 Task: Research new construction projects in Chicago, Illinois, to compare floor plans, and energy-efficient features.
Action: Mouse moved to (345, 223)
Screenshot: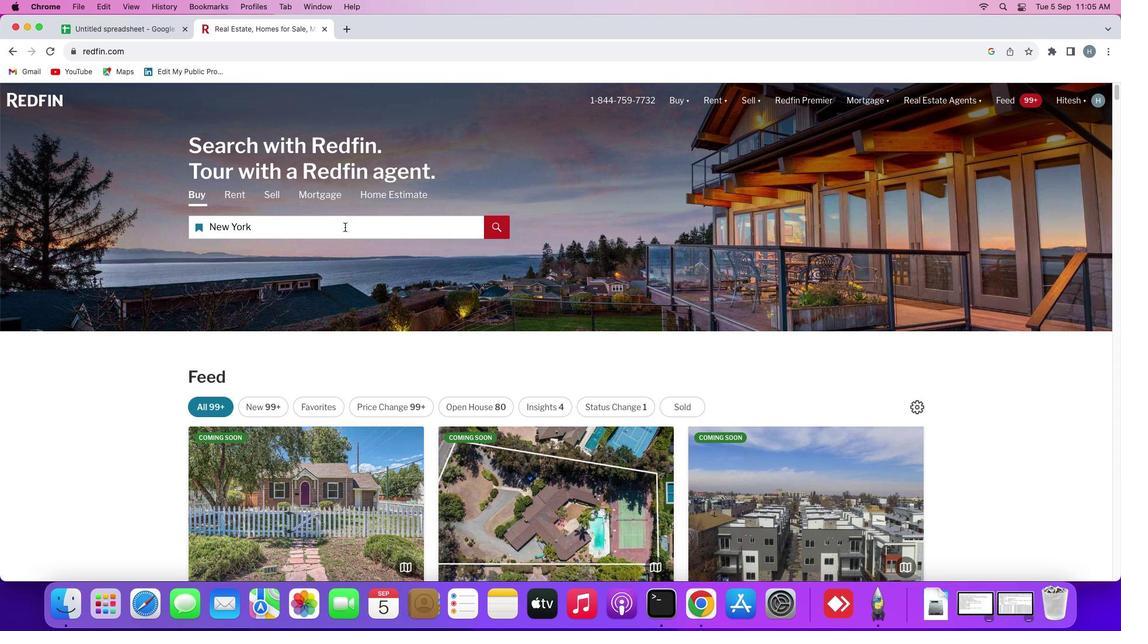 
Action: Mouse pressed left at (345, 223)
Screenshot: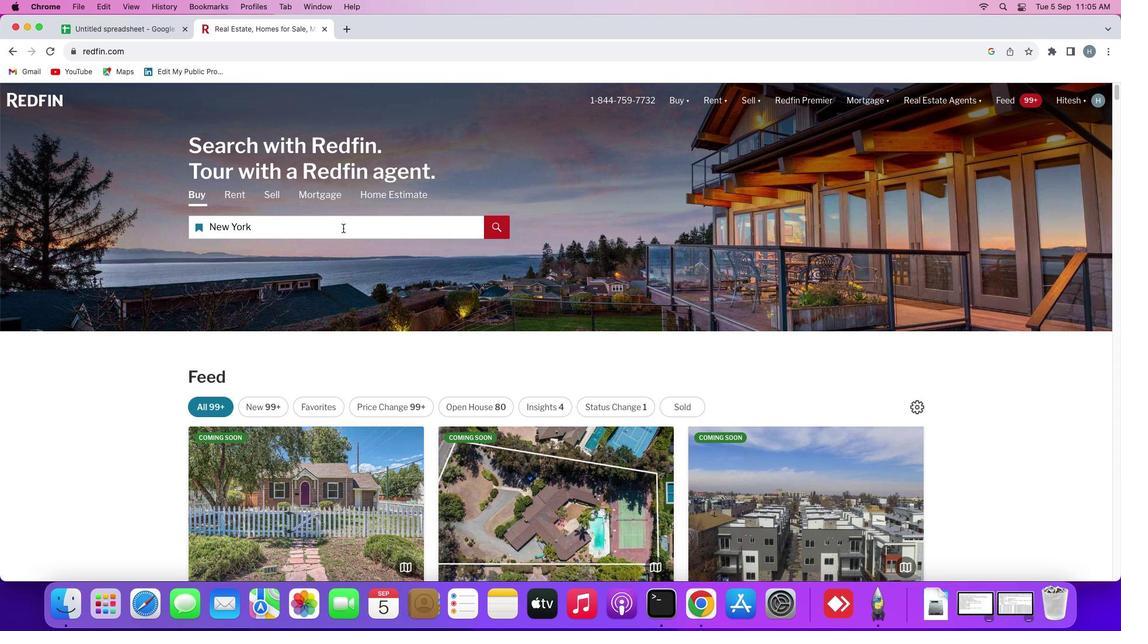
Action: Mouse moved to (342, 227)
Screenshot: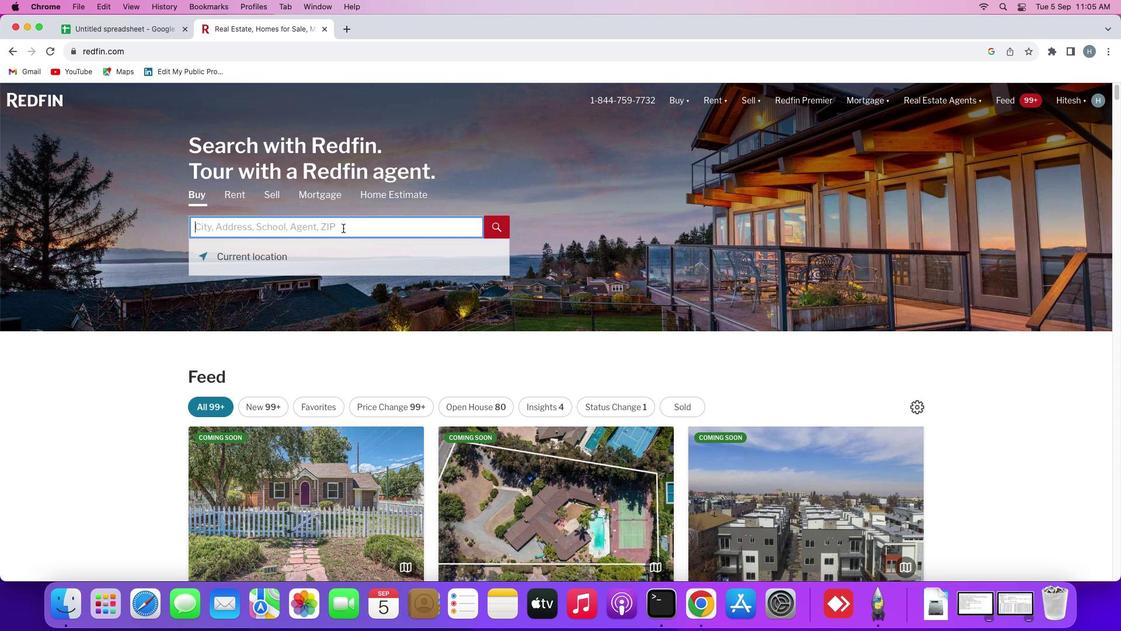 
Action: Mouse pressed left at (342, 227)
Screenshot: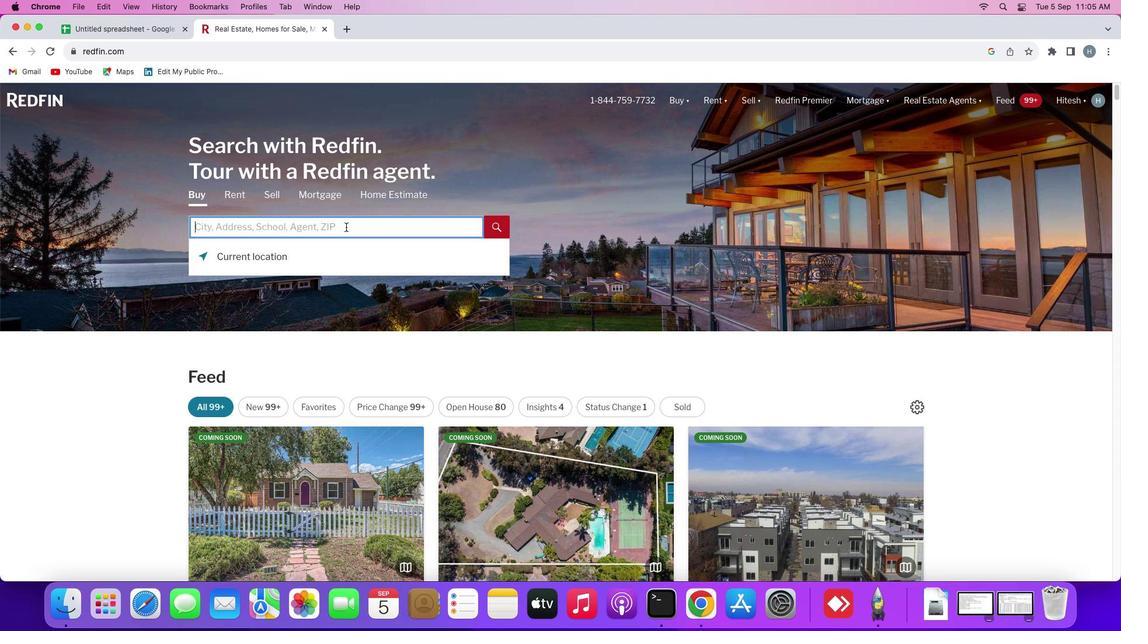 
Action: Mouse moved to (348, 225)
Screenshot: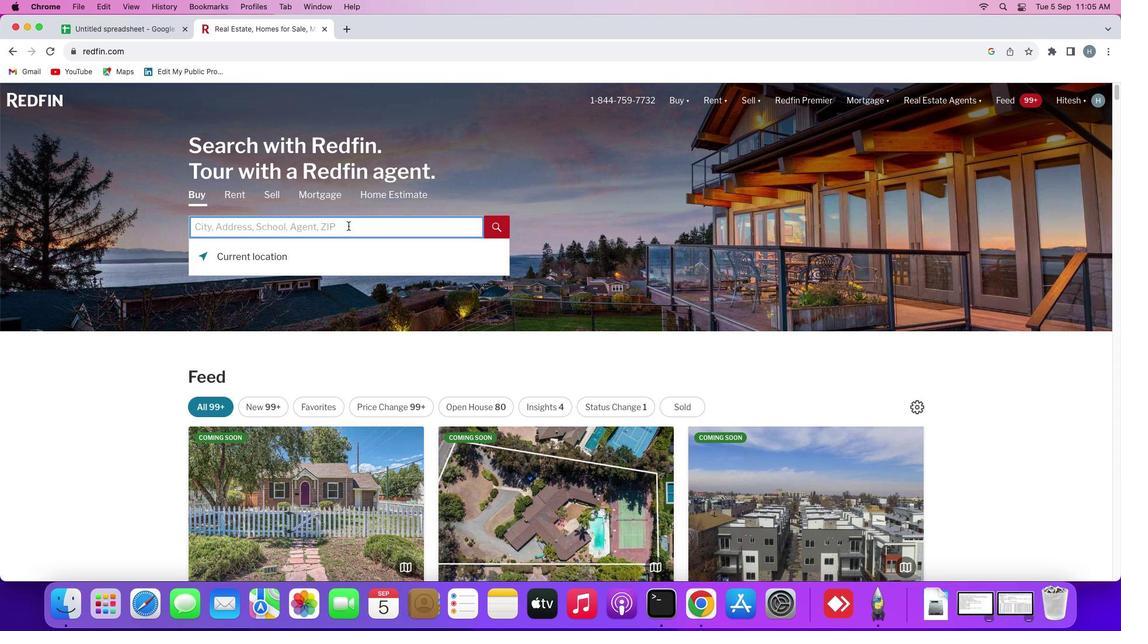 
Action: Key pressed Key.shift'C''h''i''c''a''g''o'
Screenshot: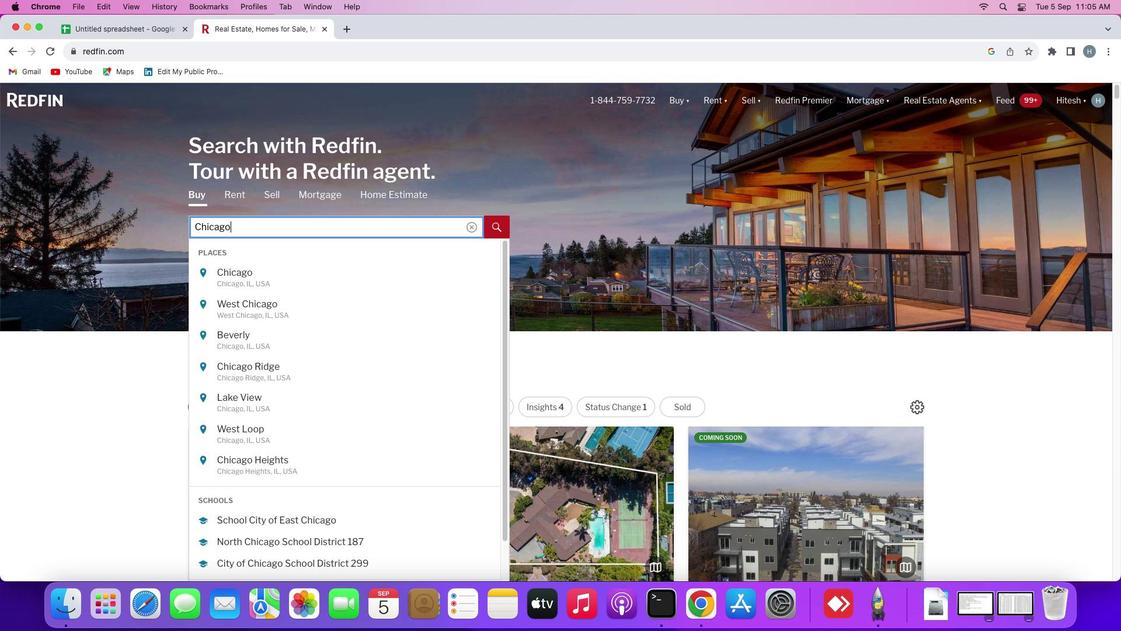 
Action: Mouse moved to (312, 275)
Screenshot: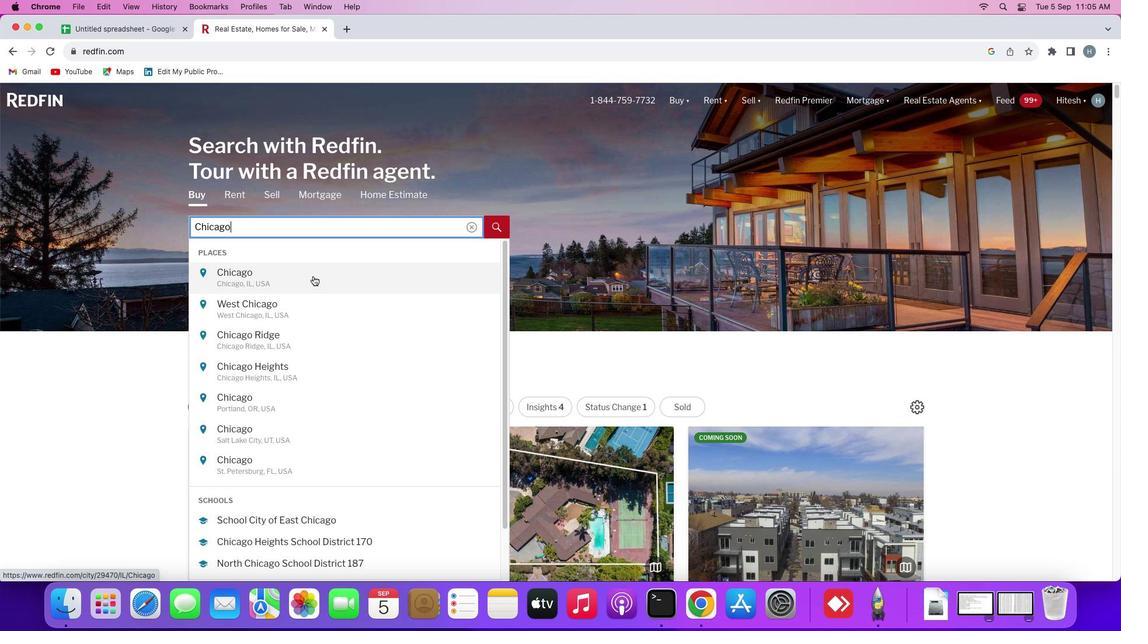 
Action: Mouse pressed left at (312, 275)
Screenshot: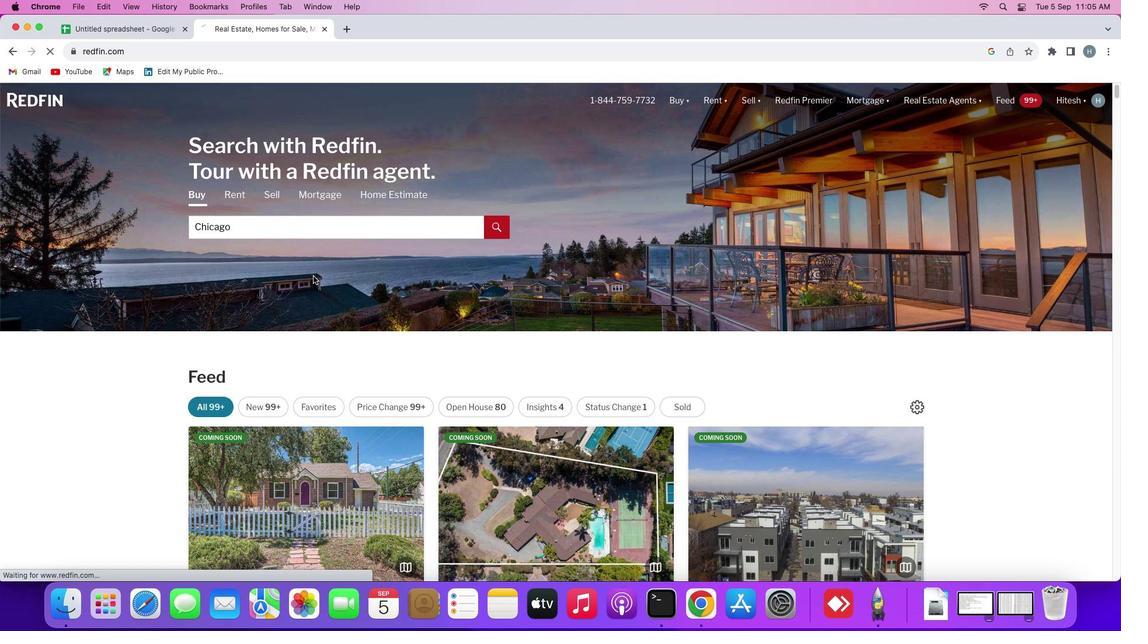 
Action: Mouse moved to (1002, 174)
Screenshot: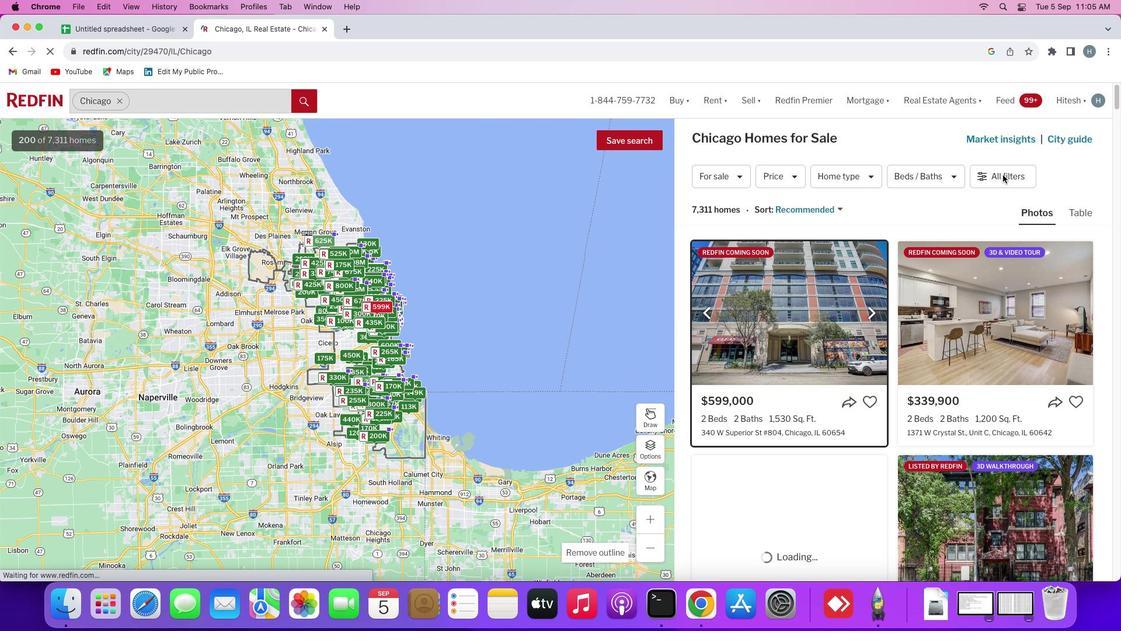 
Action: Mouse pressed left at (1002, 174)
Screenshot: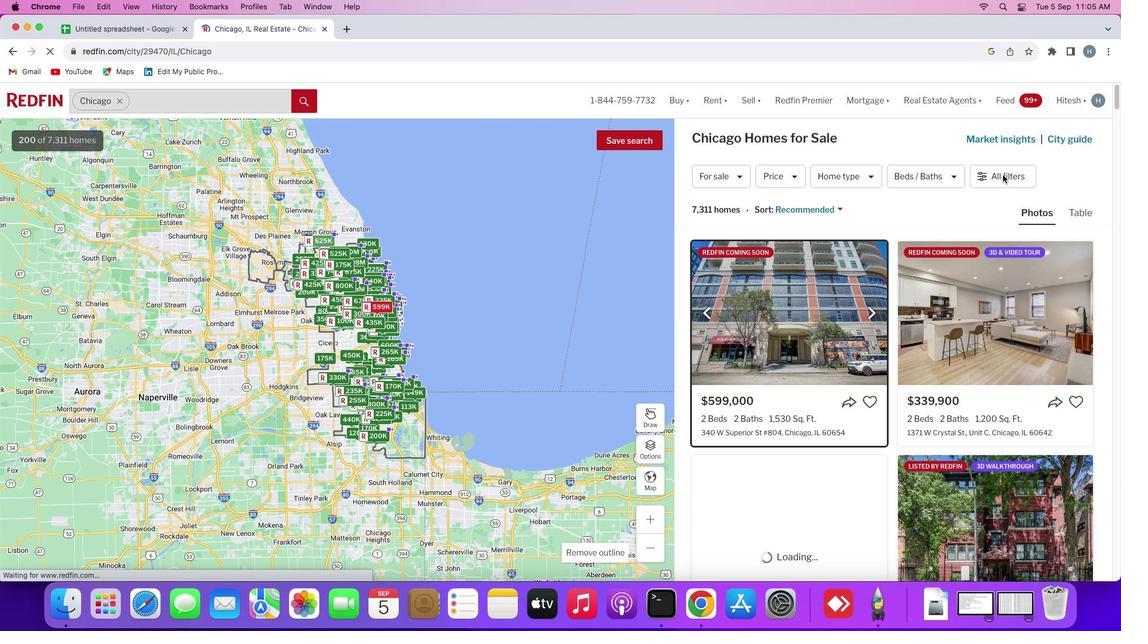 
Action: Mouse moved to (1005, 175)
Screenshot: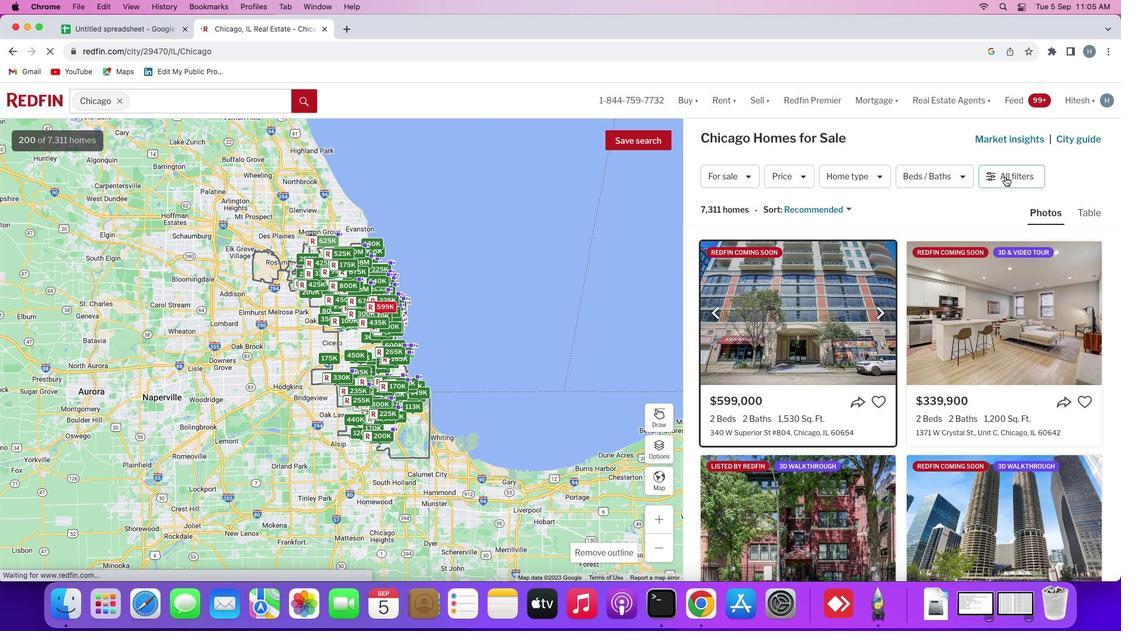 
Action: Mouse pressed left at (1005, 175)
Screenshot: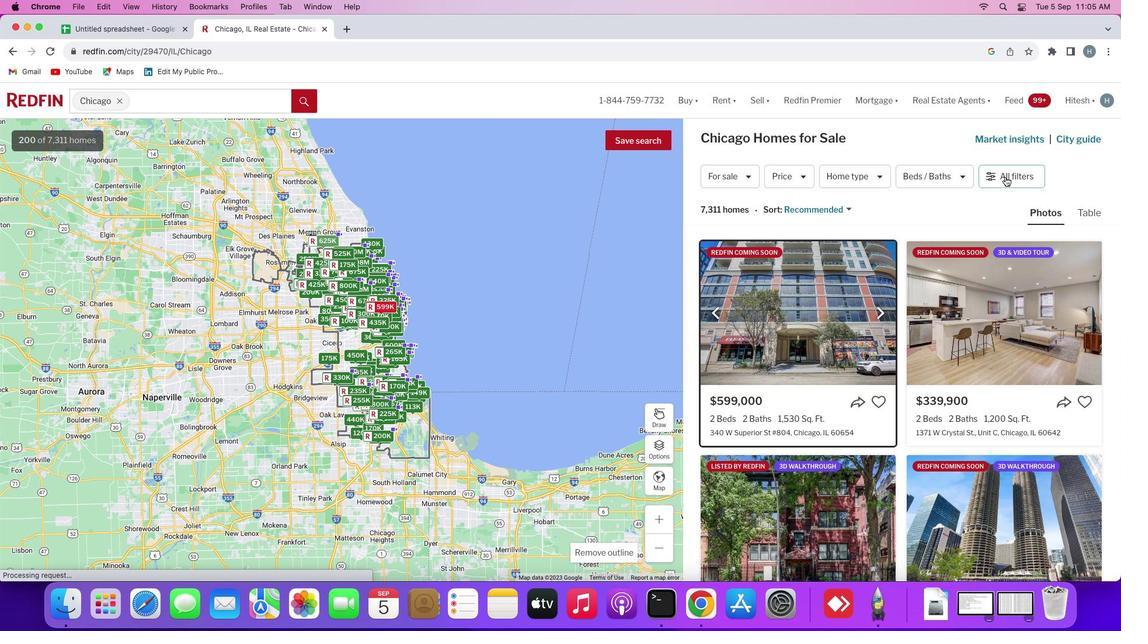 
Action: Mouse moved to (951, 344)
Screenshot: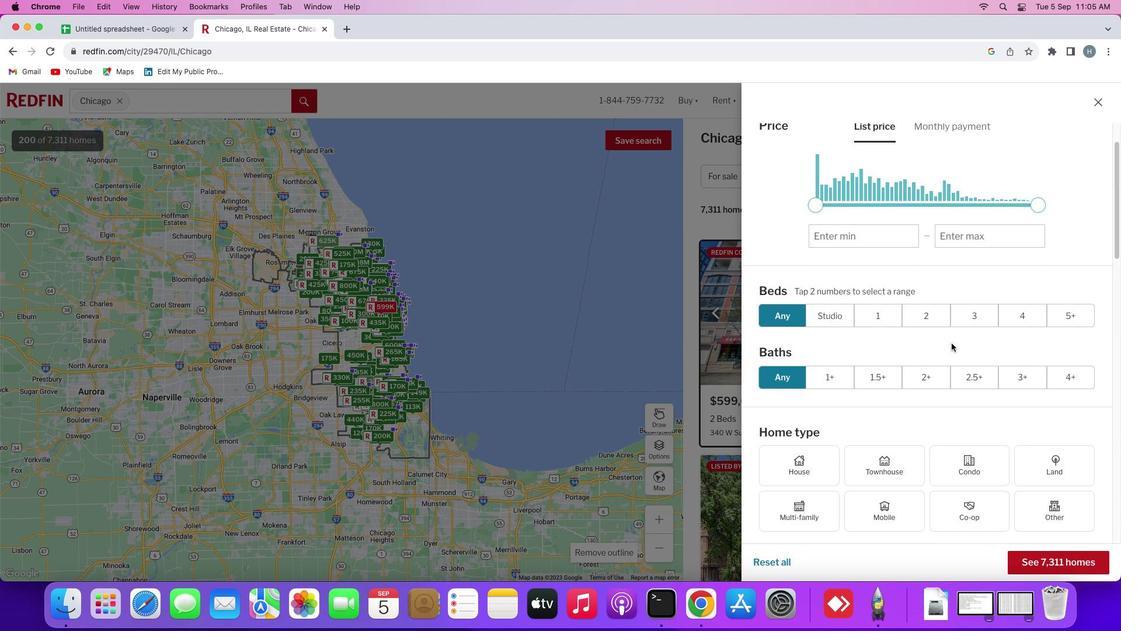 
Action: Mouse scrolled (951, 344) with delta (0, 0)
Screenshot: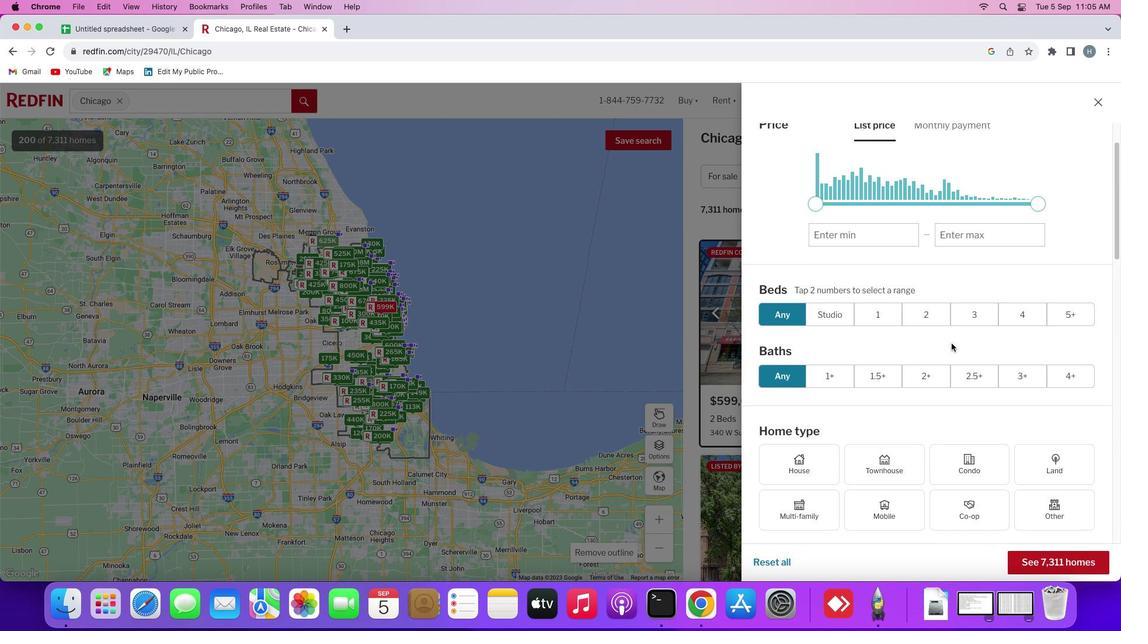 
Action: Mouse scrolled (951, 344) with delta (0, 0)
Screenshot: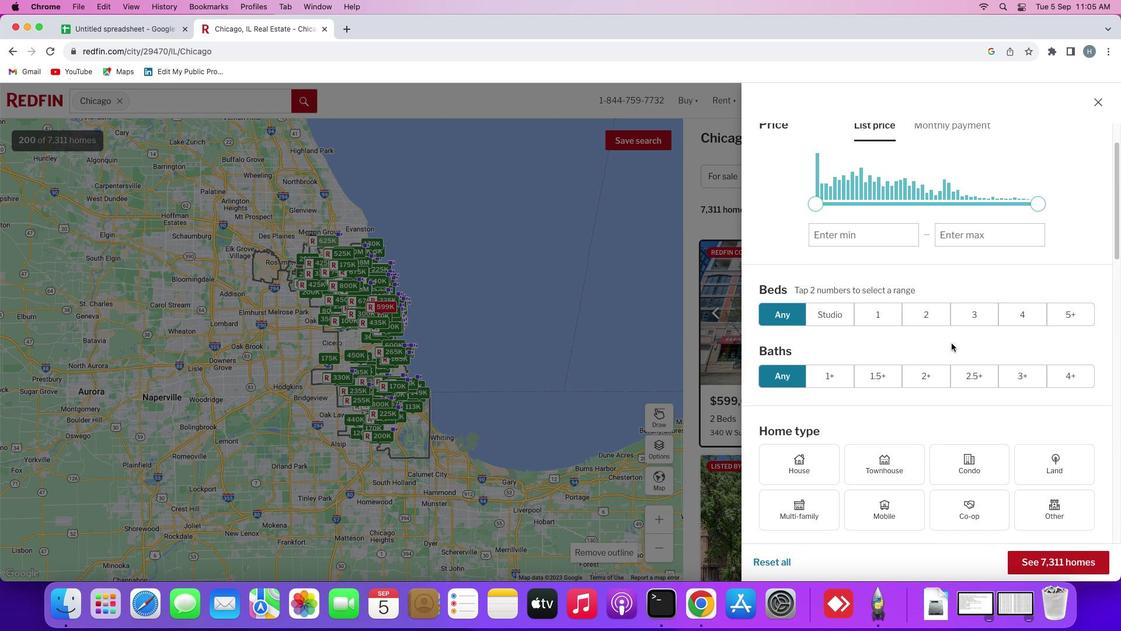 
Action: Mouse scrolled (951, 344) with delta (0, -1)
Screenshot: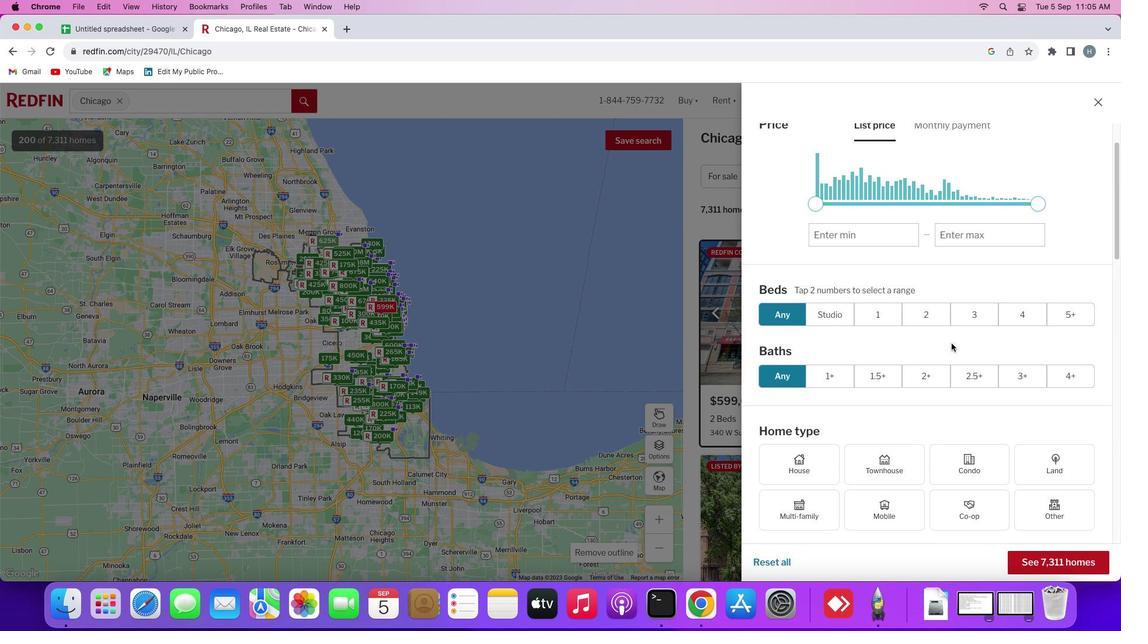 
Action: Mouse moved to (951, 342)
Screenshot: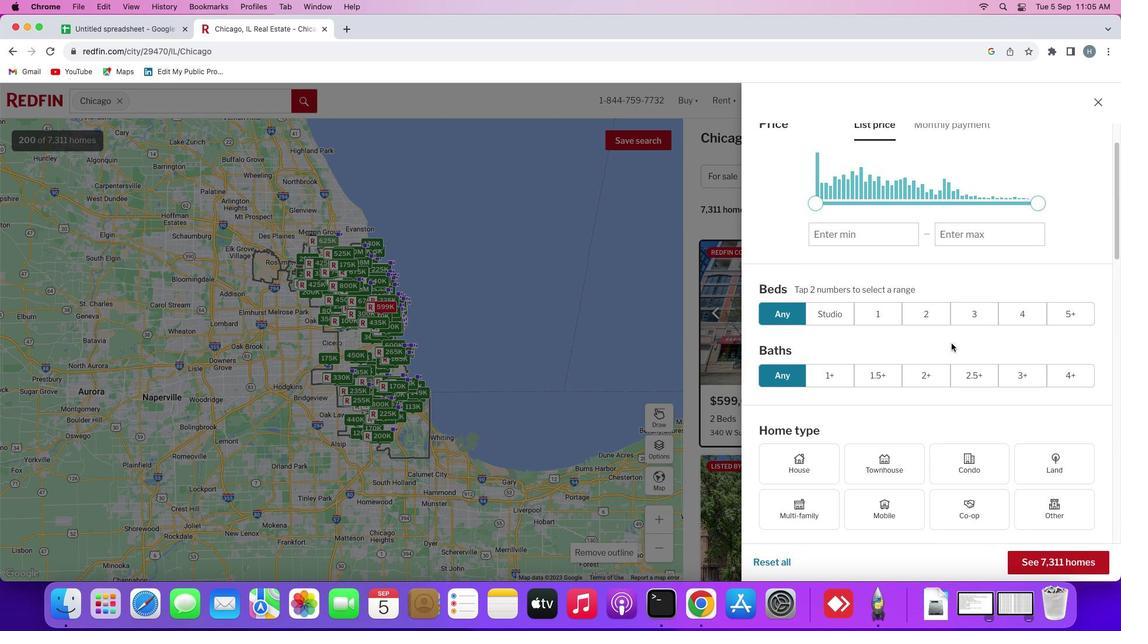 
Action: Mouse scrolled (951, 342) with delta (0, 0)
Screenshot: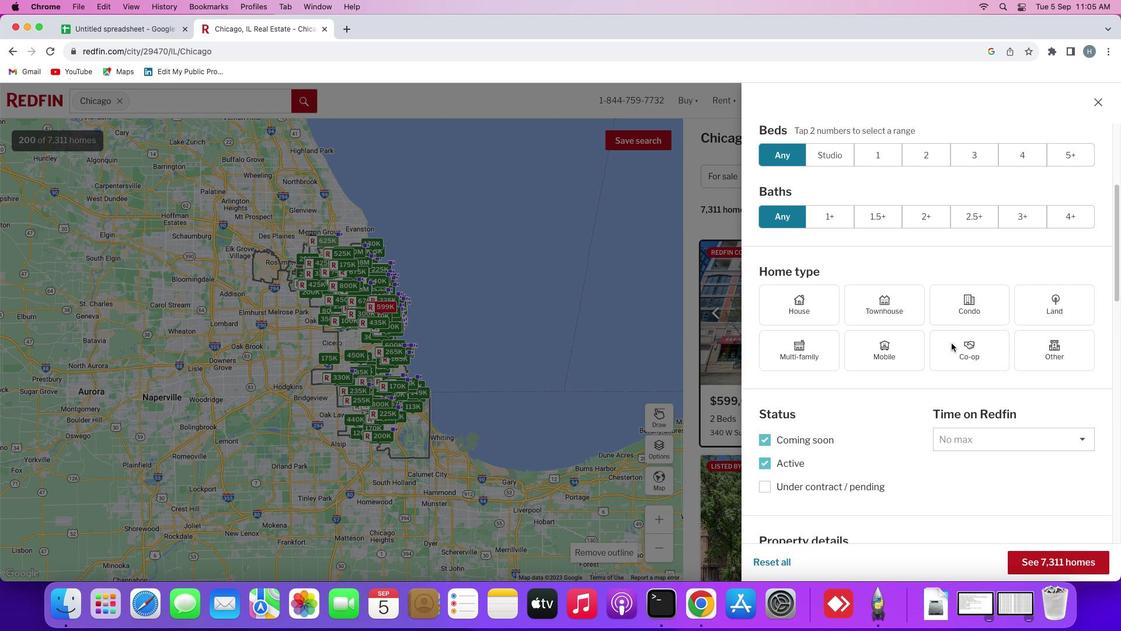 
Action: Mouse scrolled (951, 342) with delta (0, 0)
Screenshot: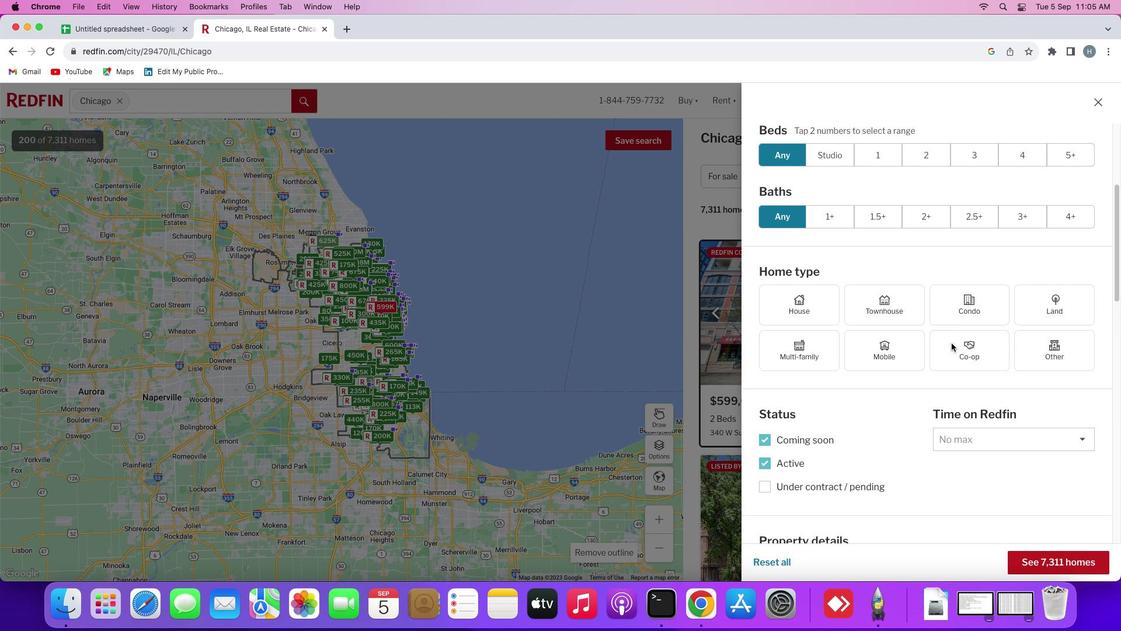 
Action: Mouse scrolled (951, 342) with delta (0, -1)
Screenshot: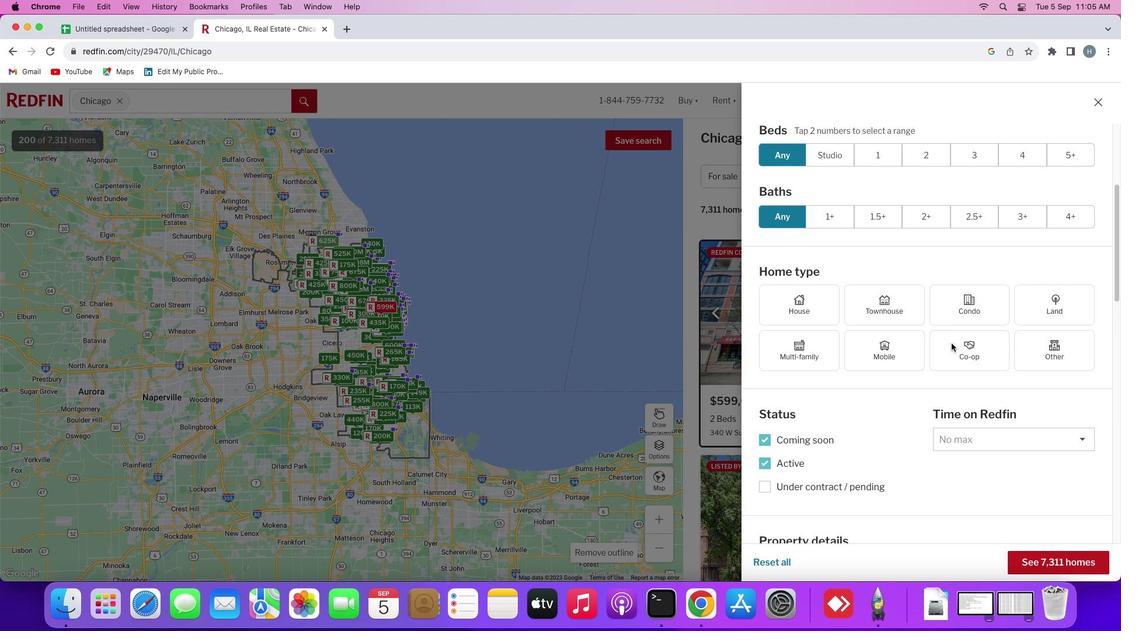 
Action: Mouse scrolled (951, 342) with delta (0, -1)
Screenshot: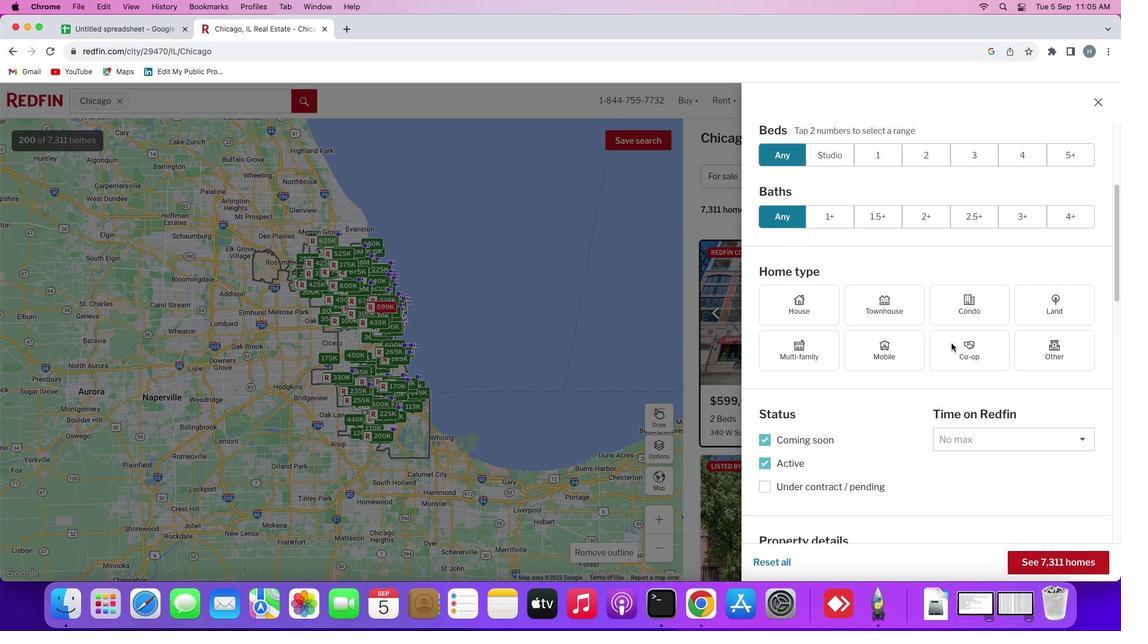 
Action: Mouse moved to (905, 396)
Screenshot: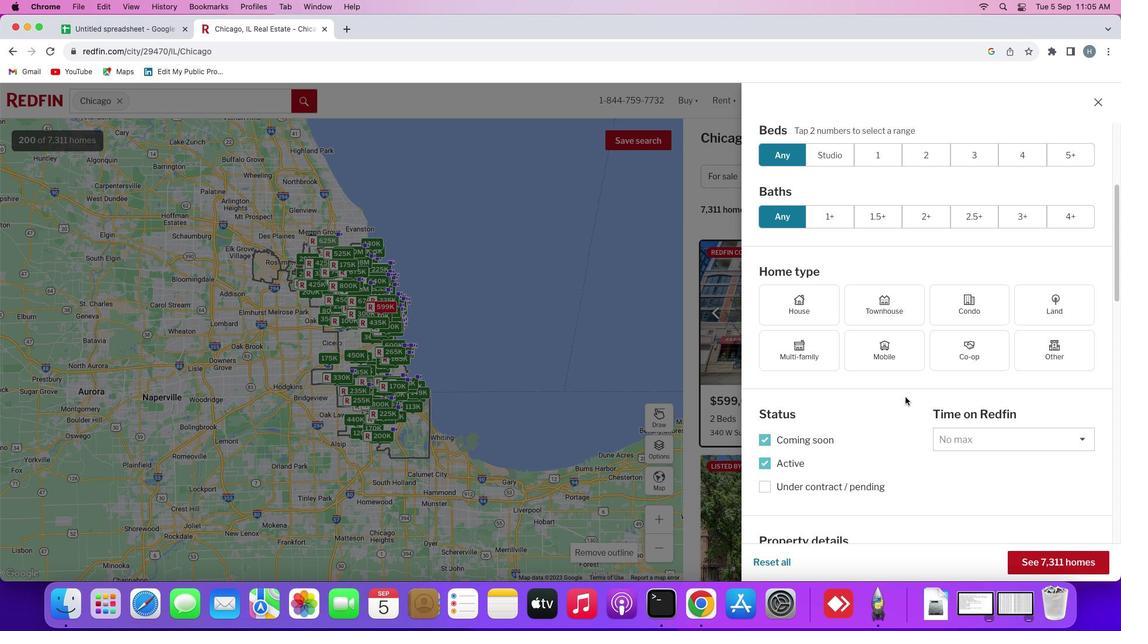 
Action: Mouse scrolled (905, 396) with delta (0, 0)
Screenshot: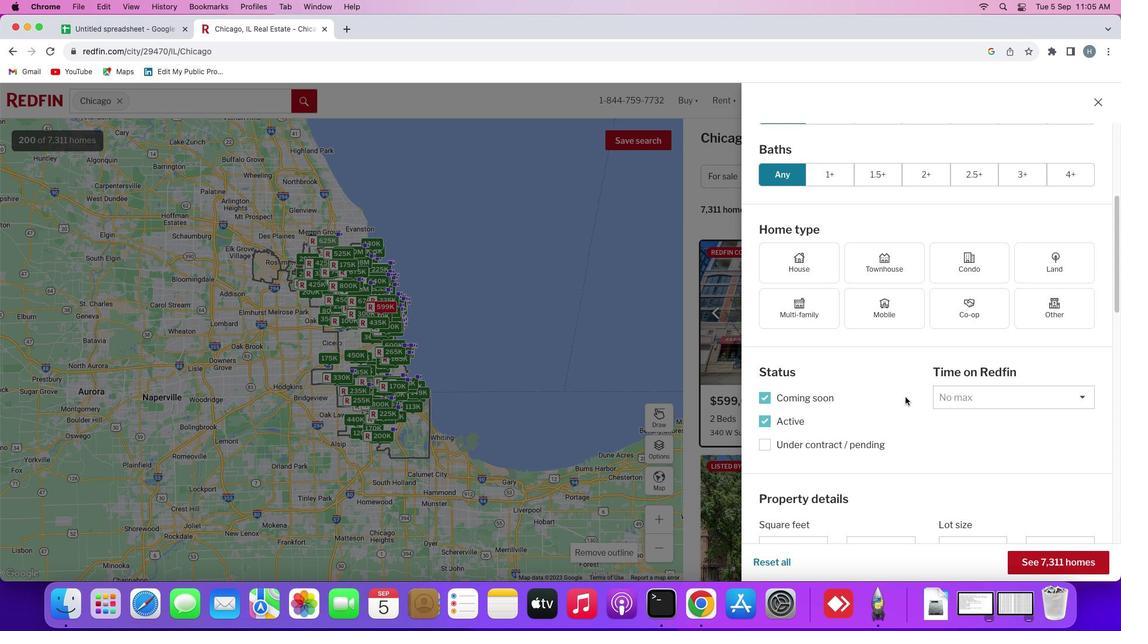 
Action: Mouse scrolled (905, 396) with delta (0, 0)
Screenshot: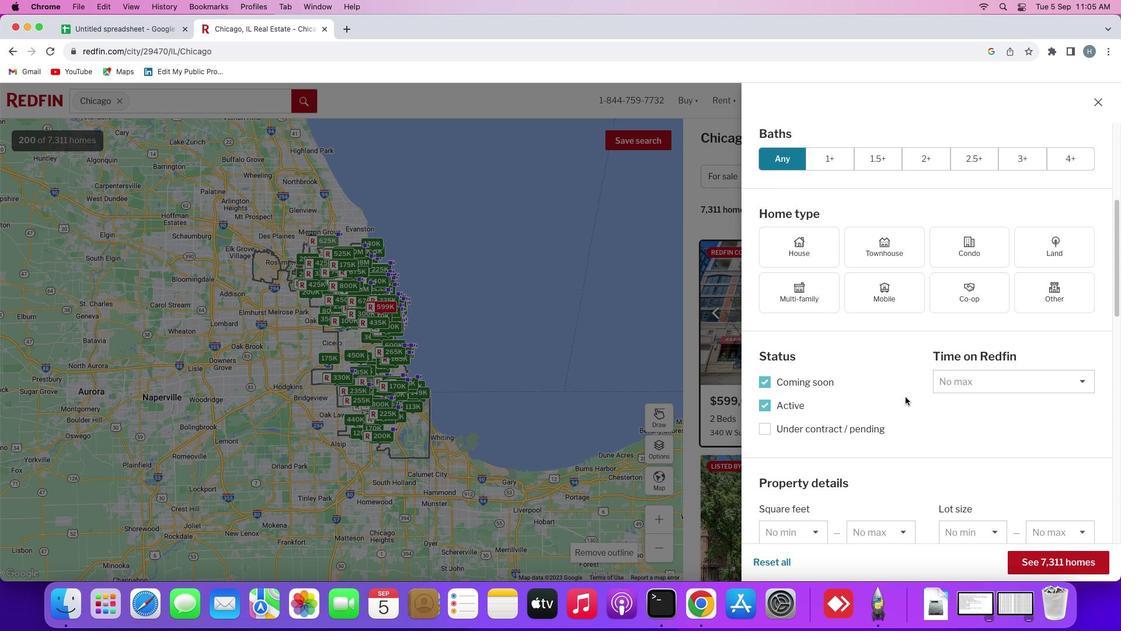 
Action: Mouse scrolled (905, 396) with delta (0, 0)
Screenshot: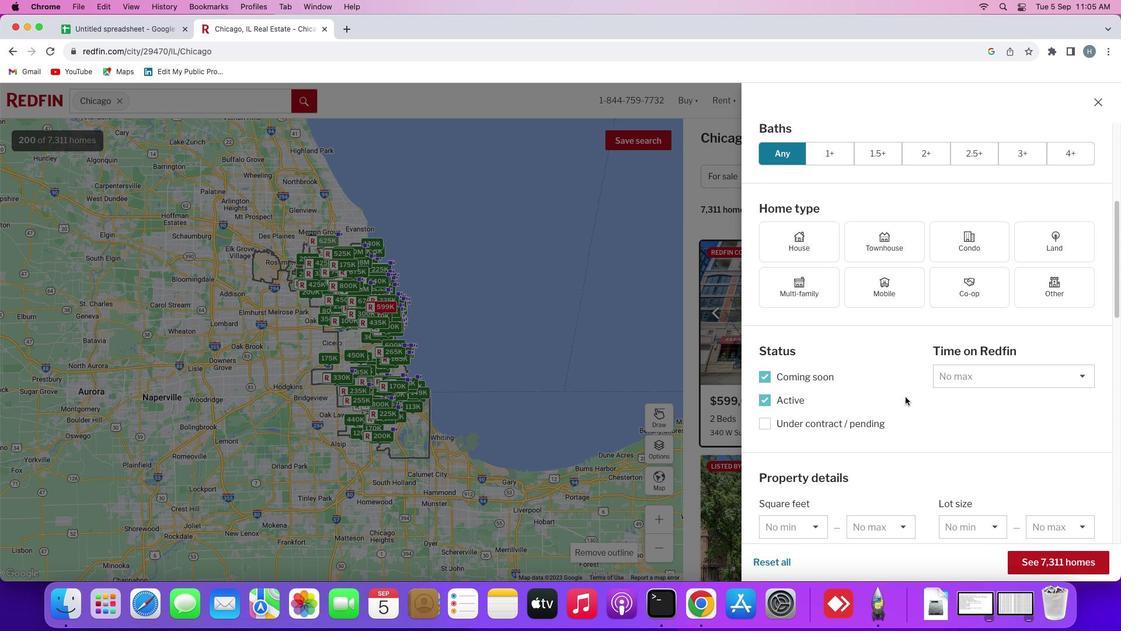
Action: Mouse scrolled (905, 396) with delta (0, 0)
Screenshot: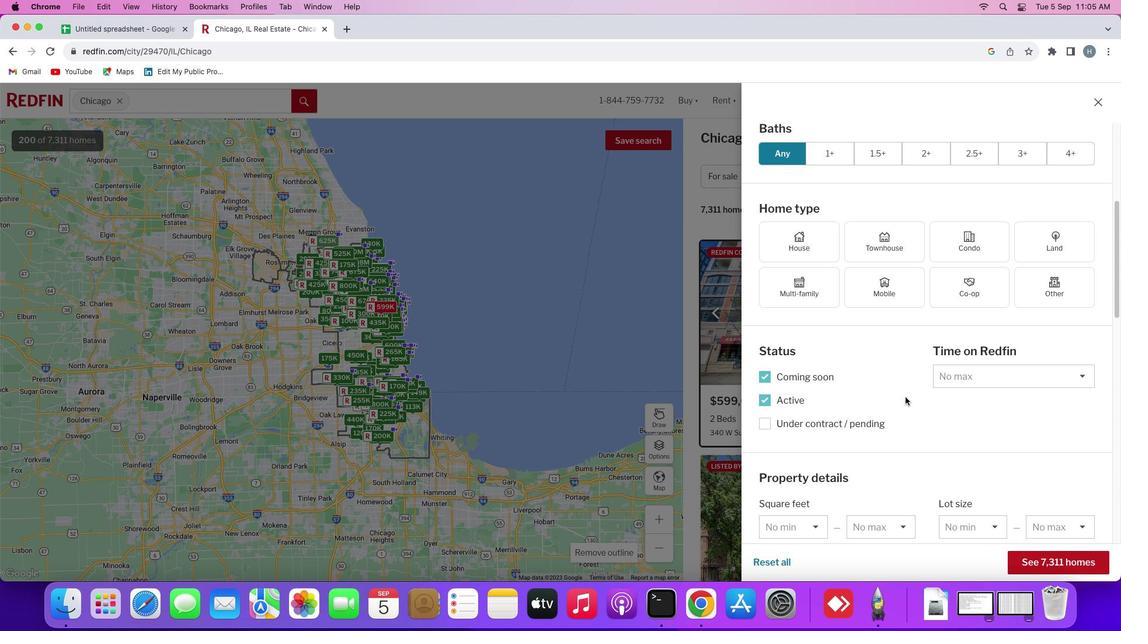 
Action: Mouse scrolled (905, 396) with delta (0, 0)
Screenshot: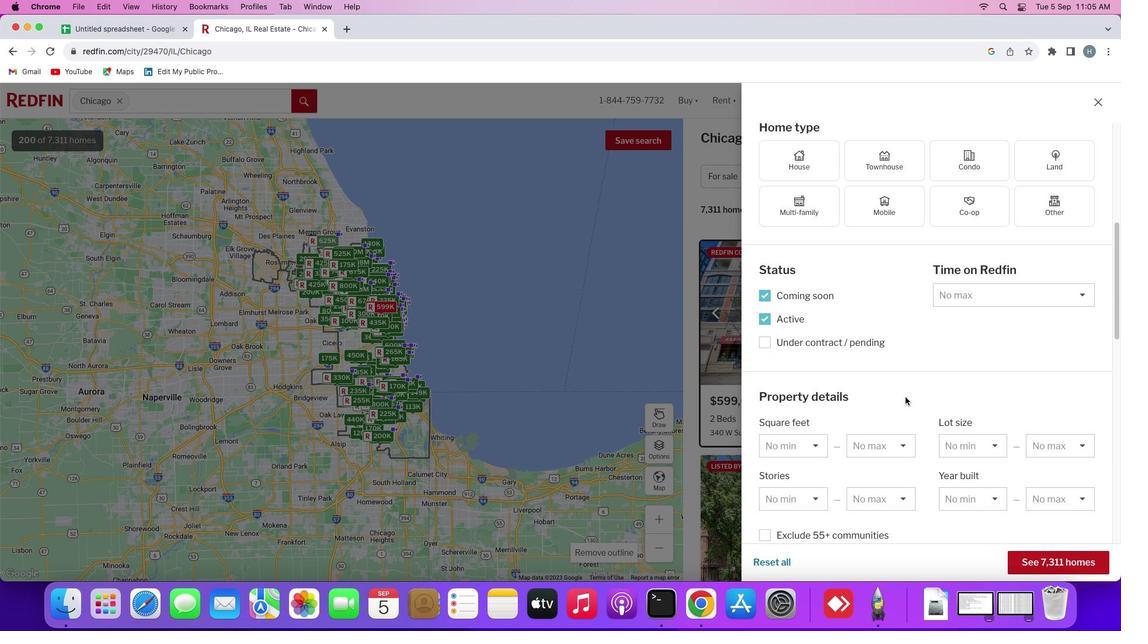
Action: Mouse scrolled (905, 396) with delta (0, 0)
Screenshot: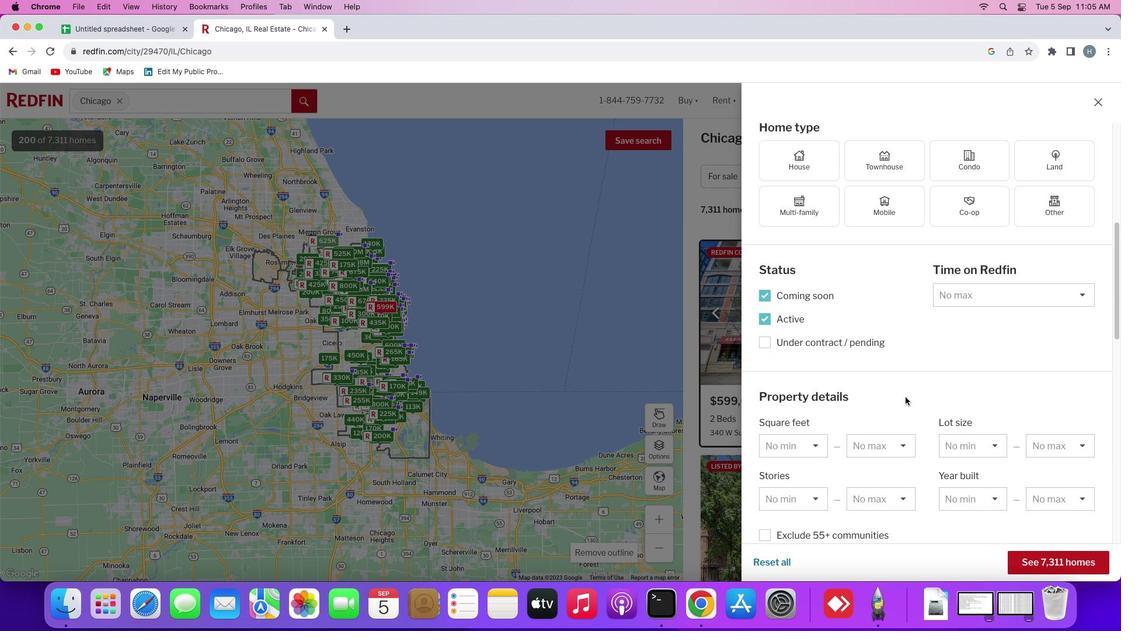
Action: Mouse scrolled (905, 396) with delta (0, -1)
Screenshot: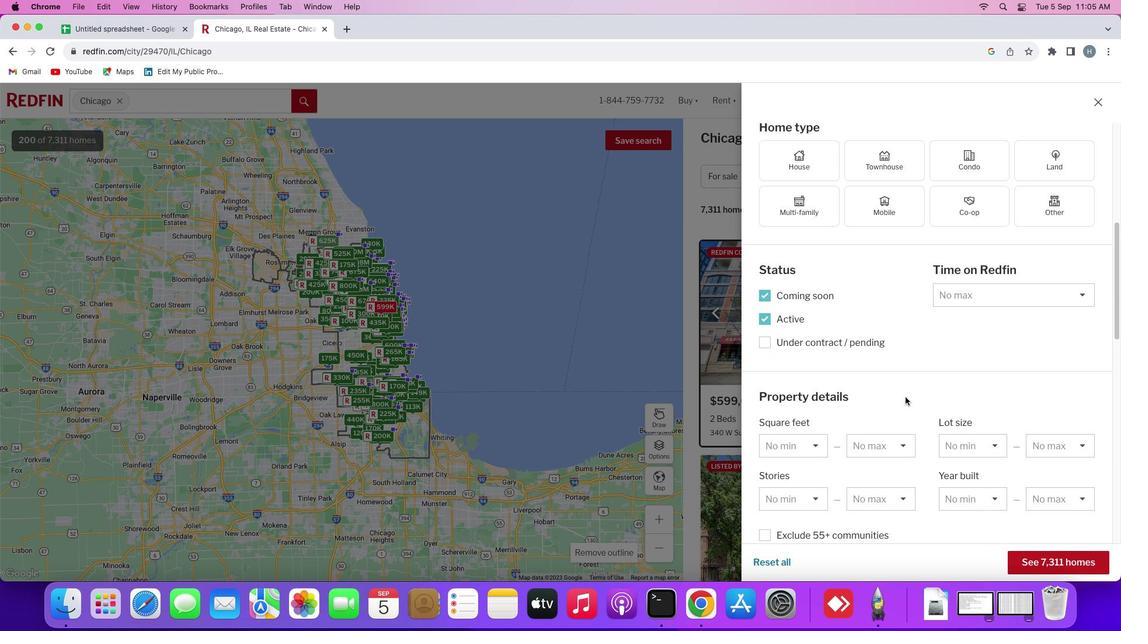 
Action: Mouse moved to (766, 296)
Screenshot: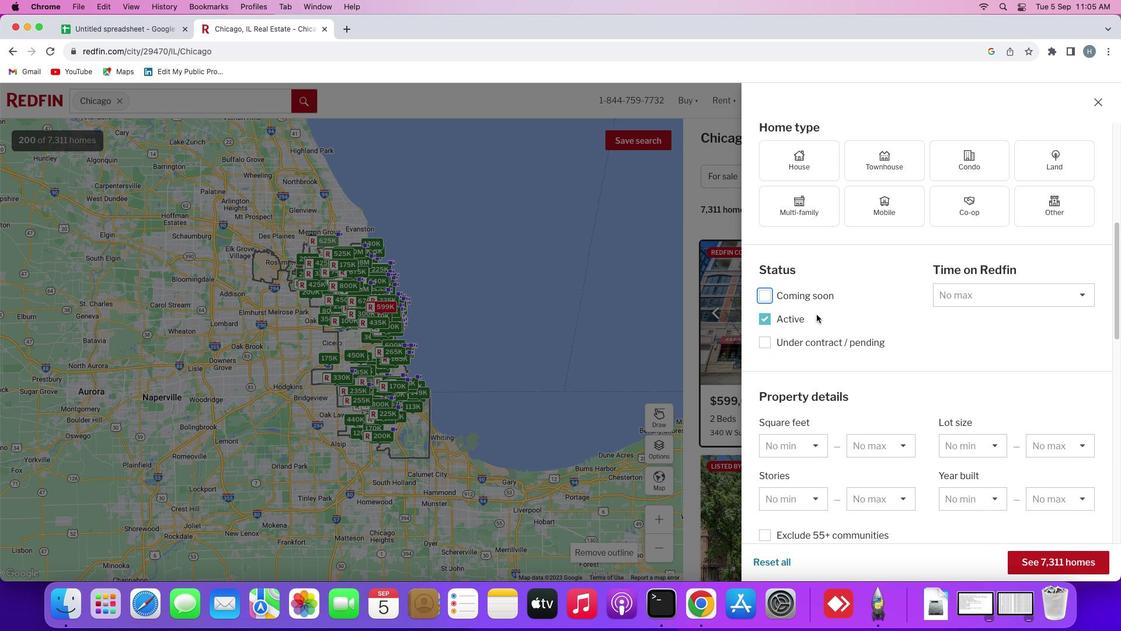 
Action: Mouse pressed left at (766, 296)
Screenshot: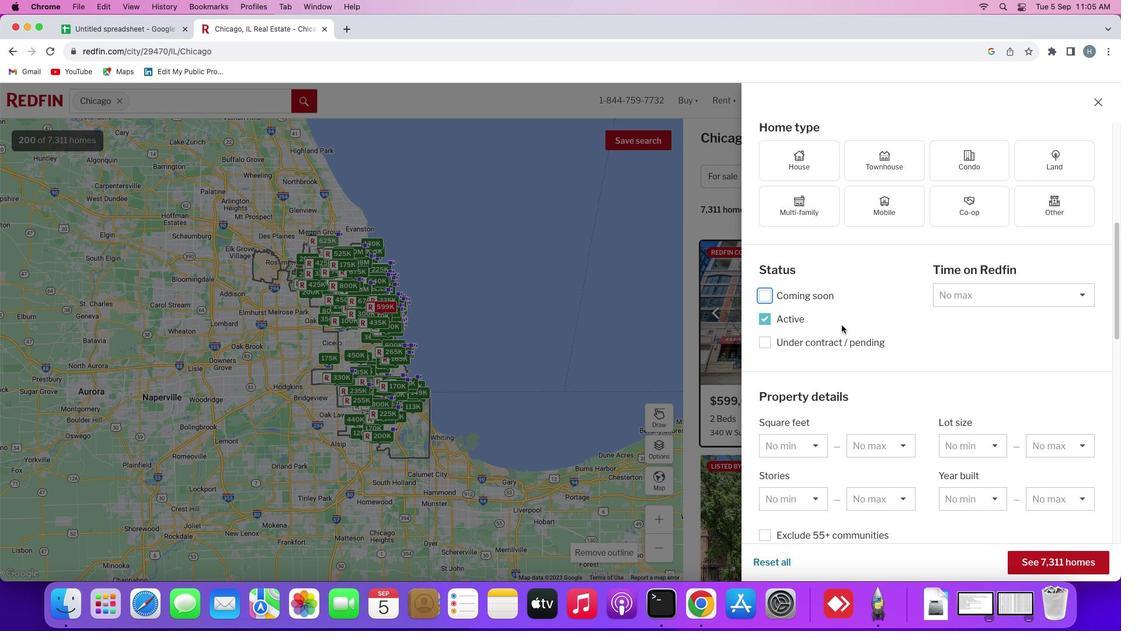 
Action: Mouse moved to (920, 355)
Screenshot: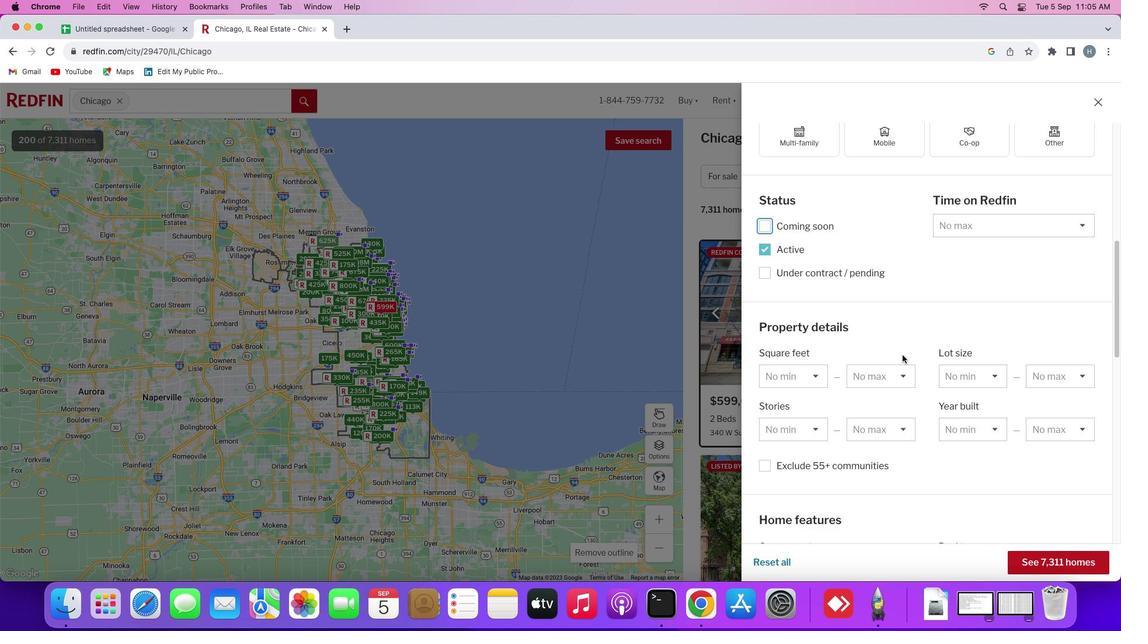 
Action: Mouse scrolled (920, 355) with delta (0, 0)
Screenshot: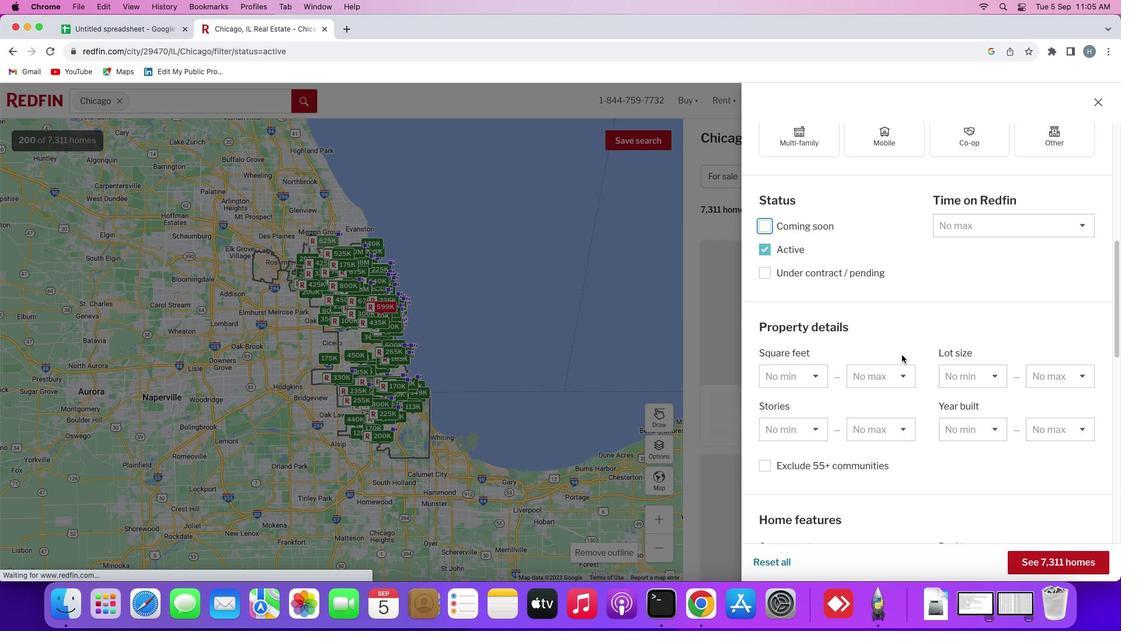 
Action: Mouse moved to (920, 354)
Screenshot: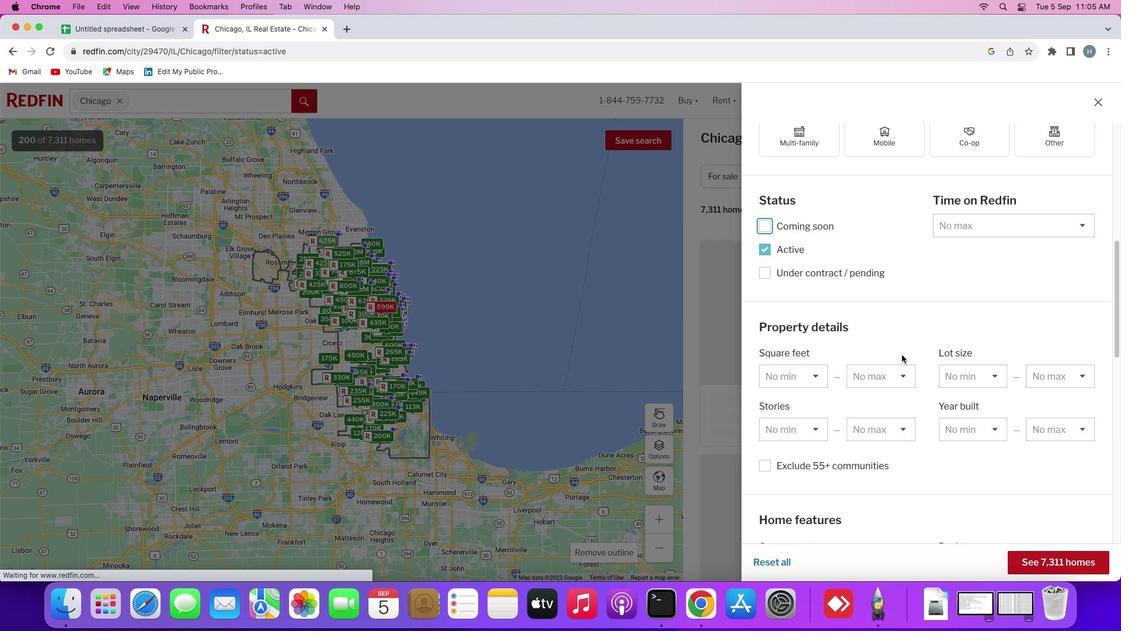 
Action: Mouse scrolled (920, 354) with delta (0, 0)
Screenshot: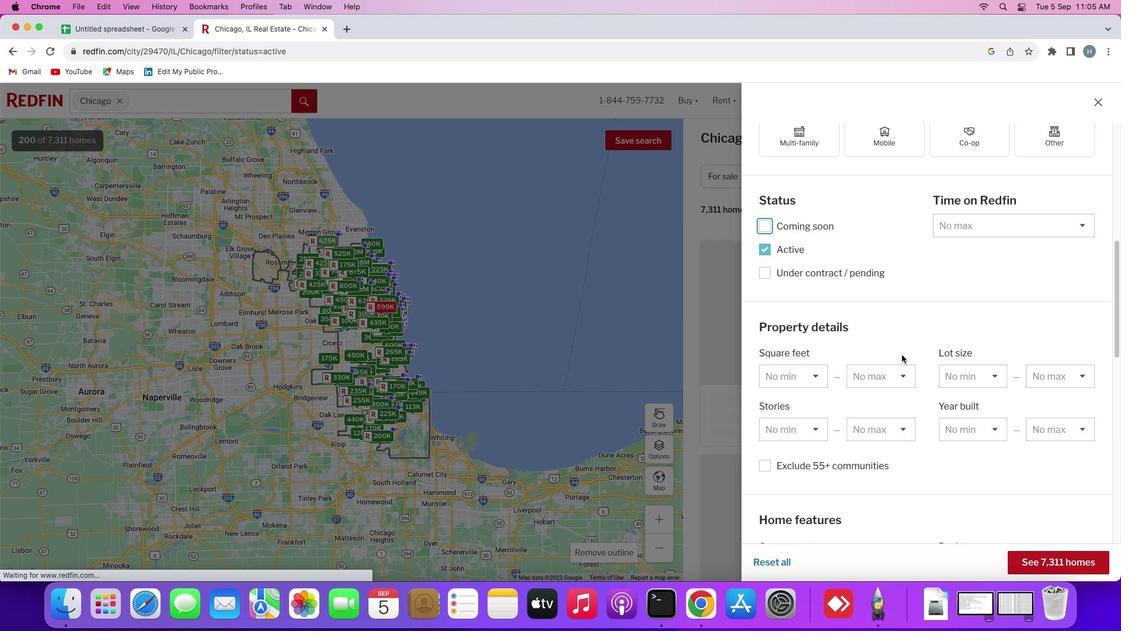 
Action: Mouse moved to (920, 354)
Screenshot: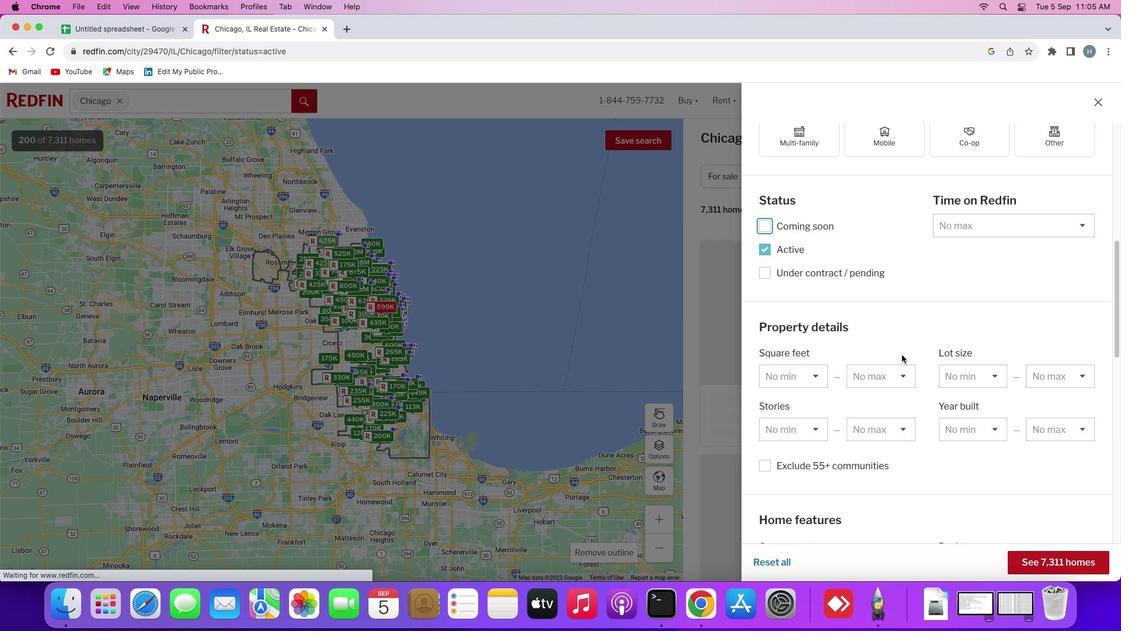 
Action: Mouse scrolled (920, 354) with delta (0, -1)
Screenshot: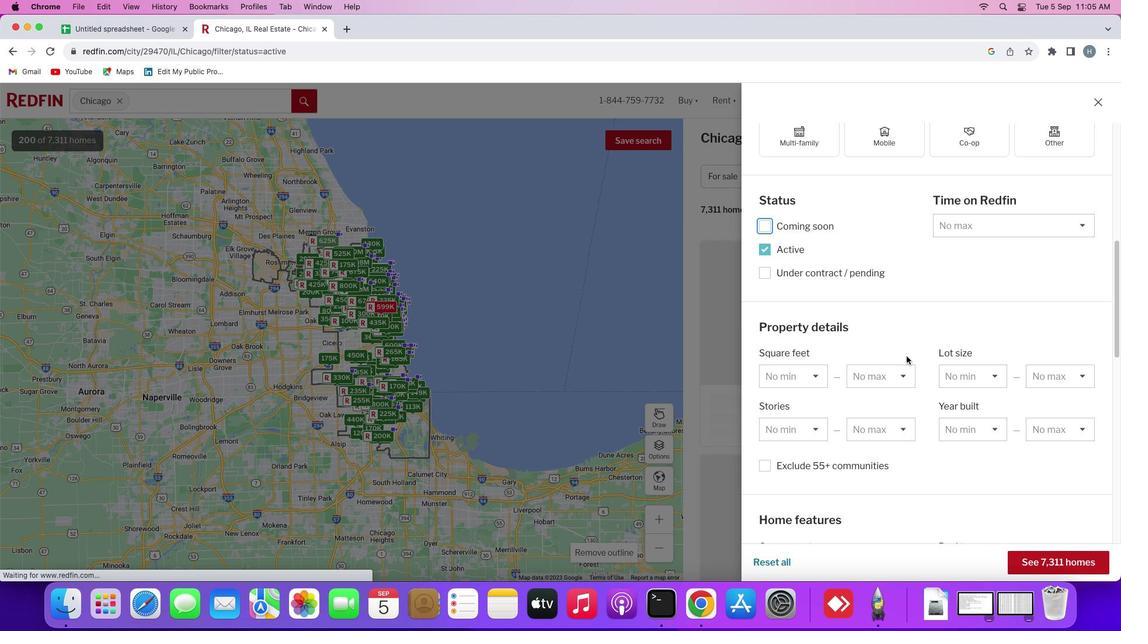 
Action: Mouse moved to (913, 358)
Screenshot: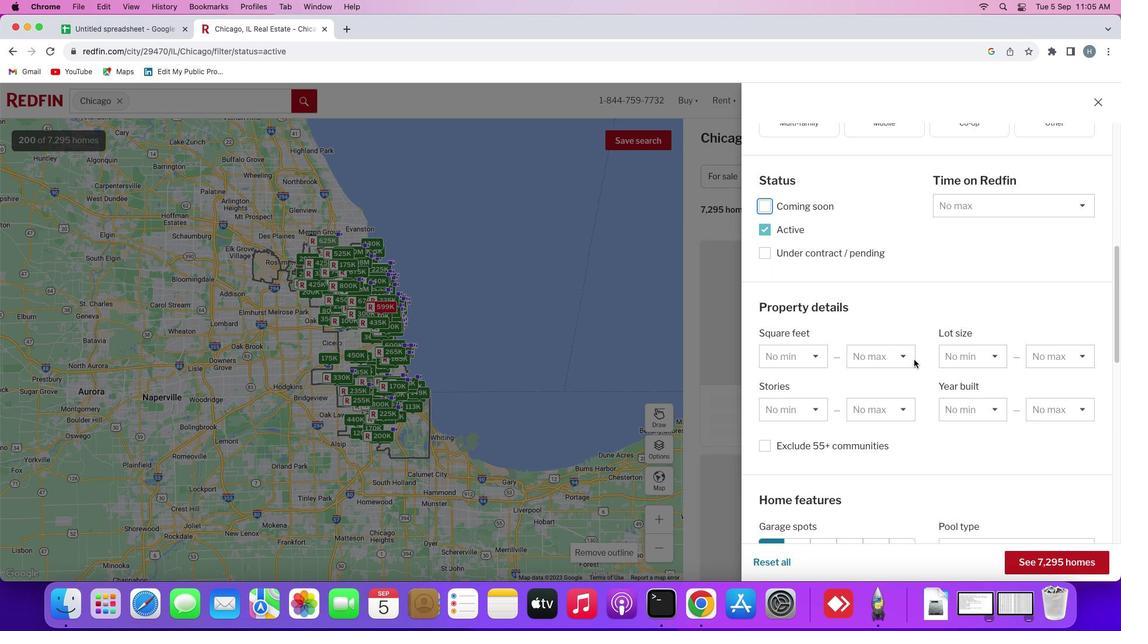 
Action: Mouse scrolled (913, 358) with delta (0, 0)
Screenshot: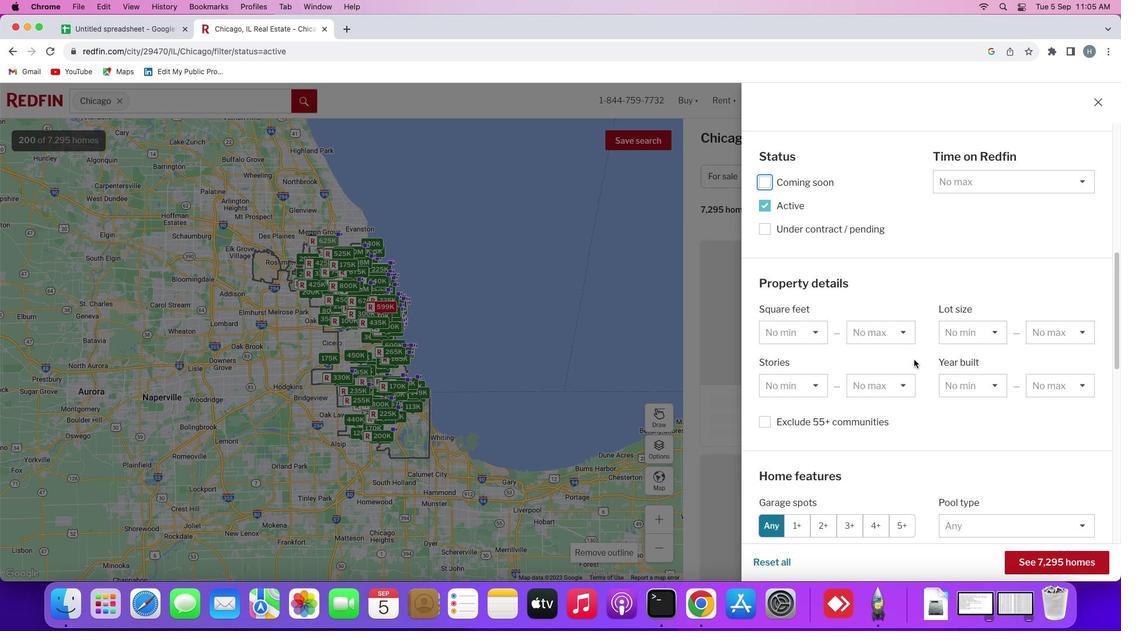 
Action: Mouse scrolled (913, 358) with delta (0, 0)
Screenshot: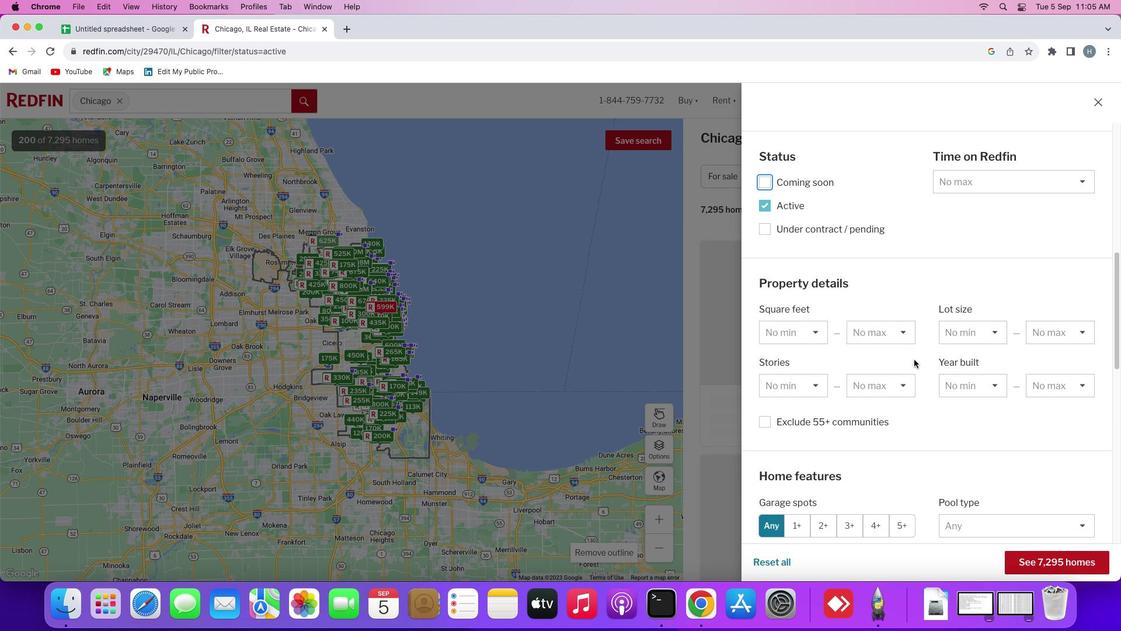 
Action: Mouse scrolled (913, 358) with delta (0, 0)
Screenshot: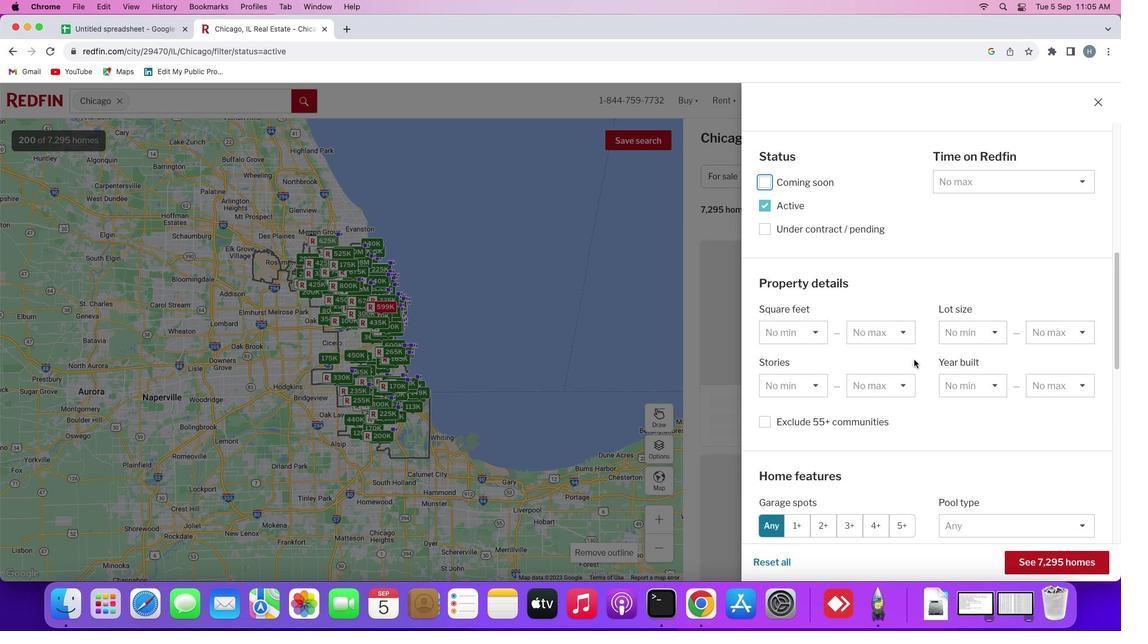 
Action: Mouse scrolled (913, 358) with delta (0, 0)
Screenshot: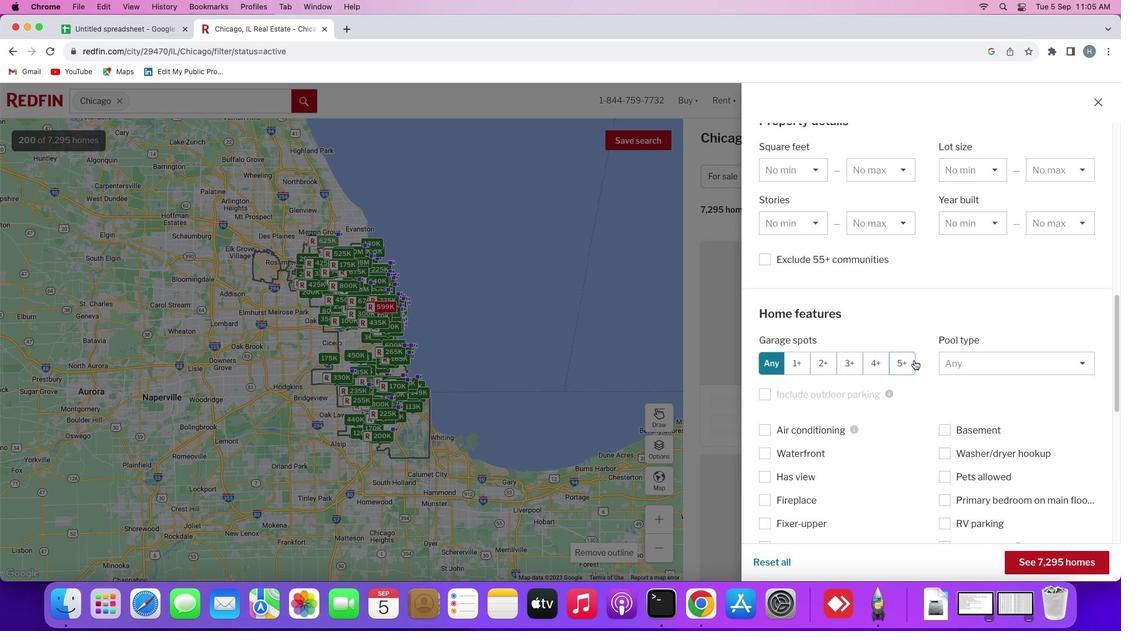
Action: Mouse scrolled (913, 358) with delta (0, 0)
Screenshot: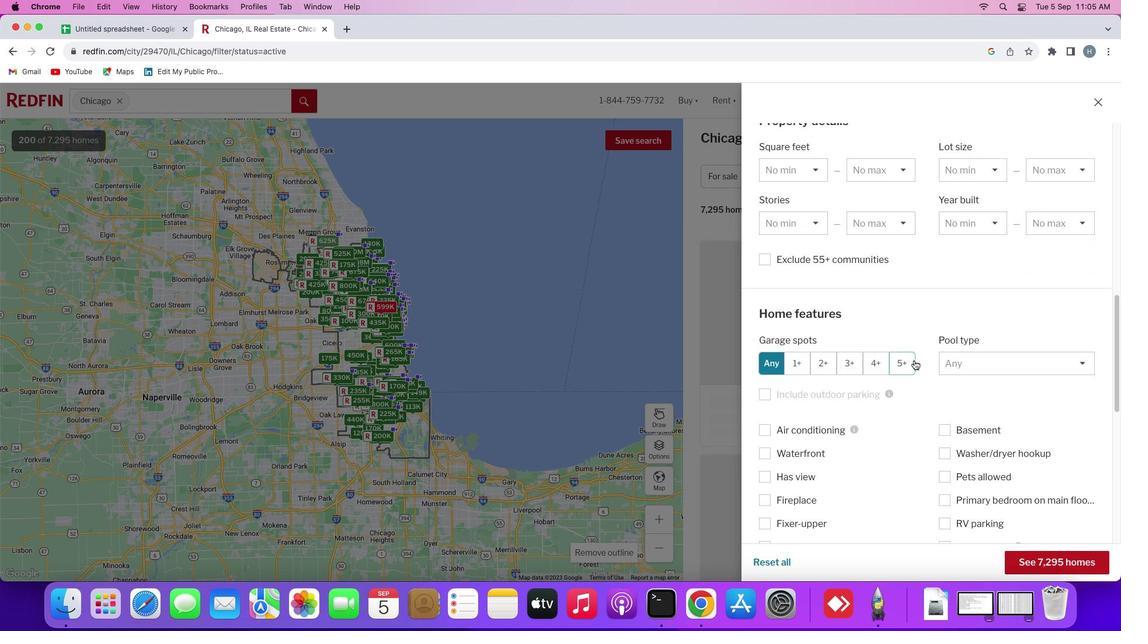 
Action: Mouse scrolled (913, 358) with delta (0, -1)
Screenshot: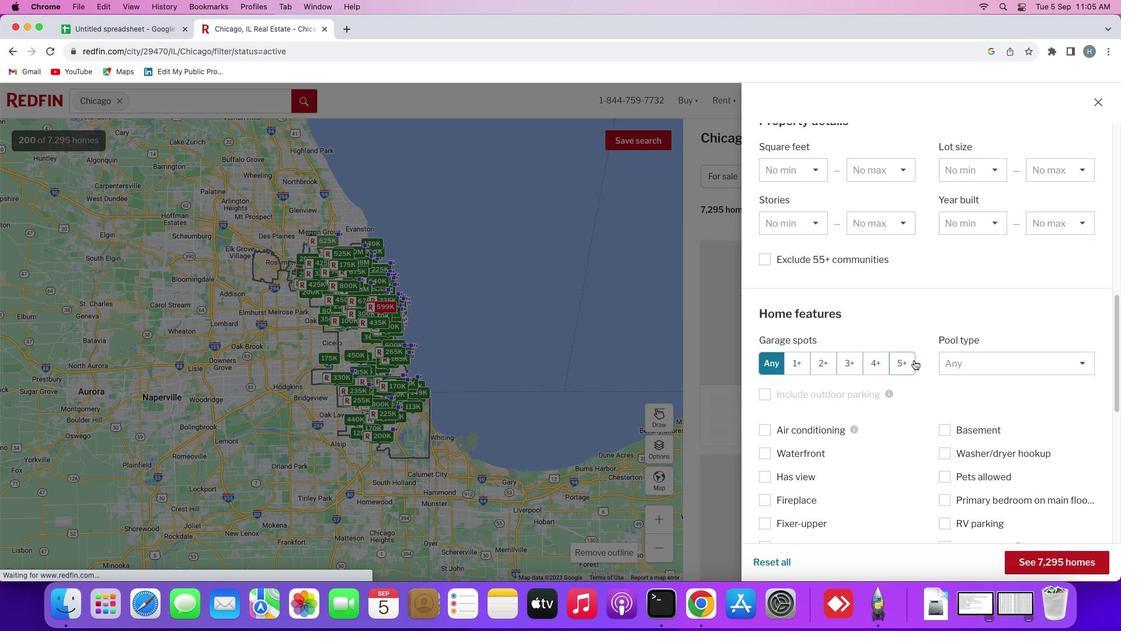 
Action: Mouse scrolled (913, 358) with delta (0, -1)
Screenshot: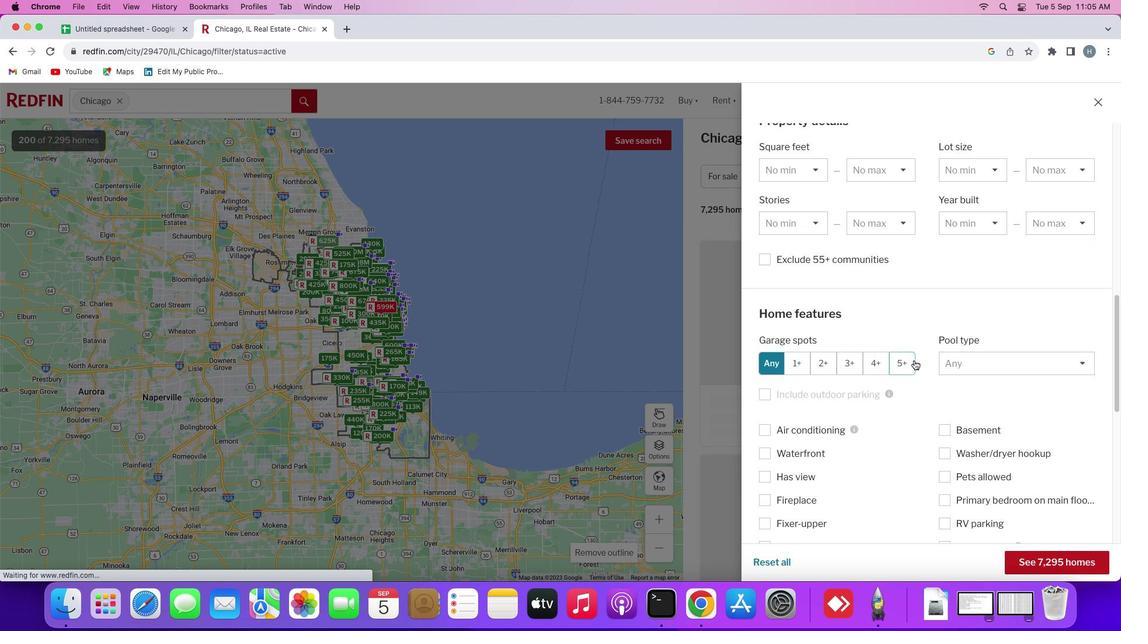 
Action: Mouse moved to (913, 359)
Screenshot: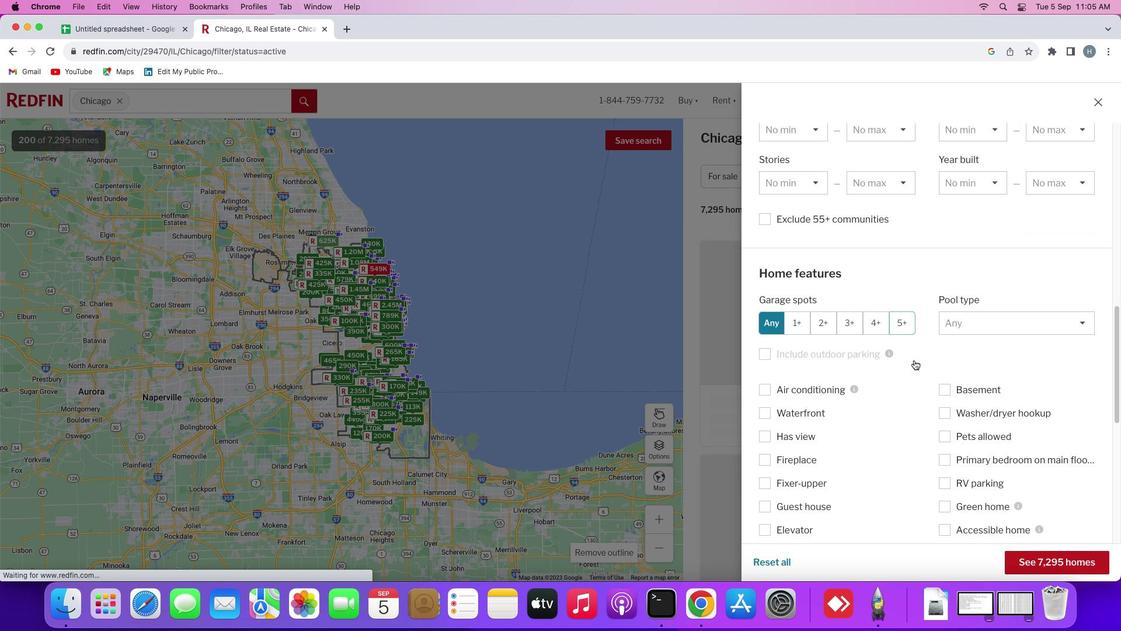 
Action: Mouse scrolled (913, 359) with delta (0, 0)
Screenshot: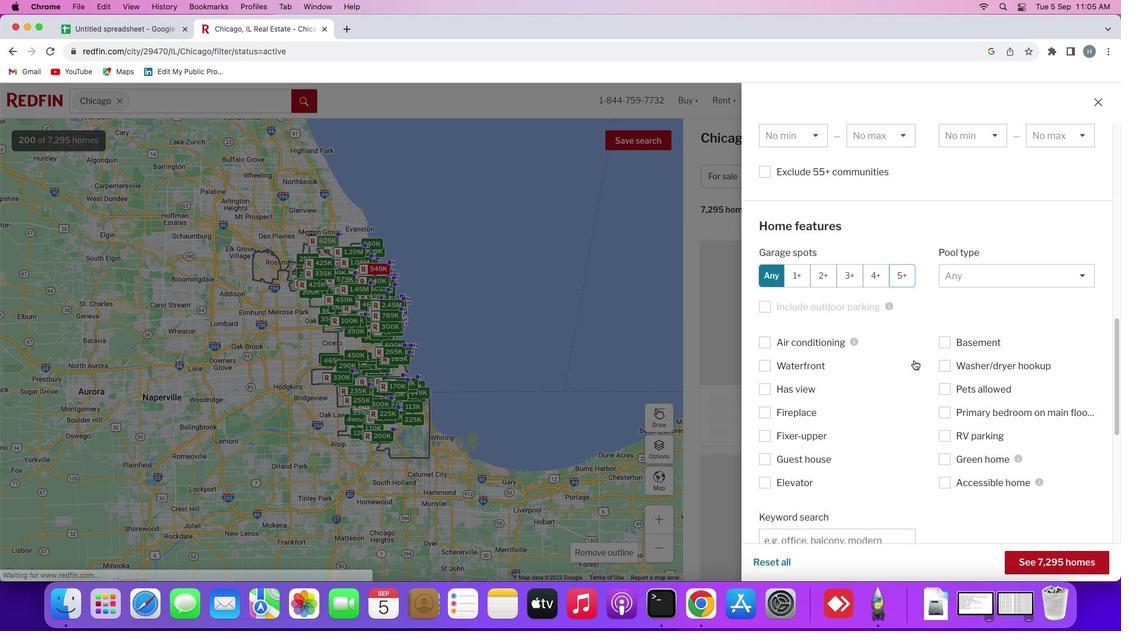 
Action: Mouse scrolled (913, 359) with delta (0, 0)
Screenshot: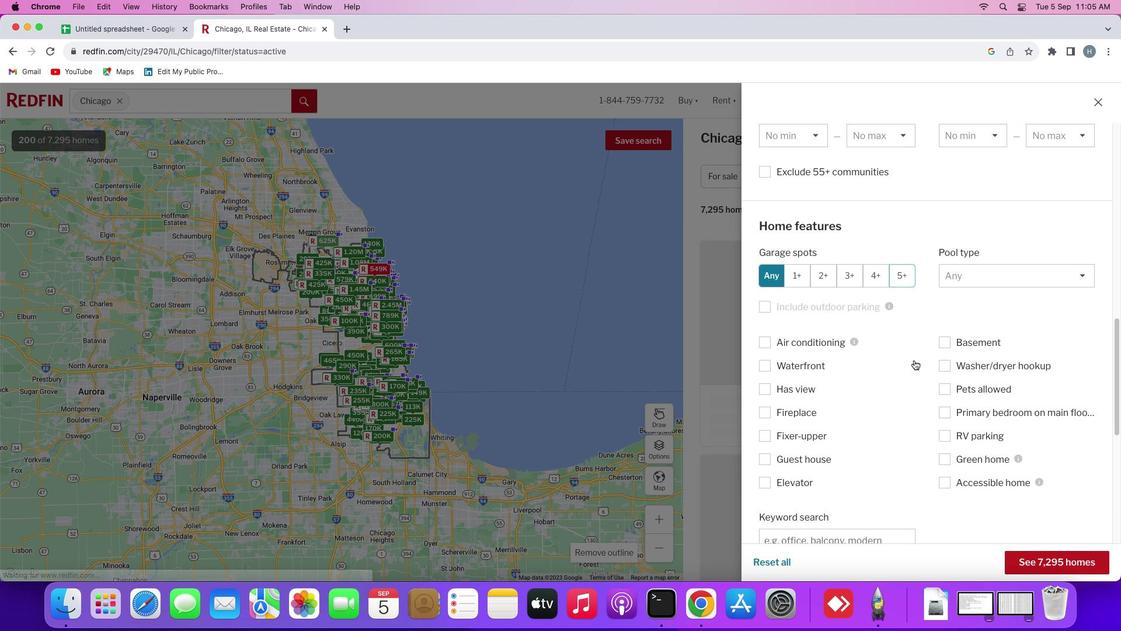 
Action: Mouse scrolled (913, 359) with delta (0, -1)
Screenshot: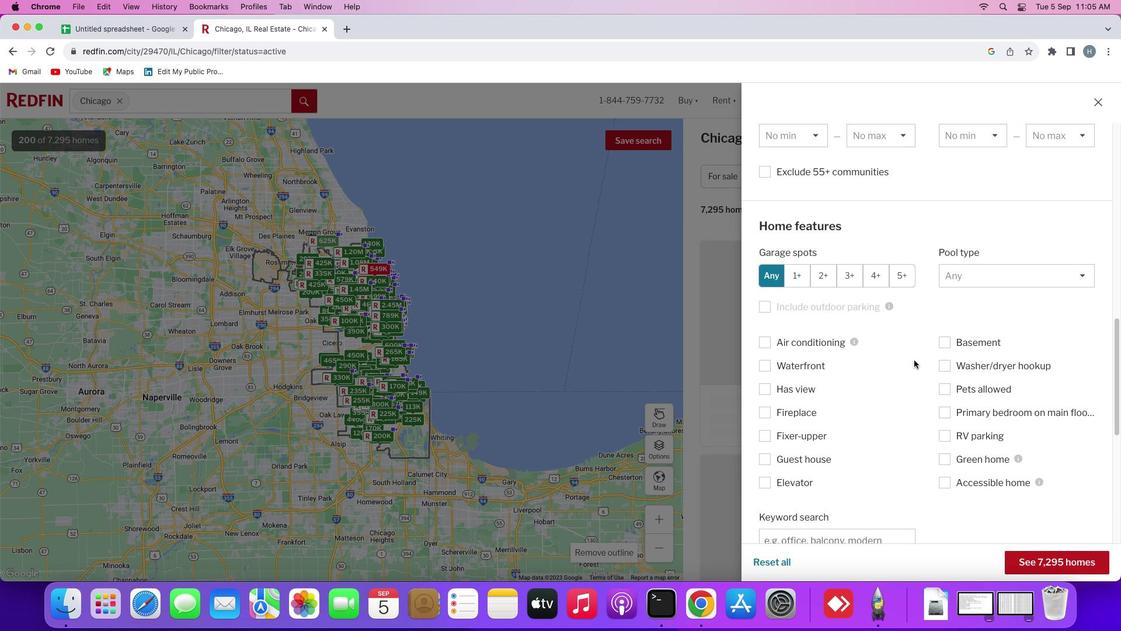 
Action: Mouse scrolled (913, 359) with delta (0, 0)
Screenshot: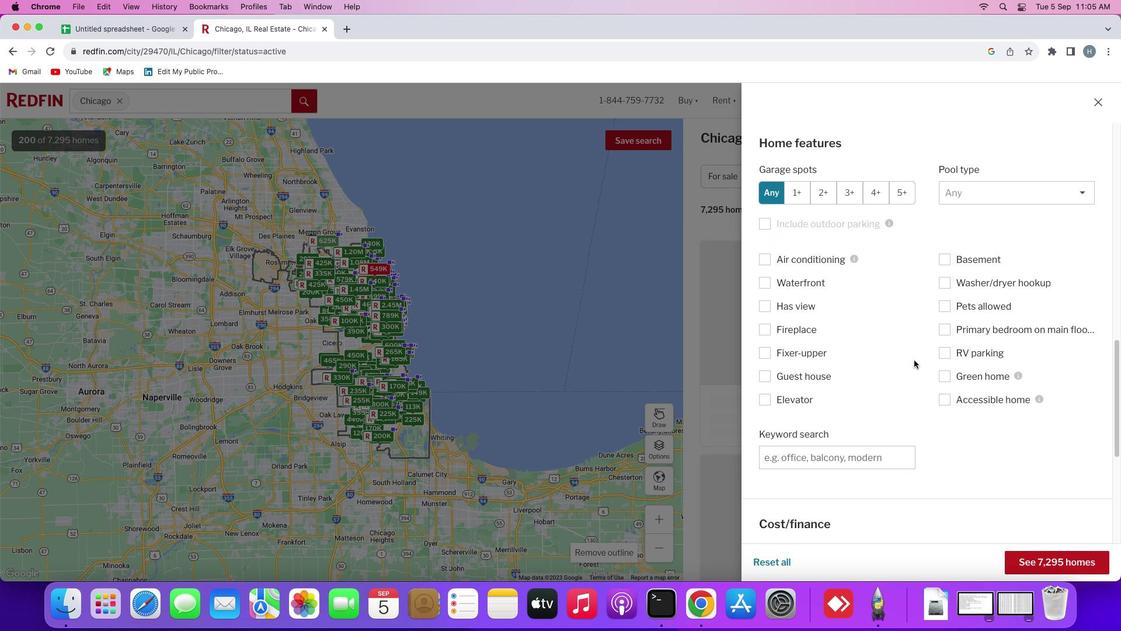 
Action: Mouse scrolled (913, 359) with delta (0, 0)
Screenshot: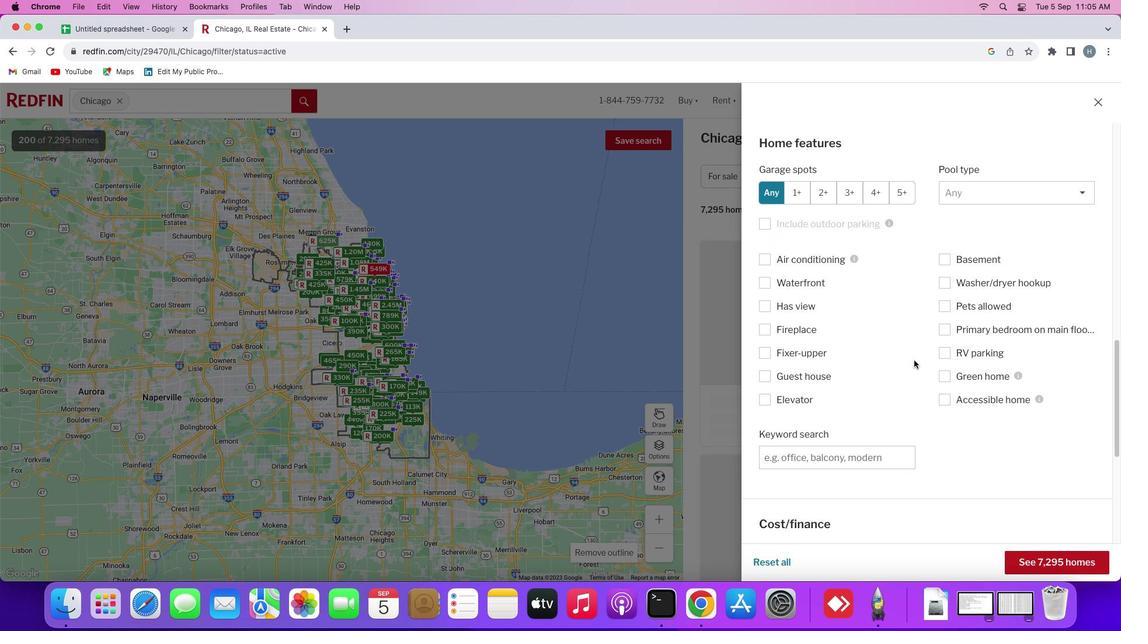 
Action: Mouse scrolled (913, 359) with delta (0, -1)
Screenshot: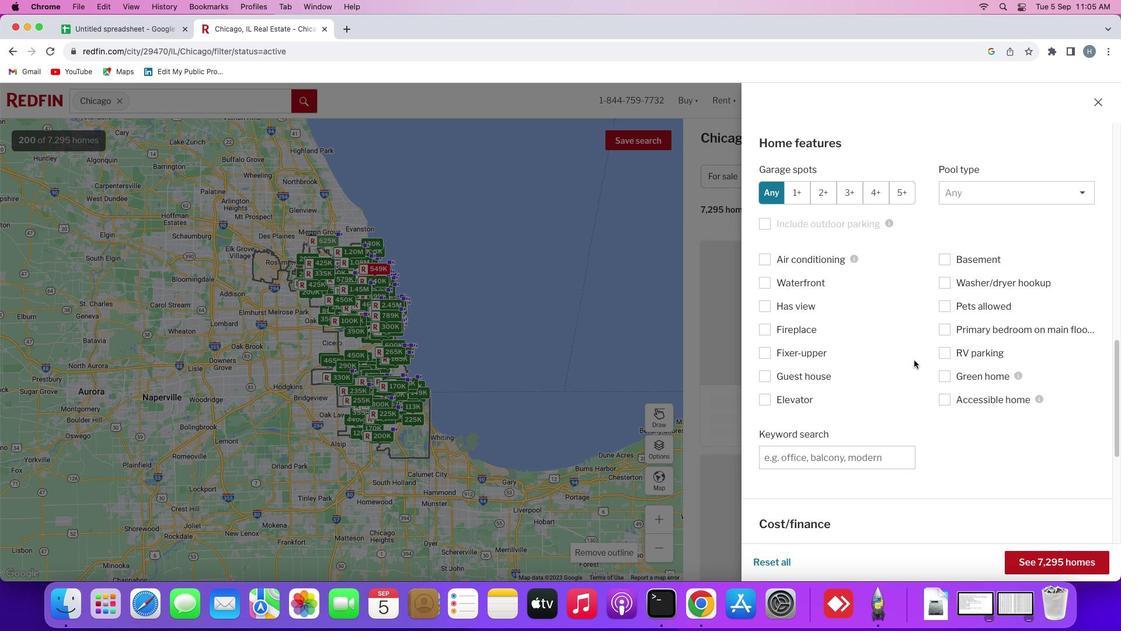 
Action: Mouse scrolled (913, 359) with delta (0, 0)
Screenshot: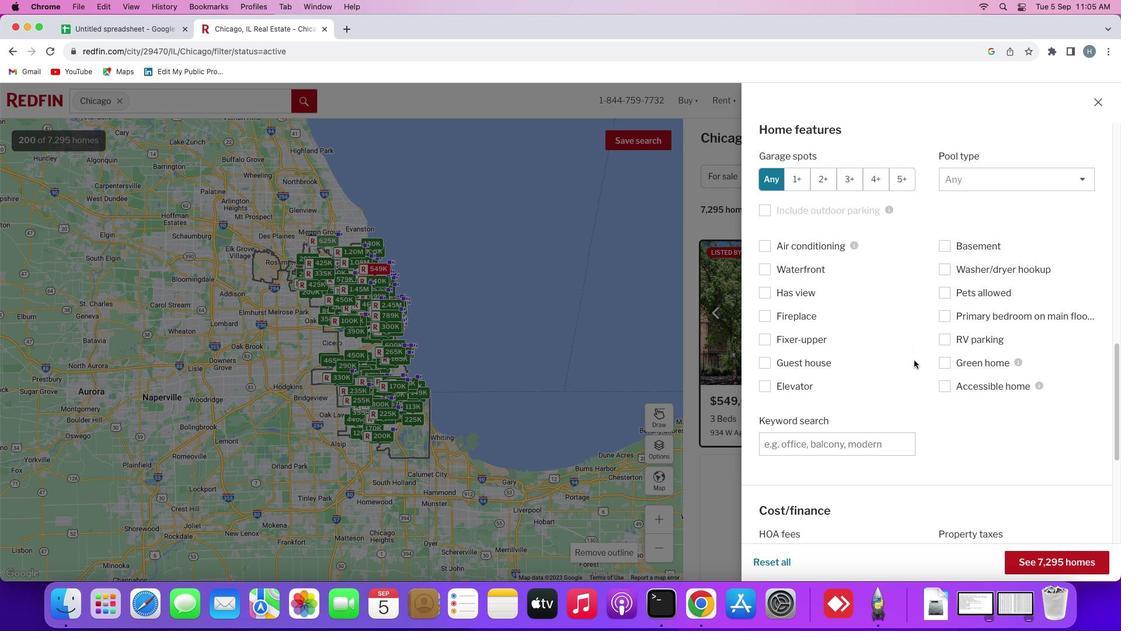 
Action: Mouse scrolled (913, 359) with delta (0, 0)
Screenshot: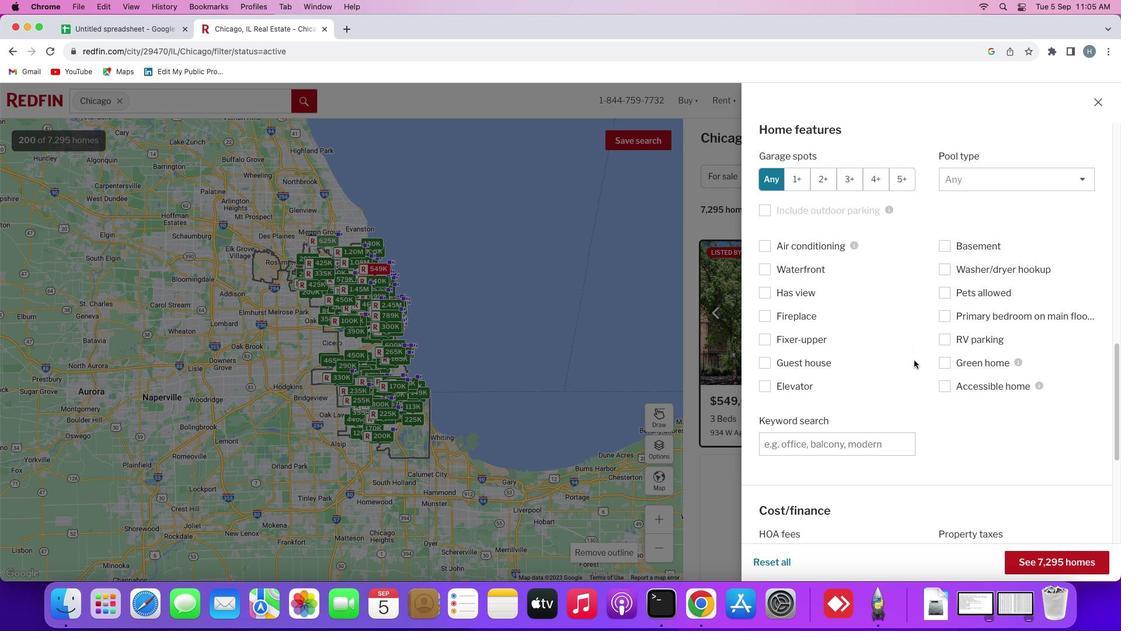 
Action: Mouse moved to (916, 368)
Screenshot: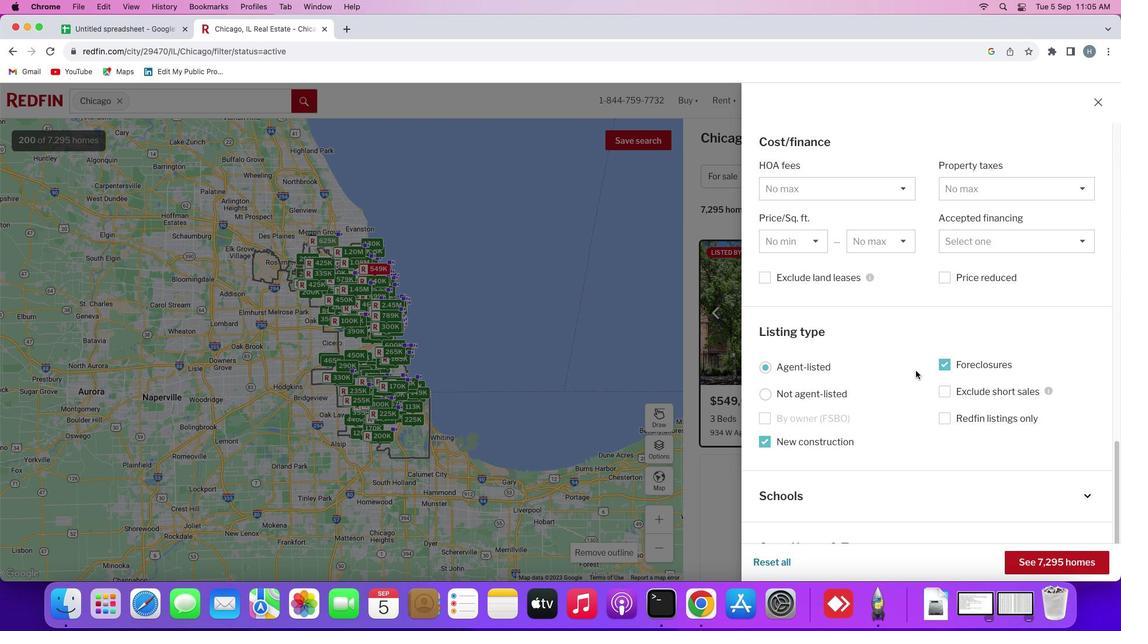 
Action: Mouse scrolled (916, 368) with delta (0, 0)
Screenshot: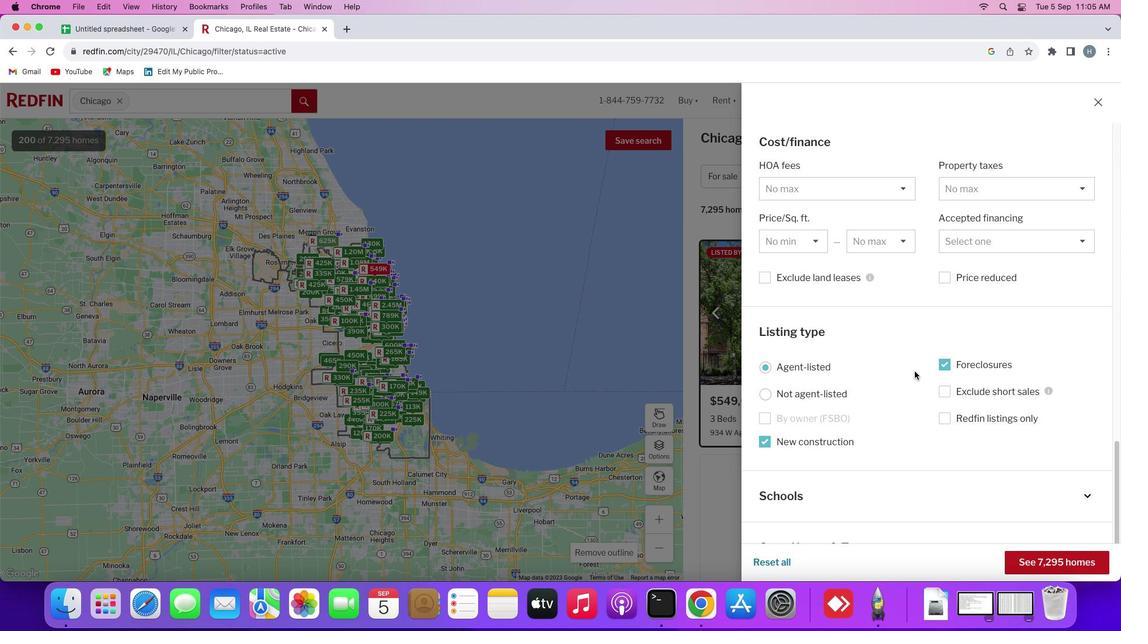 
Action: Mouse scrolled (916, 368) with delta (0, 0)
Screenshot: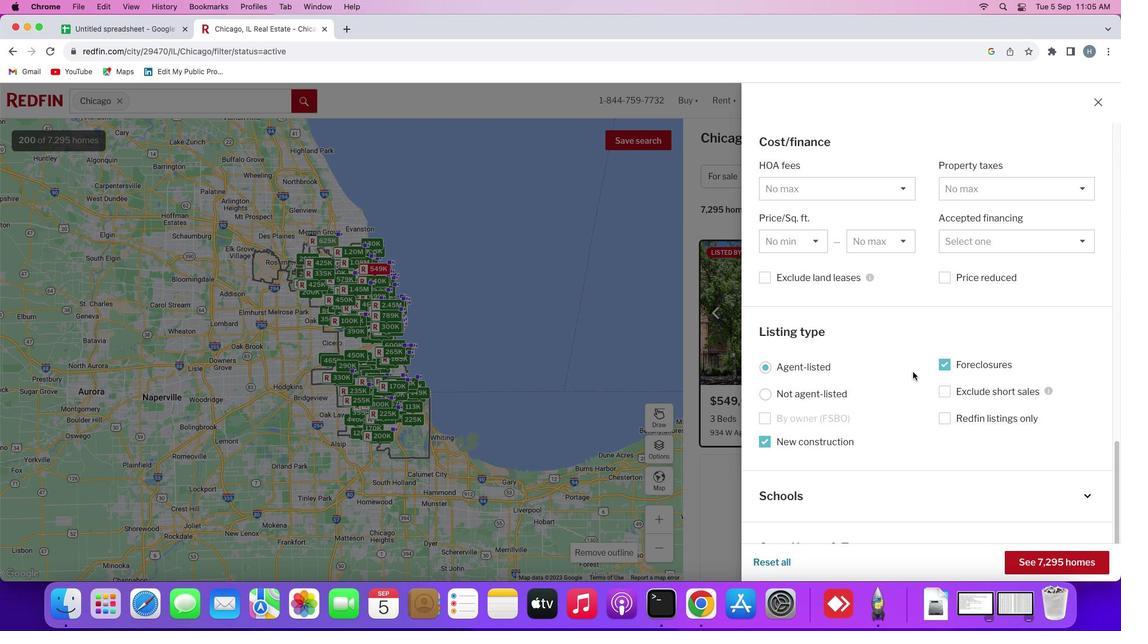 
Action: Mouse scrolled (916, 368) with delta (0, -1)
Screenshot: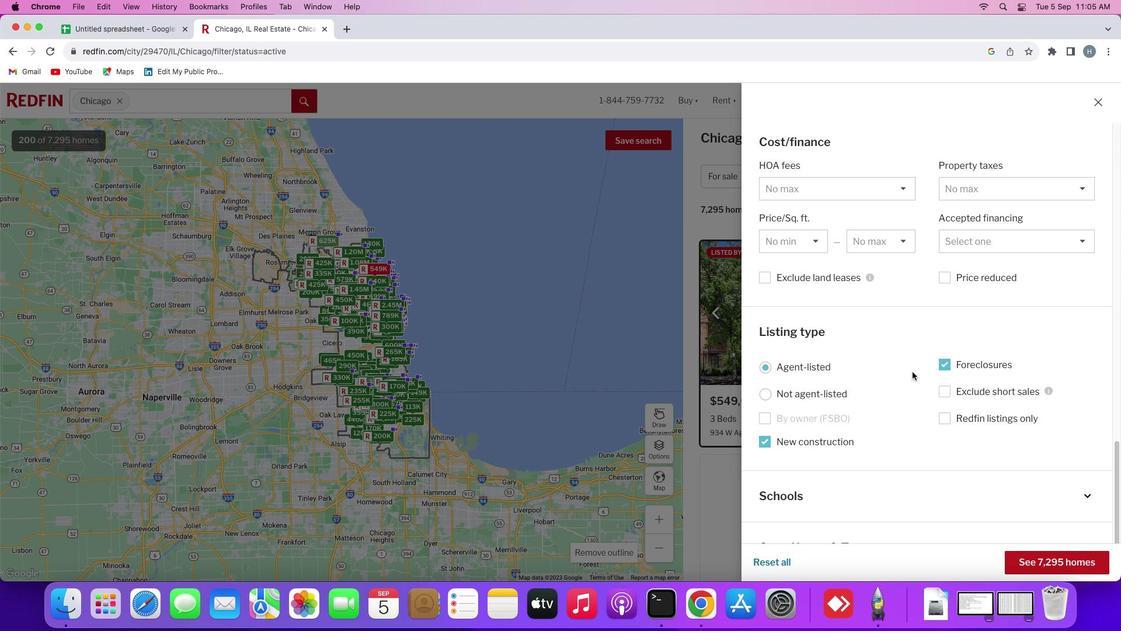 
Action: Mouse scrolled (916, 368) with delta (0, -2)
Screenshot: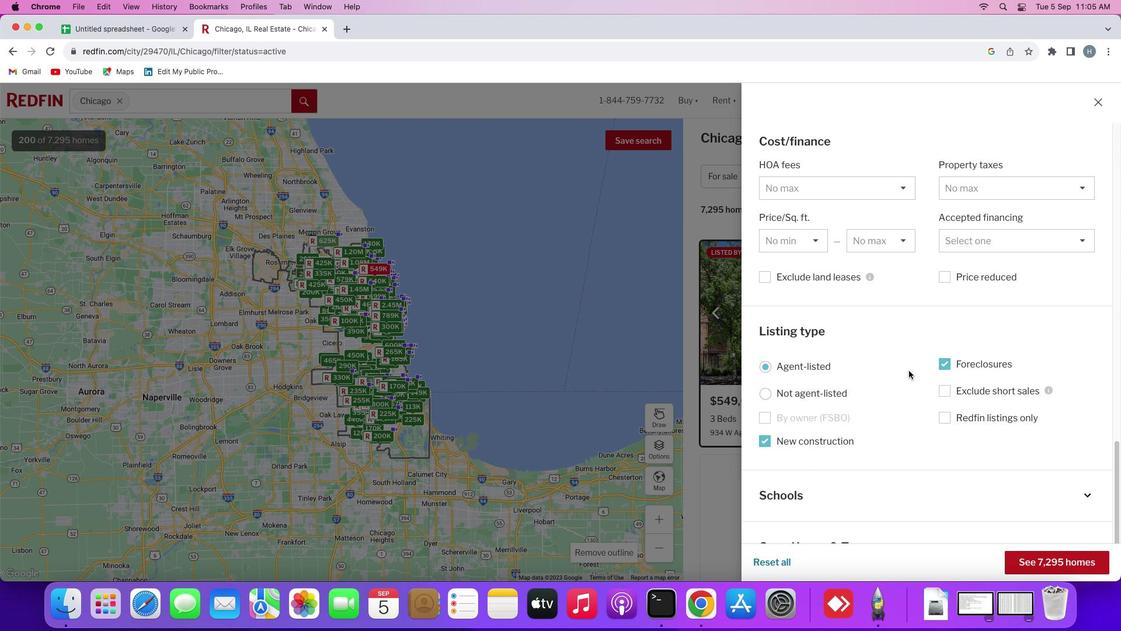 
Action: Mouse moved to (916, 369)
Screenshot: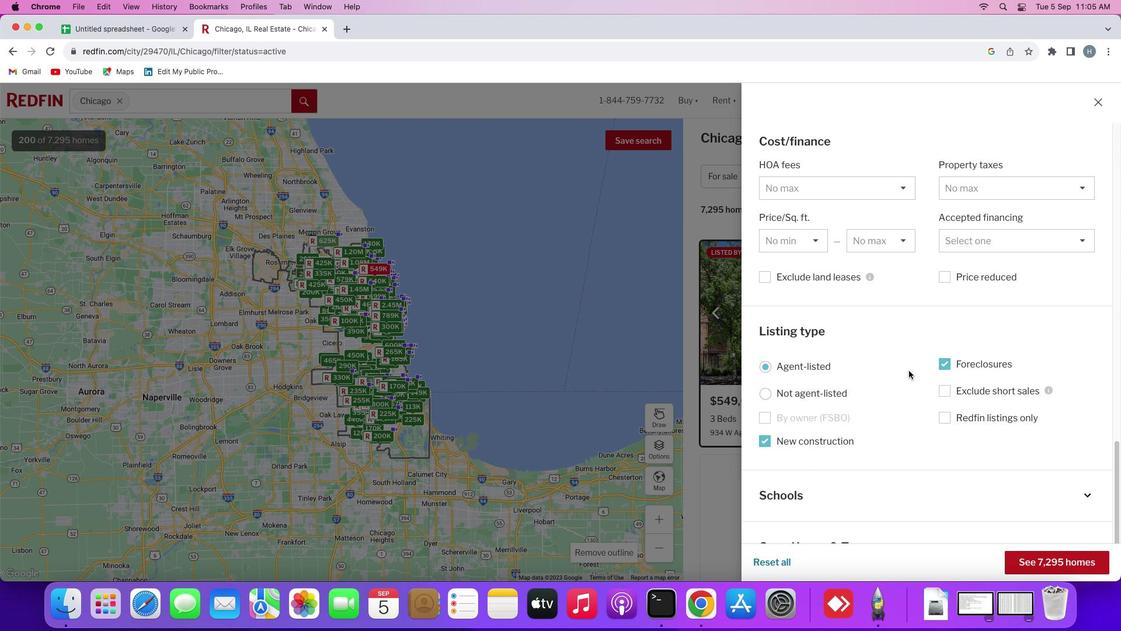 
Action: Mouse scrolled (916, 369) with delta (0, -2)
Screenshot: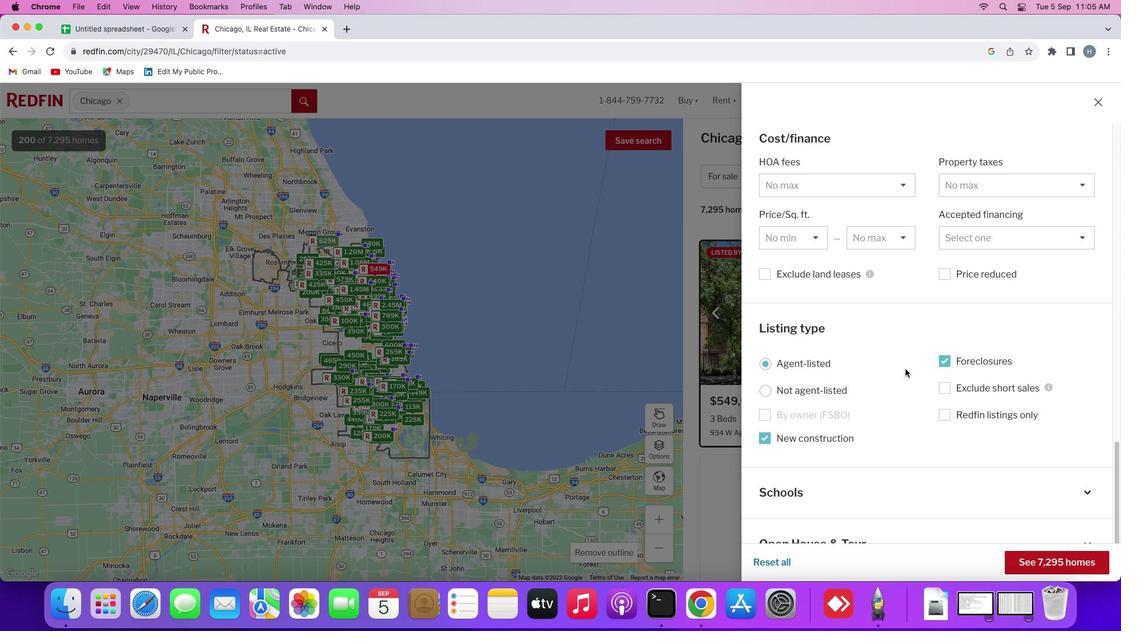
Action: Mouse moved to (912, 371)
Screenshot: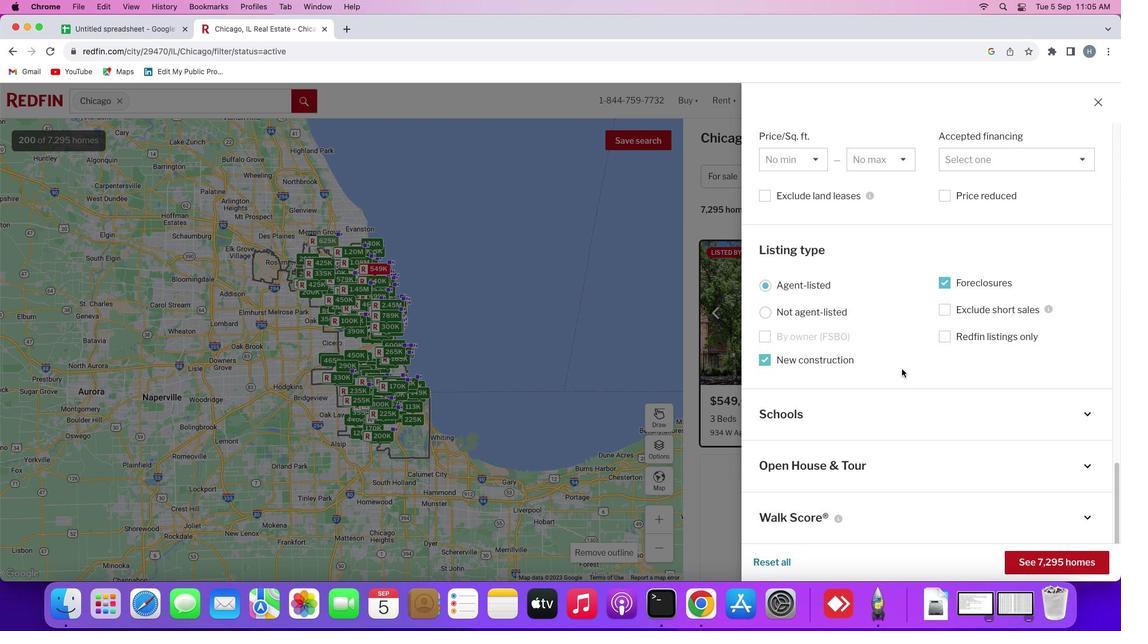 
Action: Mouse scrolled (912, 371) with delta (0, 0)
Screenshot: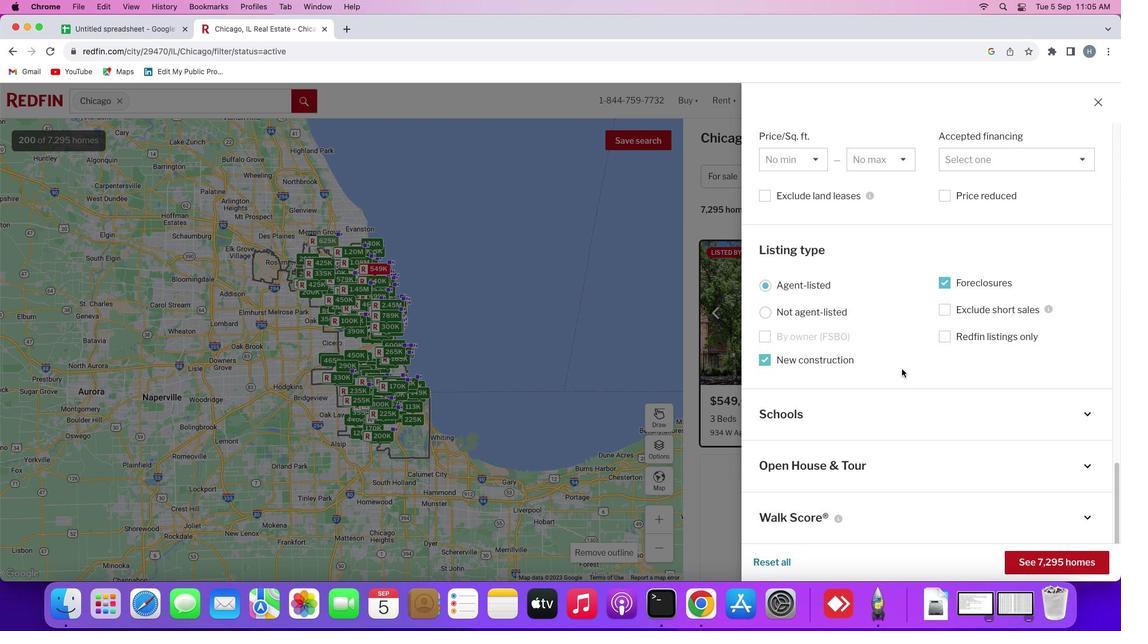 
Action: Mouse moved to (912, 371)
Screenshot: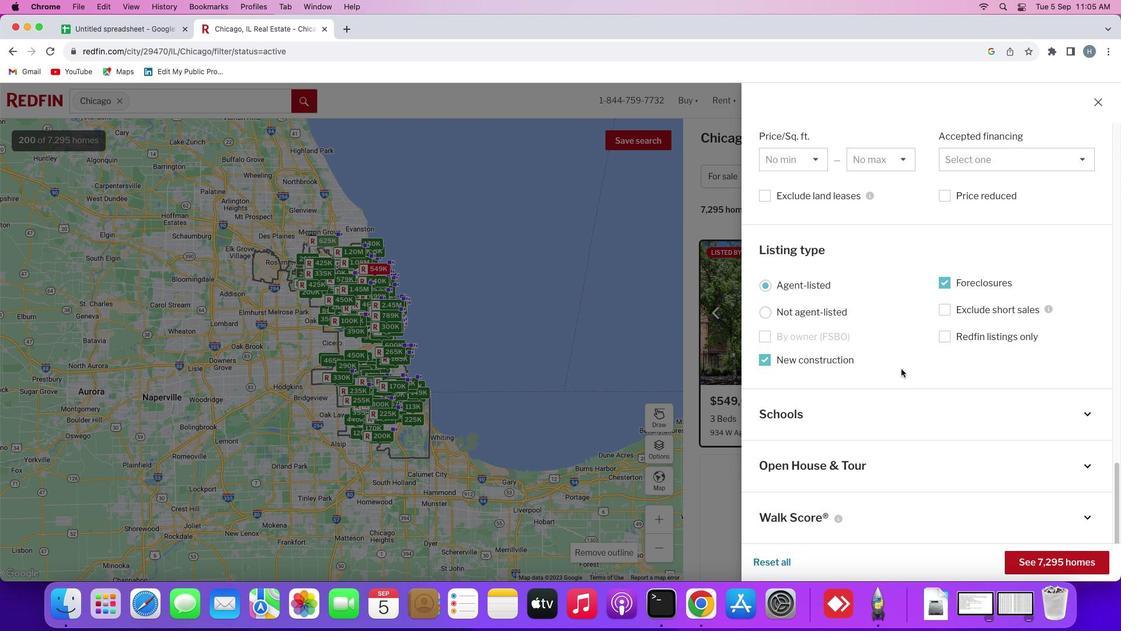 
Action: Mouse scrolled (912, 371) with delta (0, 0)
Screenshot: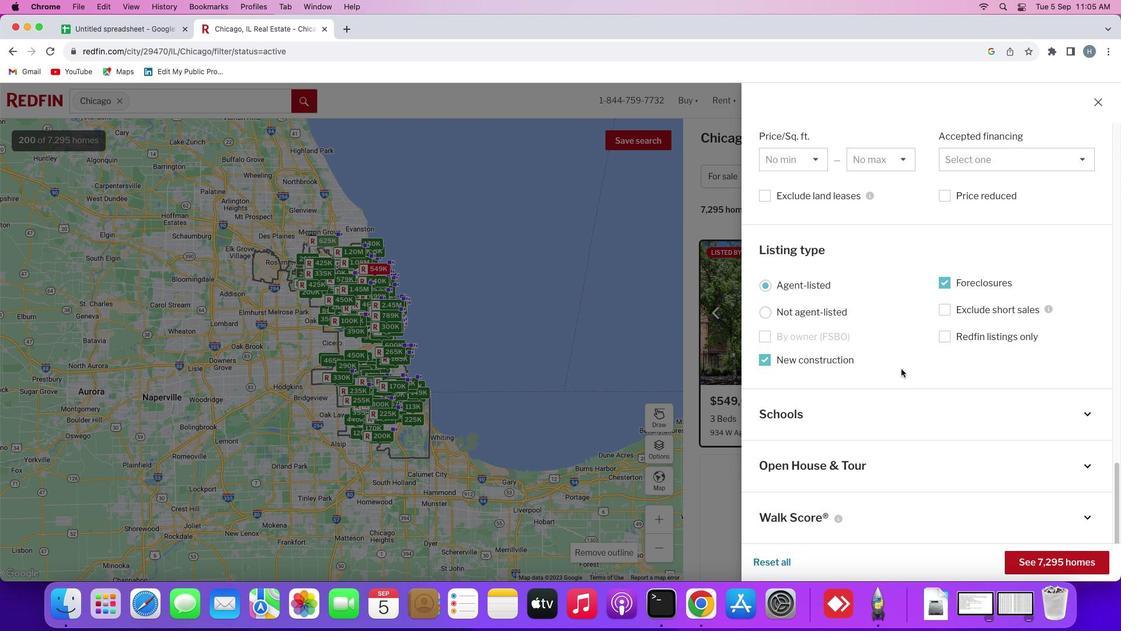 
Action: Mouse moved to (911, 371)
Screenshot: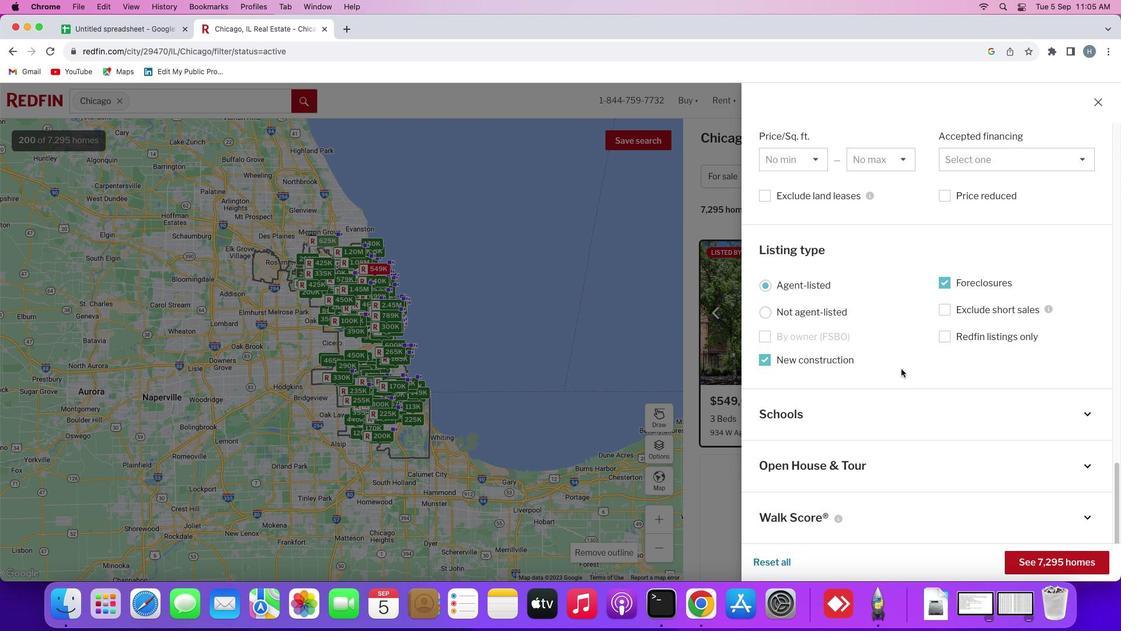 
Action: Mouse scrolled (911, 371) with delta (0, -1)
Screenshot: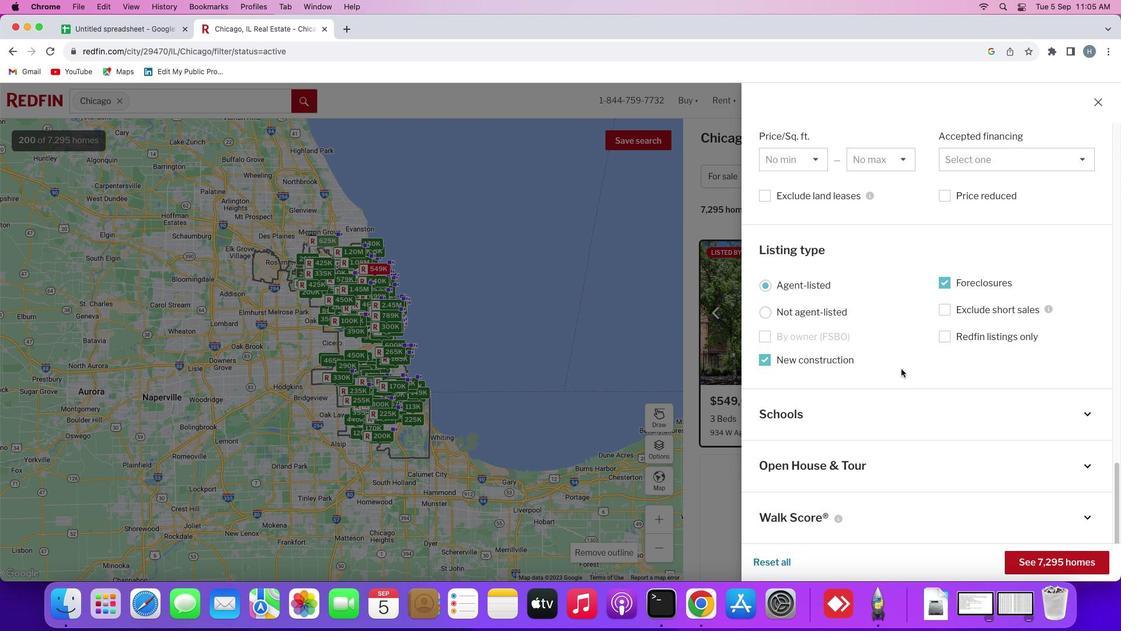
Action: Mouse moved to (909, 370)
Screenshot: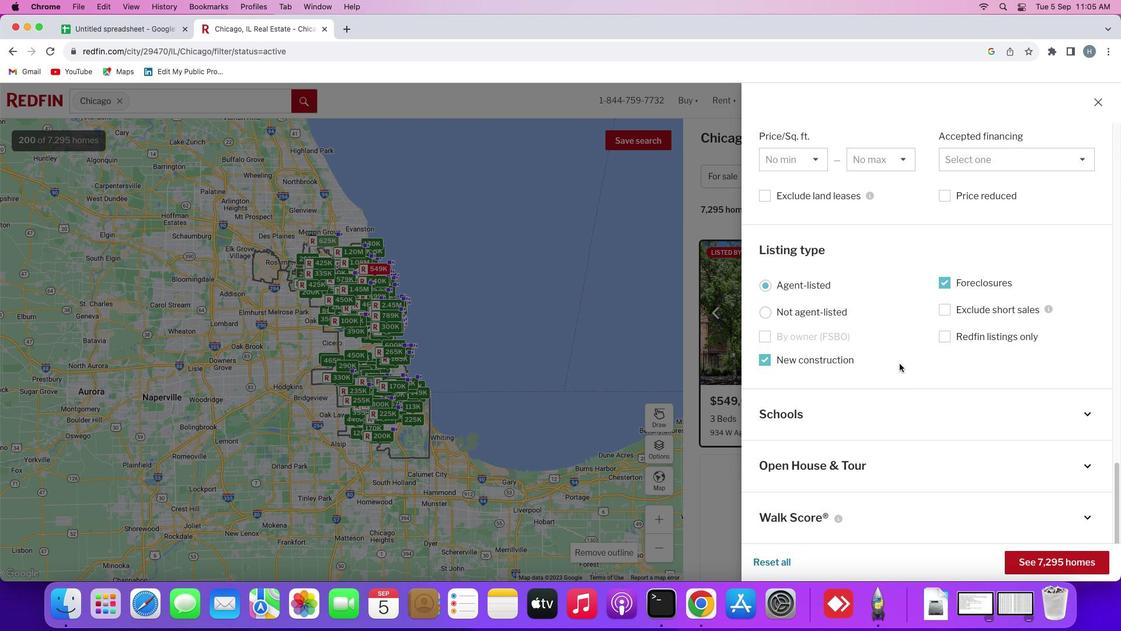 
Action: Mouse scrolled (909, 370) with delta (0, -2)
Screenshot: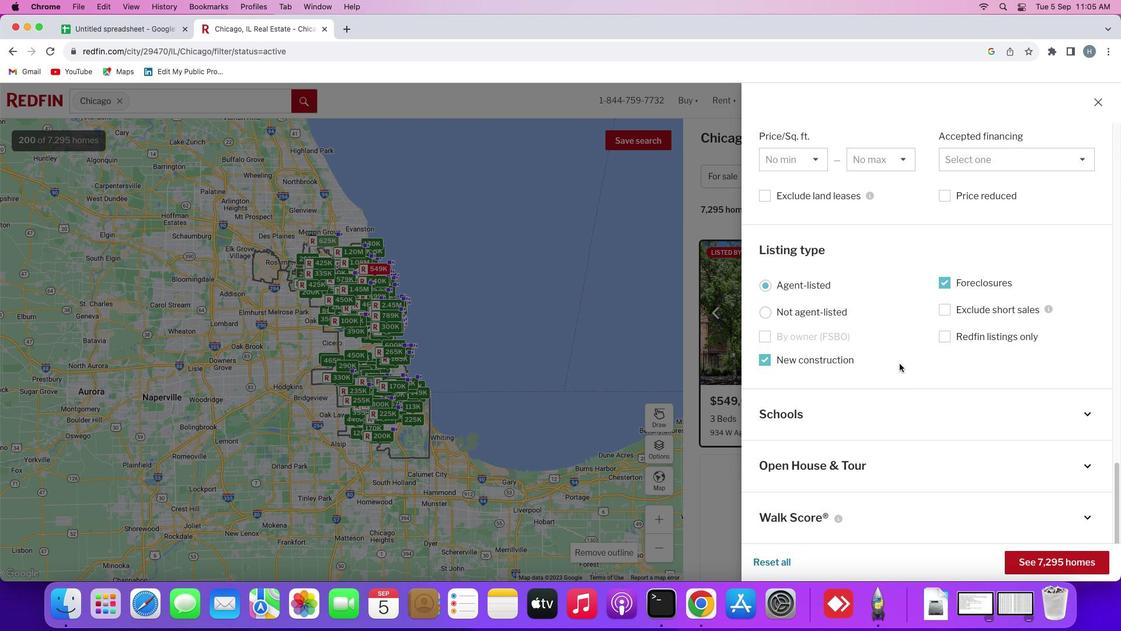 
Action: Mouse moved to (905, 368)
Screenshot: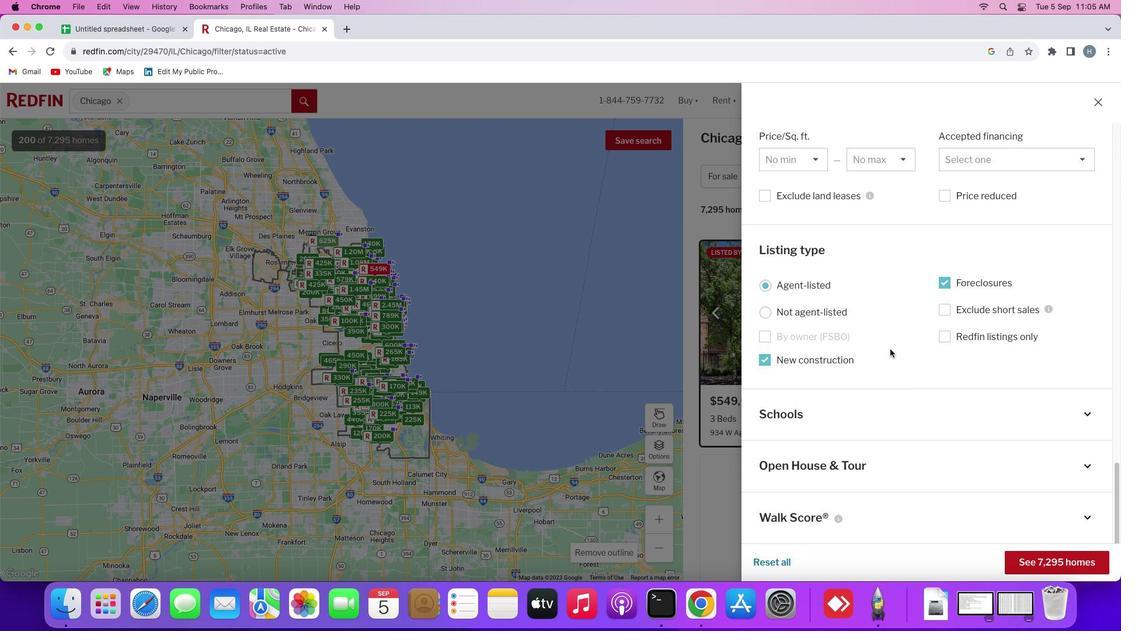 
Action: Mouse scrolled (905, 368) with delta (0, -3)
Screenshot: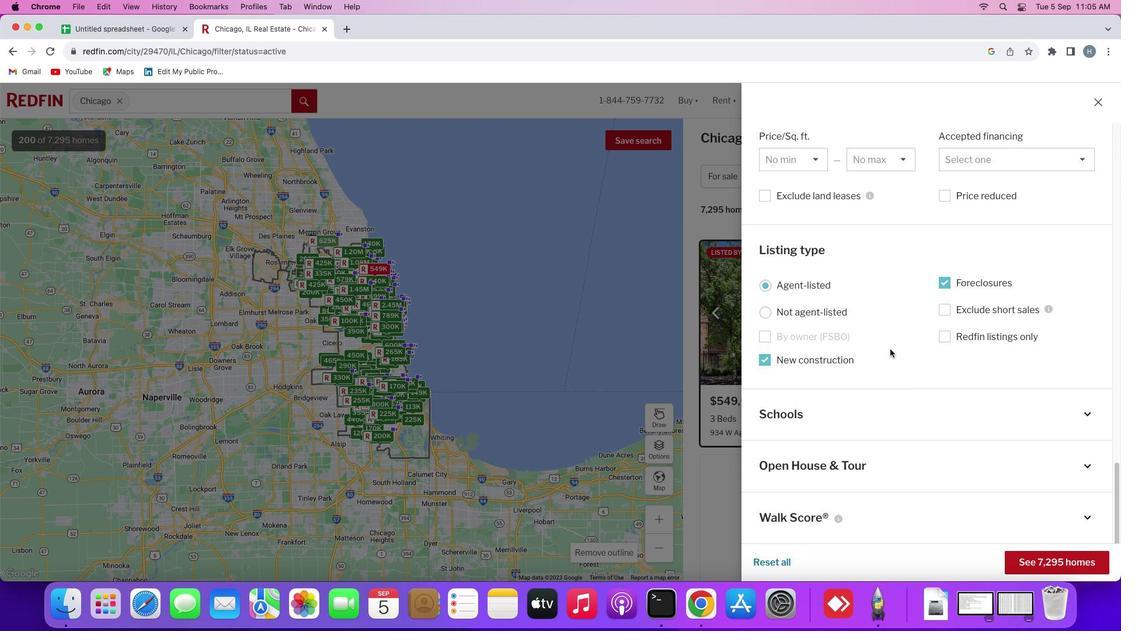 
Action: Mouse moved to (945, 280)
Screenshot: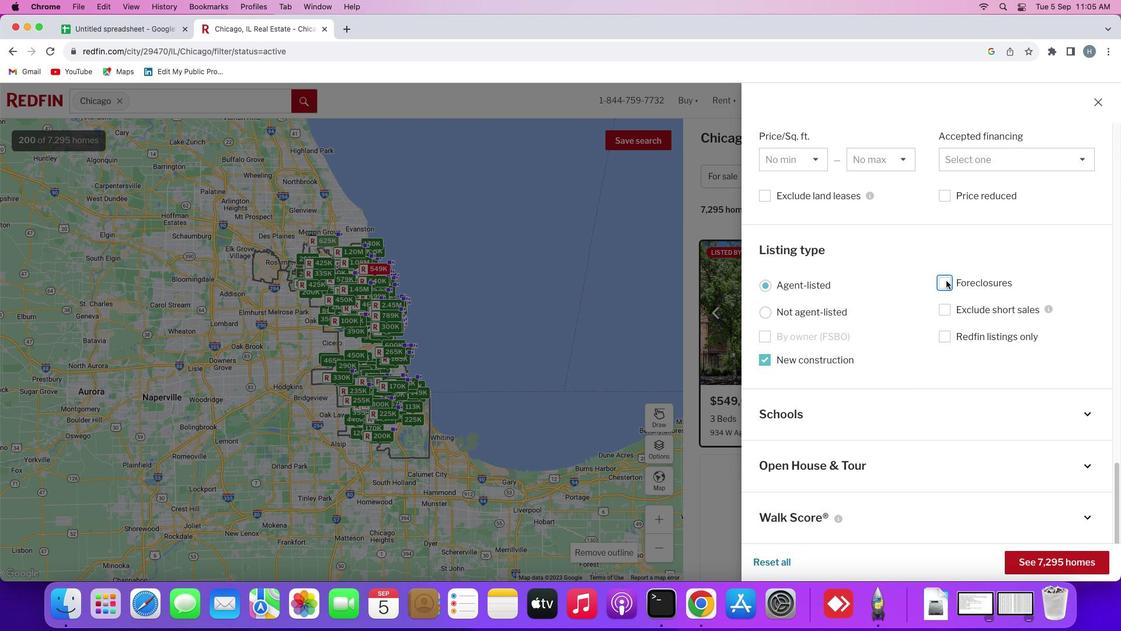 
Action: Mouse pressed left at (945, 280)
Screenshot: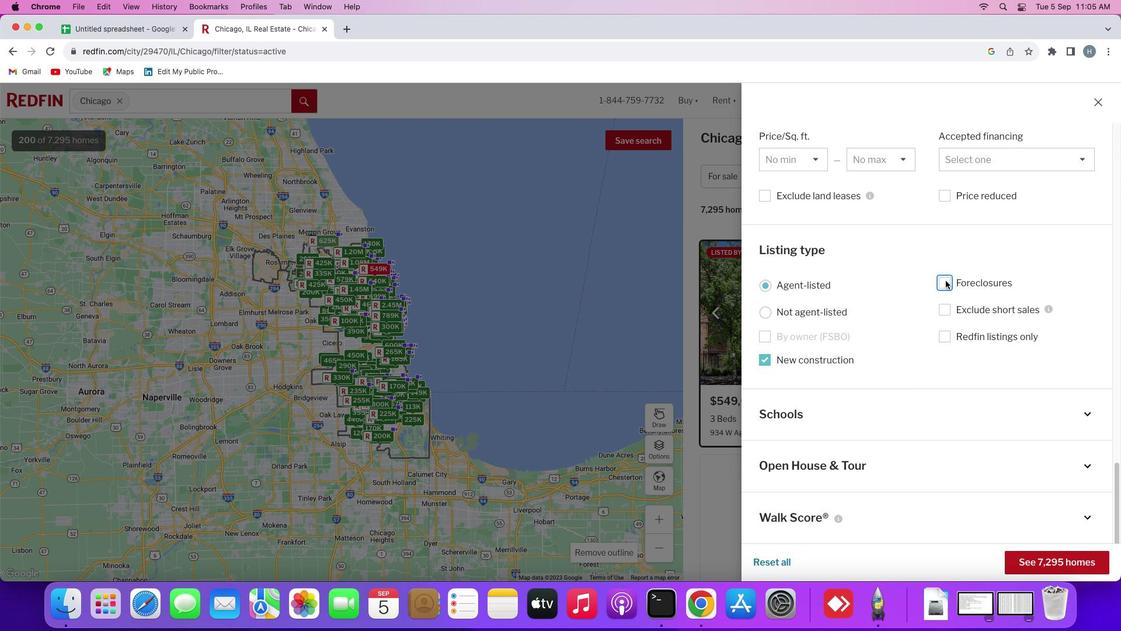 
Action: Mouse moved to (877, 318)
Screenshot: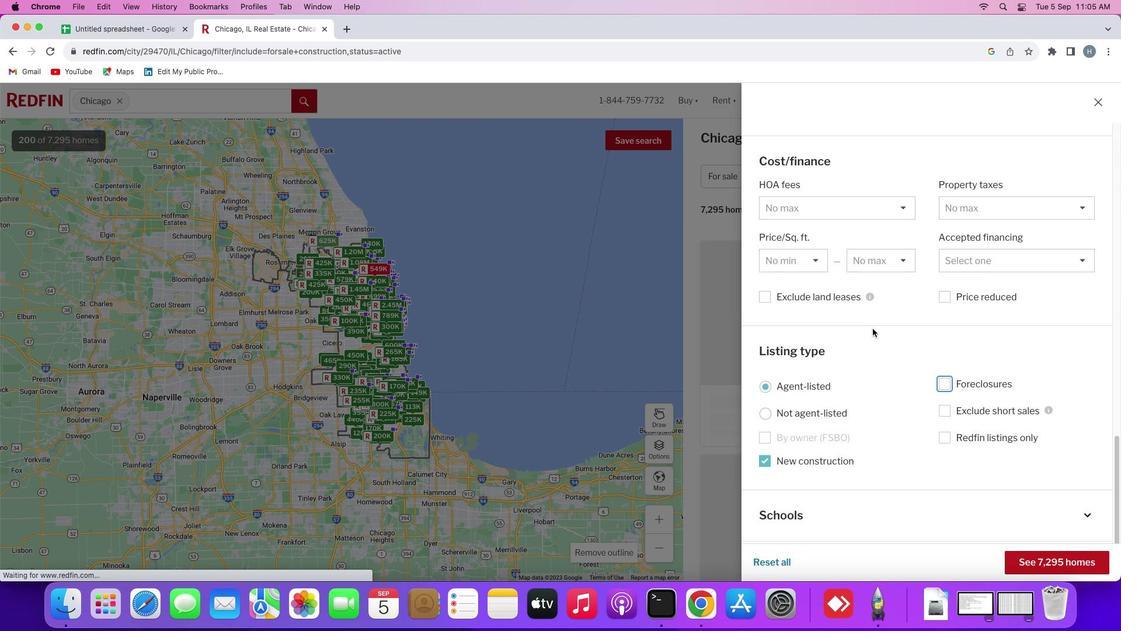 
Action: Mouse scrolled (877, 318) with delta (0, 0)
Screenshot: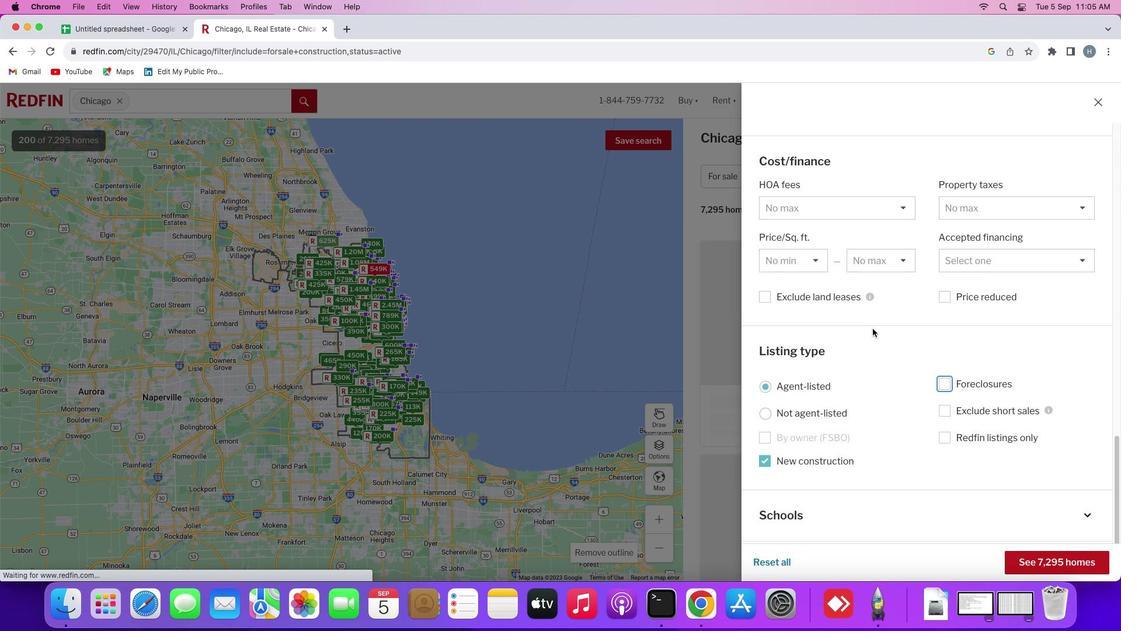 
Action: Mouse moved to (875, 320)
Screenshot: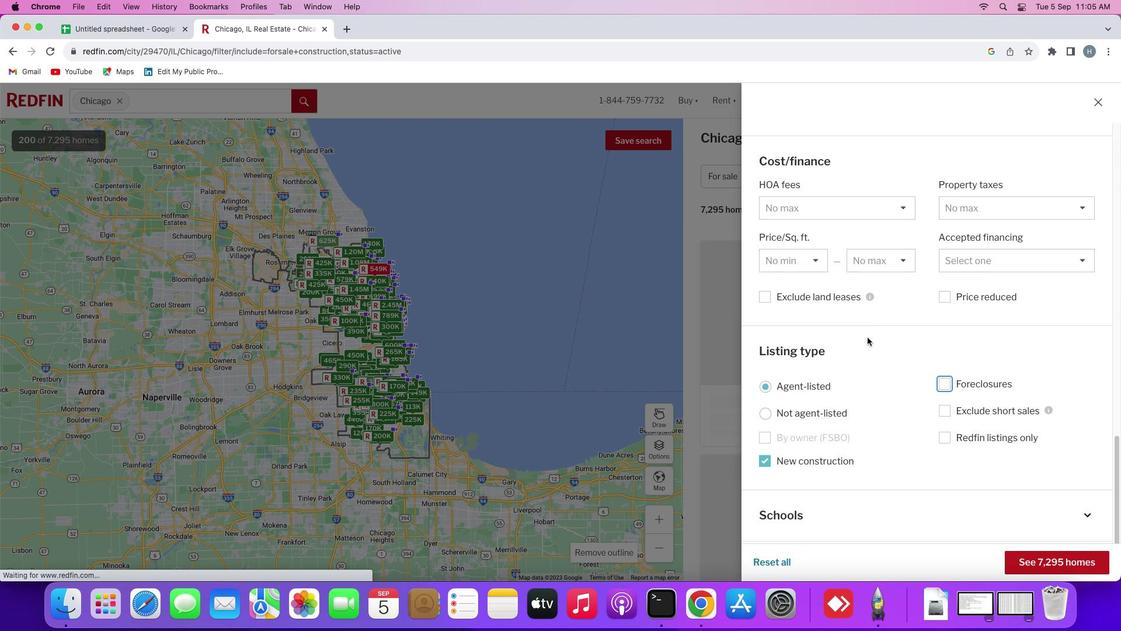 
Action: Mouse scrolled (875, 320) with delta (0, 0)
Screenshot: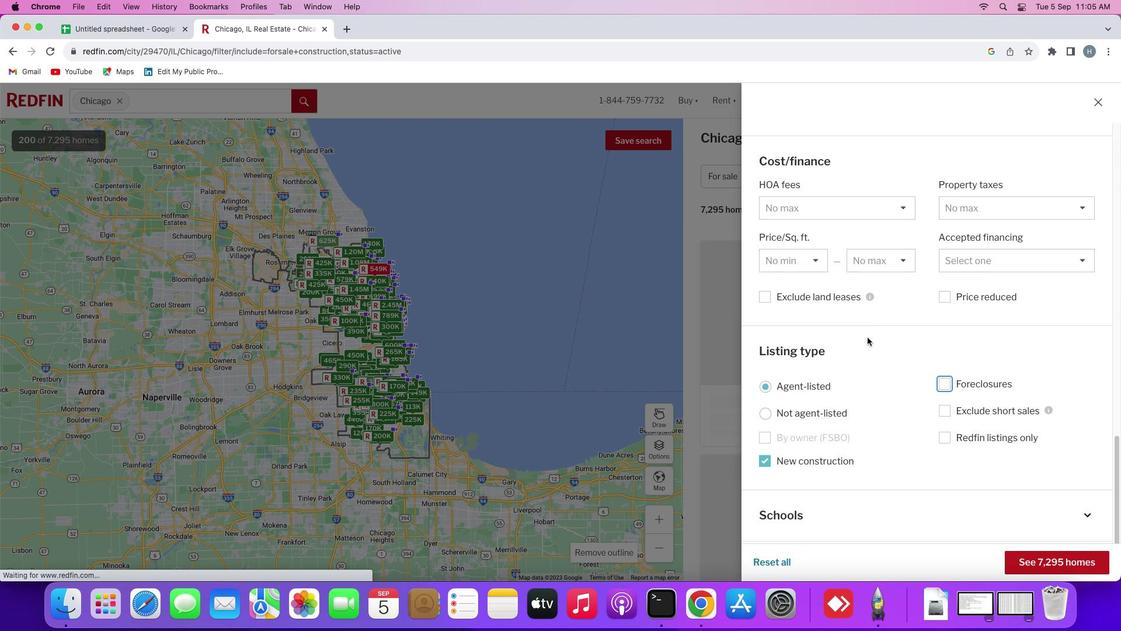 
Action: Mouse moved to (875, 321)
Screenshot: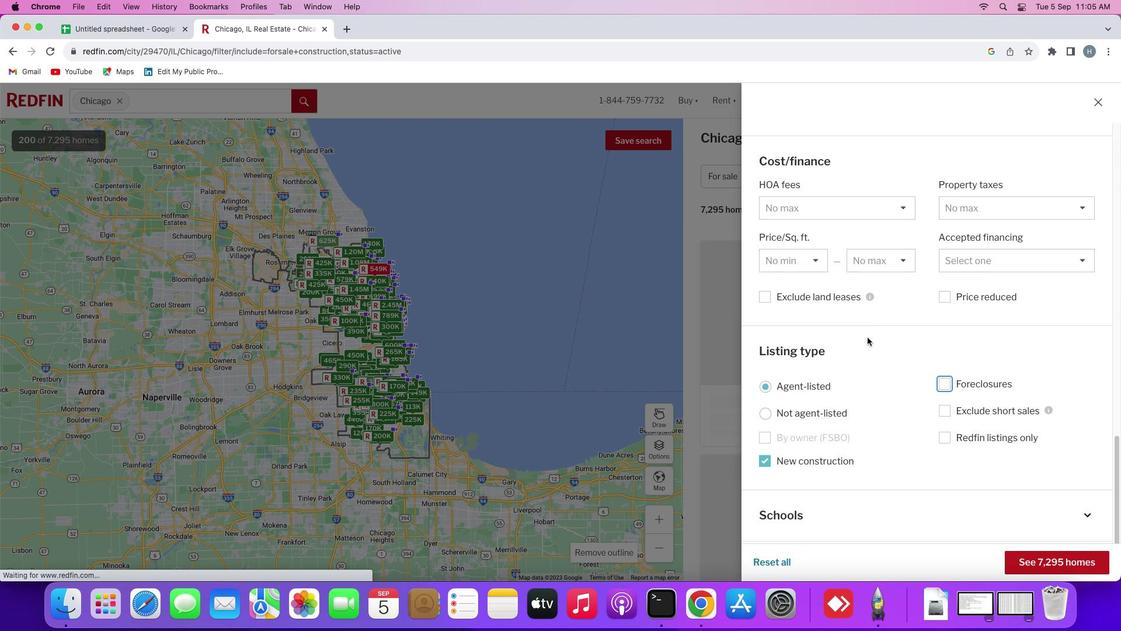 
Action: Mouse scrolled (875, 321) with delta (0, 1)
Screenshot: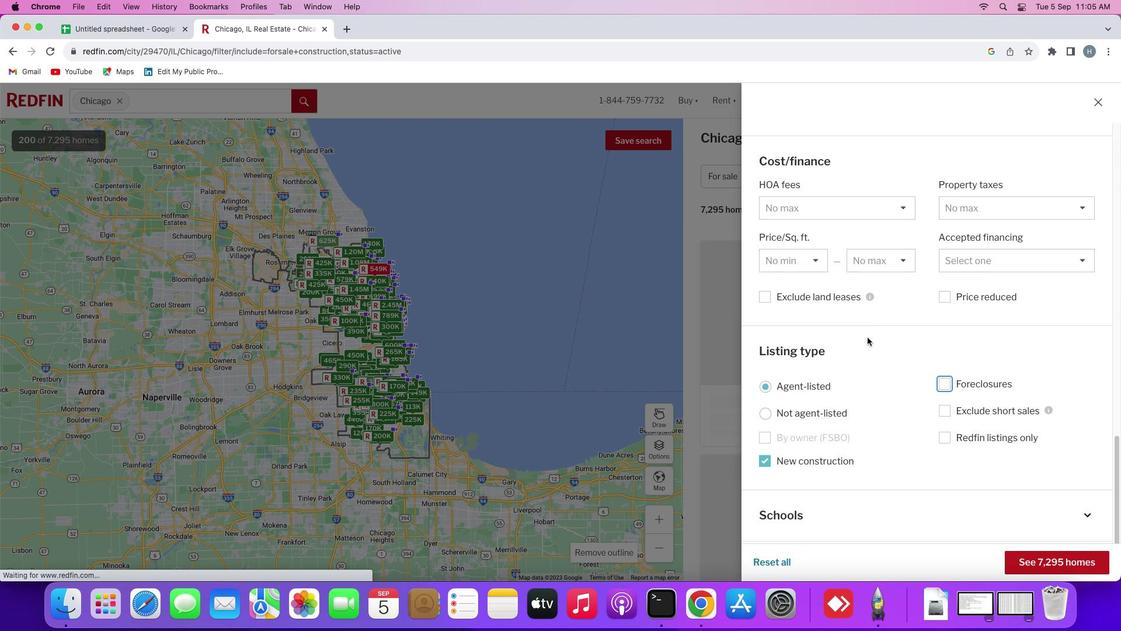 
Action: Mouse moved to (764, 383)
Screenshot: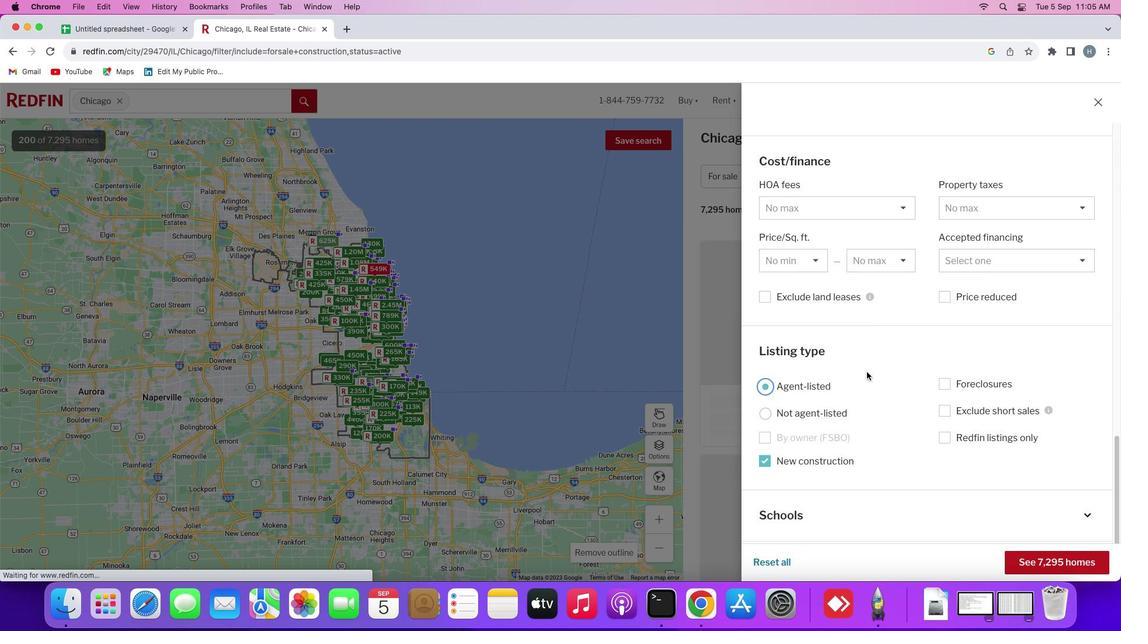
Action: Mouse pressed left at (764, 383)
Screenshot: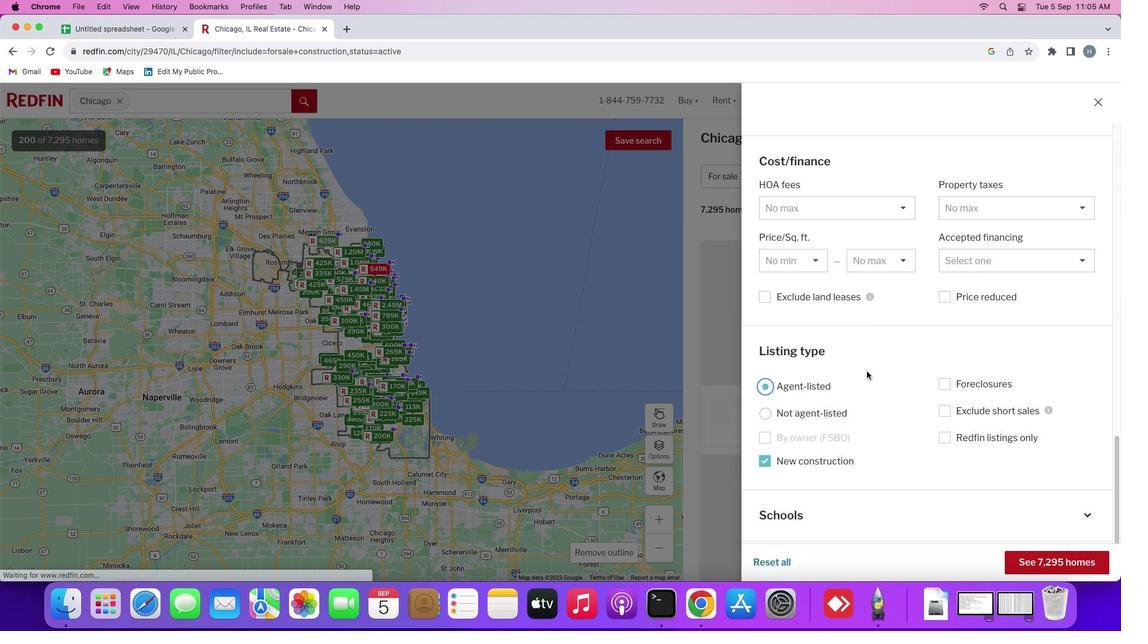 
Action: Mouse moved to (867, 370)
Screenshot: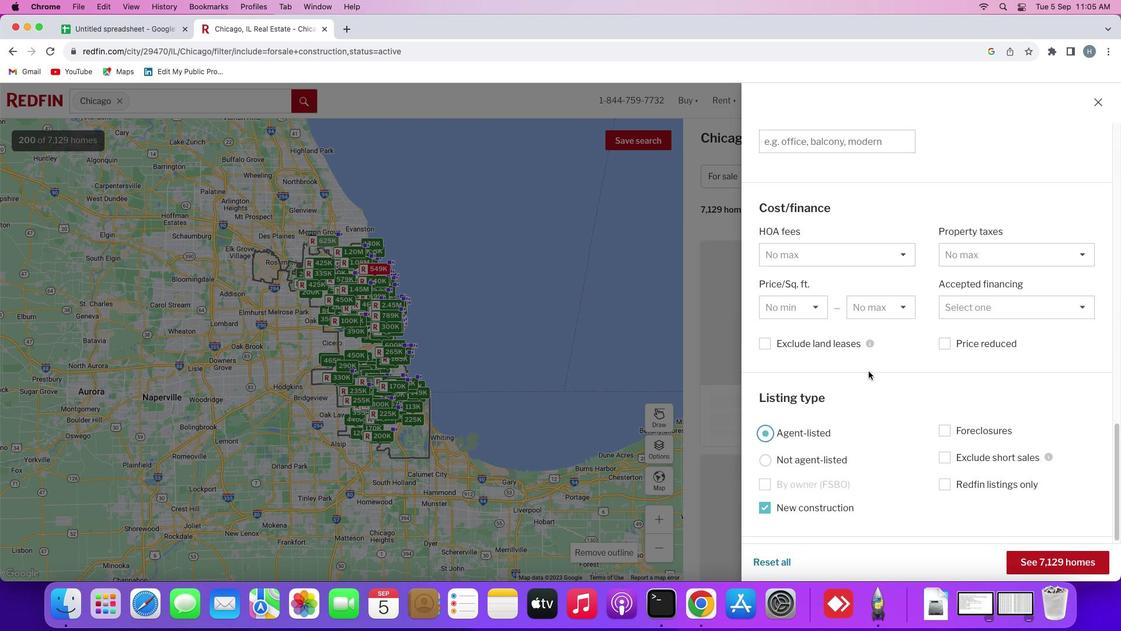 
Action: Mouse scrolled (867, 370) with delta (0, 0)
Screenshot: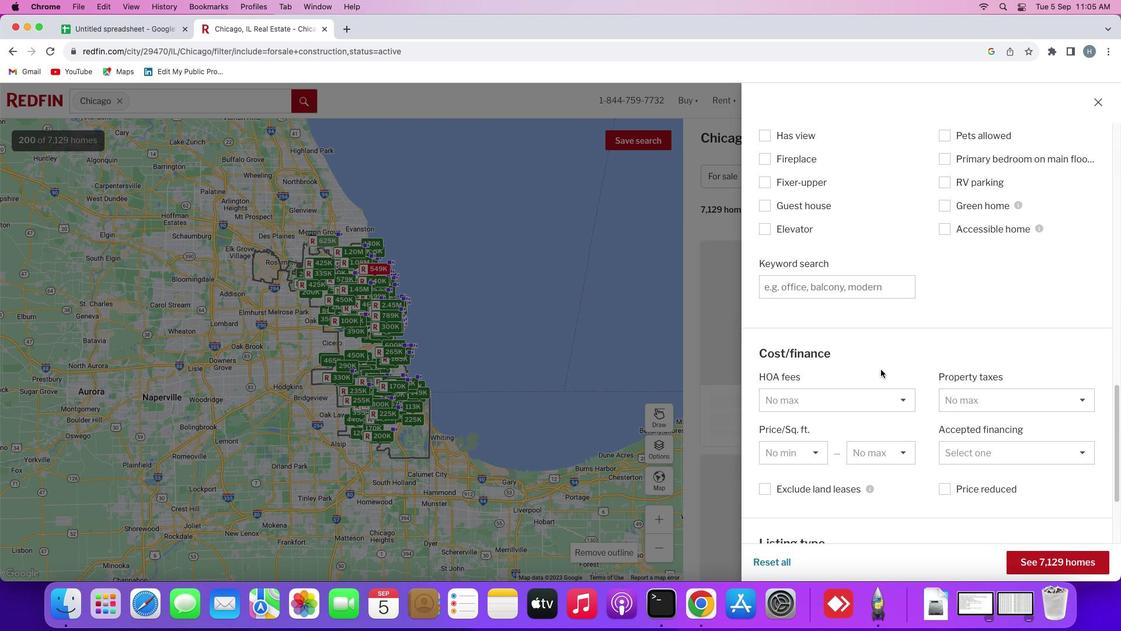 
Action: Mouse scrolled (867, 370) with delta (0, 0)
Screenshot: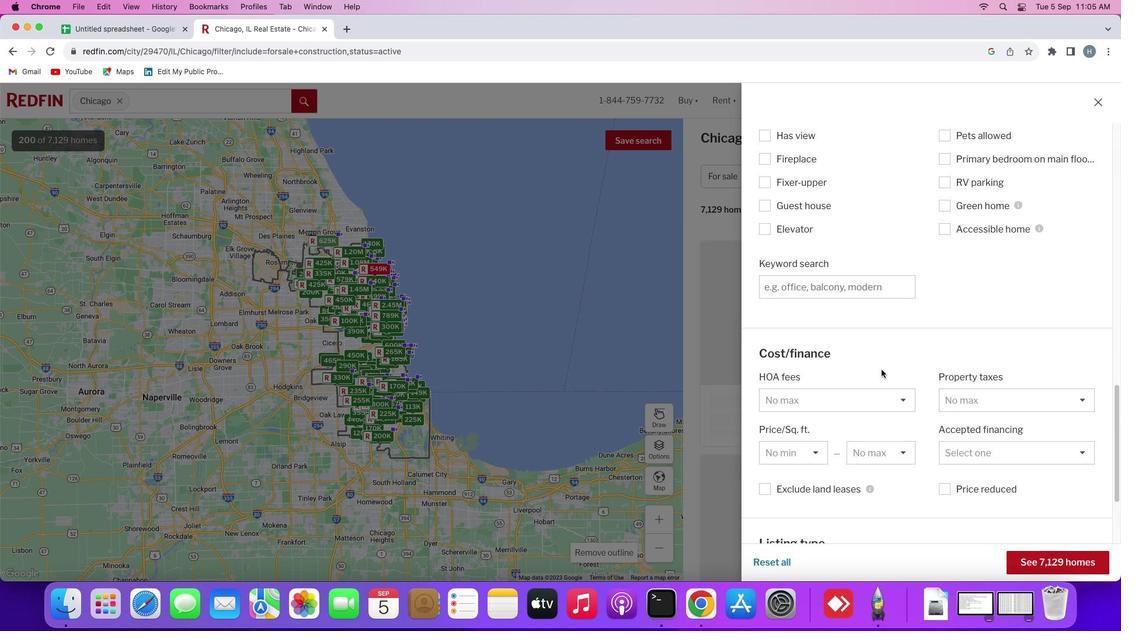 
Action: Mouse scrolled (867, 370) with delta (0, 0)
Screenshot: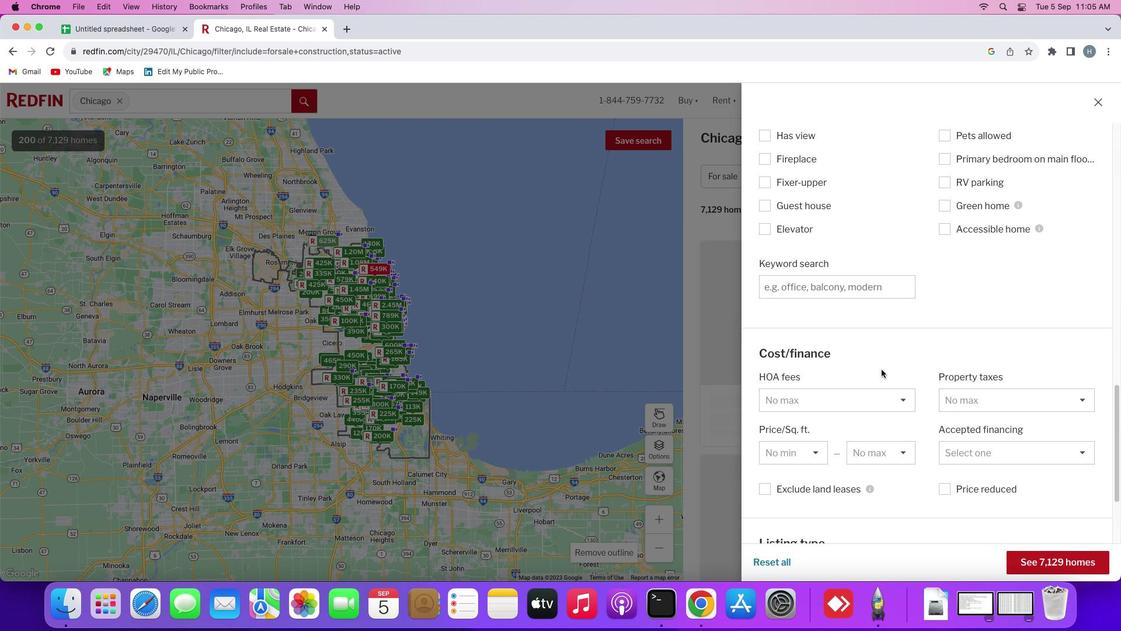 
Action: Mouse scrolled (867, 370) with delta (0, 1)
Screenshot: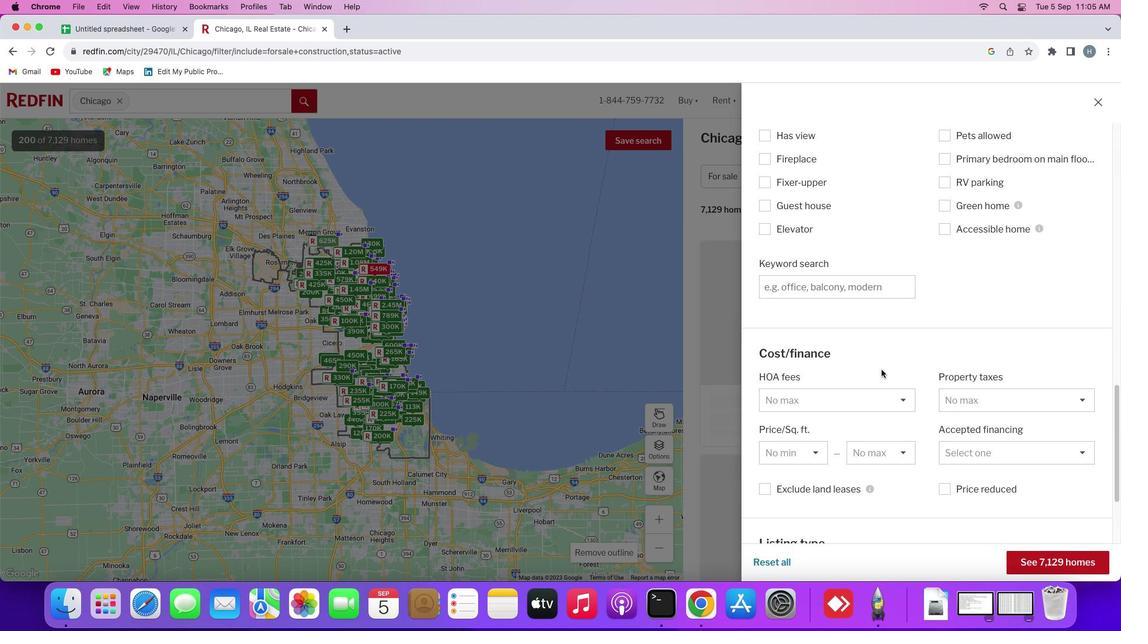 
Action: Mouse moved to (881, 368)
Screenshot: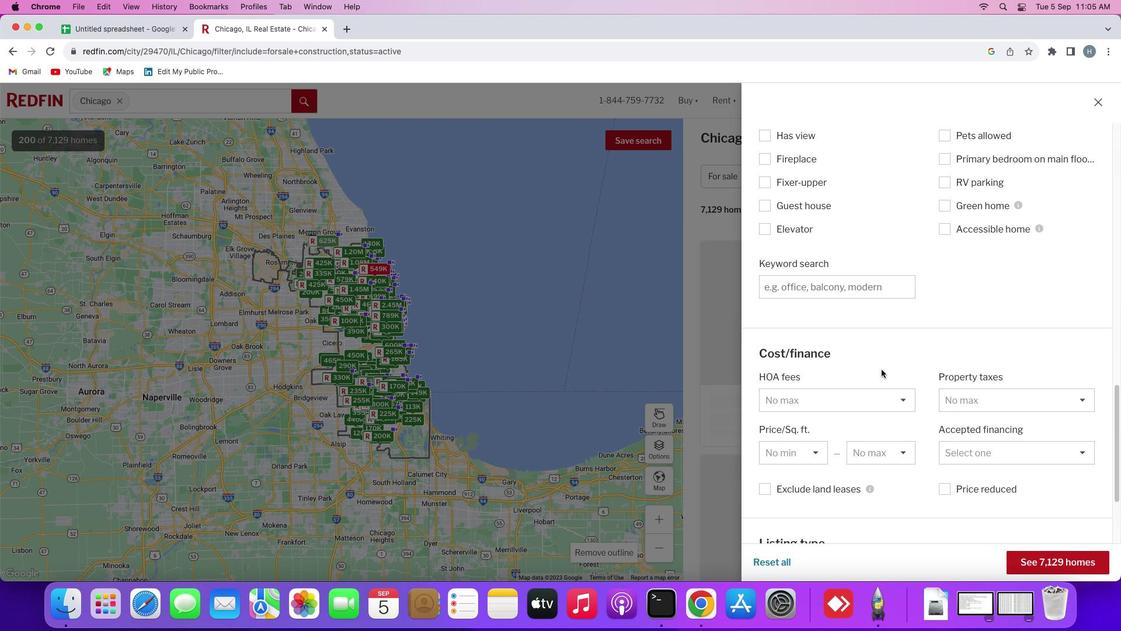 
Action: Mouse scrolled (881, 368) with delta (0, 0)
Screenshot: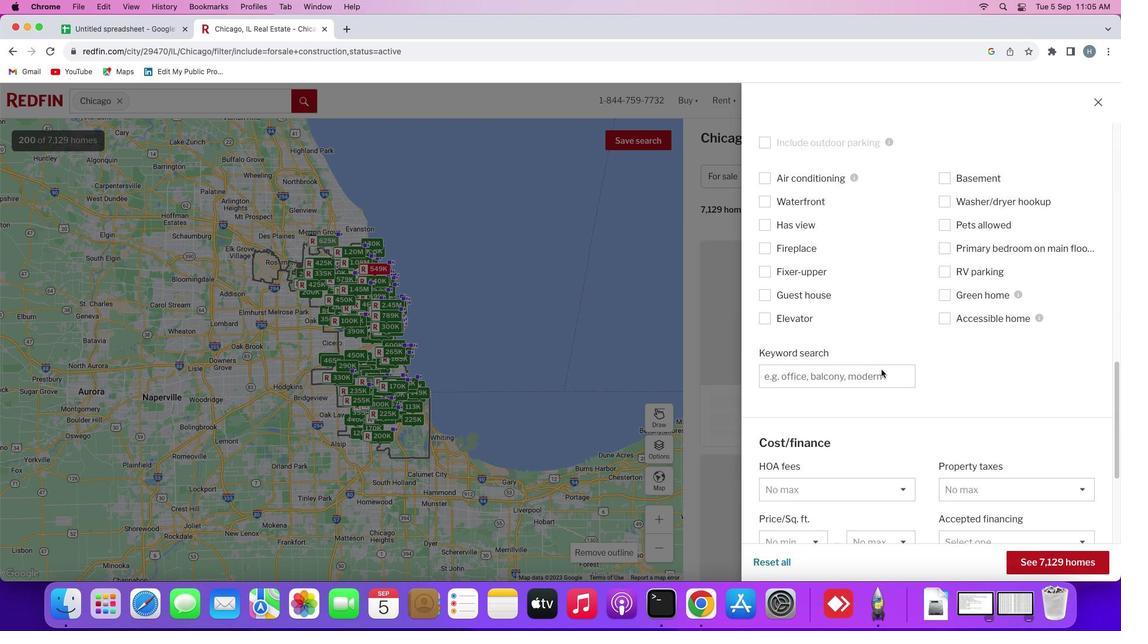 
Action: Mouse scrolled (881, 368) with delta (0, 0)
Screenshot: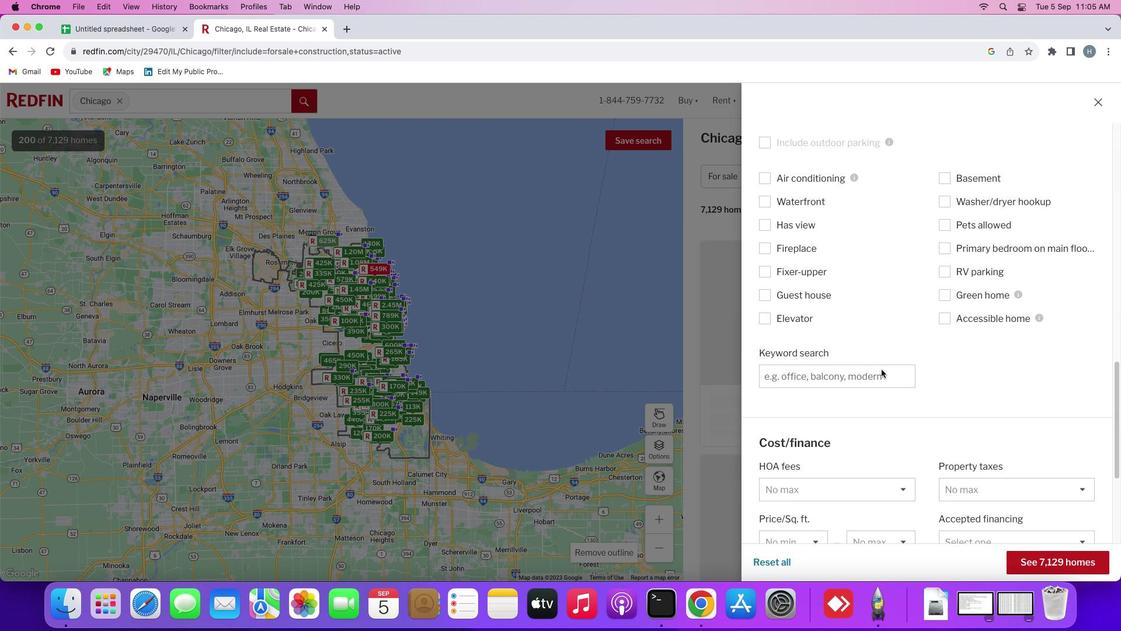 
Action: Mouse scrolled (881, 368) with delta (0, 0)
Screenshot: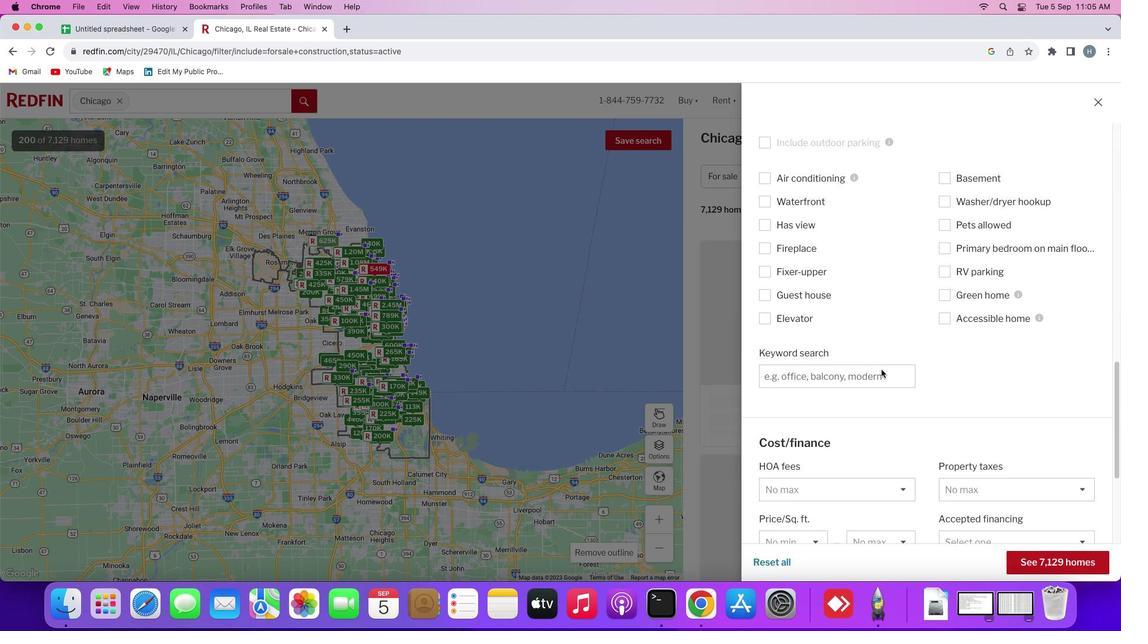 
Action: Mouse moved to (854, 378)
Screenshot: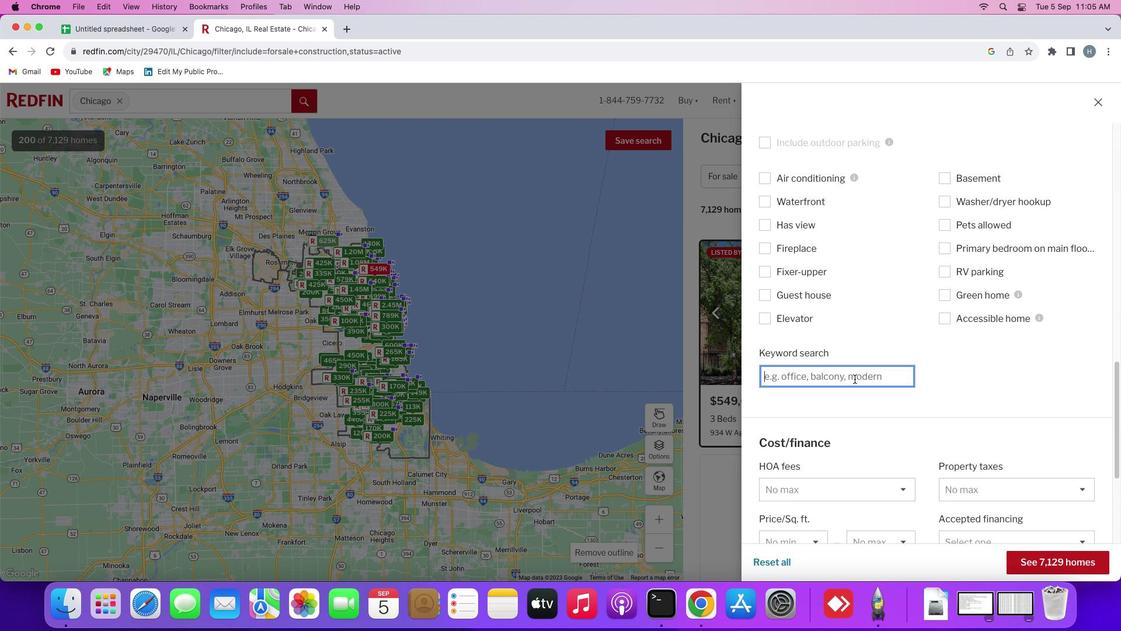 
Action: Mouse pressed left at (854, 378)
Screenshot: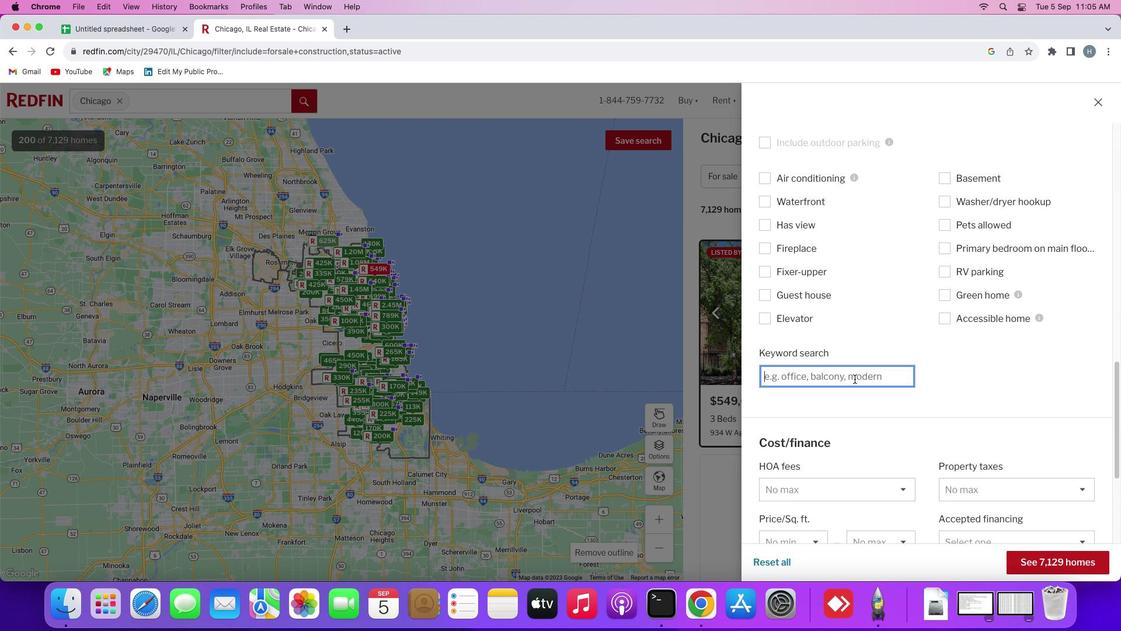 
Action: Key pressed Key.shift'E''n''e''r''g''y''-'Key.spaceKey.shift'E'Key.backspace'e''f''f''i''c''i''e''b'Key.backspace'n''t'Key.space'f''e''a''t''u''r''e''s'
Screenshot: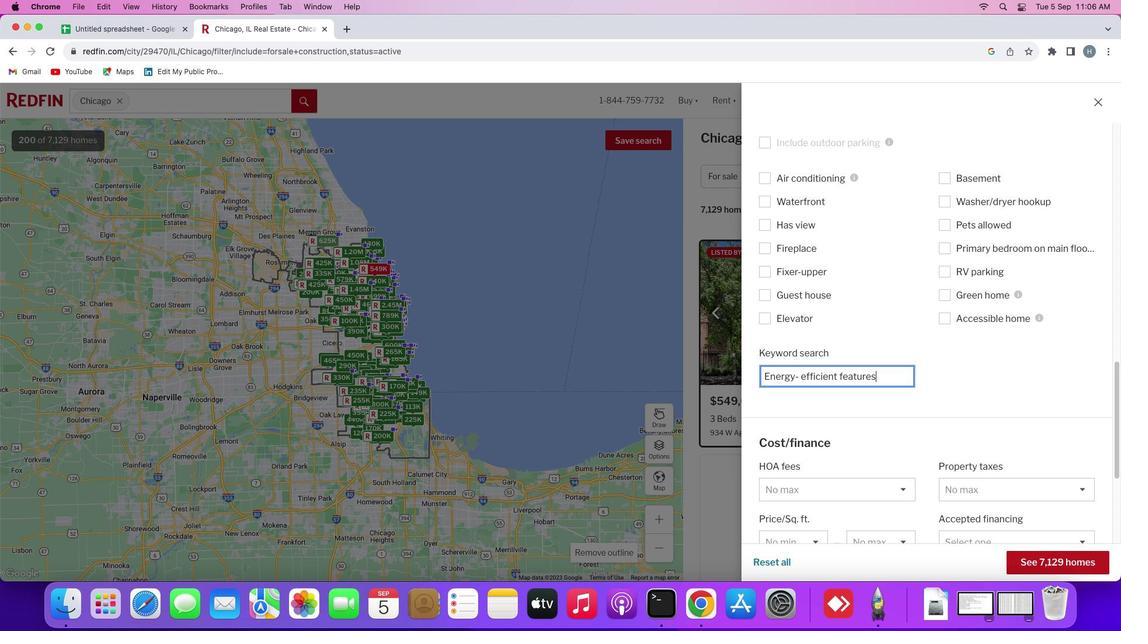 
Action: Mouse moved to (932, 375)
Screenshot: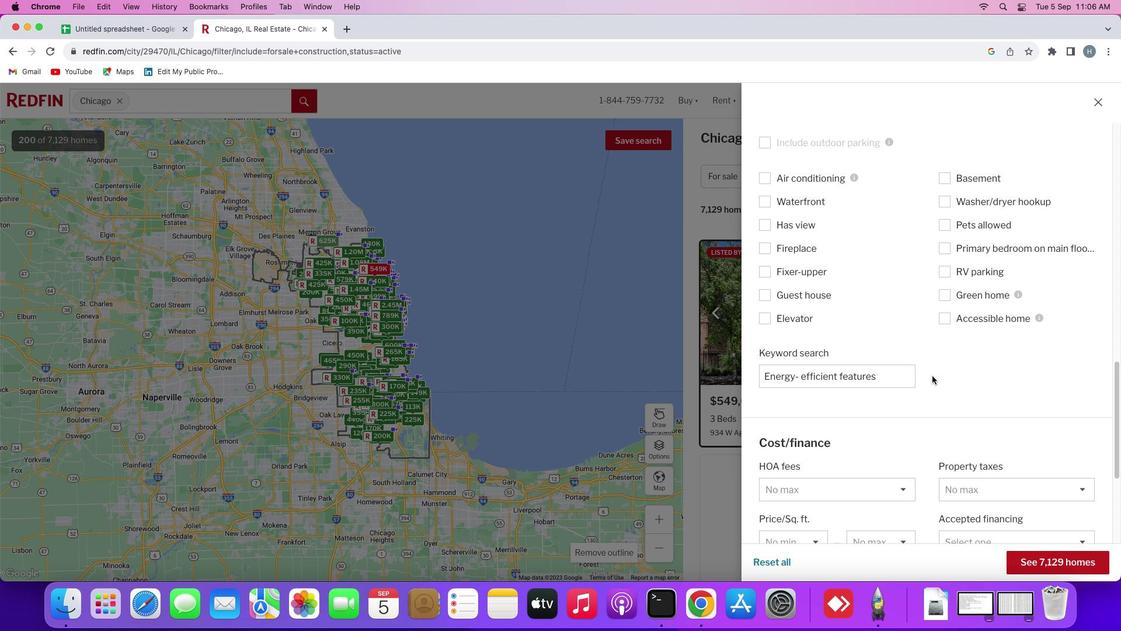 
Action: Mouse pressed left at (932, 375)
Screenshot: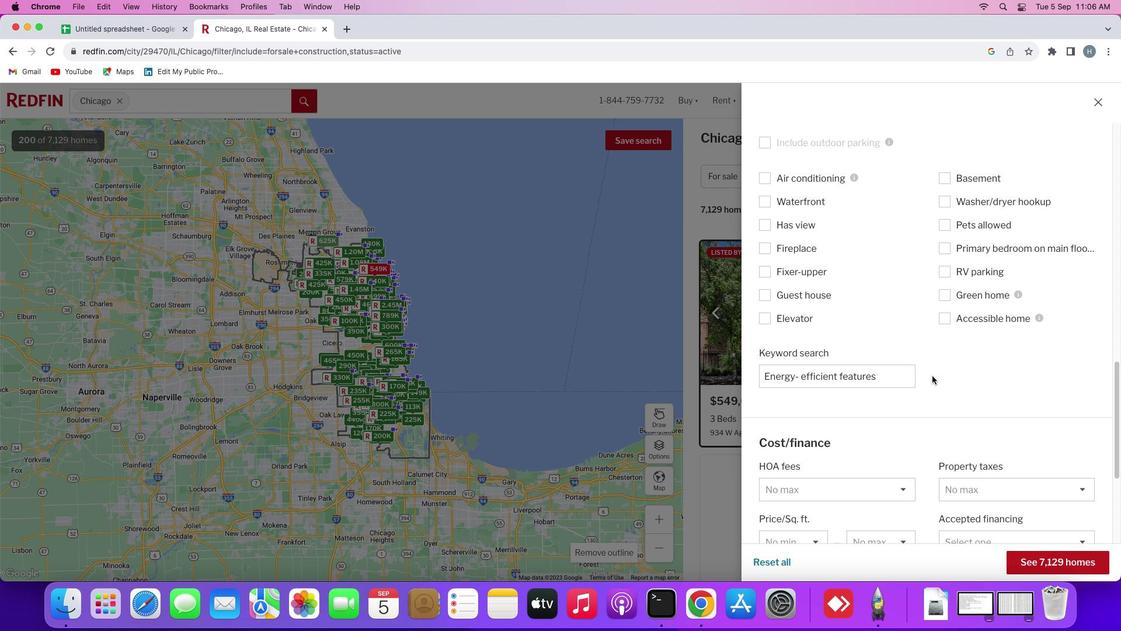 
Action: Mouse moved to (1045, 559)
Screenshot: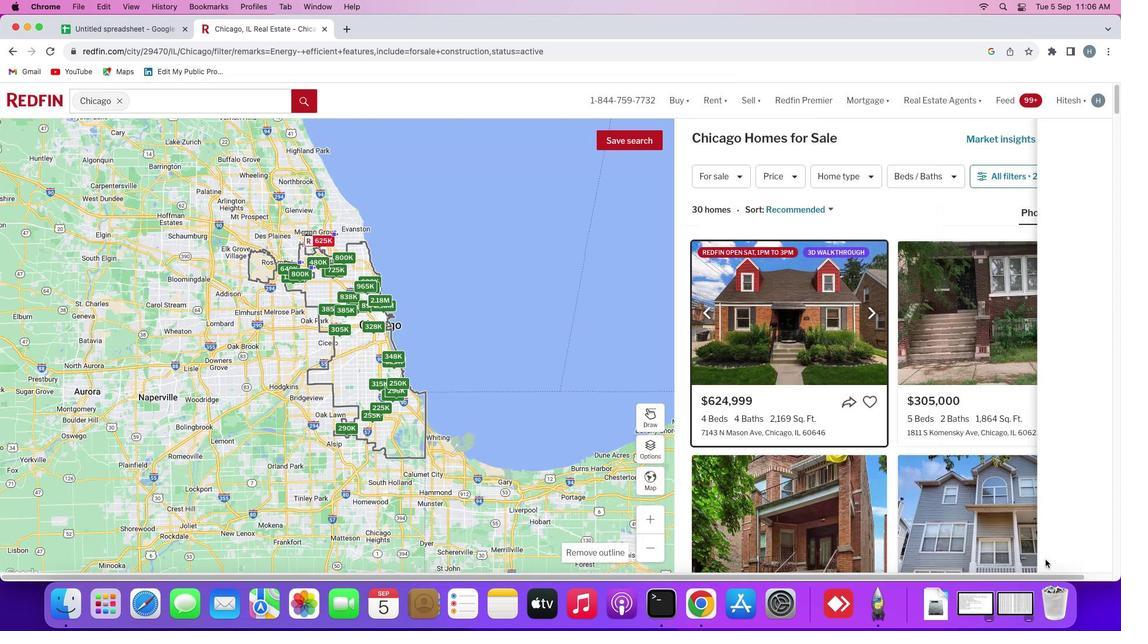
Action: Mouse pressed left at (1045, 559)
Screenshot: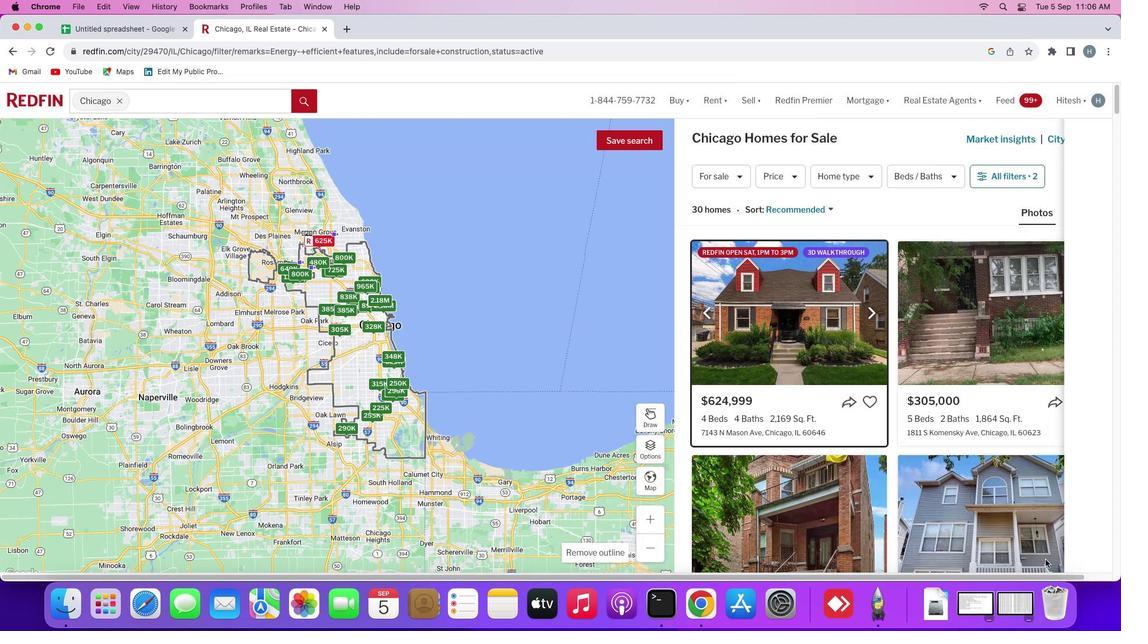 
Action: Mouse moved to (812, 344)
Screenshot: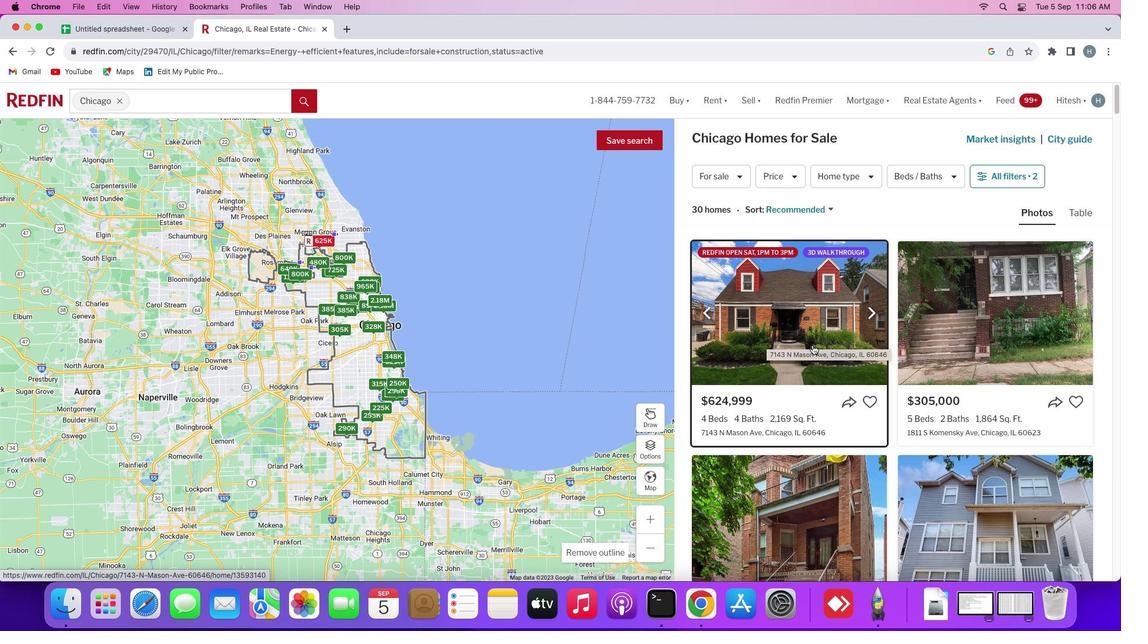
Action: Mouse scrolled (812, 344) with delta (0, 0)
Screenshot: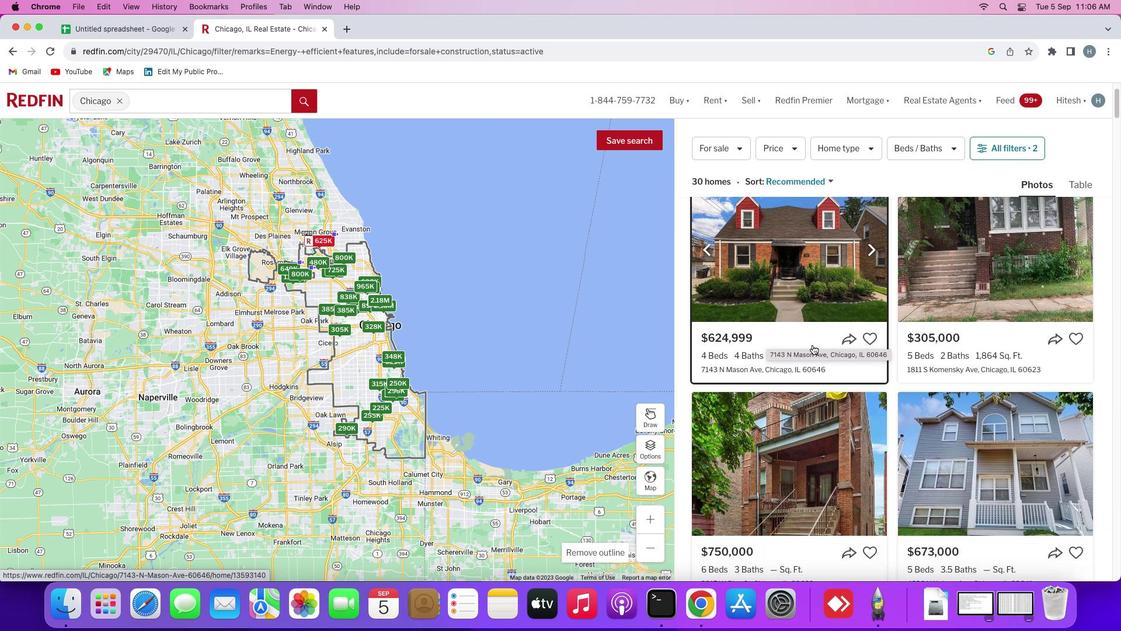 
Action: Mouse scrolled (812, 344) with delta (0, 0)
Screenshot: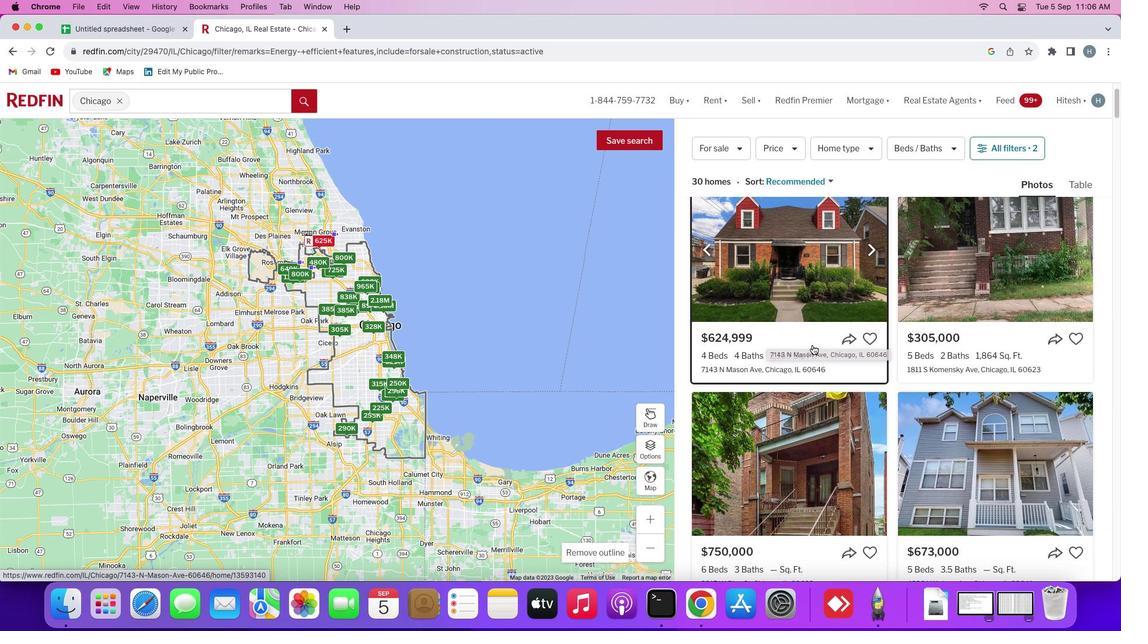 
Action: Mouse scrolled (812, 344) with delta (0, 0)
Screenshot: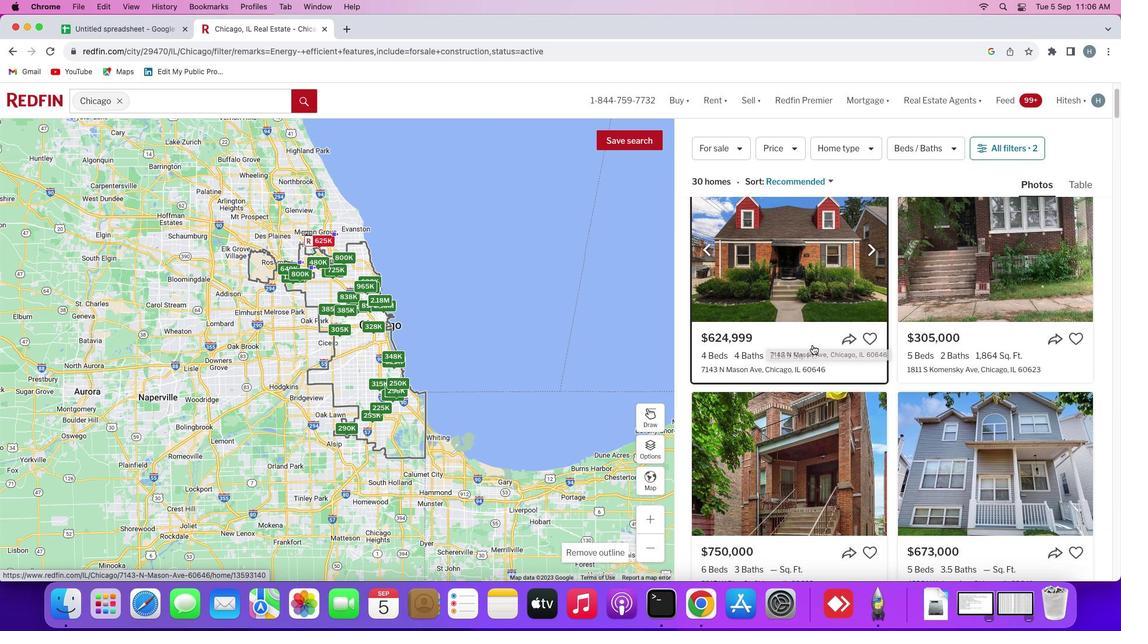 
Action: Mouse moved to (789, 271)
Screenshot: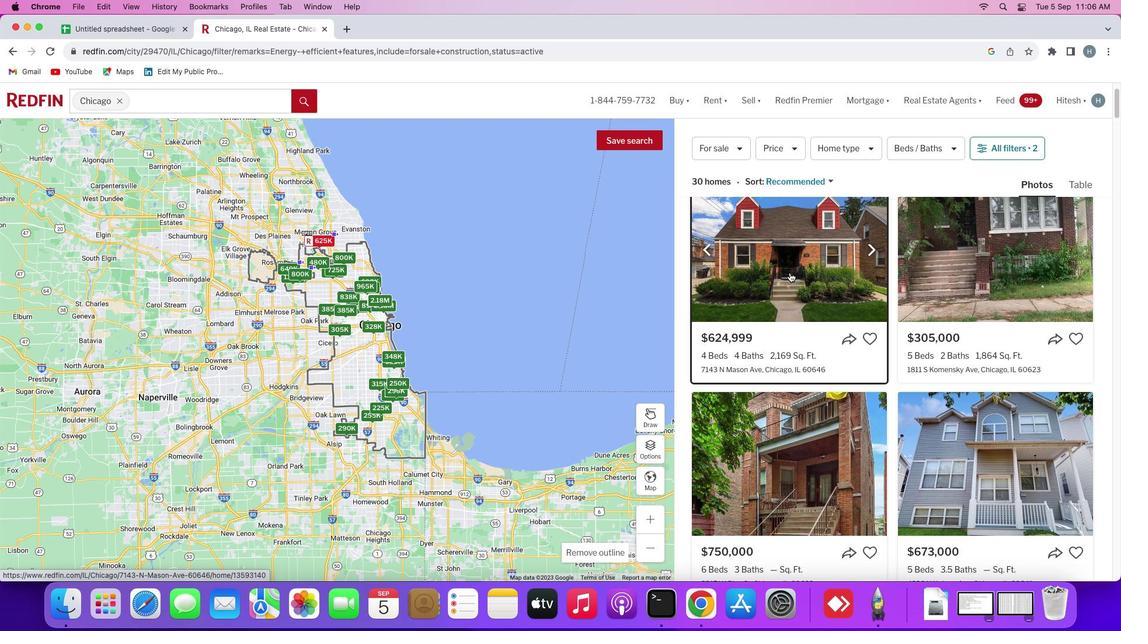 
Action: Mouse pressed left at (789, 271)
Screenshot: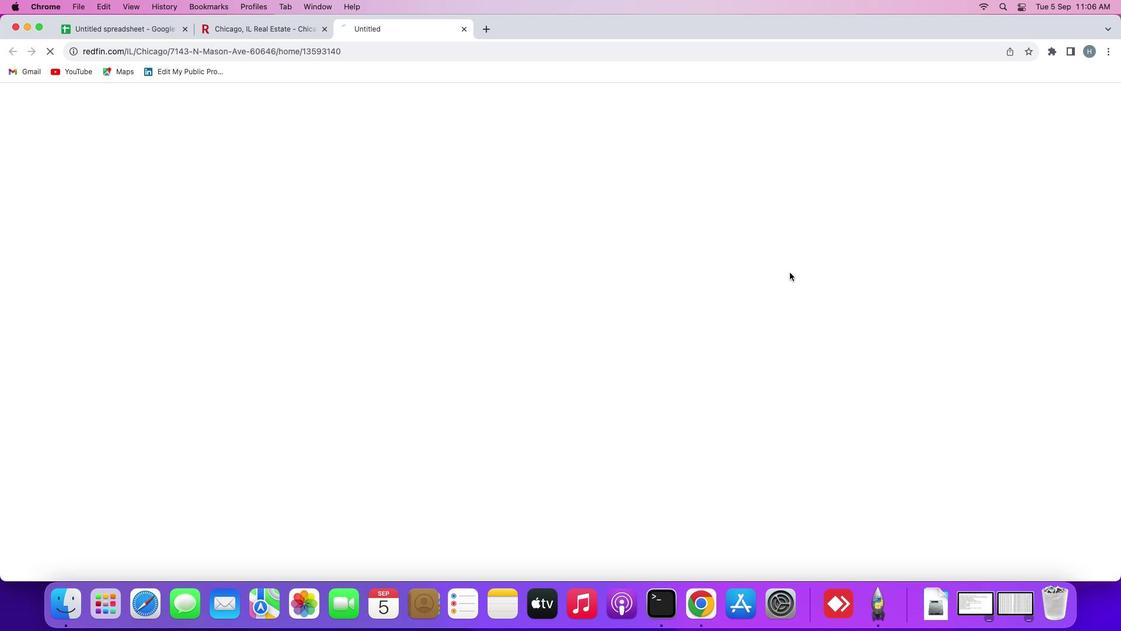 
Action: Mouse moved to (382, 378)
Screenshot: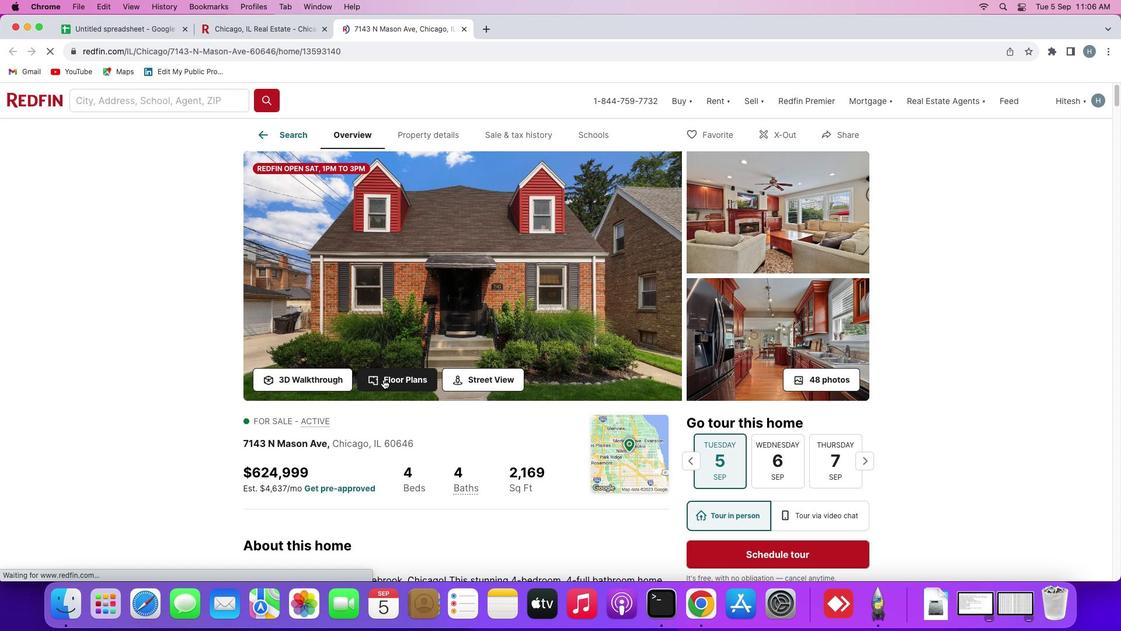 
Action: Mouse pressed left at (382, 378)
Screenshot: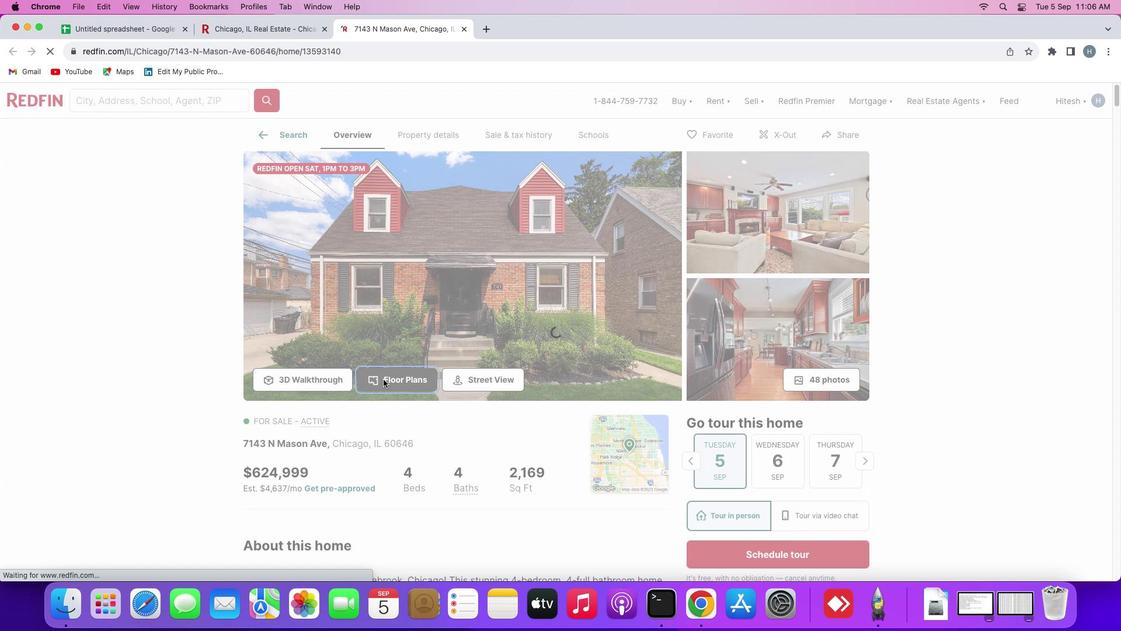 
Action: Mouse moved to (1051, 329)
Screenshot: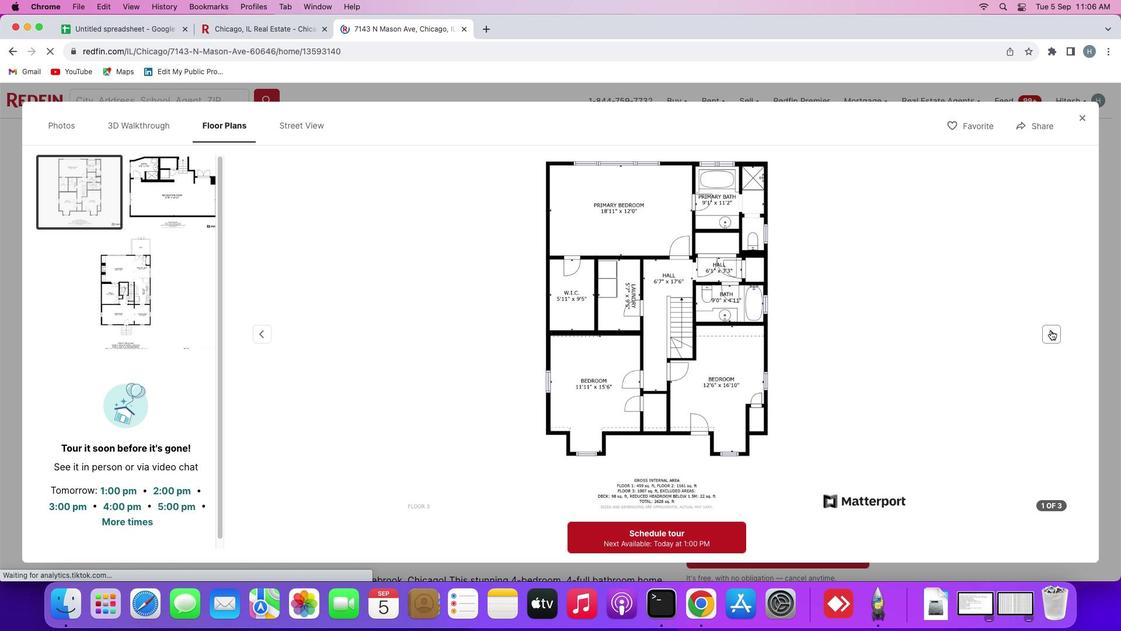 
Action: Mouse pressed left at (1051, 329)
Screenshot: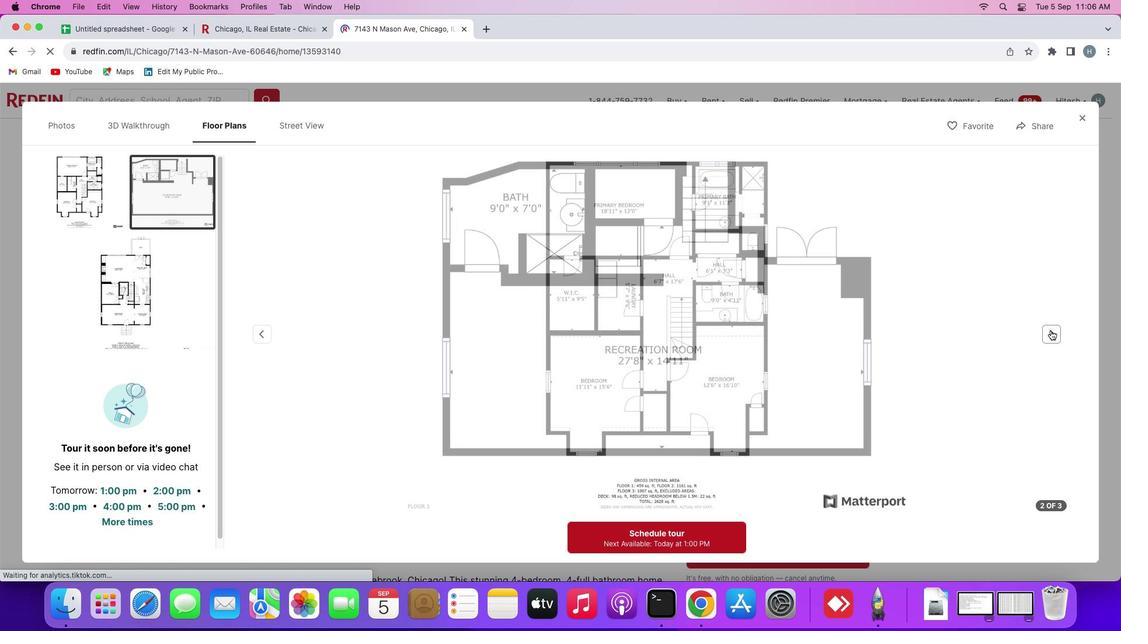 
Action: Mouse moved to (1052, 329)
Screenshot: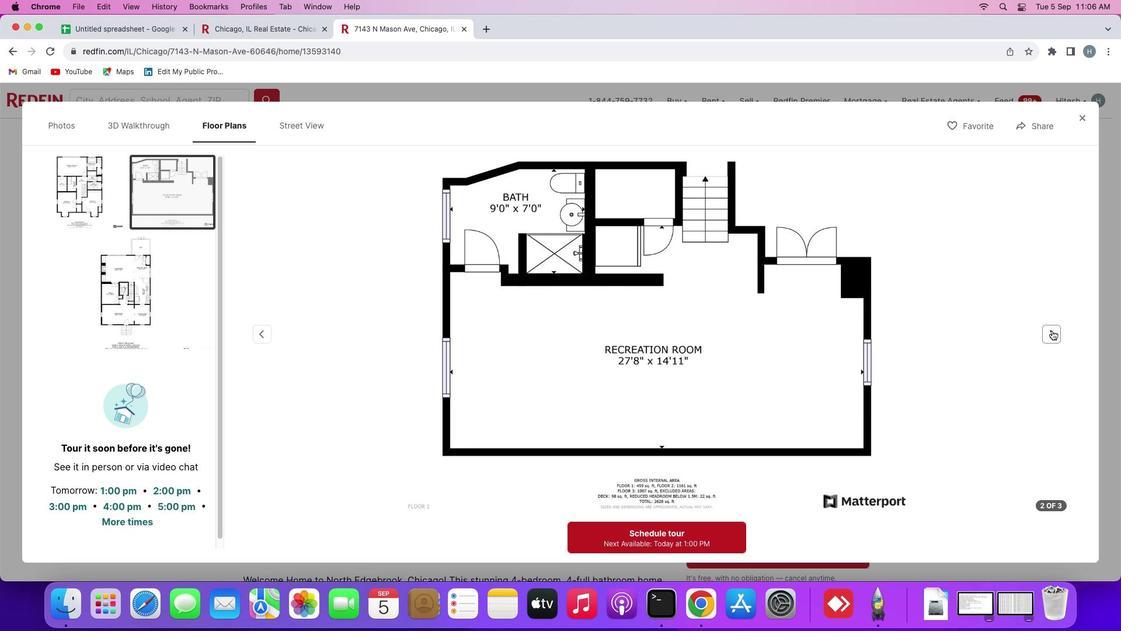 
Action: Mouse pressed left at (1052, 329)
Screenshot: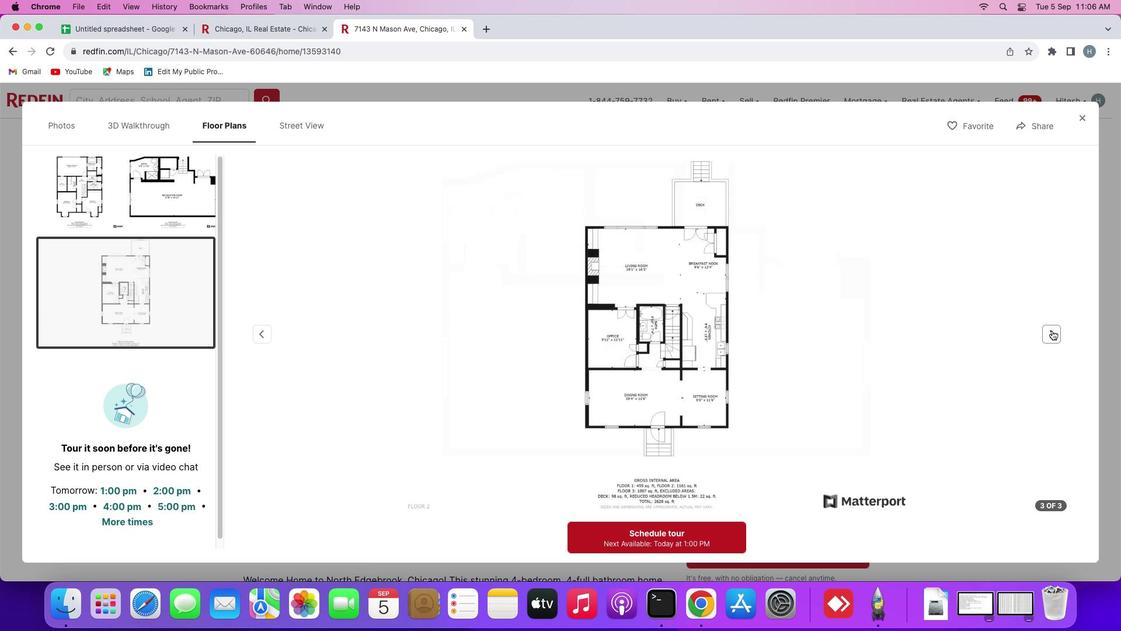 
Action: Mouse pressed left at (1052, 329)
Screenshot: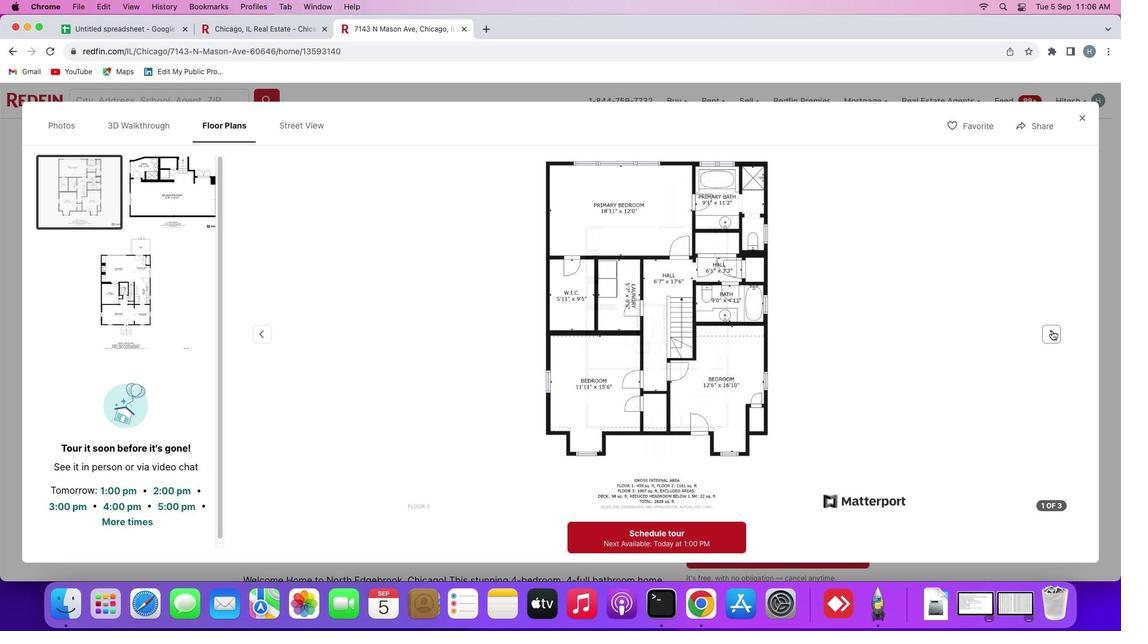 
Action: Mouse moved to (1082, 115)
Screenshot: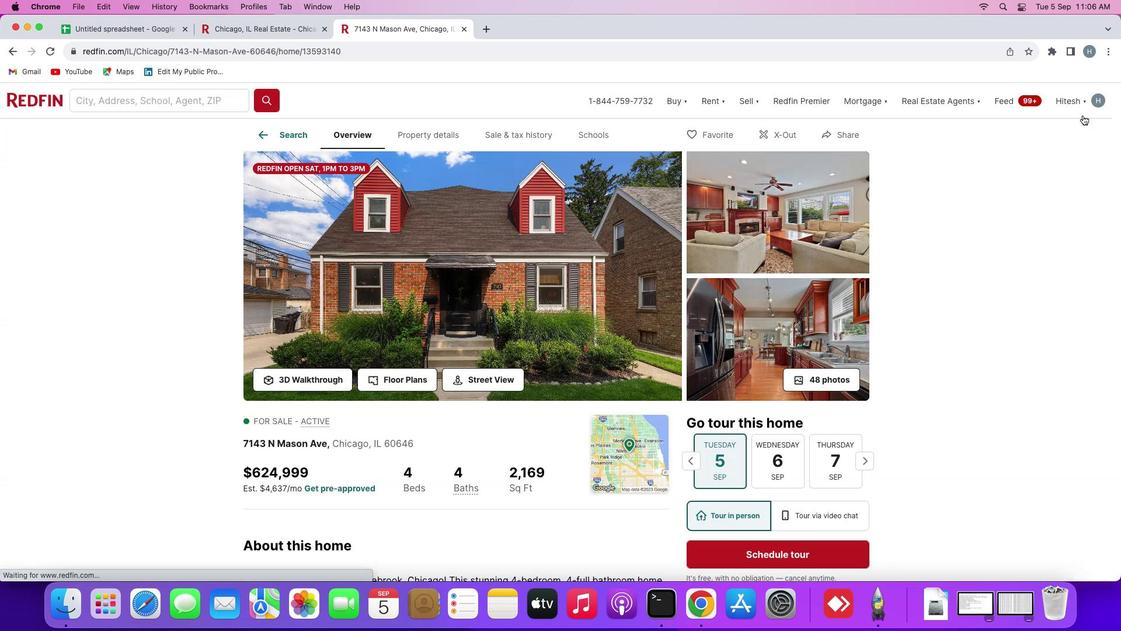 
Action: Mouse pressed left at (1082, 115)
Screenshot: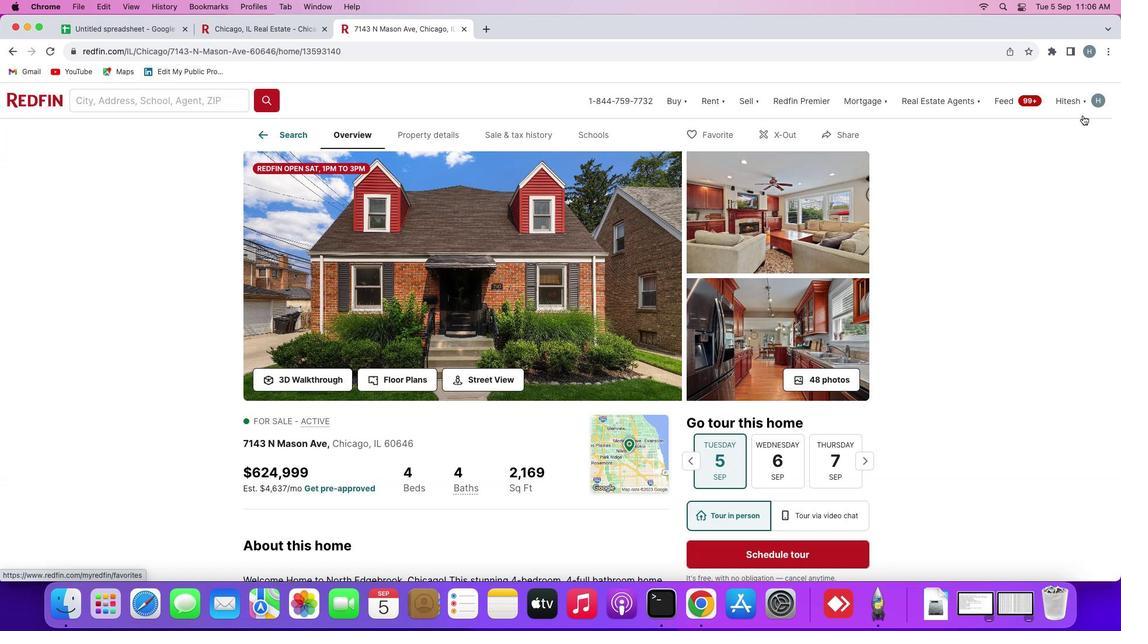 
Action: Mouse moved to (521, 441)
Screenshot: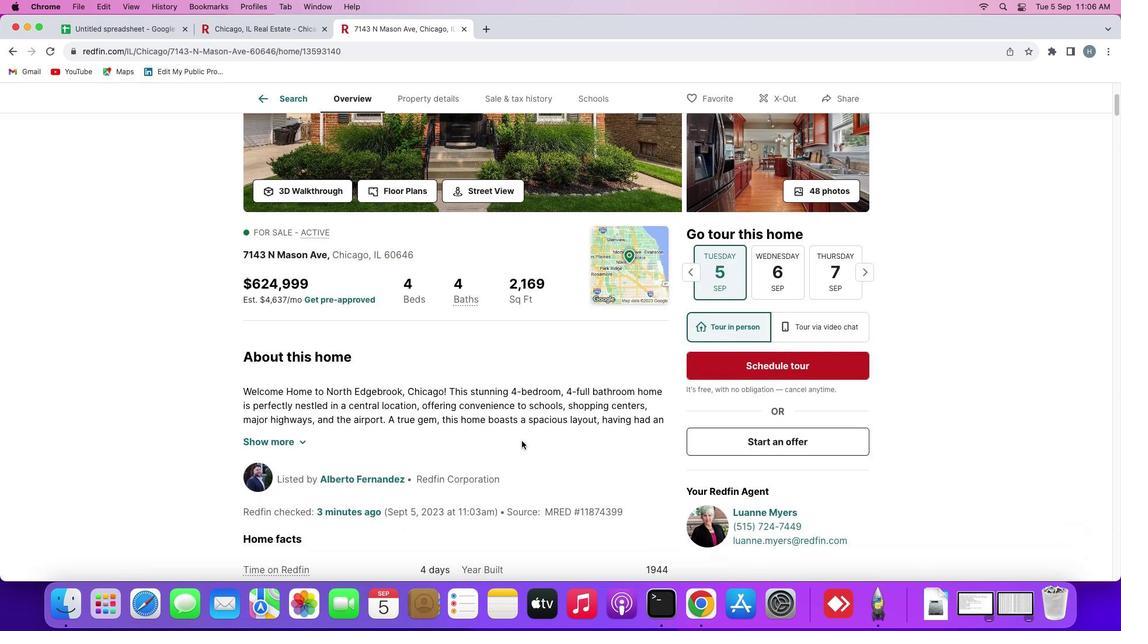 
Action: Mouse scrolled (521, 441) with delta (0, 0)
Screenshot: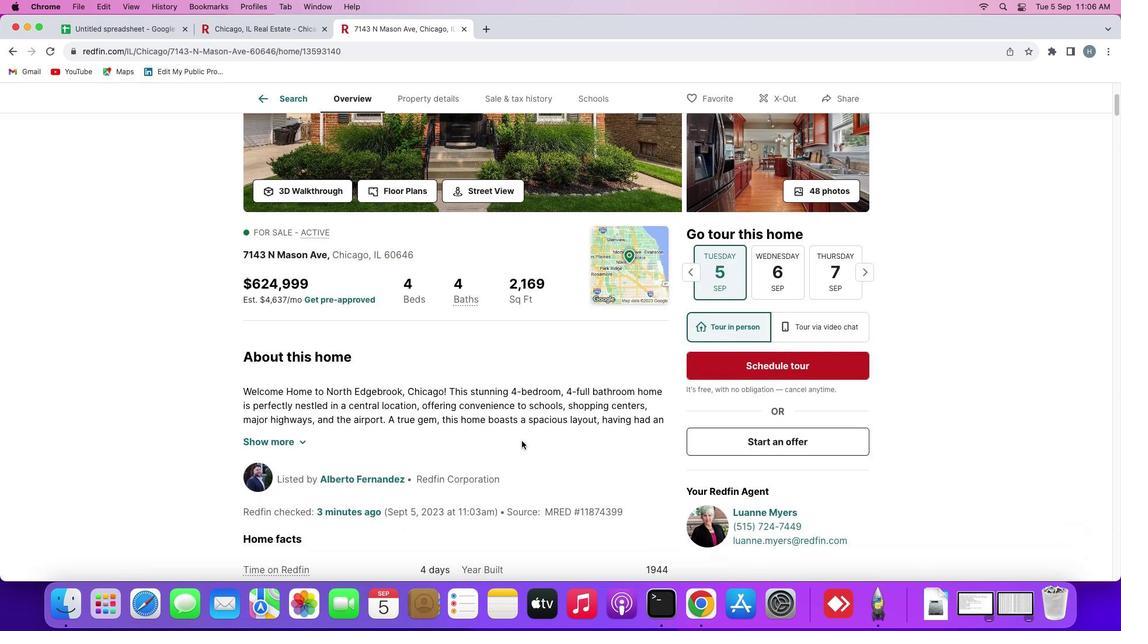 
Action: Mouse moved to (521, 441)
Screenshot: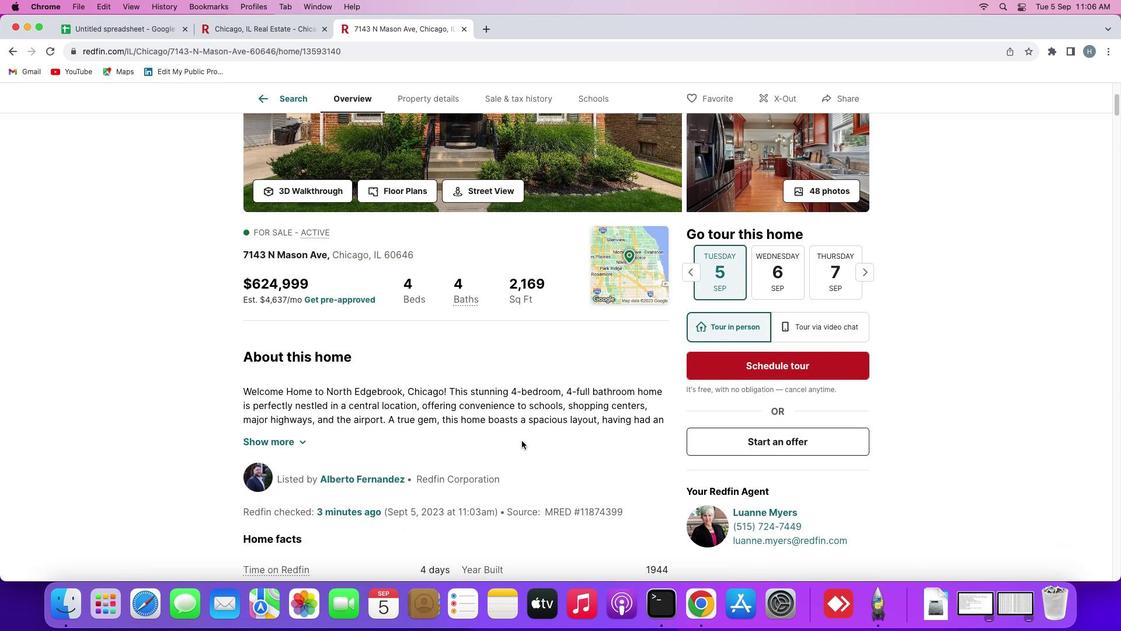 
Action: Mouse scrolled (521, 441) with delta (0, 0)
Screenshot: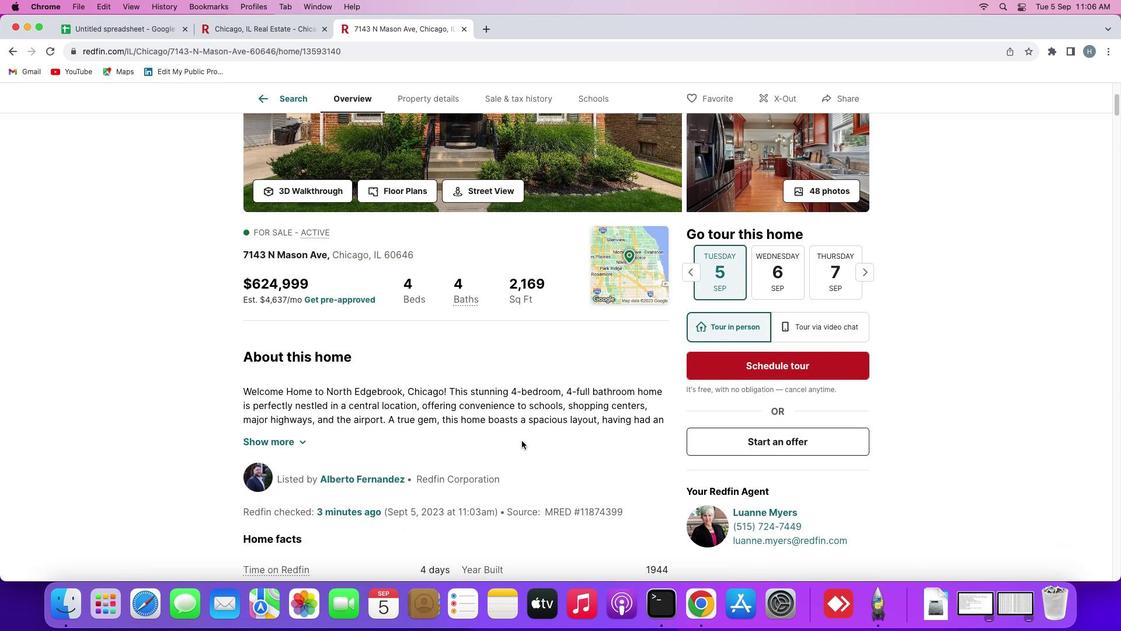 
Action: Mouse moved to (521, 441)
Screenshot: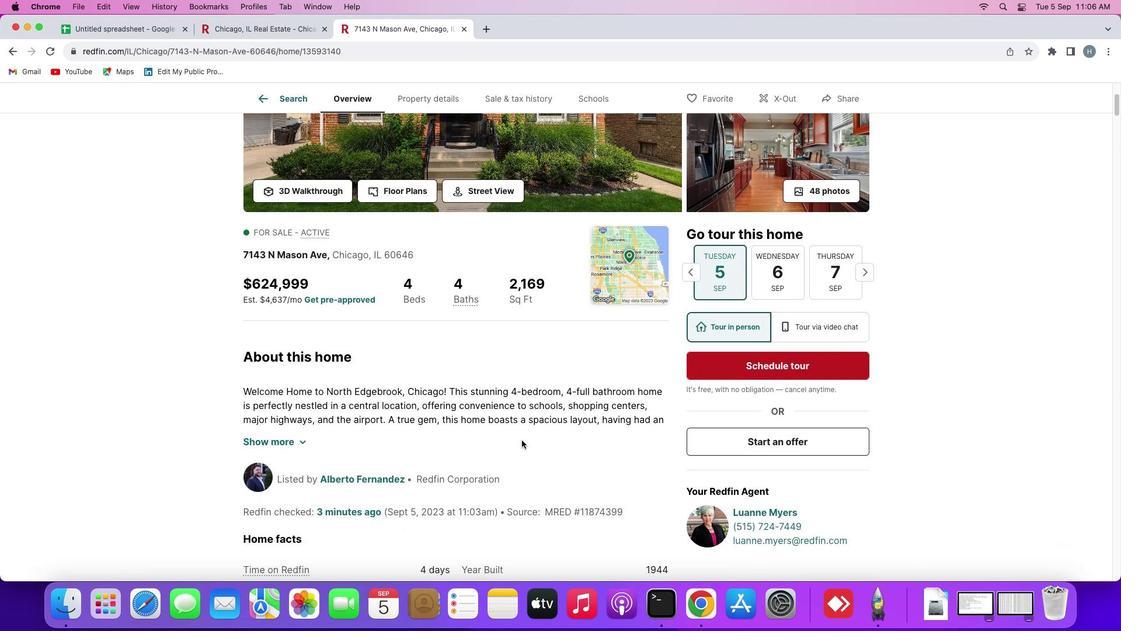 
Action: Mouse scrolled (521, 441) with delta (0, -1)
Screenshot: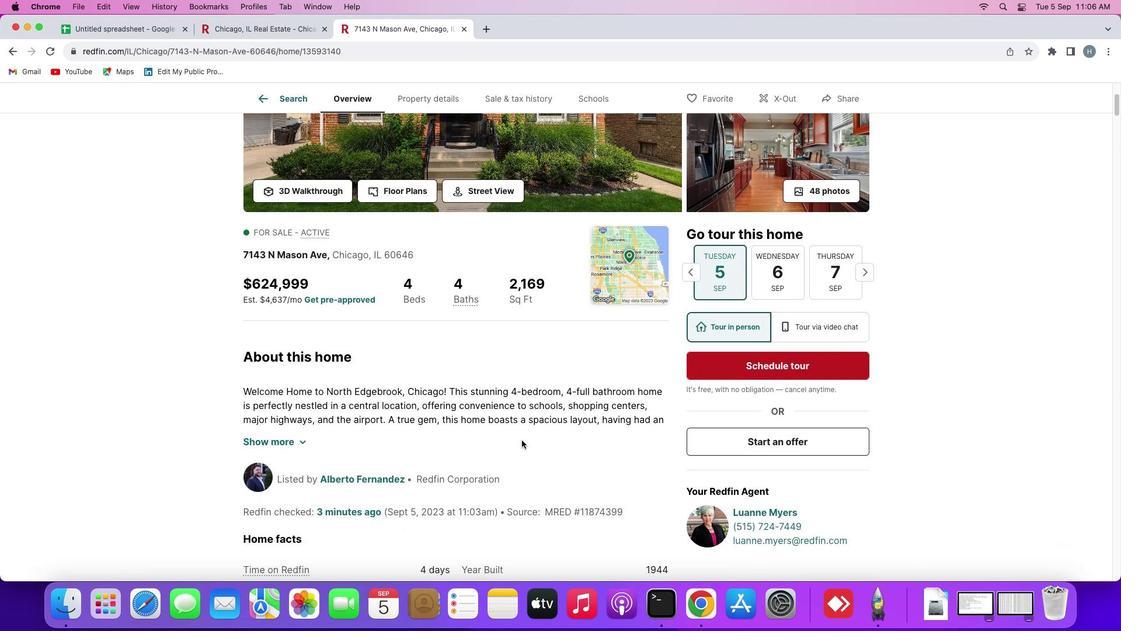 
Action: Mouse moved to (521, 441)
Screenshot: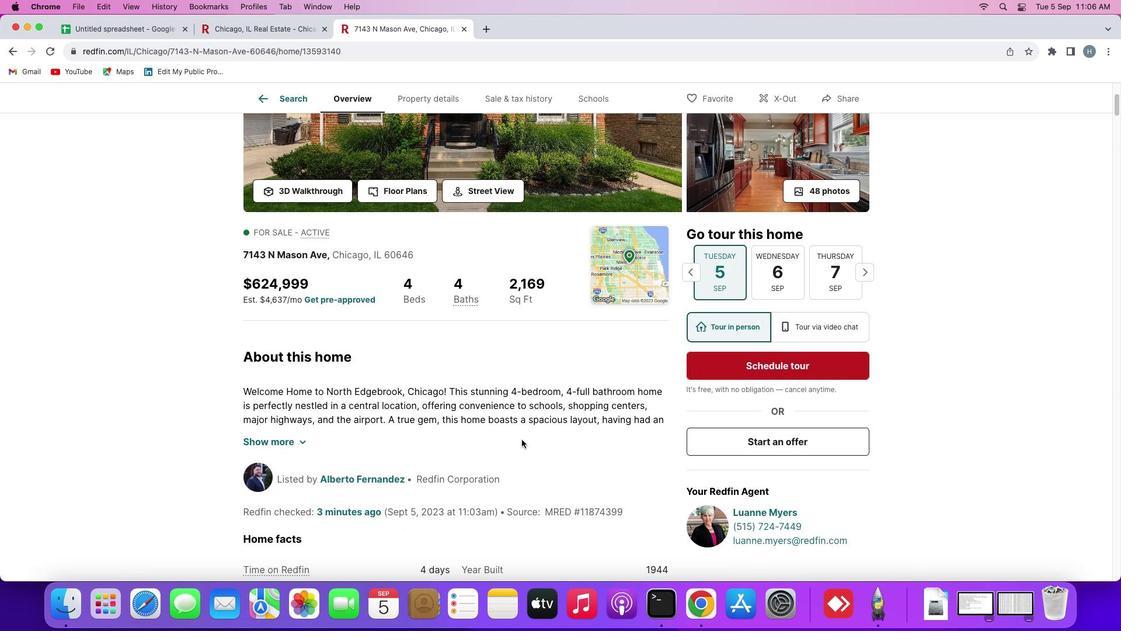 
Action: Mouse scrolled (521, 441) with delta (0, -2)
Screenshot: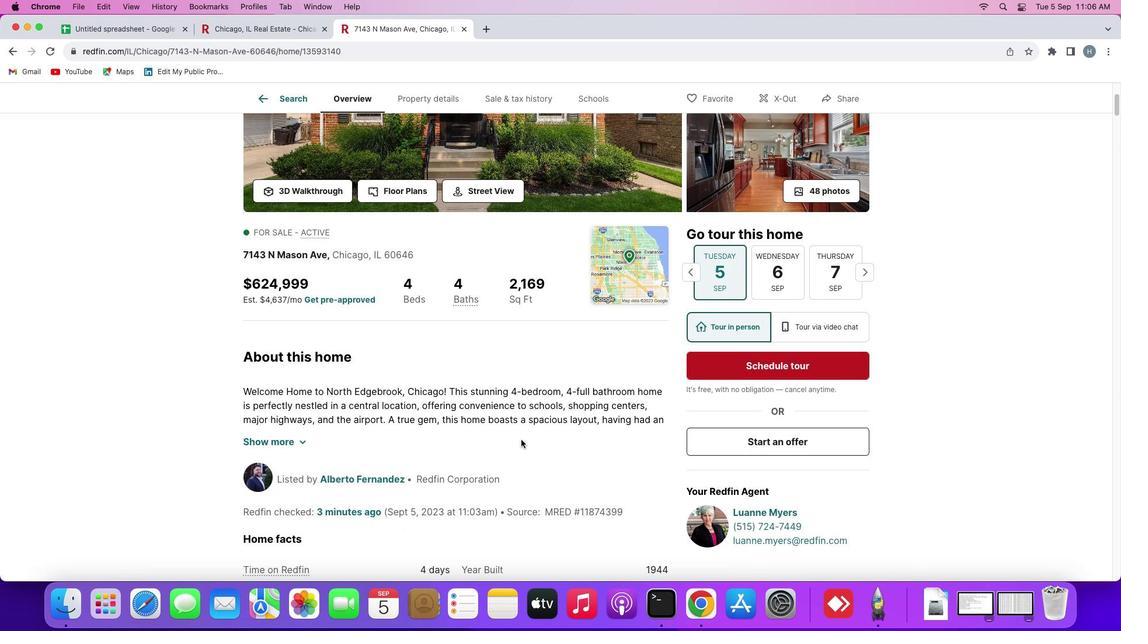 
Action: Mouse moved to (521, 438)
Screenshot: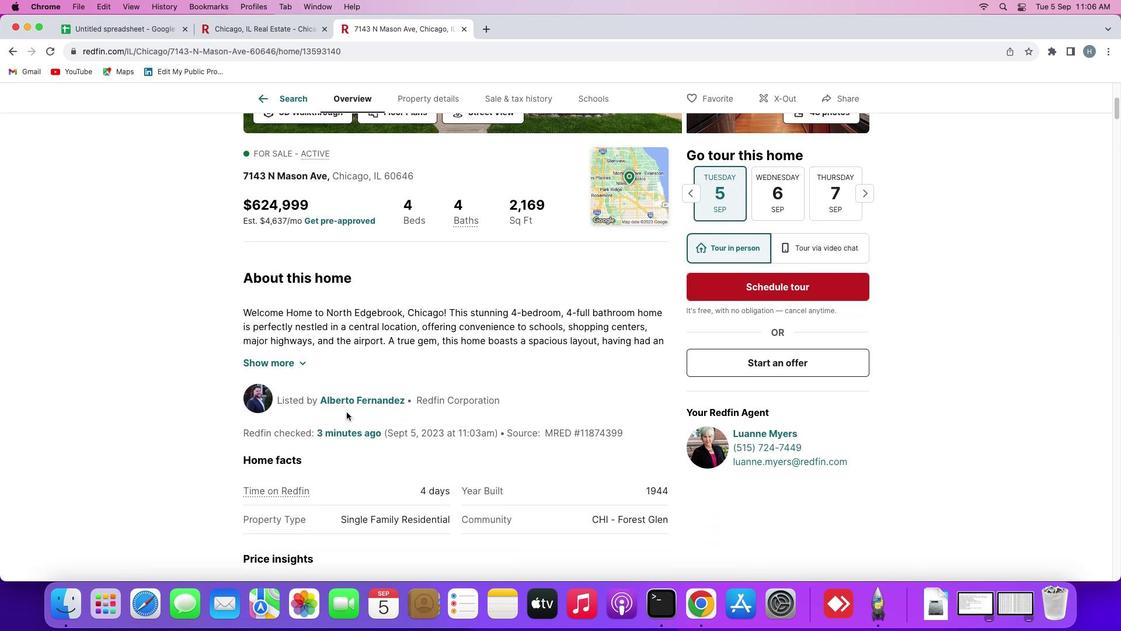
Action: Mouse scrolled (521, 438) with delta (0, 0)
Screenshot: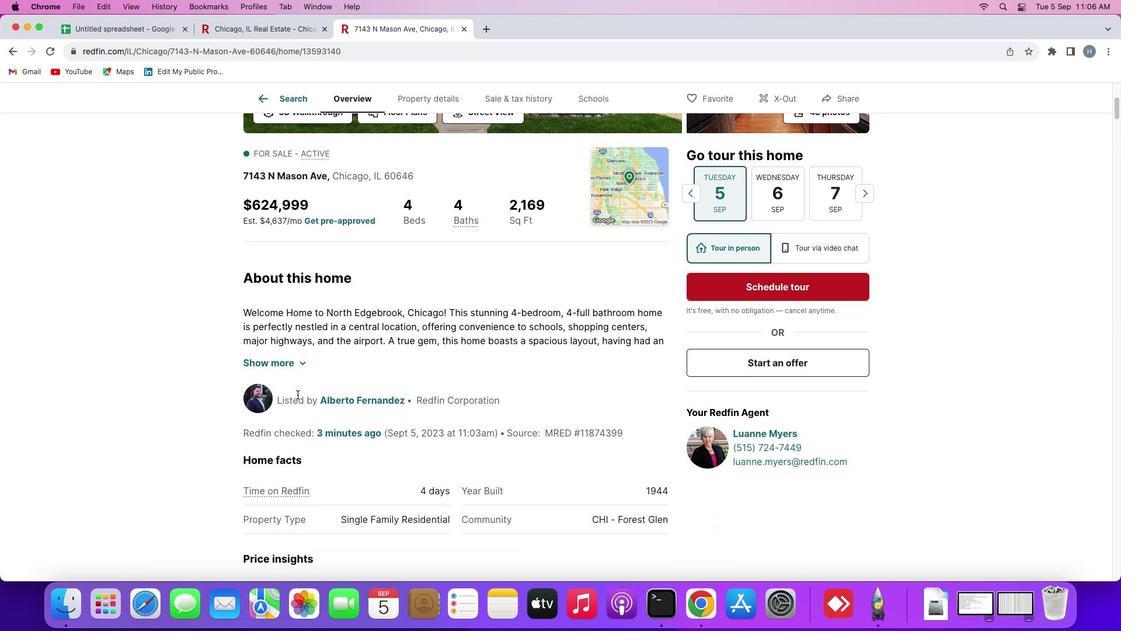 
Action: Mouse scrolled (521, 438) with delta (0, 0)
Screenshot: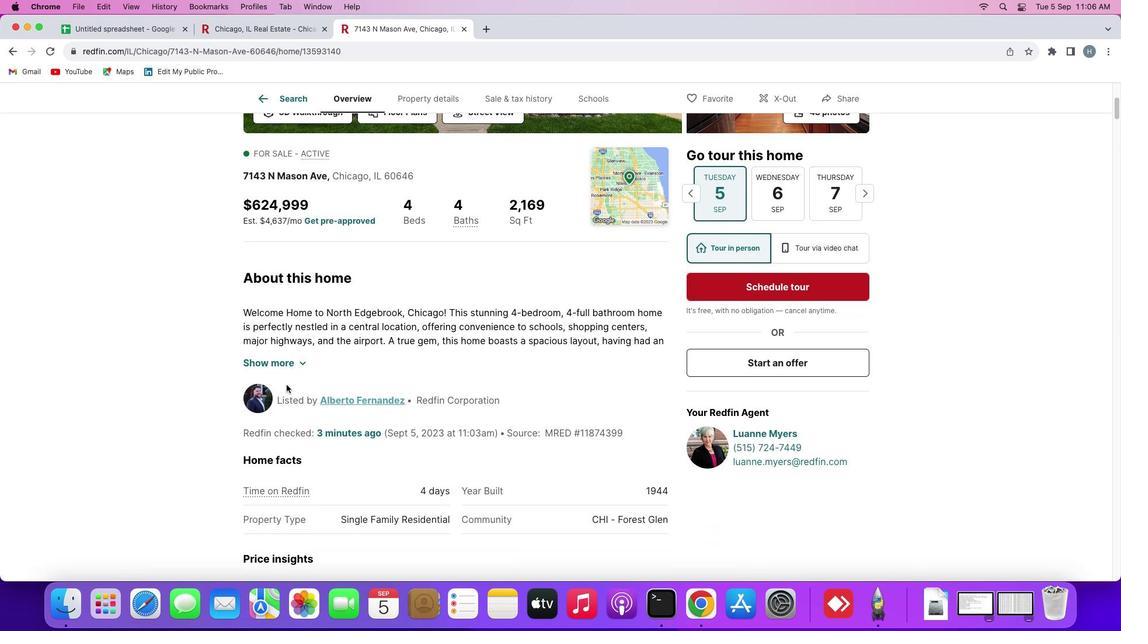 
Action: Mouse moved to (521, 438)
Screenshot: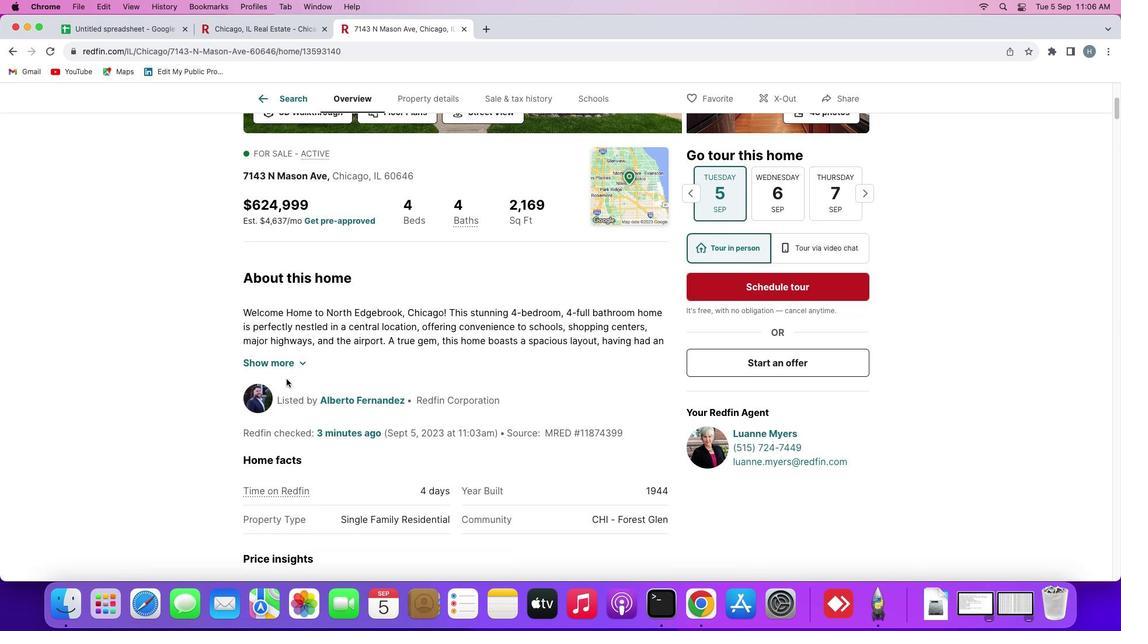
Action: Mouse scrolled (521, 438) with delta (0, -1)
Screenshot: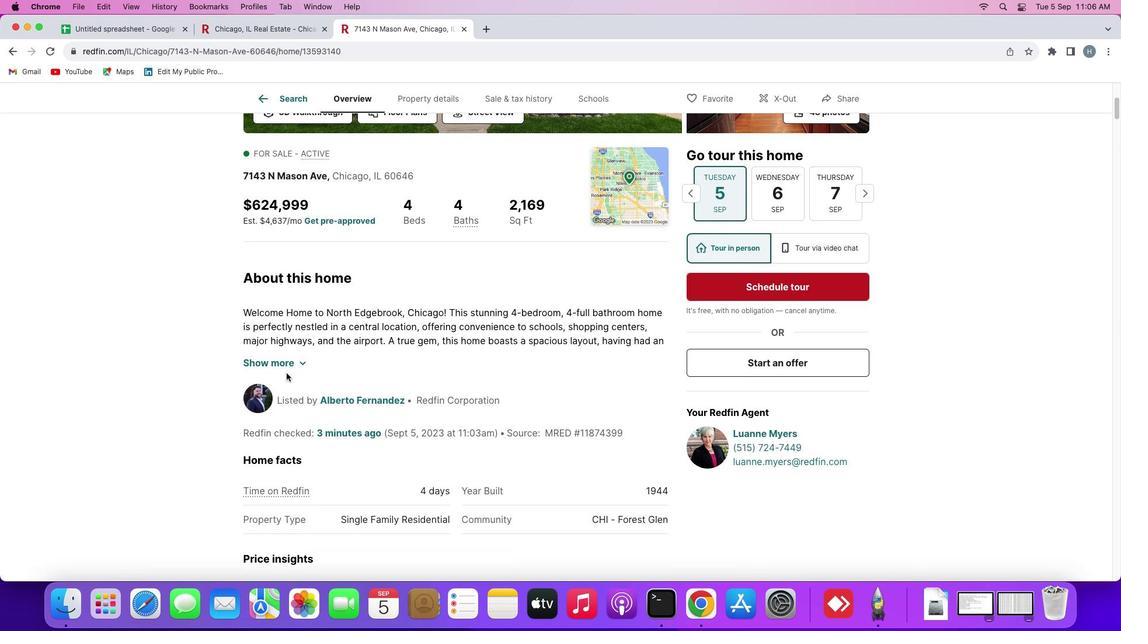 
Action: Mouse moved to (301, 360)
Screenshot: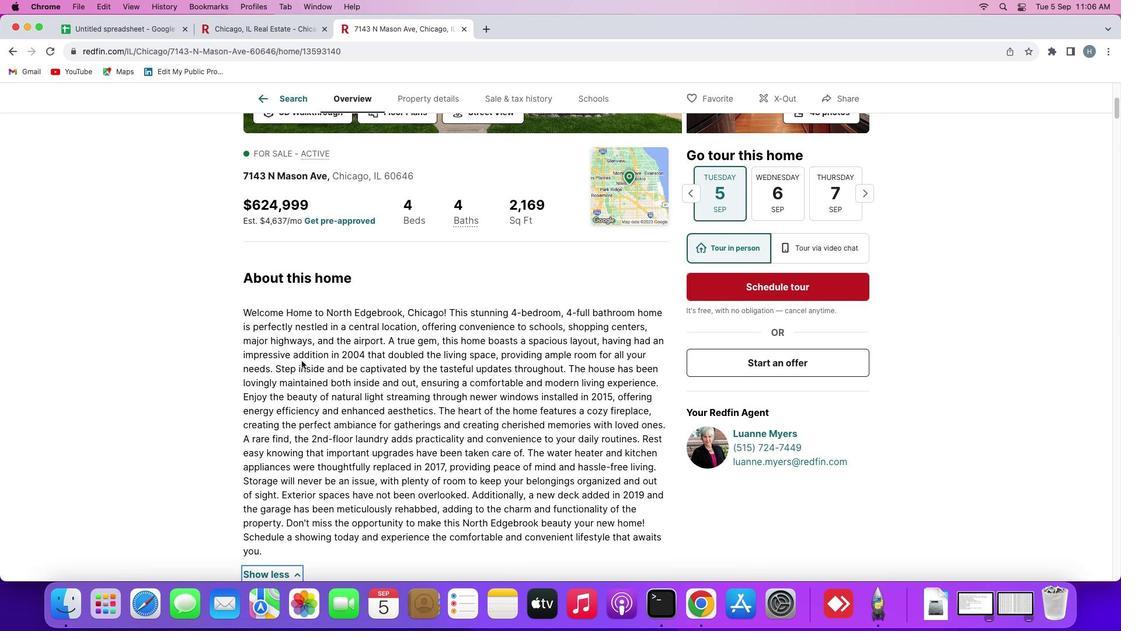 
Action: Mouse pressed left at (301, 360)
Screenshot: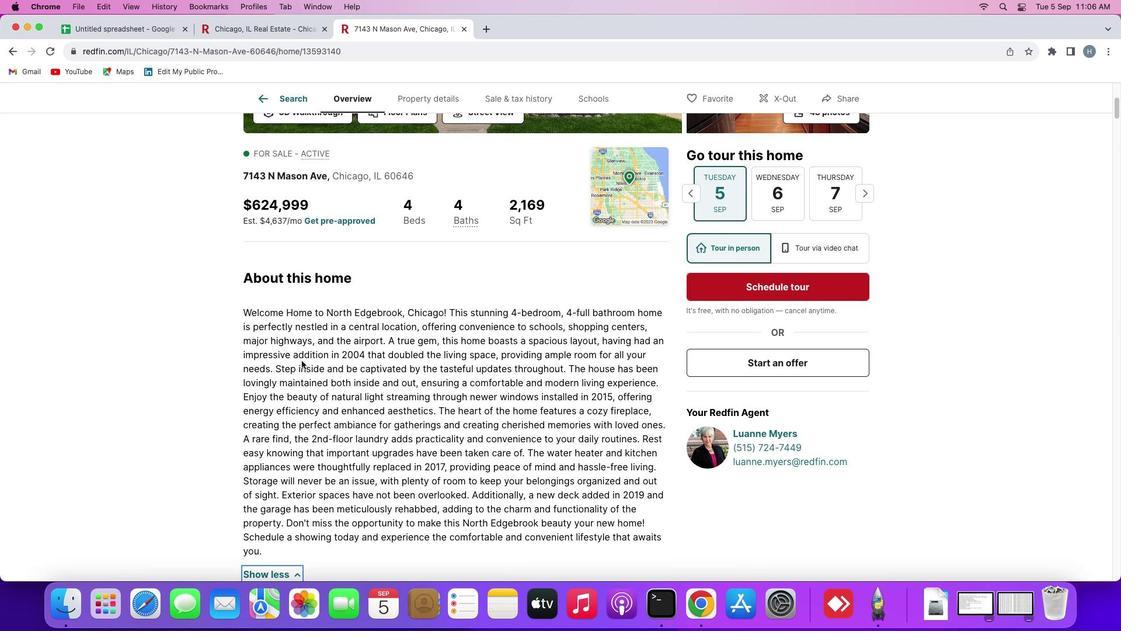 
Action: Mouse moved to (458, 406)
Screenshot: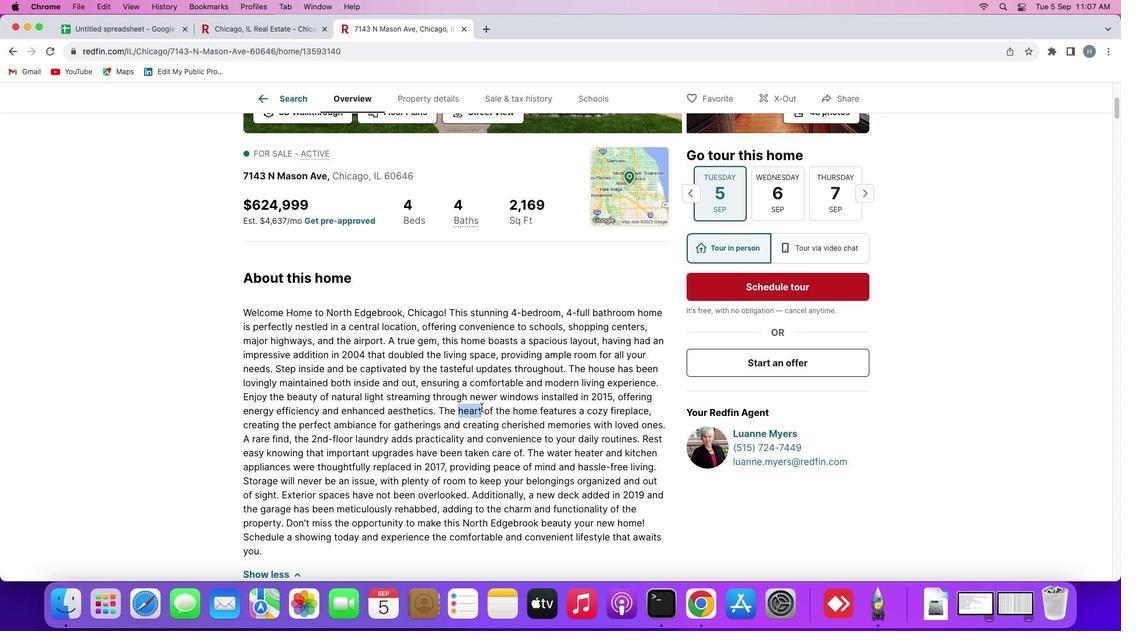 
Action: Mouse pressed left at (458, 406)
Screenshot: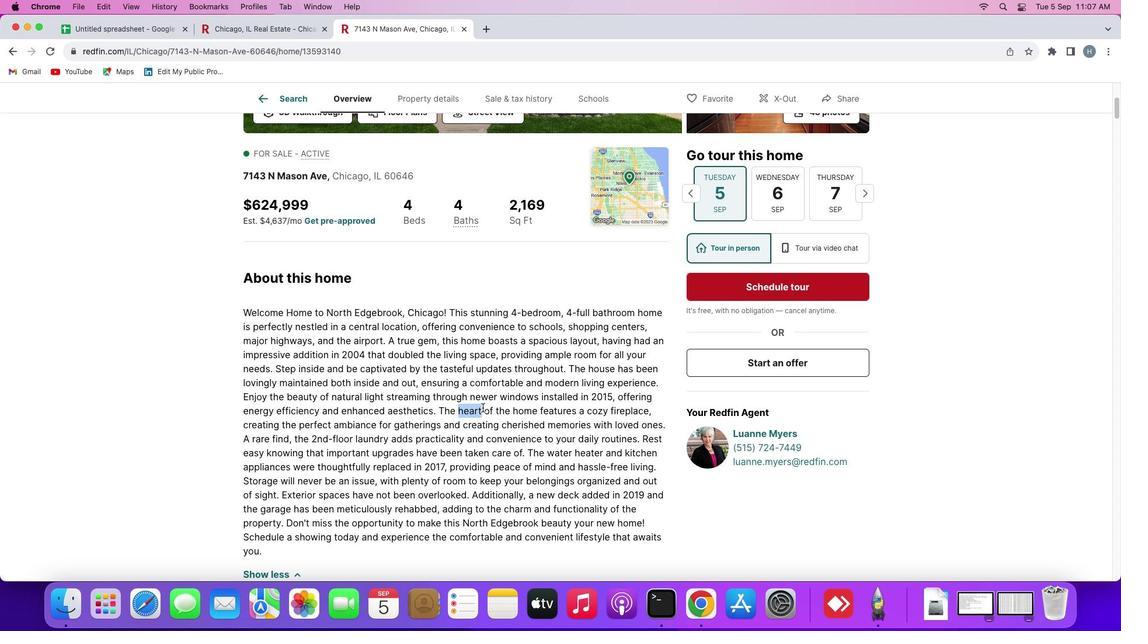 
Action: Mouse moved to (507, 406)
Screenshot: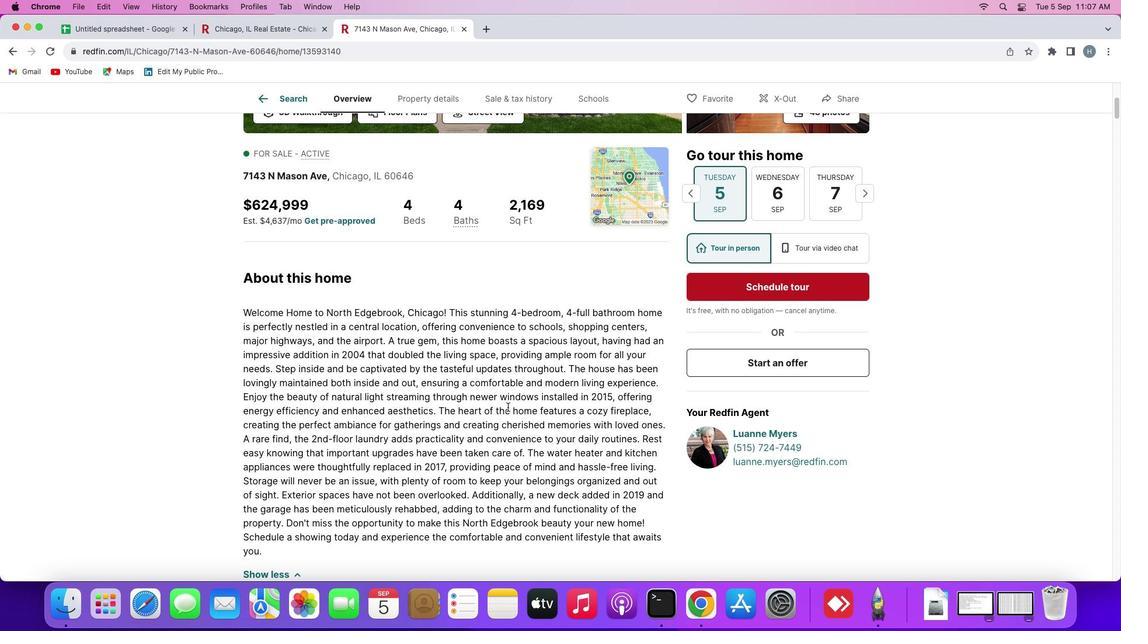 
Action: Mouse pressed left at (507, 406)
Screenshot: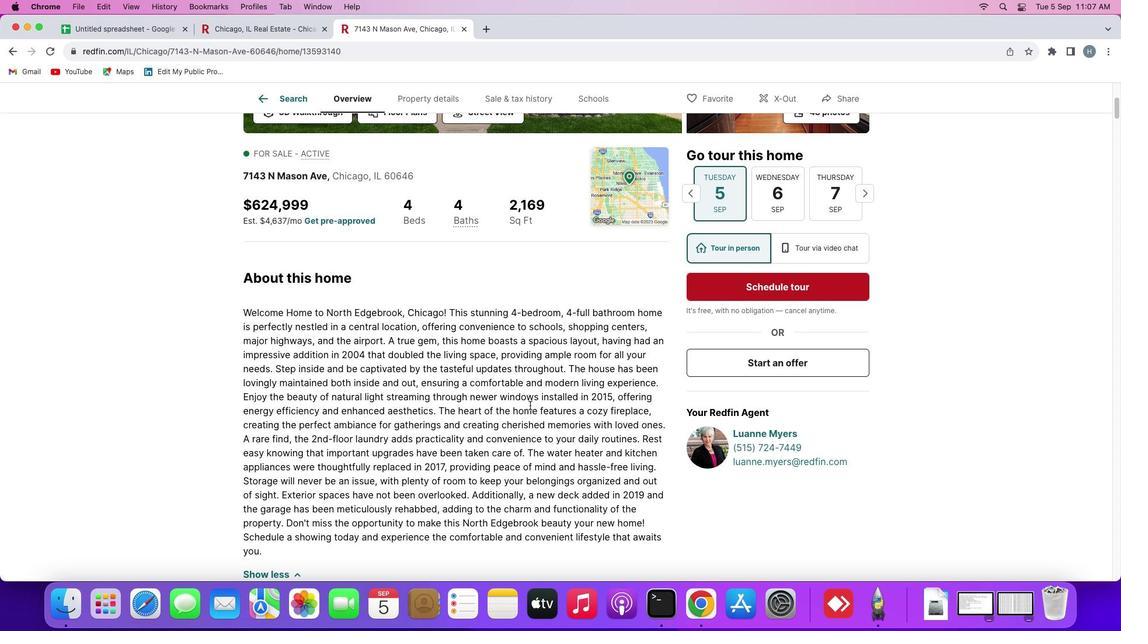 
Action: Mouse moved to (617, 397)
Screenshot: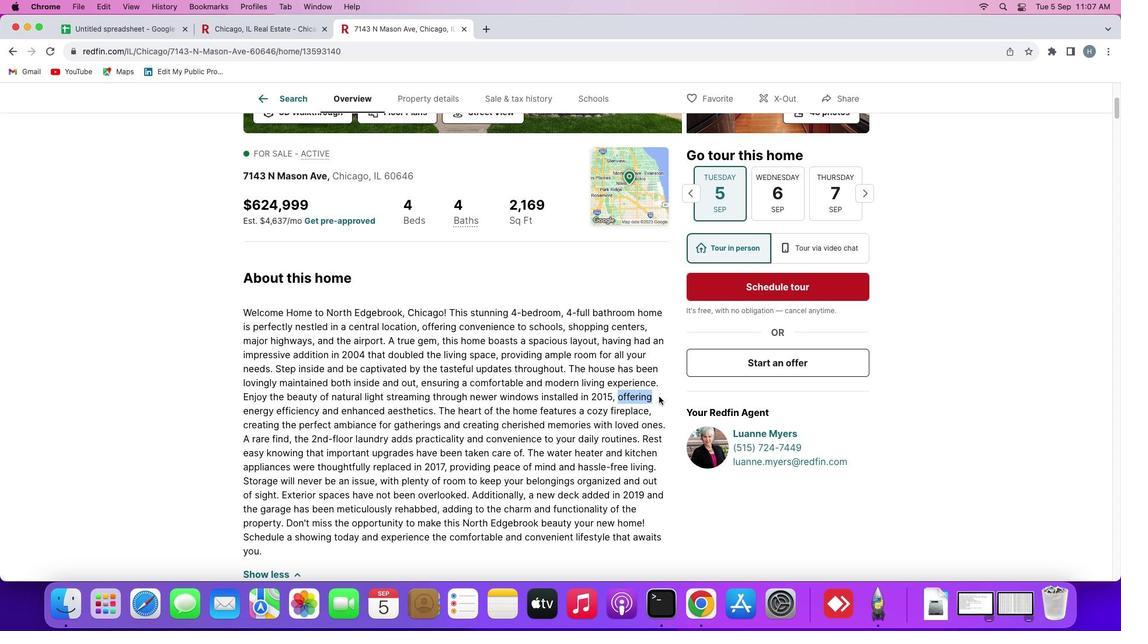 
Action: Mouse pressed left at (617, 397)
Screenshot: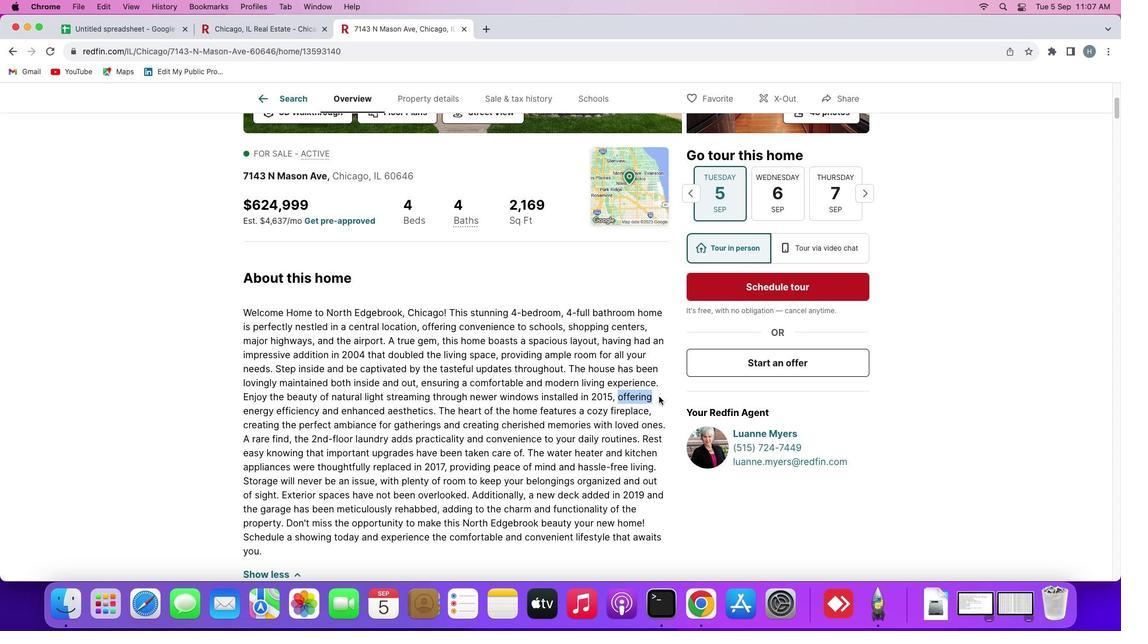 
Action: Mouse moved to (651, 411)
Screenshot: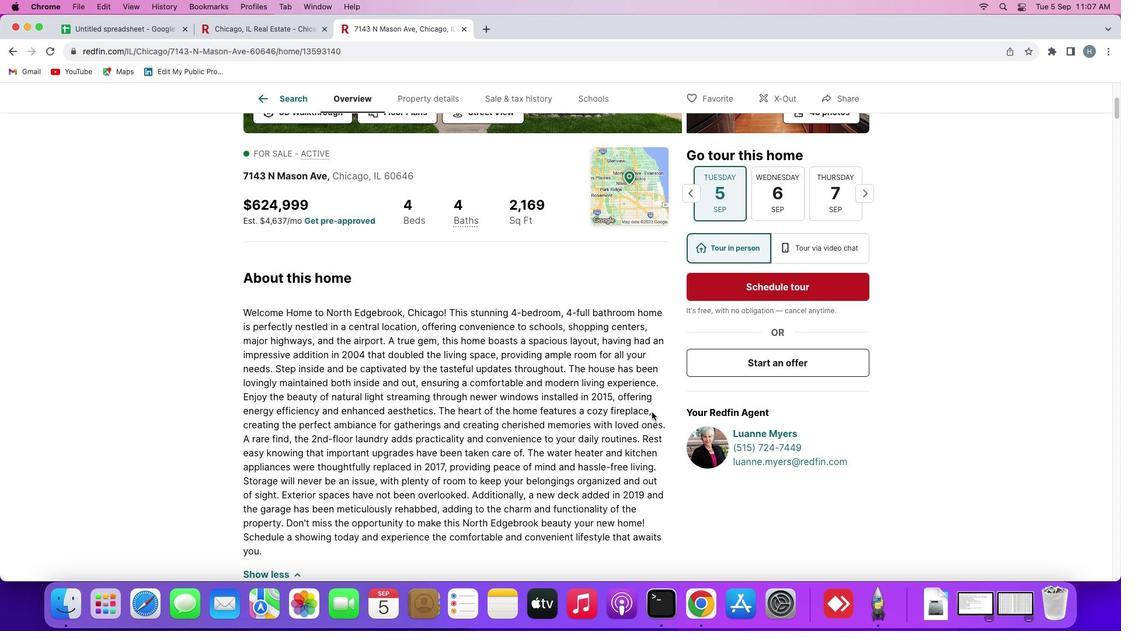 
Action: Mouse pressed left at (651, 411)
Screenshot: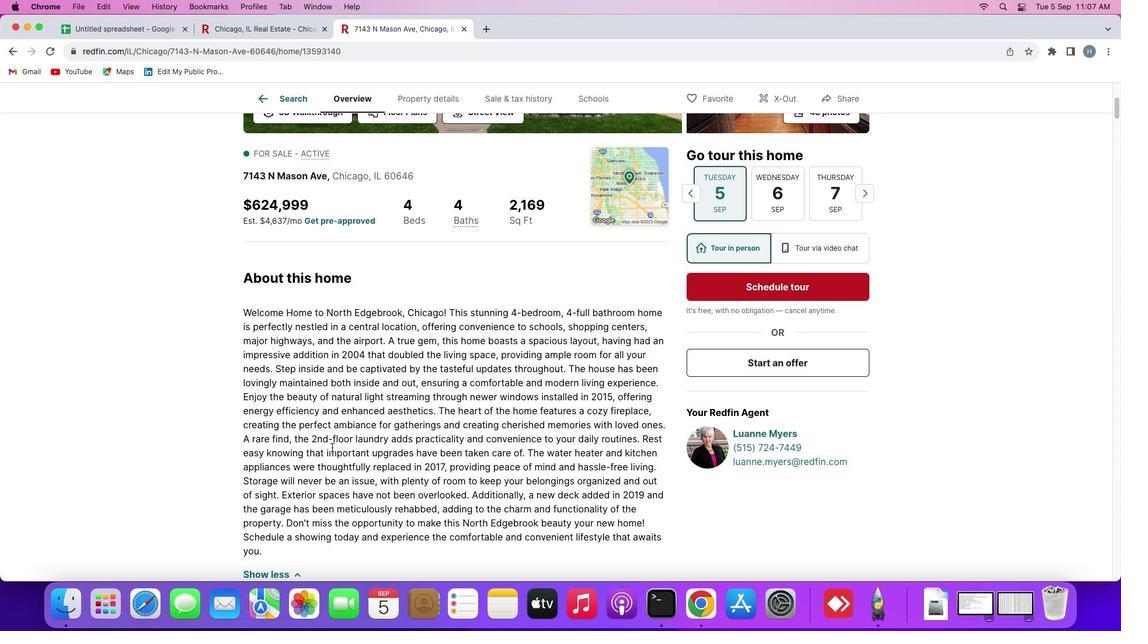 
Action: Mouse moved to (387, 517)
Screenshot: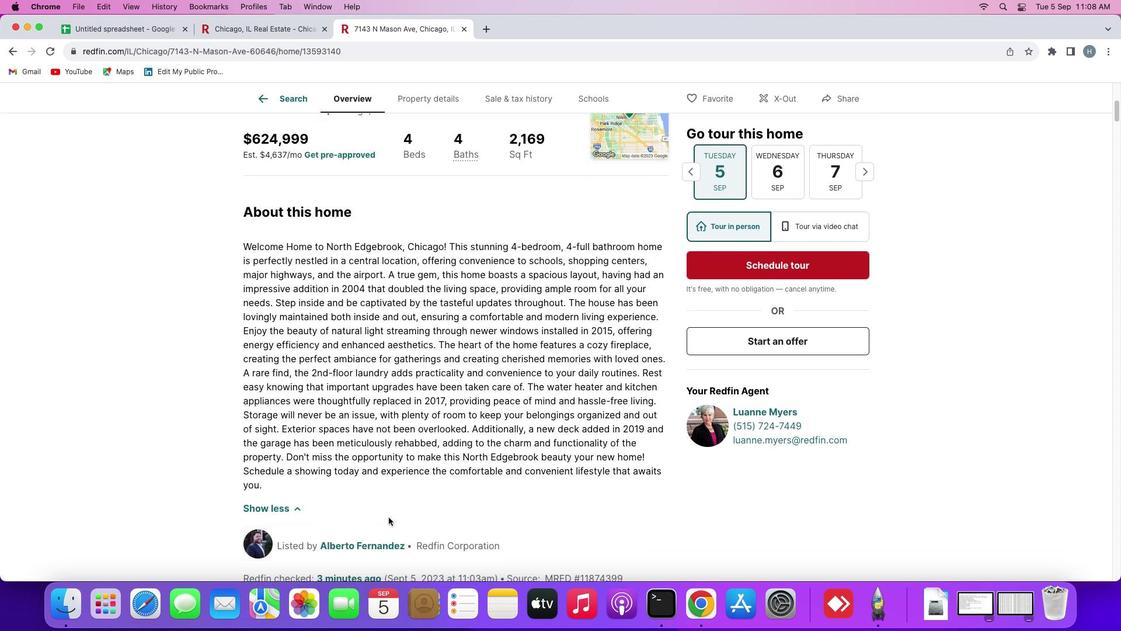 
Action: Mouse scrolled (387, 517) with delta (0, 0)
Screenshot: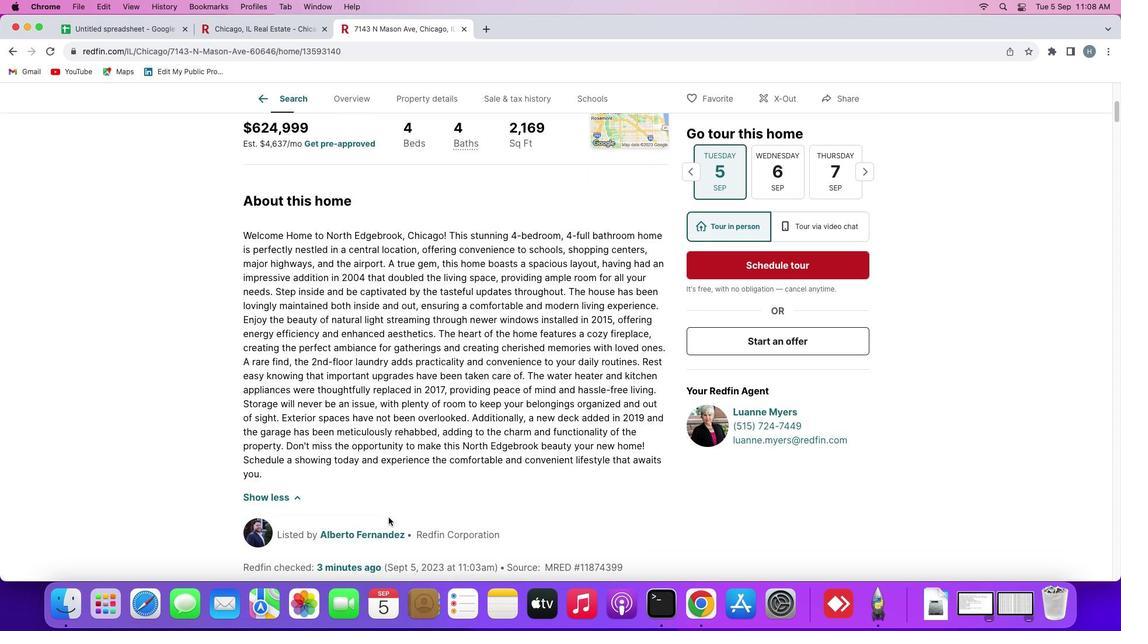 
Action: Mouse scrolled (387, 517) with delta (0, 0)
Screenshot: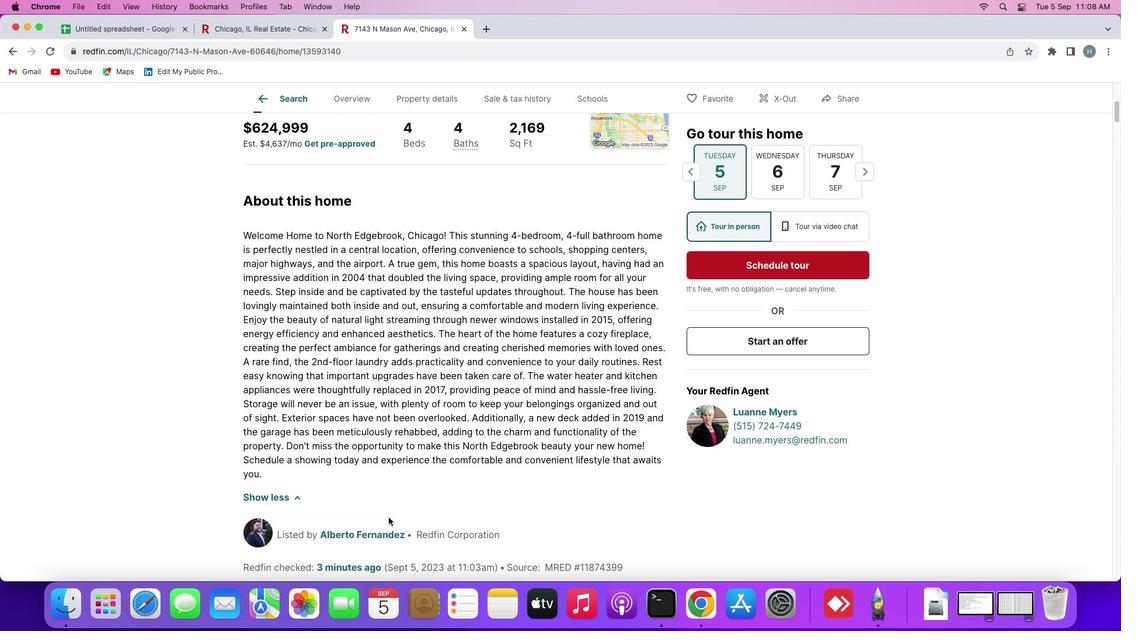
Action: Mouse scrolled (387, 517) with delta (0, -1)
Screenshot: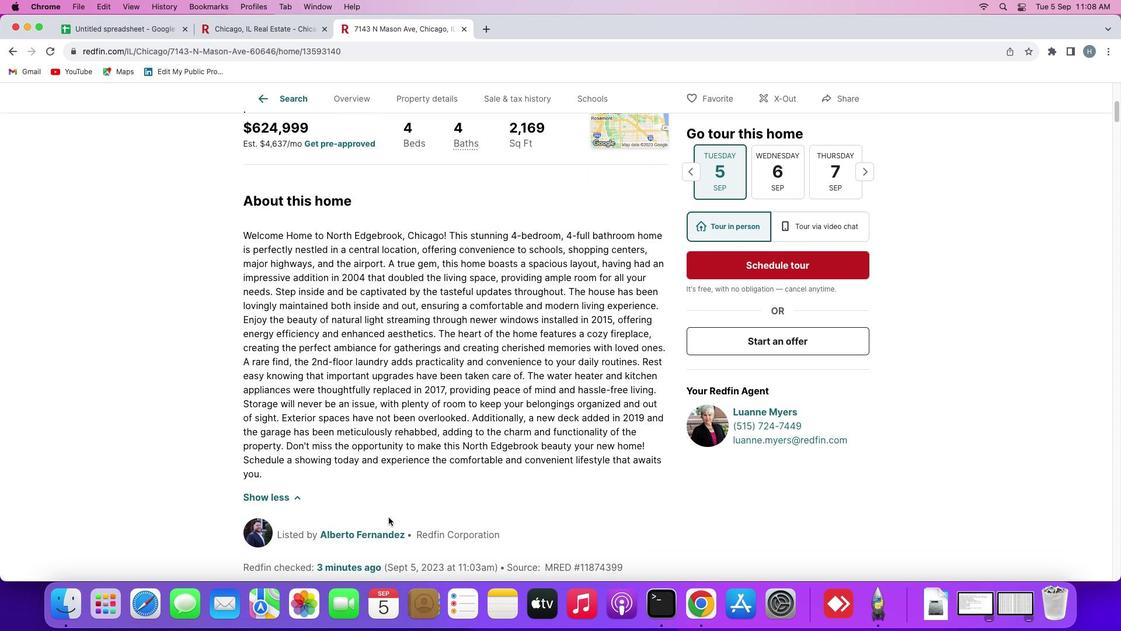 
Action: Mouse moved to (388, 517)
Screenshot: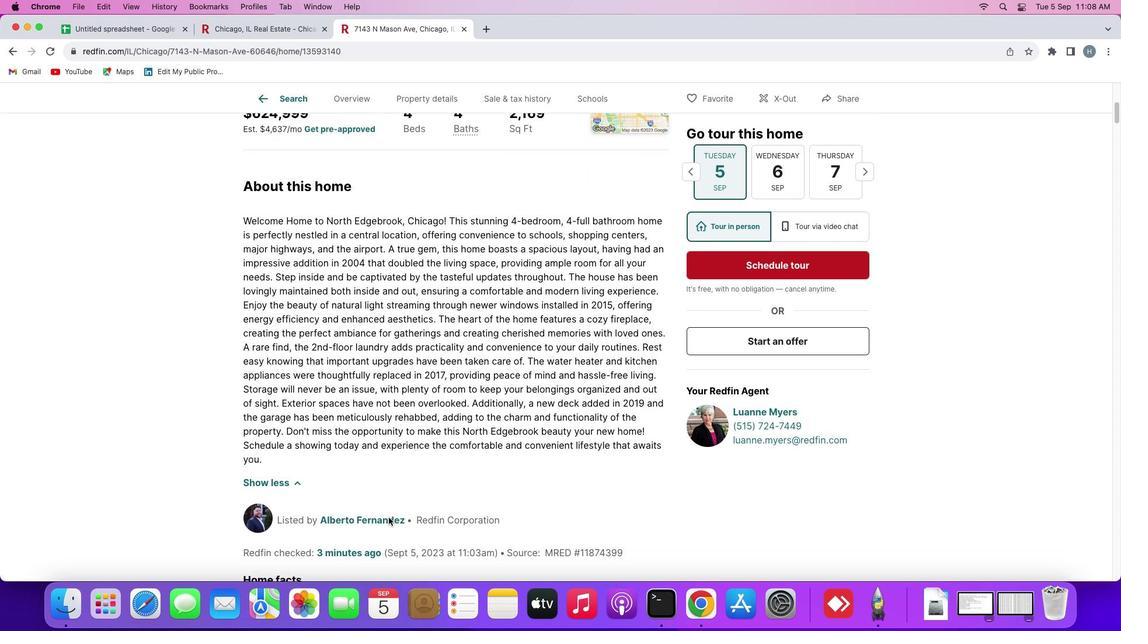 
Action: Mouse scrolled (388, 517) with delta (0, 0)
Screenshot: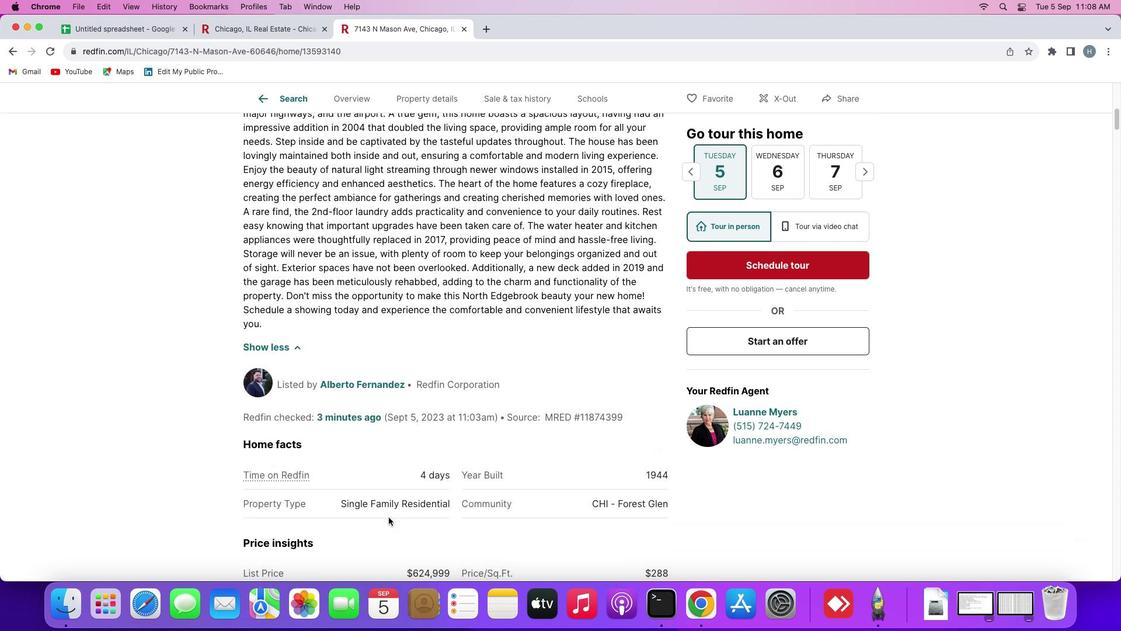 
Action: Mouse scrolled (388, 517) with delta (0, 0)
Screenshot: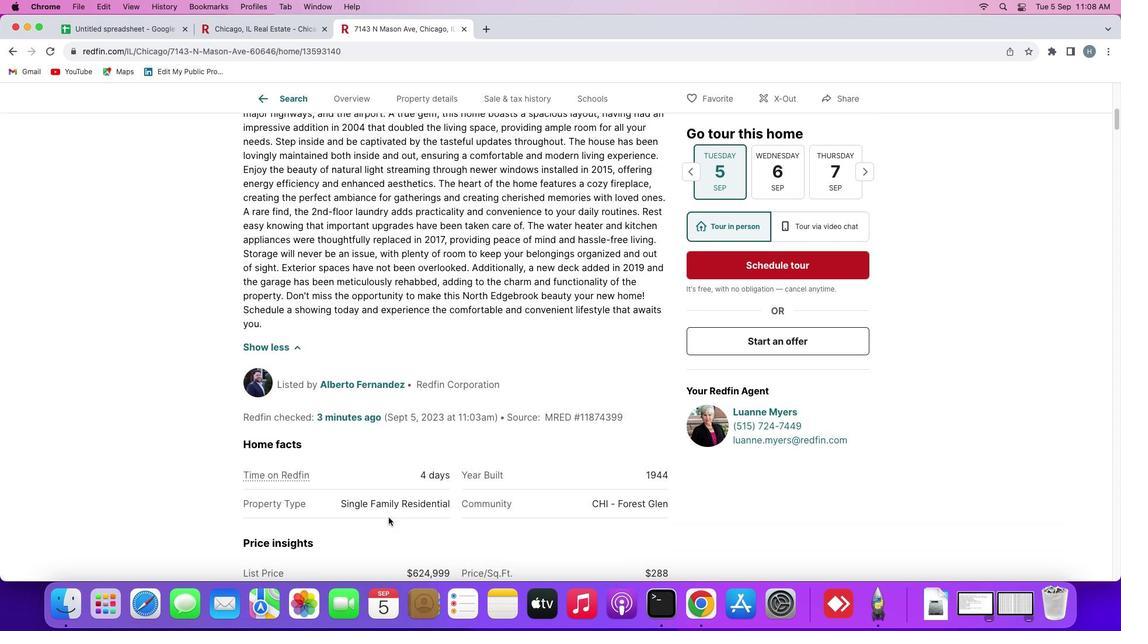 
Action: Mouse scrolled (388, 517) with delta (0, -1)
Screenshot: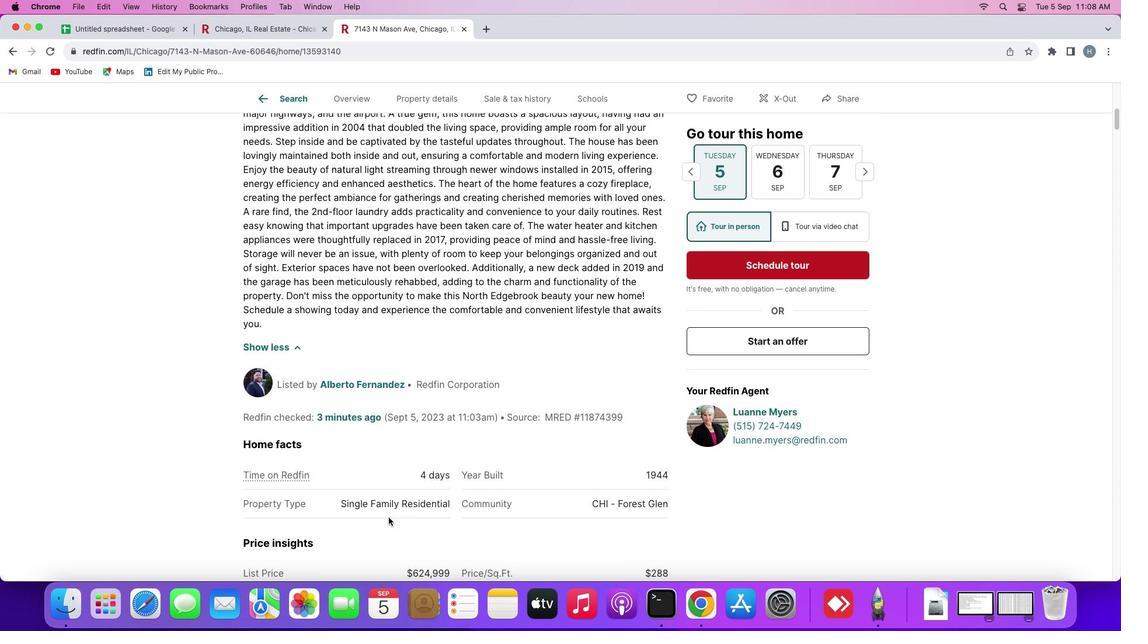 
Action: Mouse scrolled (388, 517) with delta (0, -1)
Screenshot: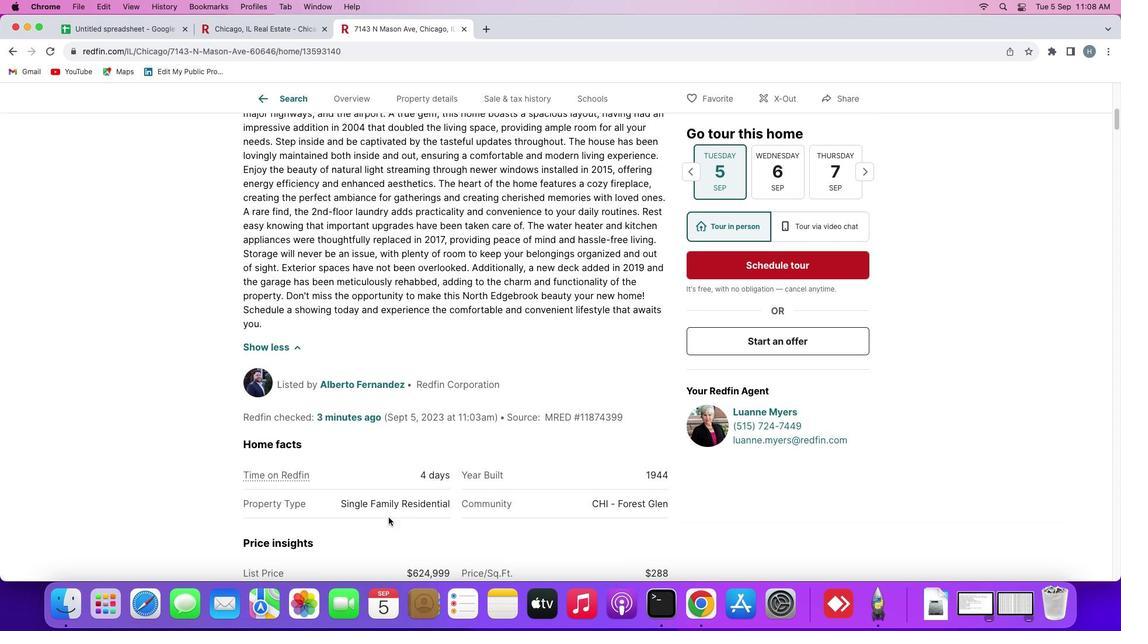 
Action: Mouse scrolled (388, 517) with delta (0, 0)
Screenshot: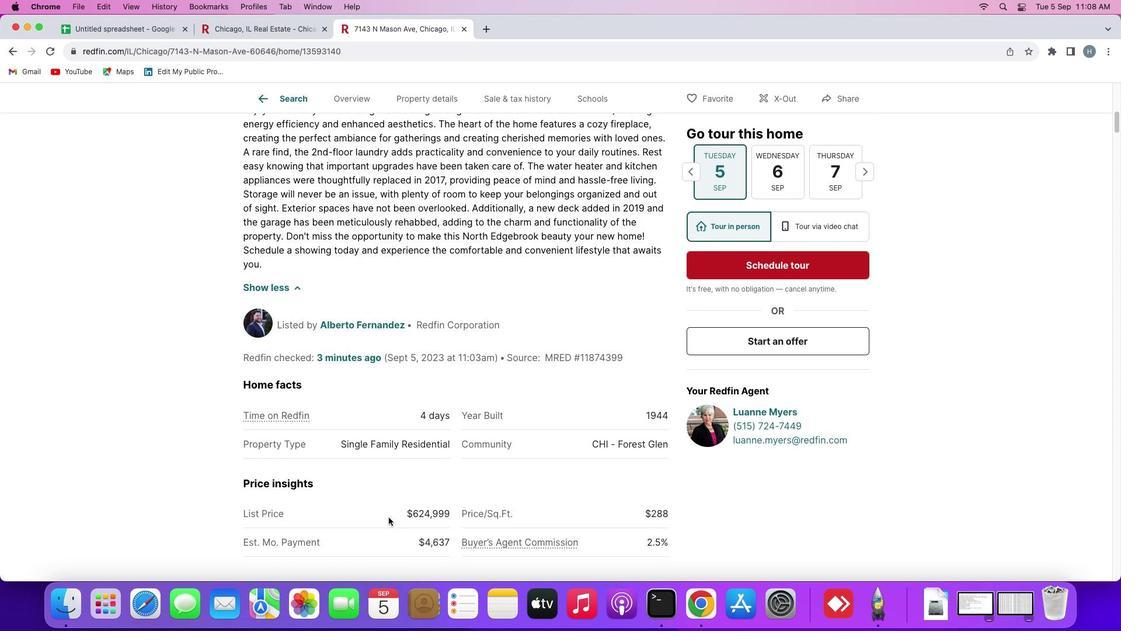 
Action: Mouse scrolled (388, 517) with delta (0, 0)
Screenshot: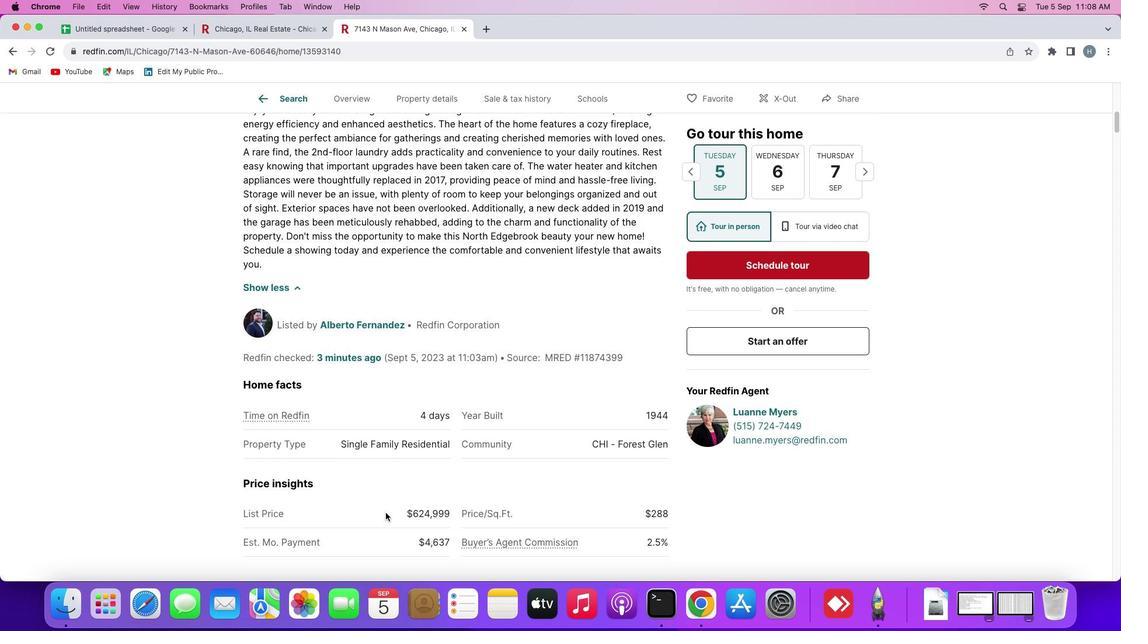 
Action: Mouse scrolled (388, 517) with delta (0, 0)
Screenshot: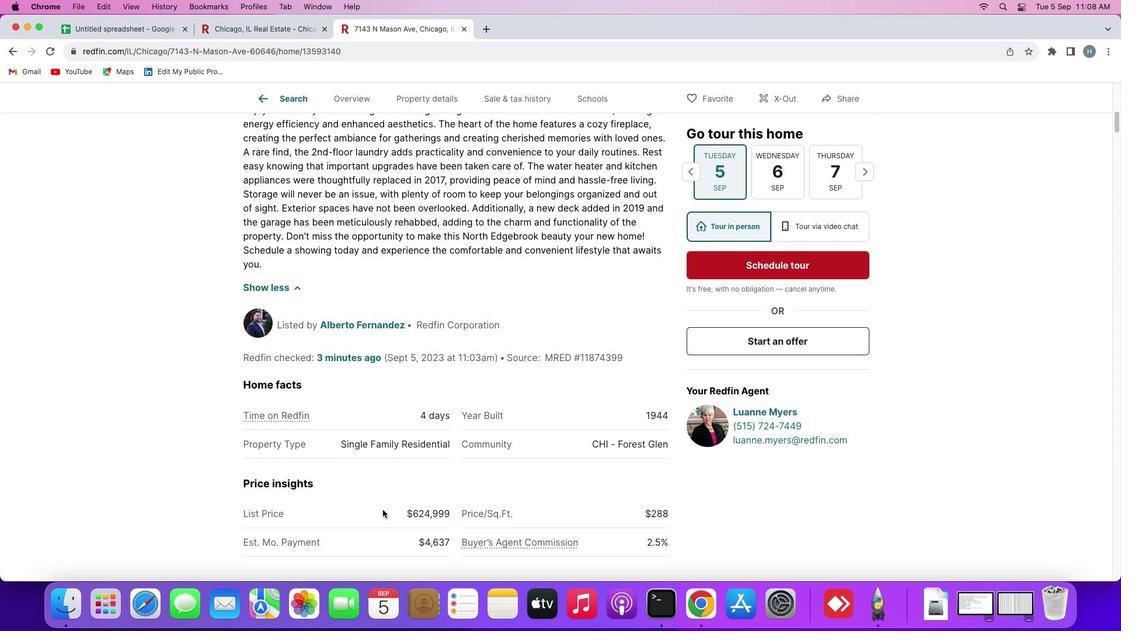 
Action: Mouse moved to (380, 506)
Screenshot: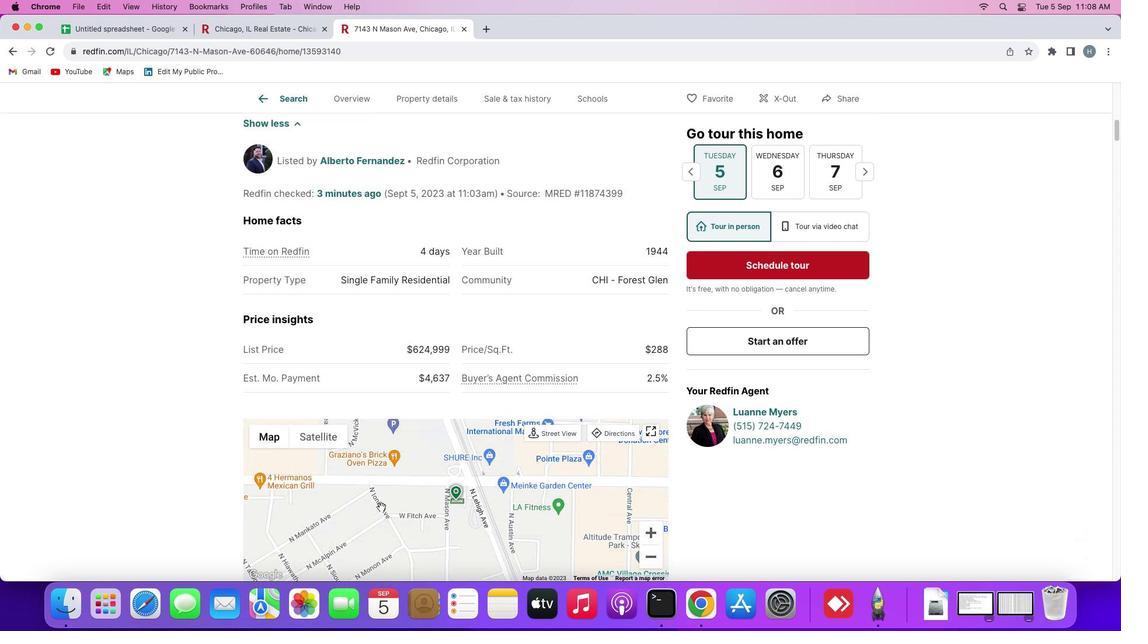 
Action: Mouse scrolled (380, 506) with delta (0, 0)
Screenshot: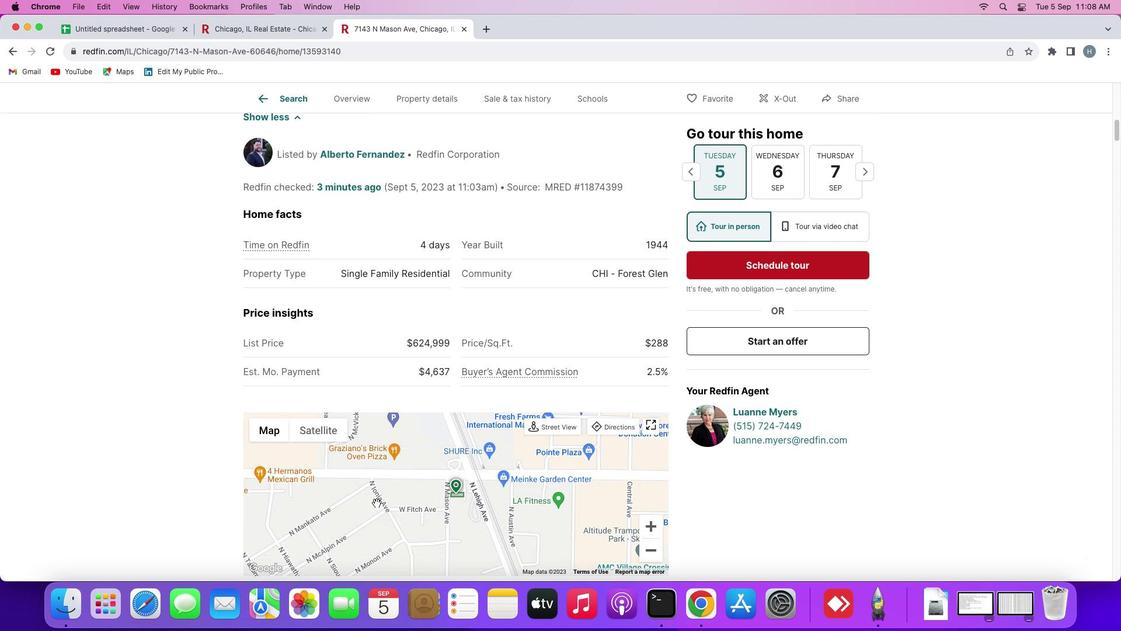 
Action: Mouse scrolled (380, 506) with delta (0, 0)
Screenshot: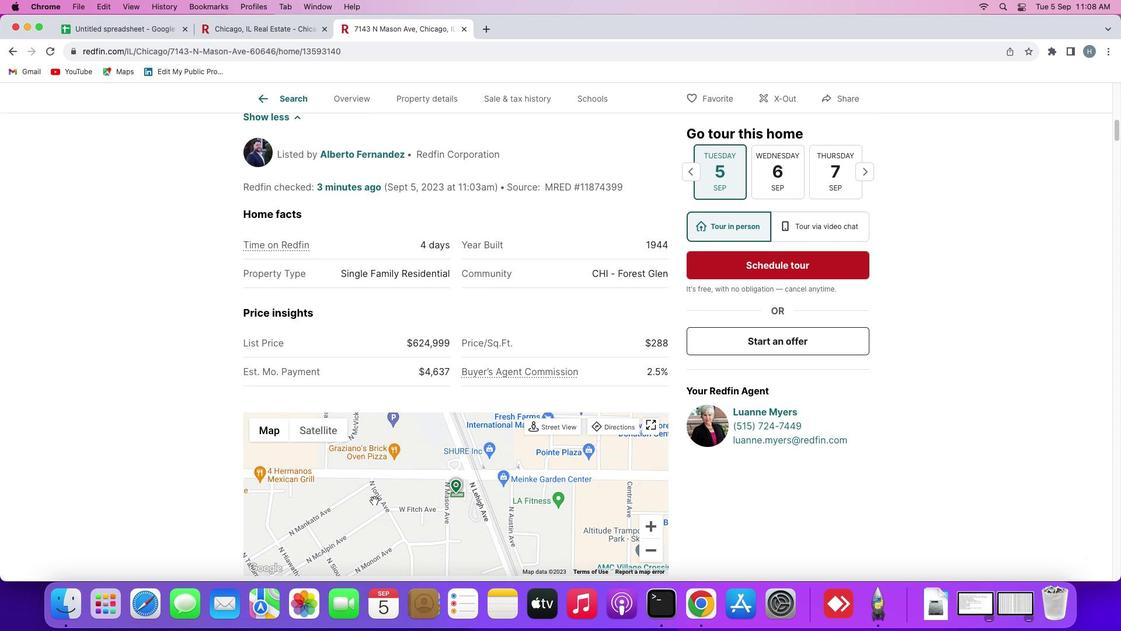 
Action: Mouse scrolled (380, 506) with delta (0, -1)
Screenshot: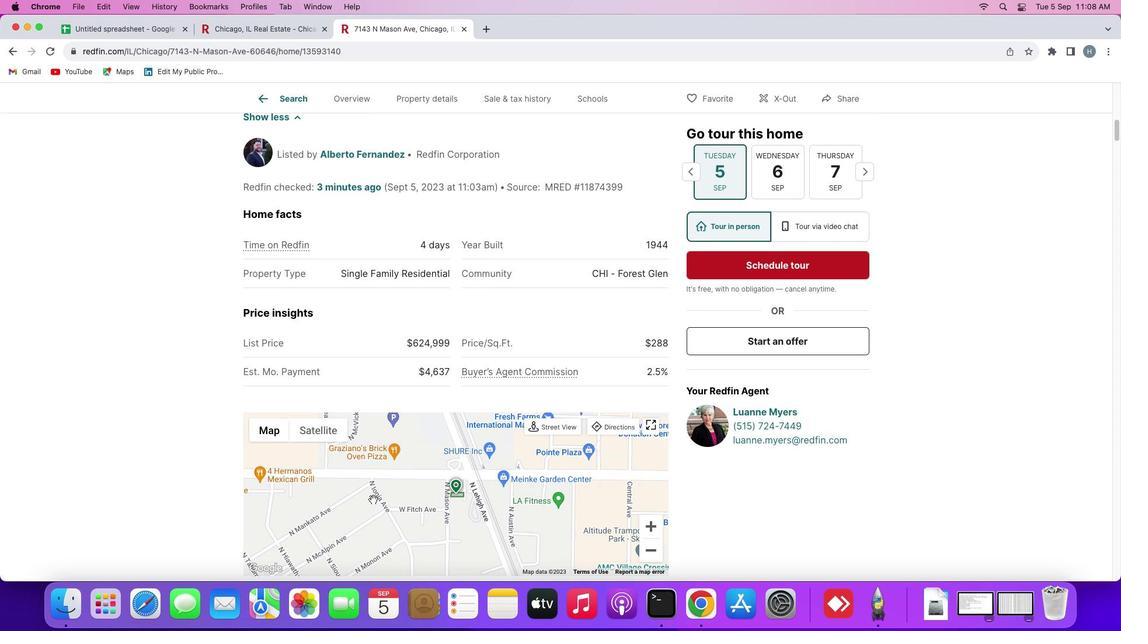 
Action: Mouse scrolled (380, 506) with delta (0, -1)
Screenshot: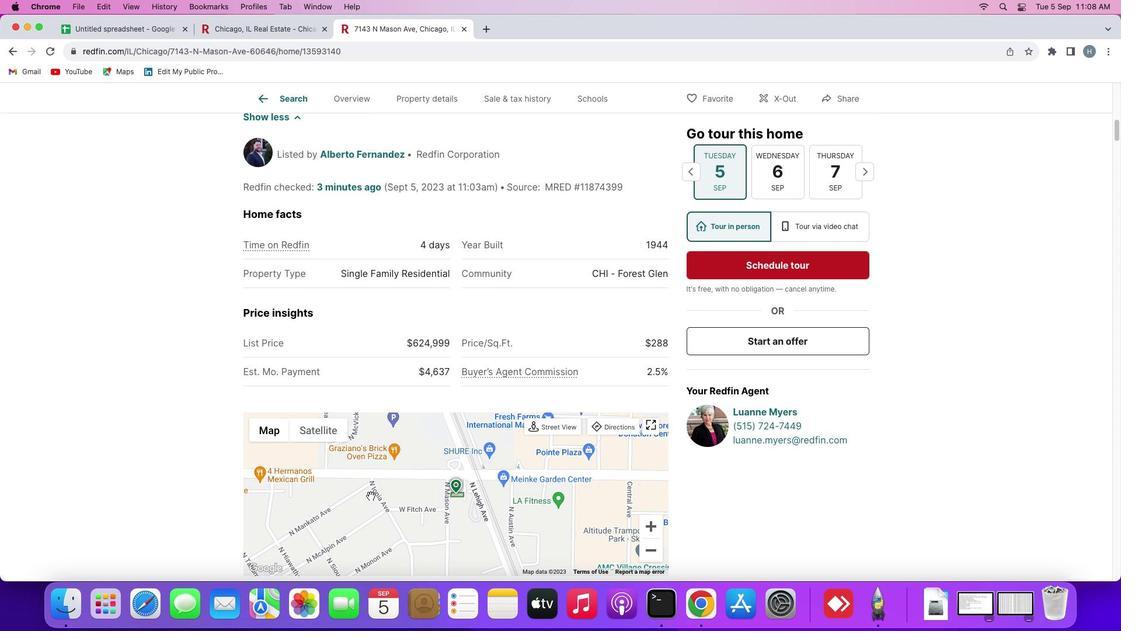 
Action: Mouse moved to (379, 392)
Screenshot: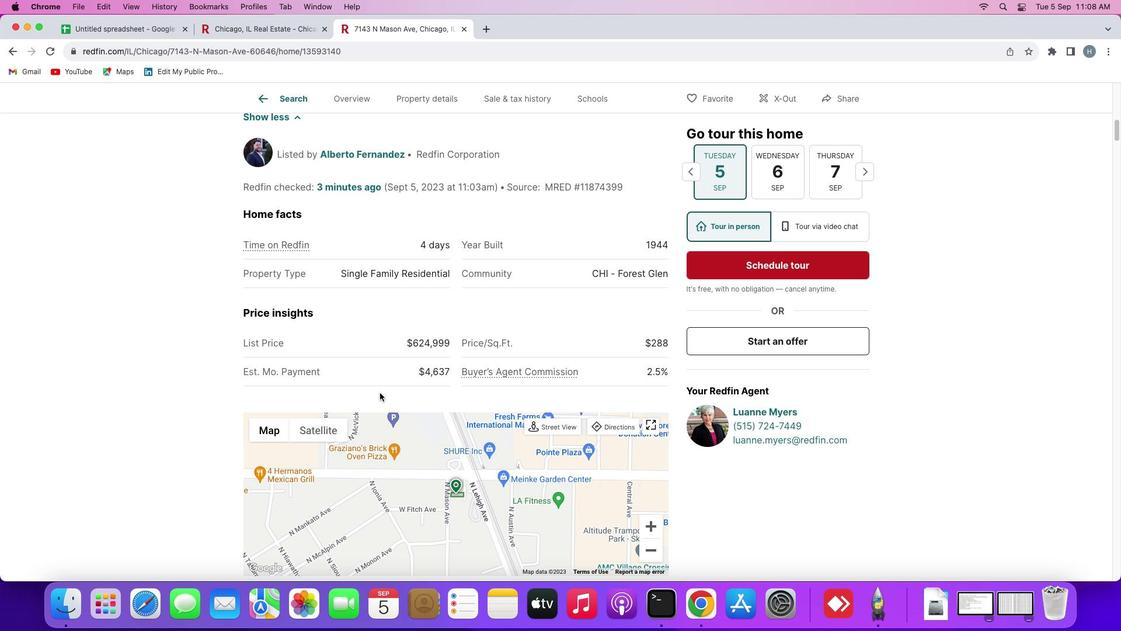 
Action: Mouse scrolled (379, 392) with delta (0, 0)
Screenshot: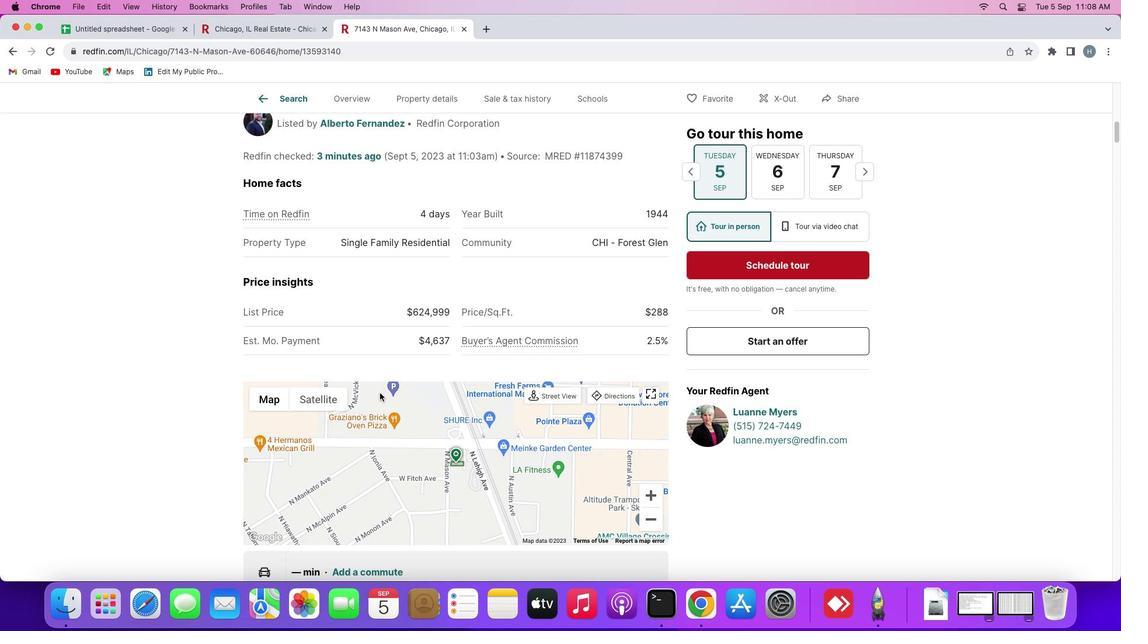 
Action: Mouse scrolled (379, 392) with delta (0, 0)
Screenshot: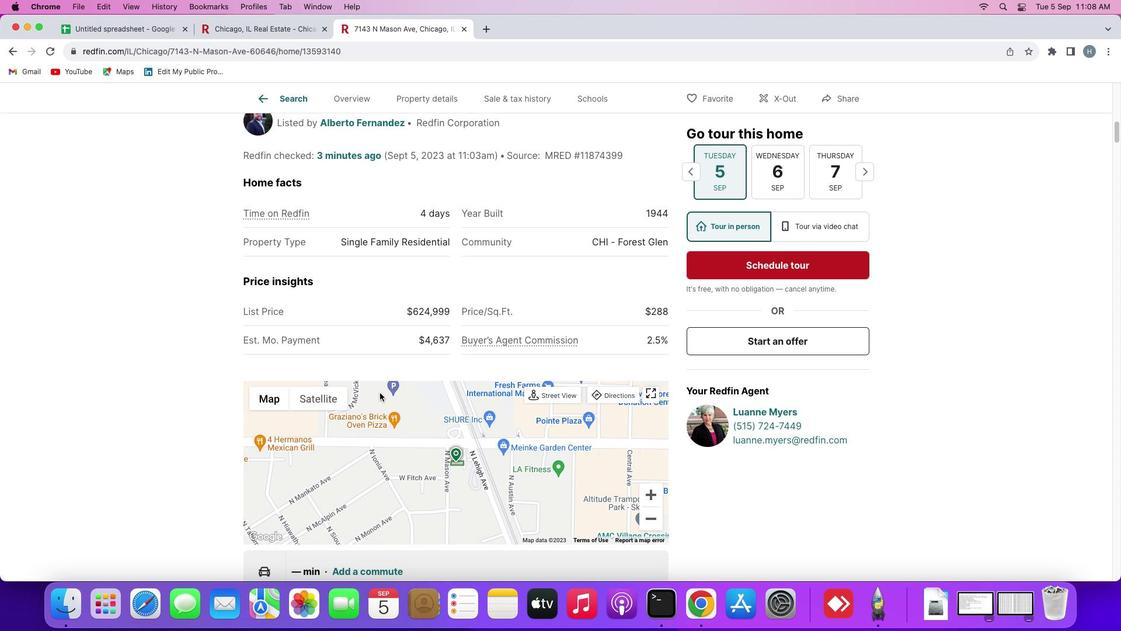 
Action: Mouse scrolled (379, 392) with delta (0, 0)
Screenshot: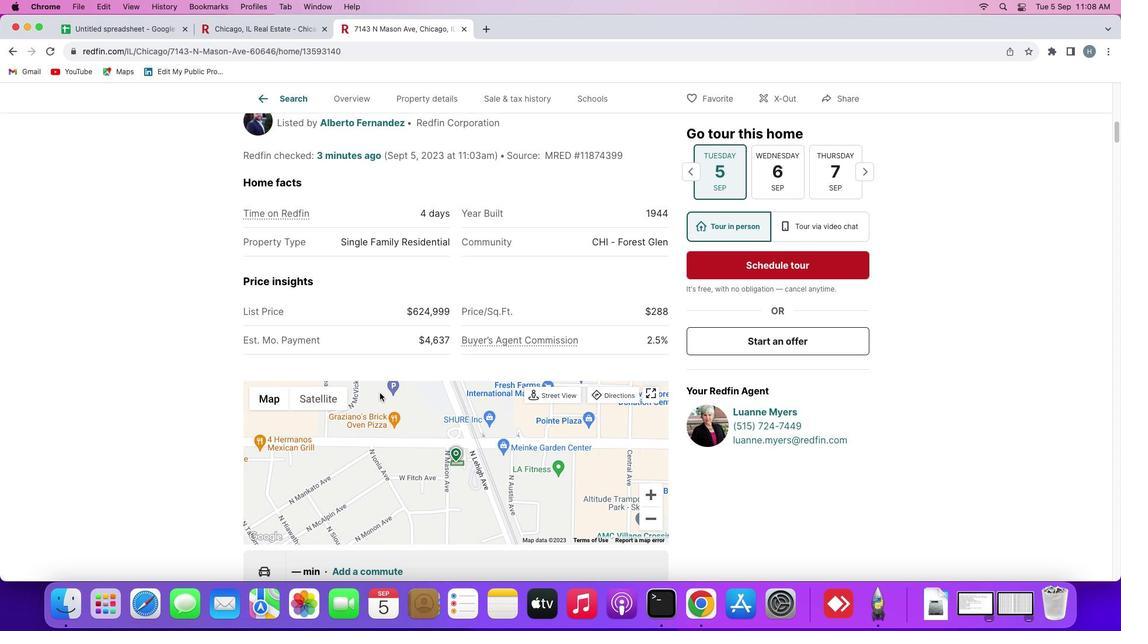 
Action: Mouse moved to (378, 361)
Screenshot: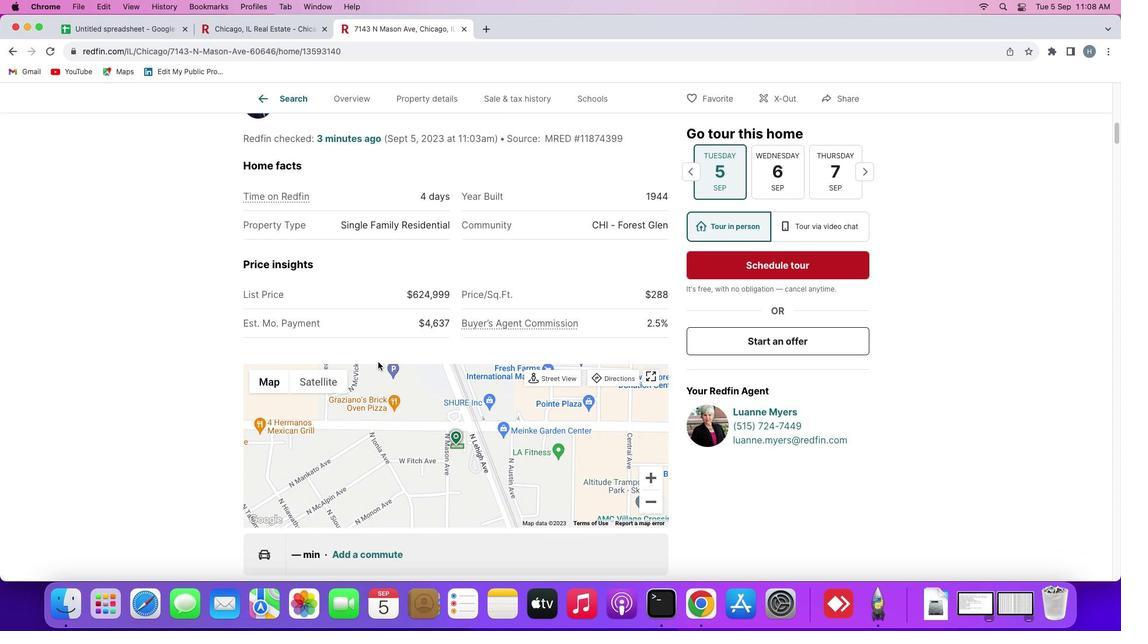 
Action: Mouse scrolled (378, 361) with delta (0, 0)
Screenshot: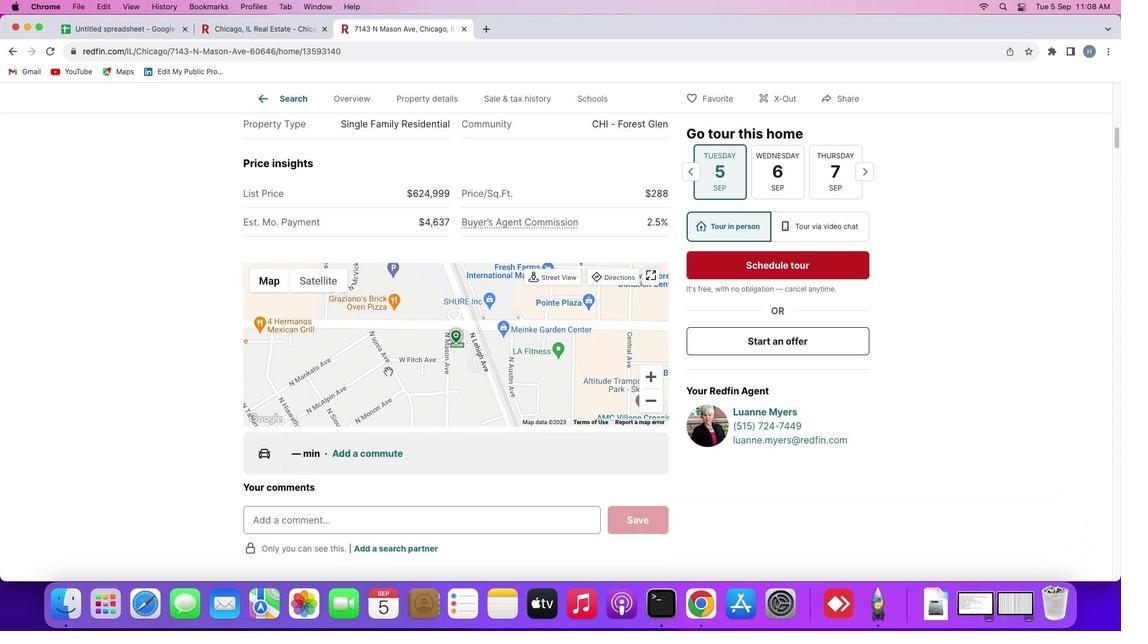 
Action: Mouse scrolled (378, 361) with delta (0, 0)
Screenshot: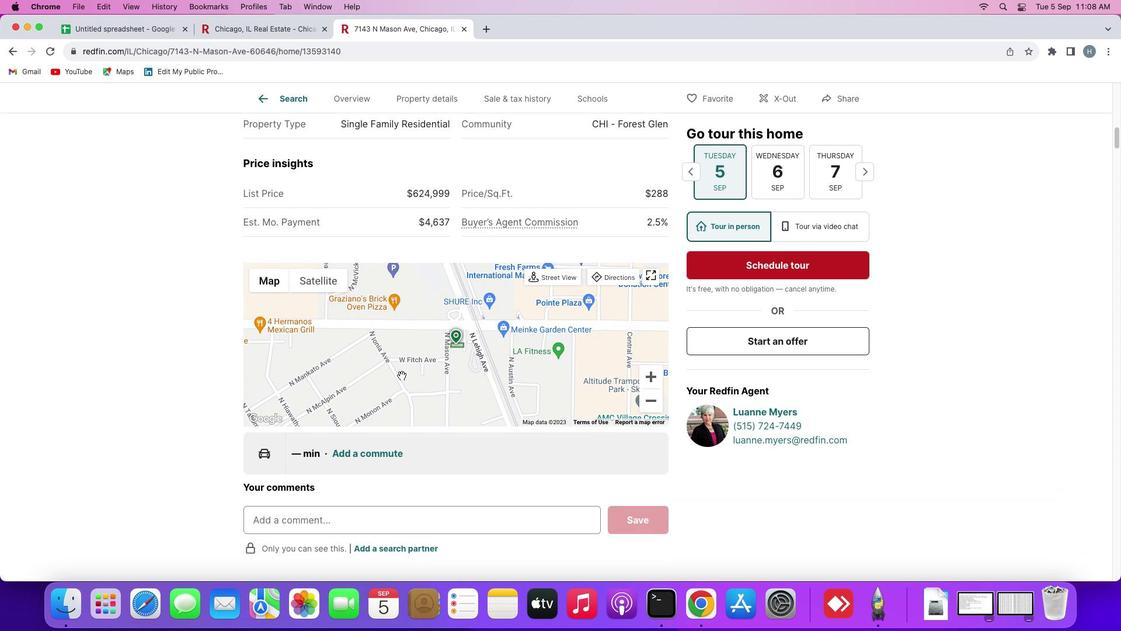 
Action: Mouse scrolled (378, 361) with delta (0, 0)
Screenshot: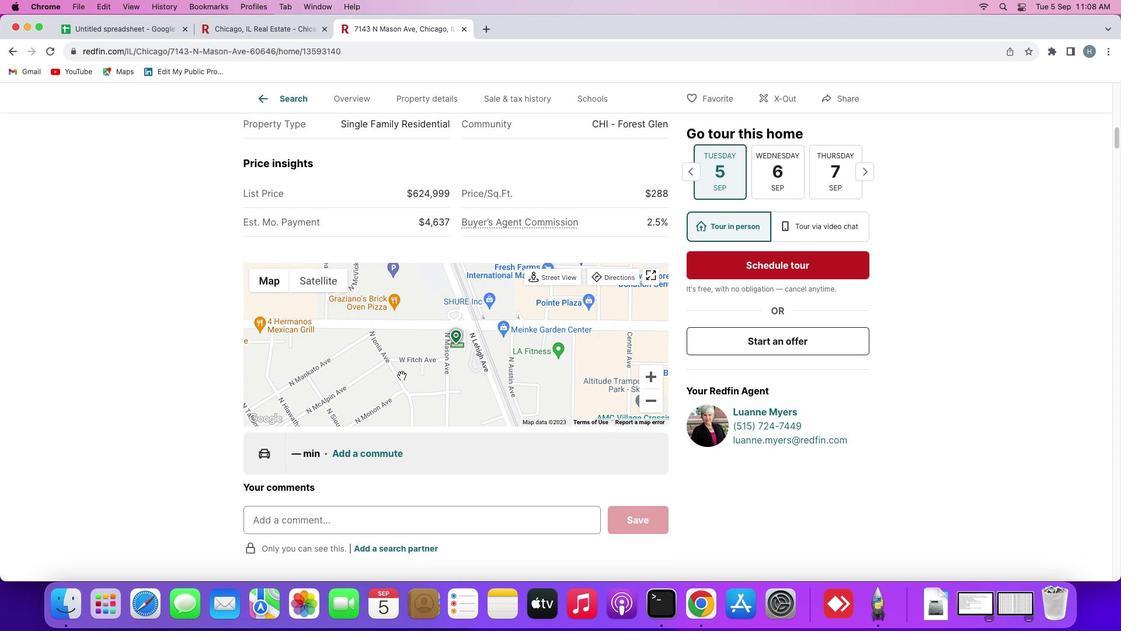 
Action: Mouse scrolled (378, 361) with delta (0, -1)
Screenshot: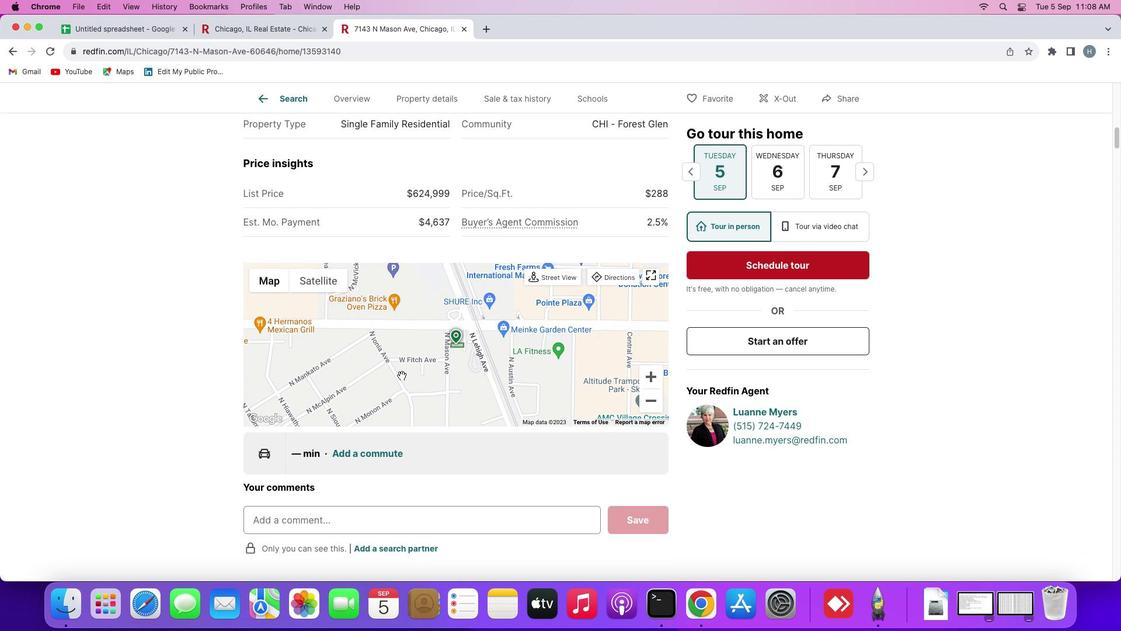
Action: Mouse moved to (400, 375)
Screenshot: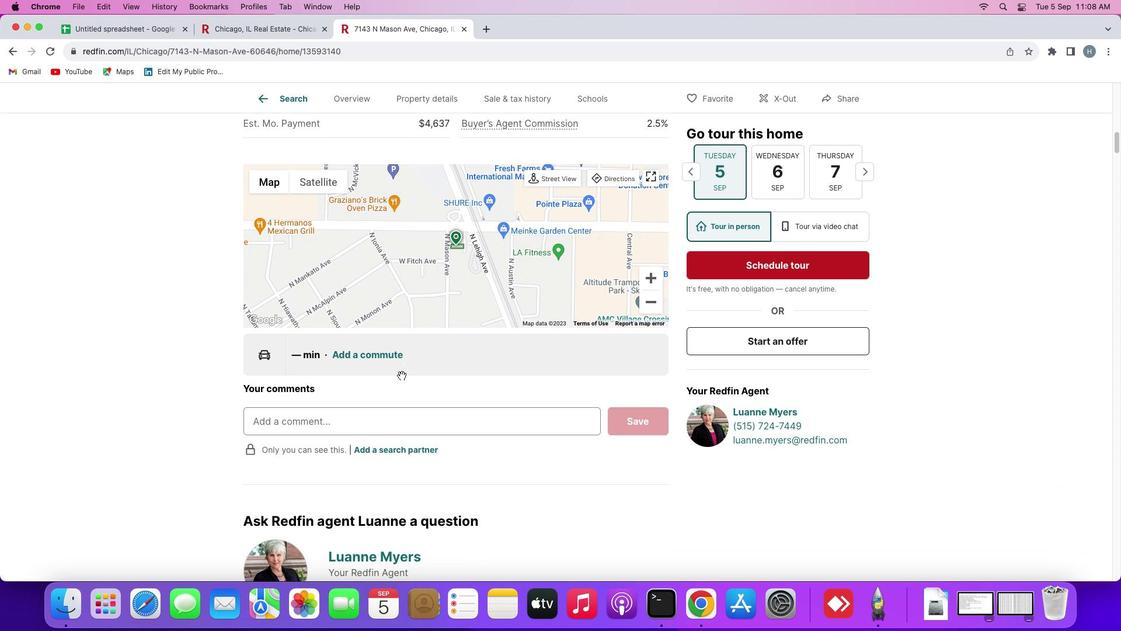 
Action: Mouse scrolled (400, 375) with delta (0, 0)
Screenshot: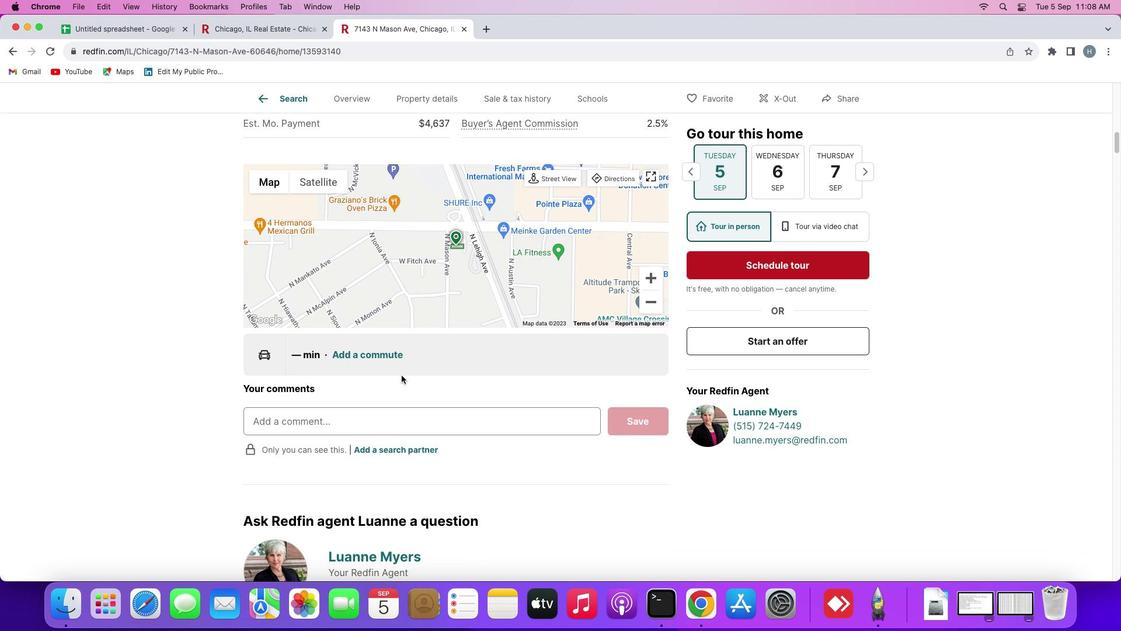 
Action: Mouse scrolled (400, 375) with delta (0, 0)
Screenshot: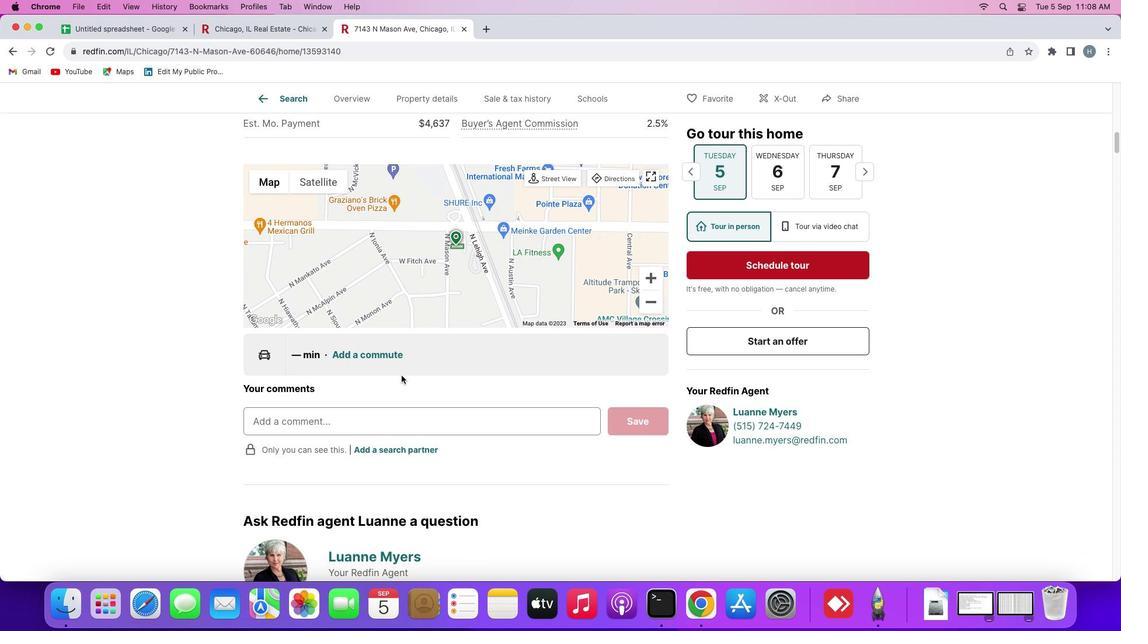 
Action: Mouse scrolled (400, 375) with delta (0, -1)
Screenshot: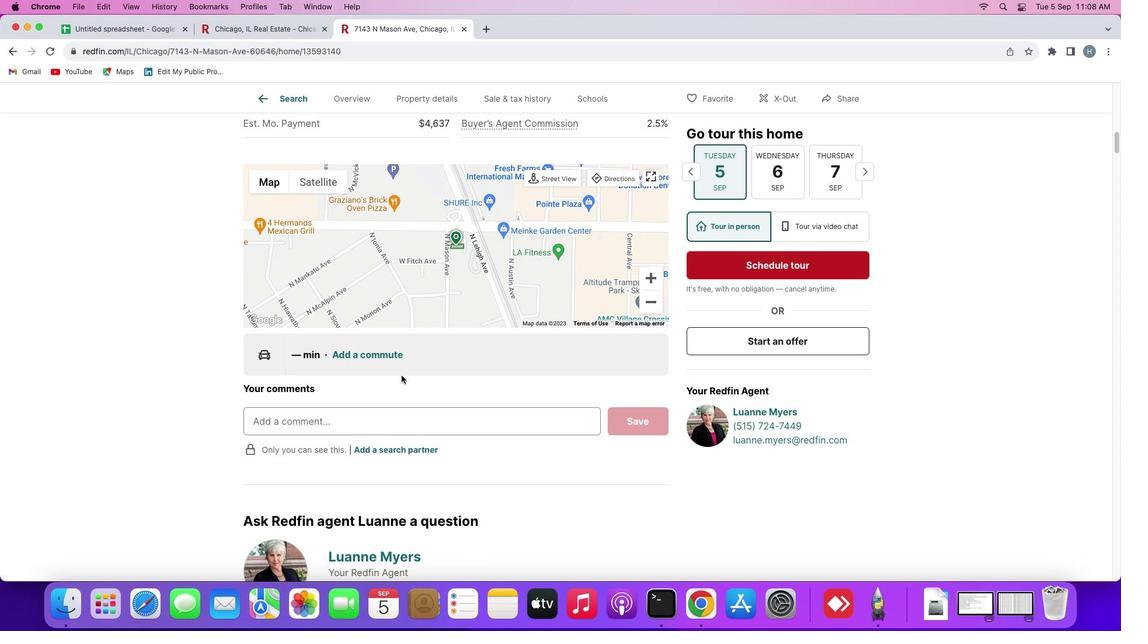 
Action: Mouse scrolled (400, 375) with delta (0, 0)
Screenshot: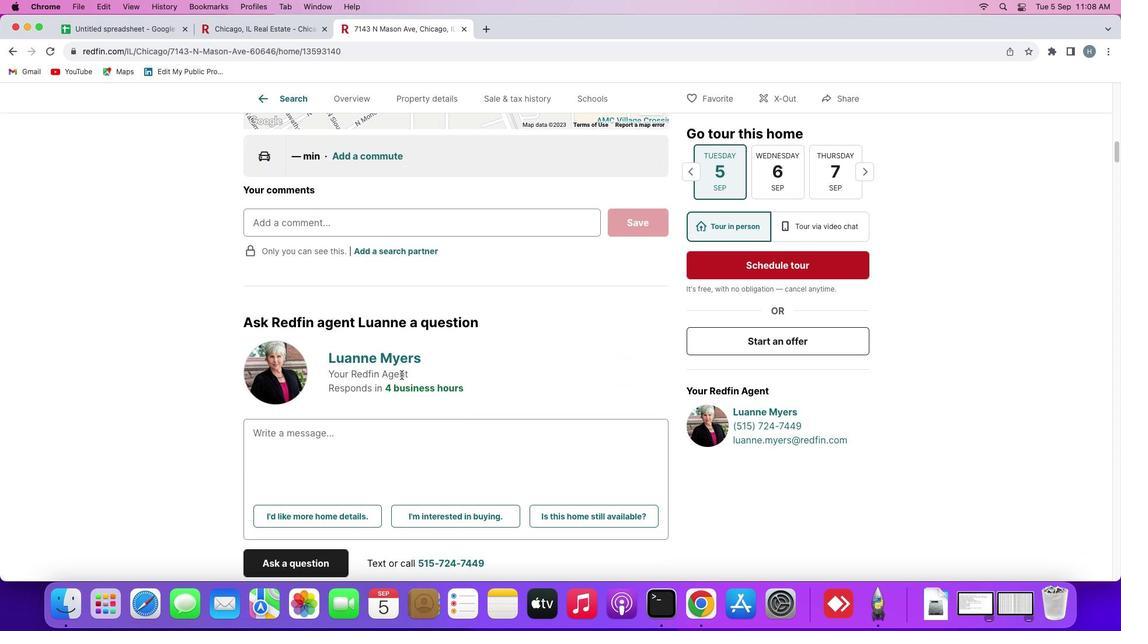 
Action: Mouse scrolled (400, 375) with delta (0, 0)
Screenshot: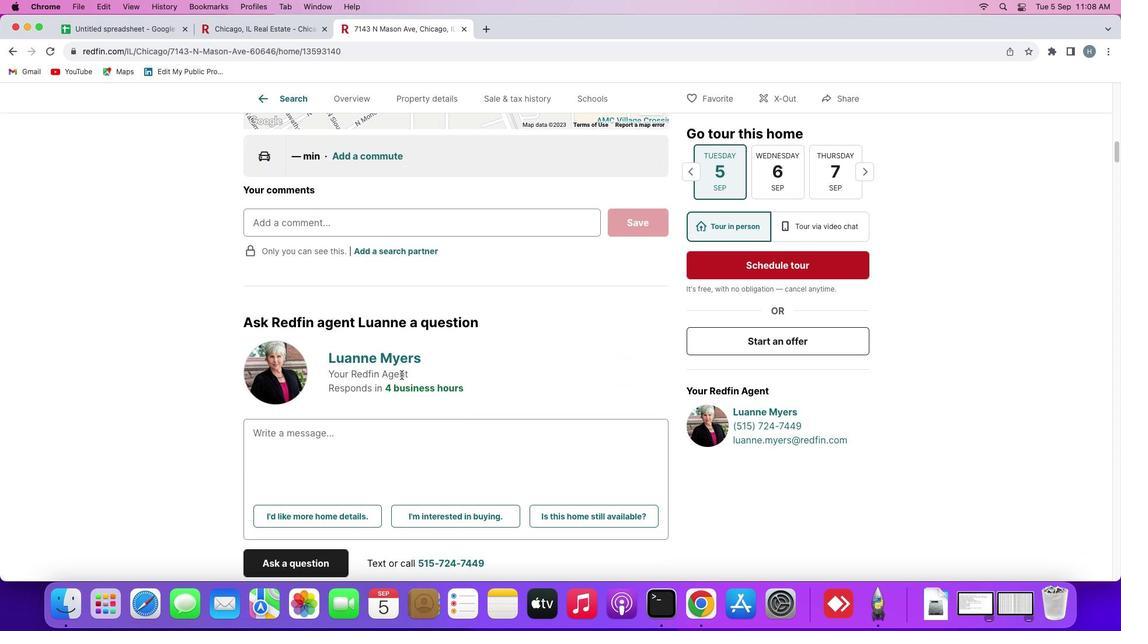 
Action: Mouse scrolled (400, 375) with delta (0, -1)
Screenshot: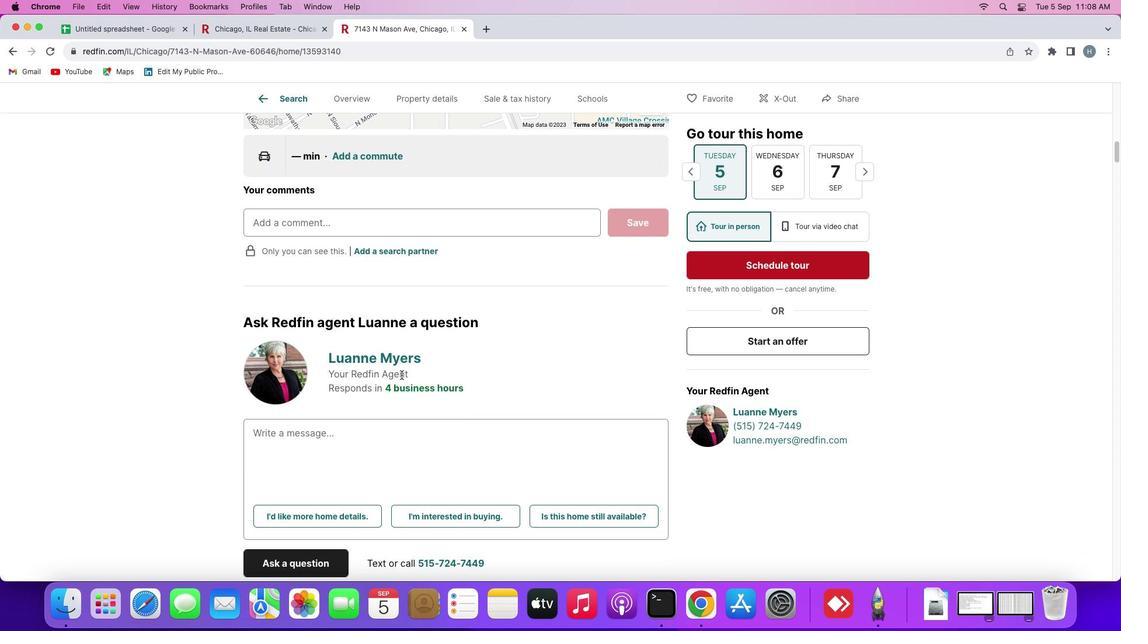 
Action: Mouse scrolled (400, 375) with delta (0, -2)
Screenshot: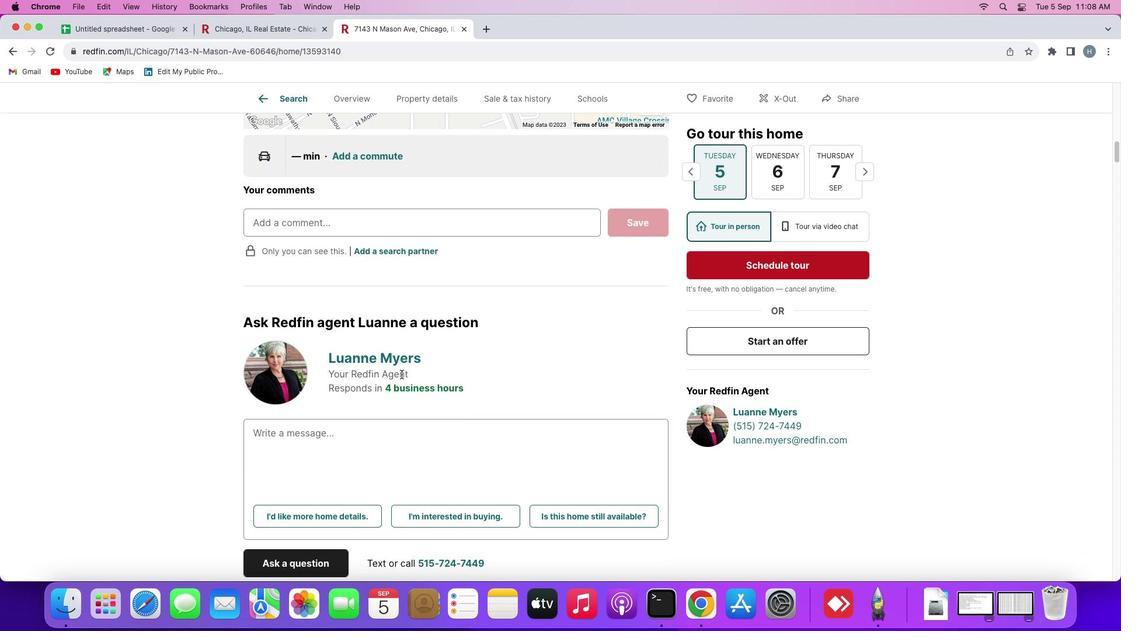 
Action: Mouse moved to (401, 373)
Screenshot: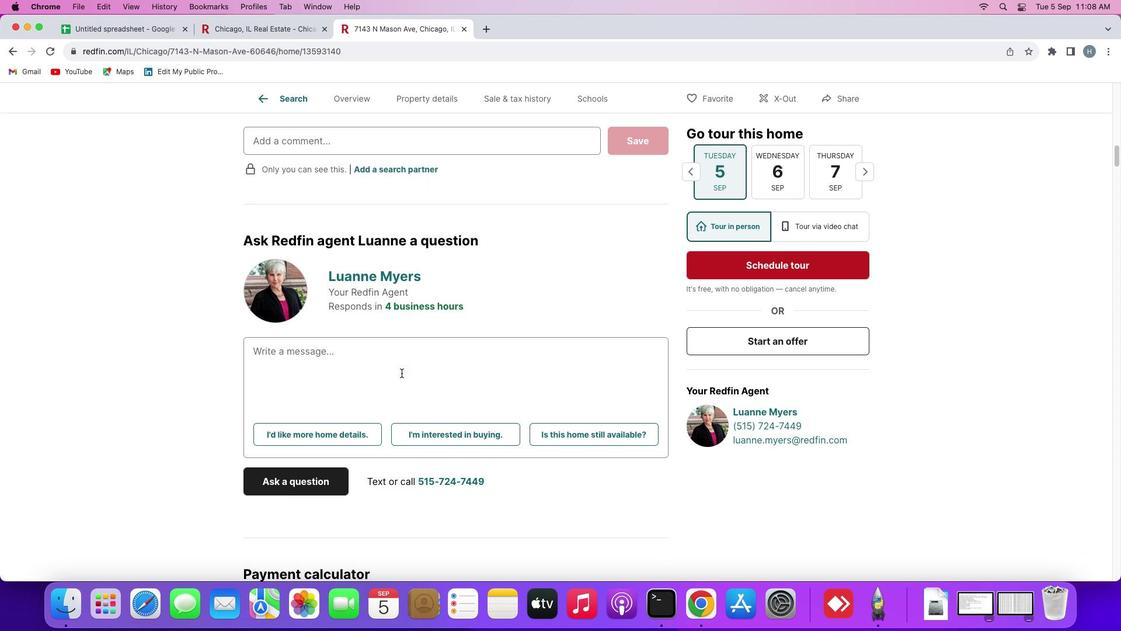 
Action: Mouse scrolled (401, 373) with delta (0, 0)
Screenshot: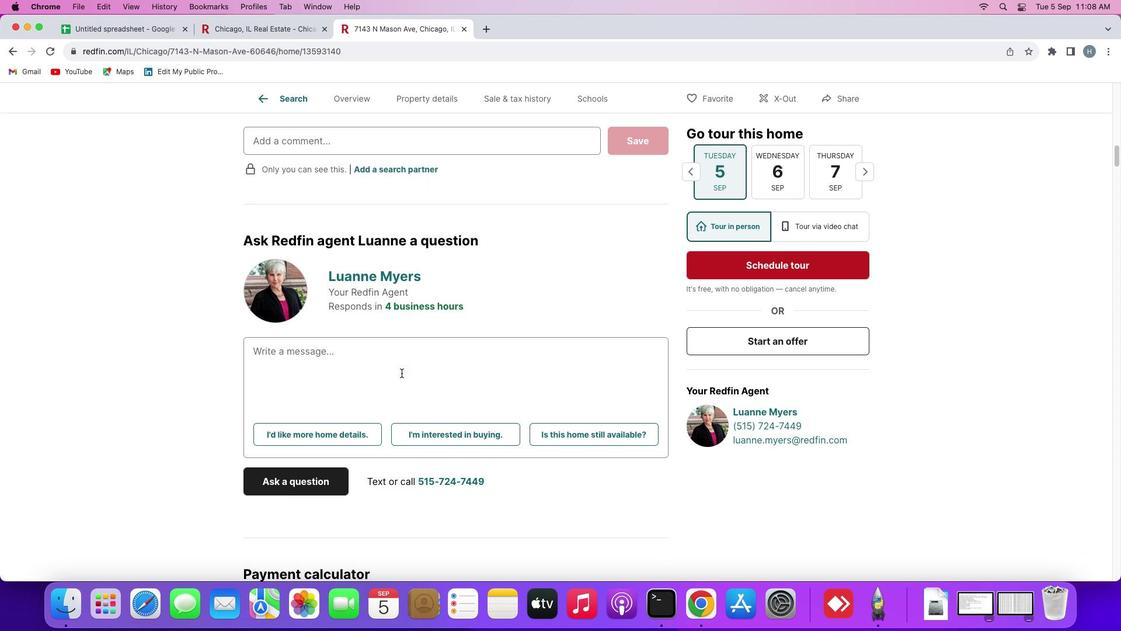 
Action: Mouse scrolled (401, 373) with delta (0, 0)
Screenshot: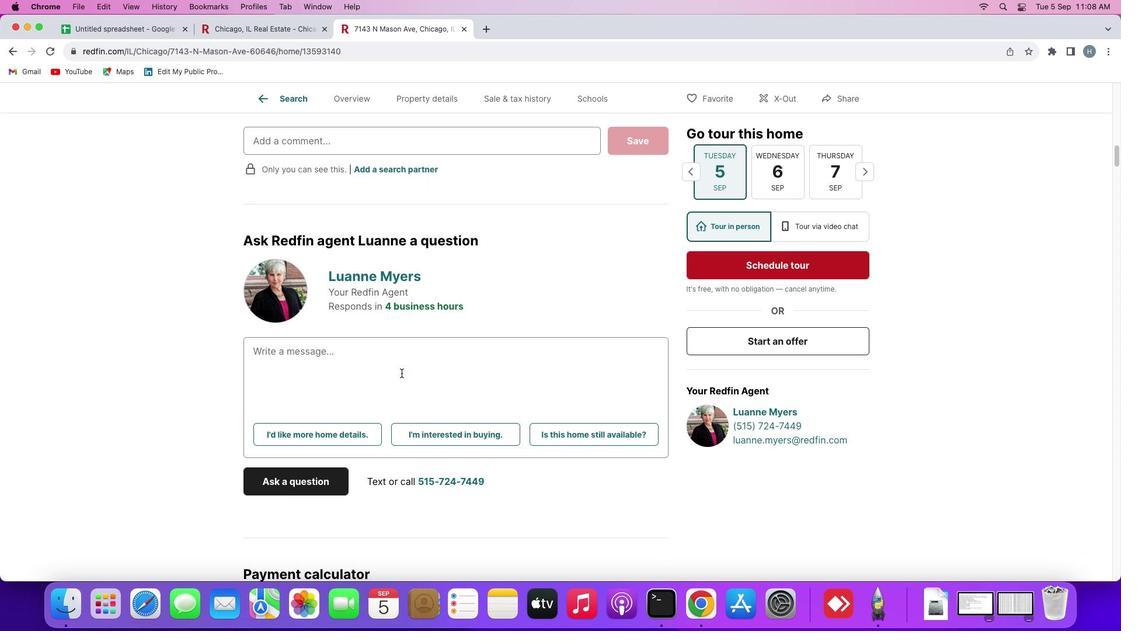 
Action: Mouse scrolled (401, 373) with delta (0, -1)
Screenshot: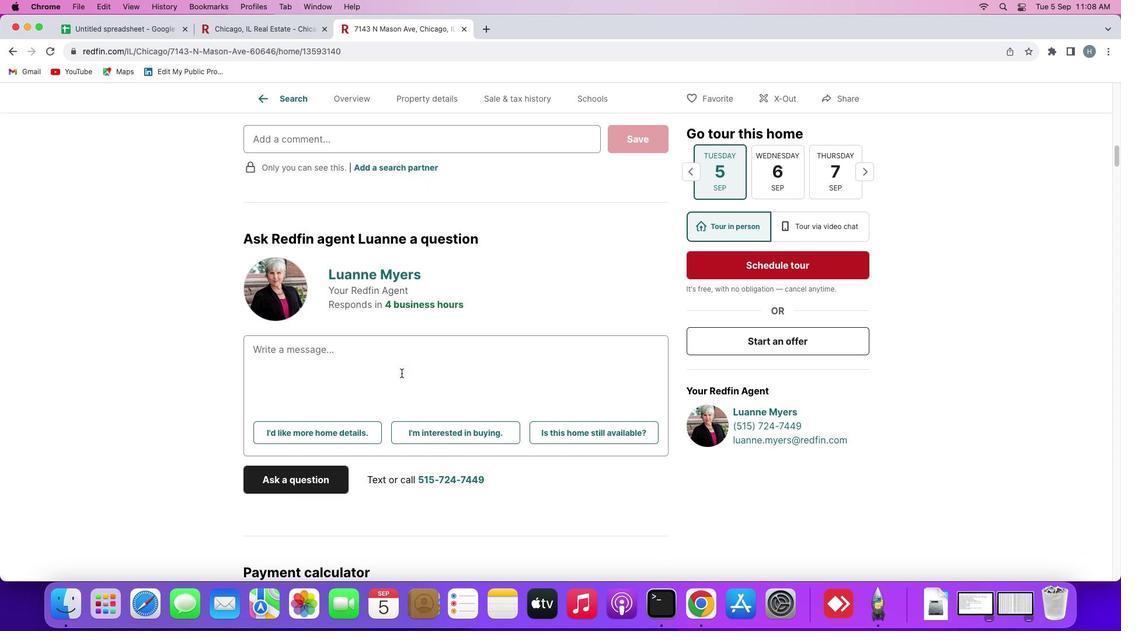
Action: Mouse moved to (401, 372)
Screenshot: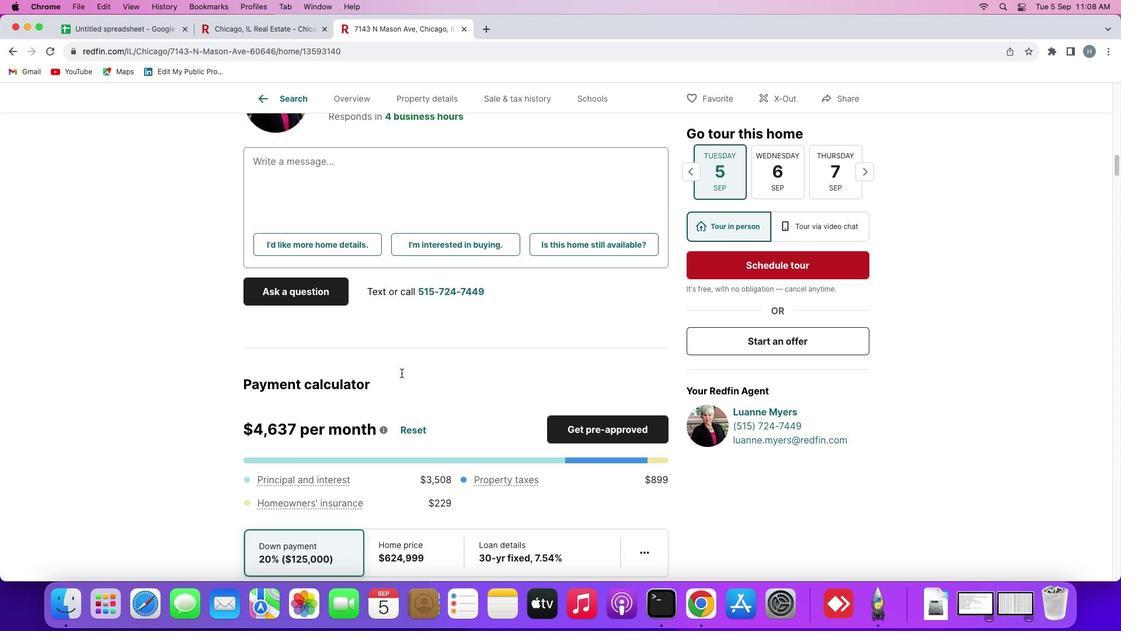 
Action: Mouse scrolled (401, 372) with delta (0, 0)
Screenshot: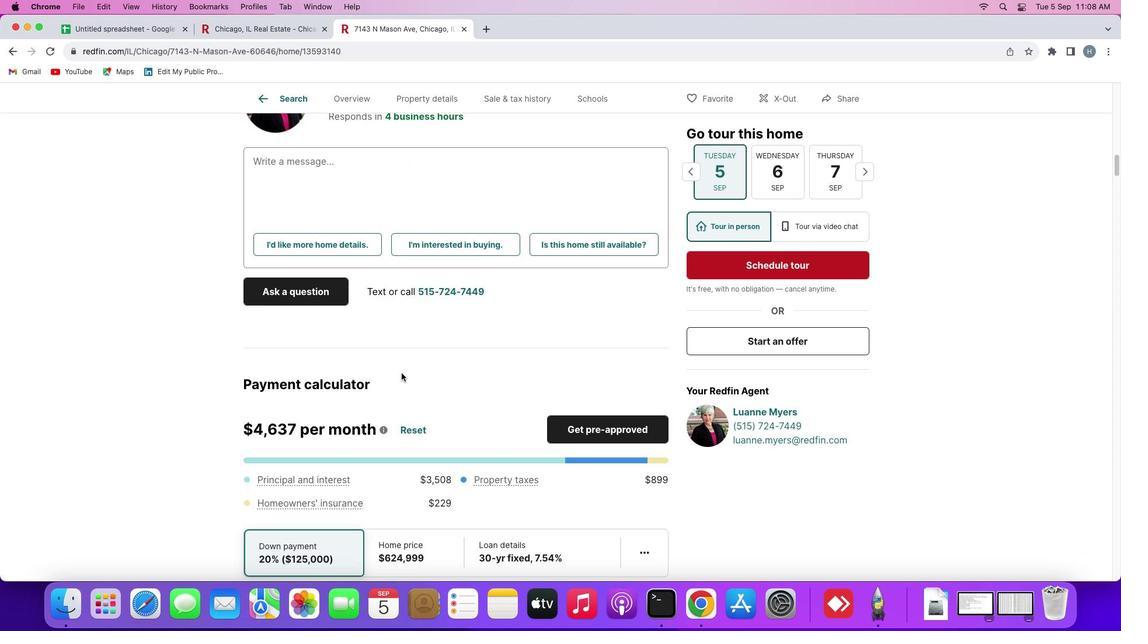 
Action: Mouse scrolled (401, 372) with delta (0, 0)
Screenshot: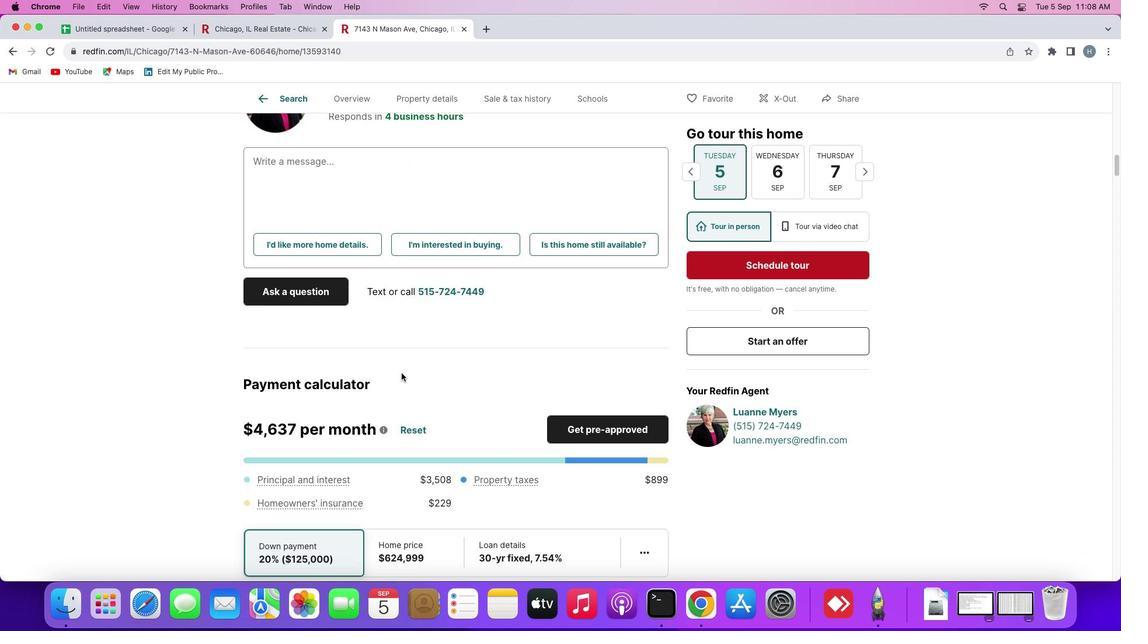 
Action: Mouse scrolled (401, 372) with delta (0, -1)
Screenshot: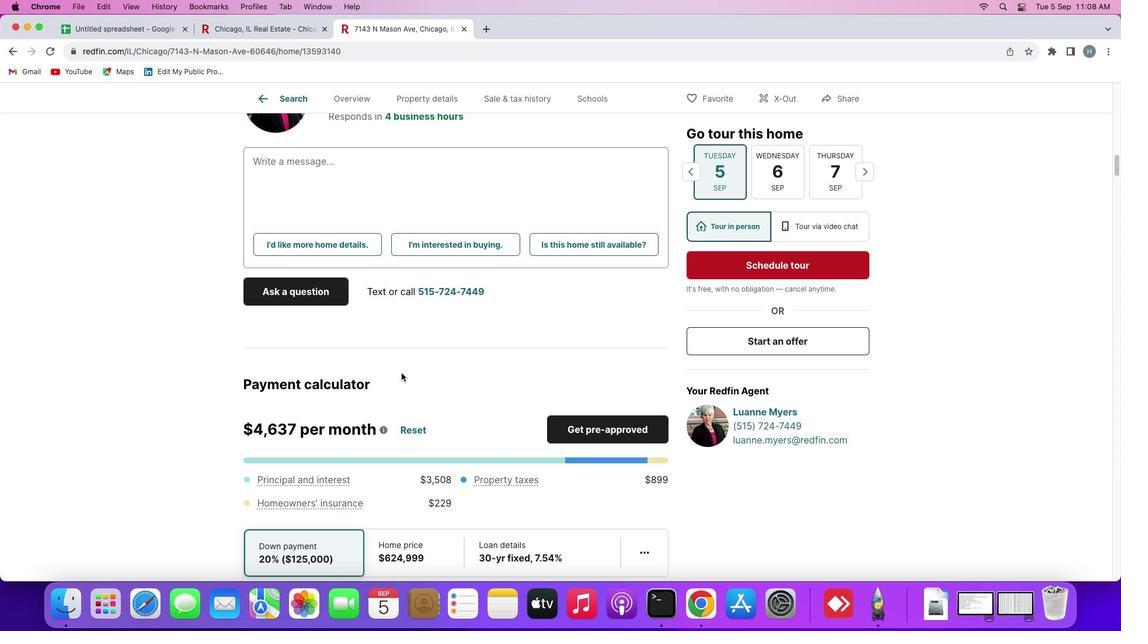 
Action: Mouse scrolled (401, 372) with delta (0, -2)
Screenshot: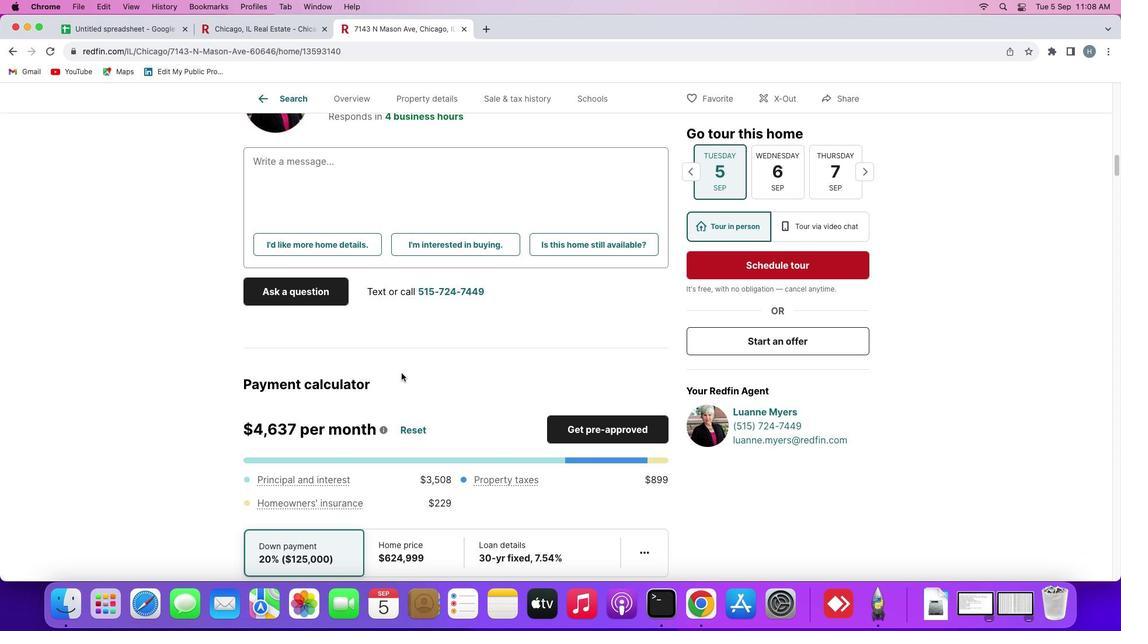
Action: Mouse scrolled (401, 372) with delta (0, 0)
Screenshot: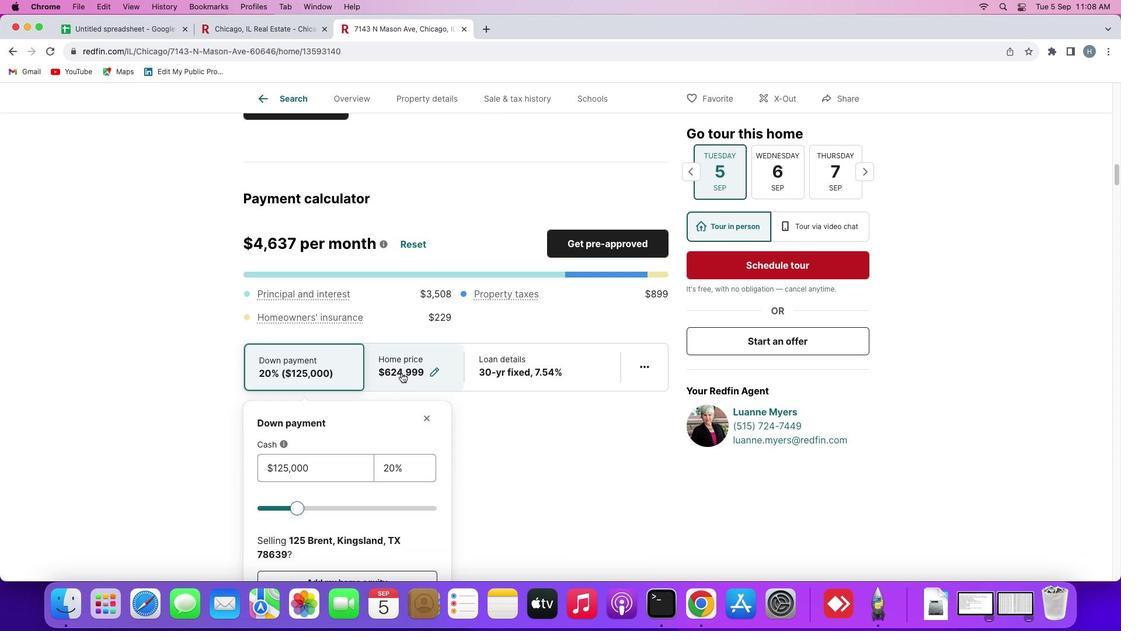 
Action: Mouse scrolled (401, 372) with delta (0, 0)
Screenshot: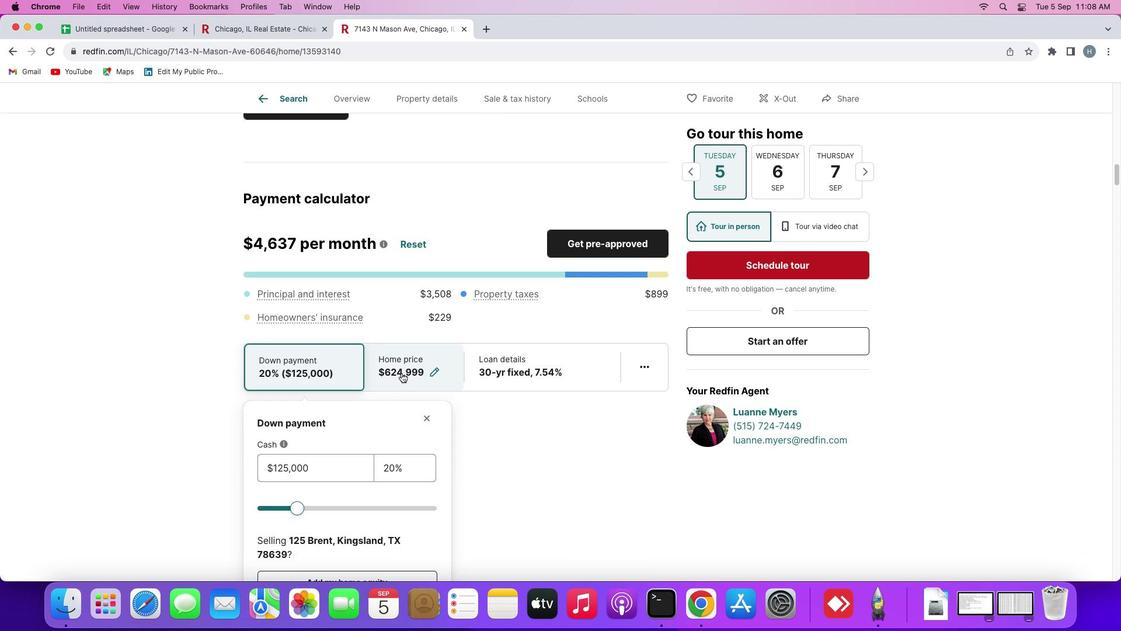 
Action: Mouse scrolled (401, 372) with delta (0, -1)
Screenshot: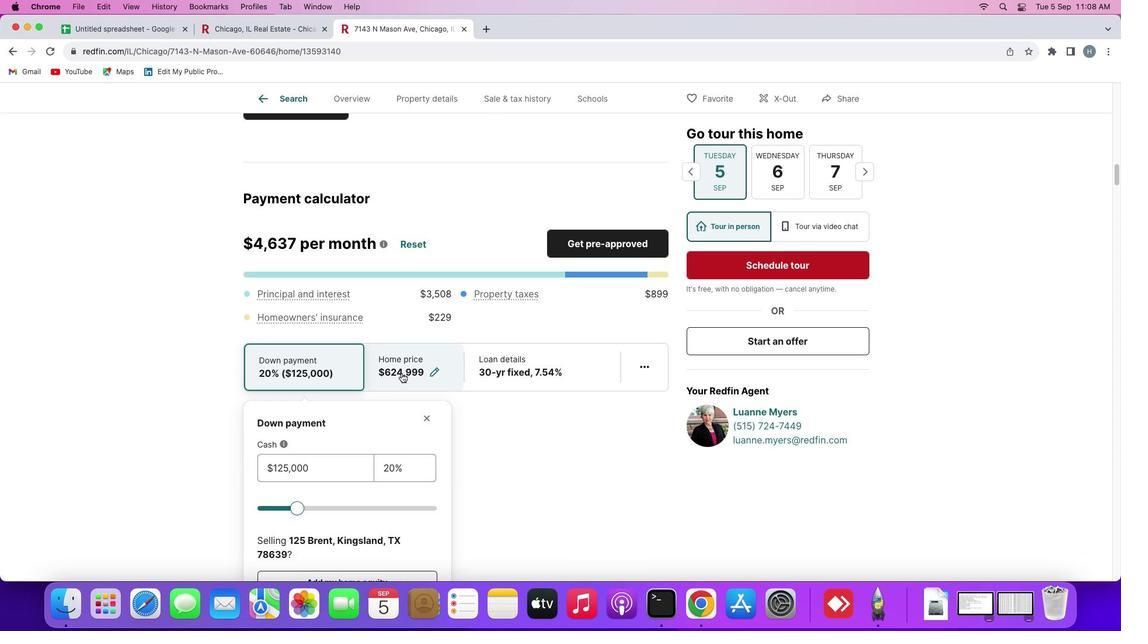 
Action: Mouse scrolled (401, 372) with delta (0, -2)
Screenshot: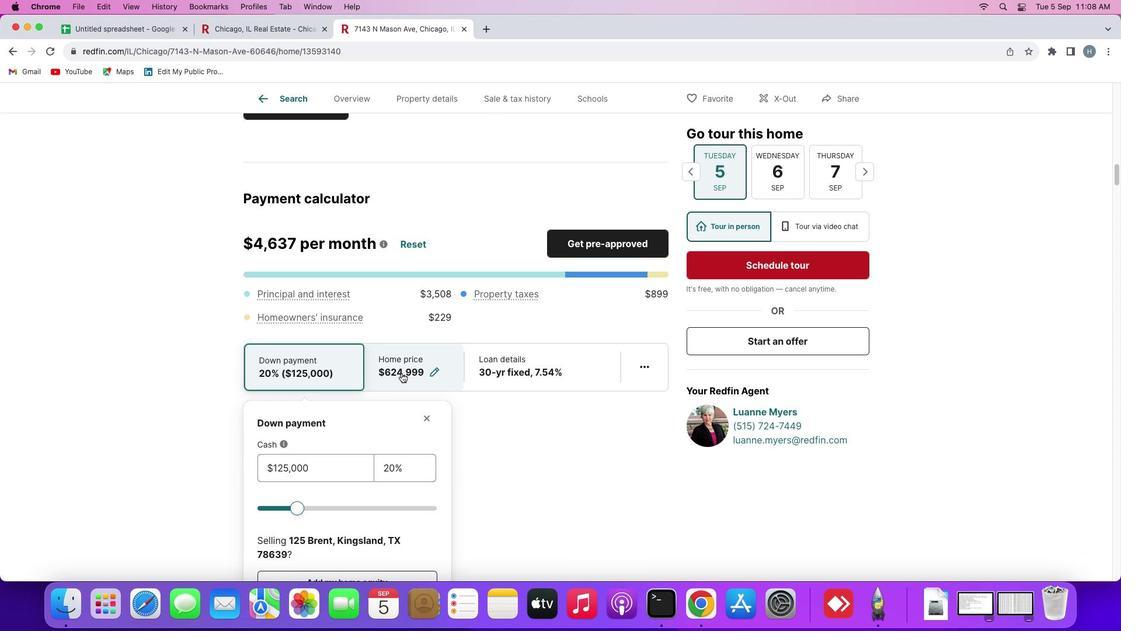 
Action: Mouse scrolled (401, 372) with delta (0, 0)
Screenshot: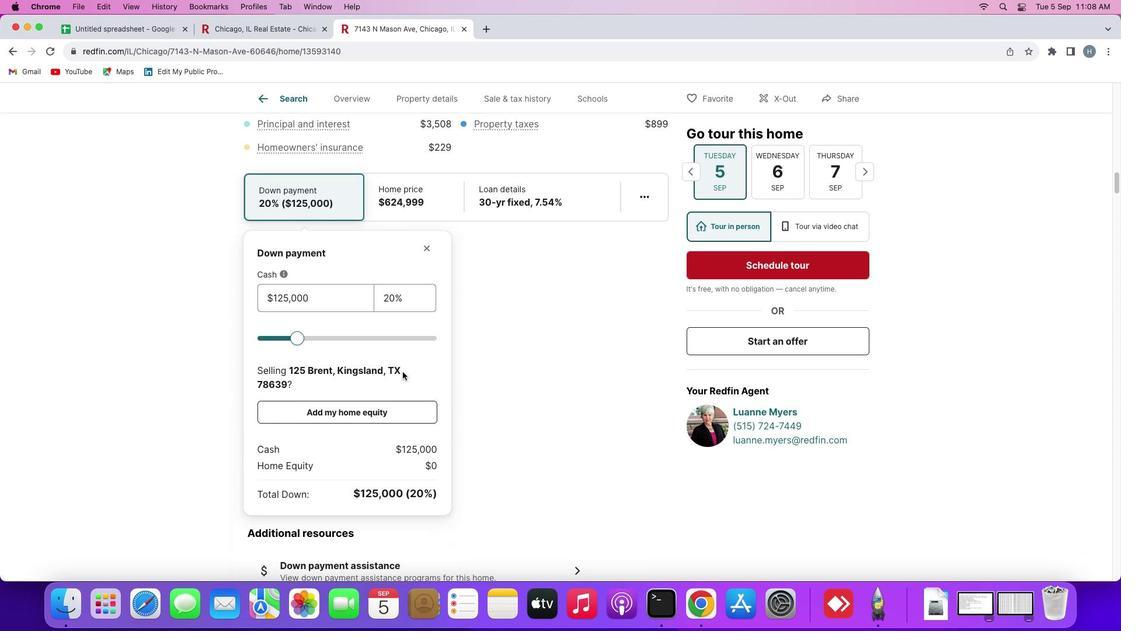 
Action: Mouse scrolled (401, 372) with delta (0, 0)
Screenshot: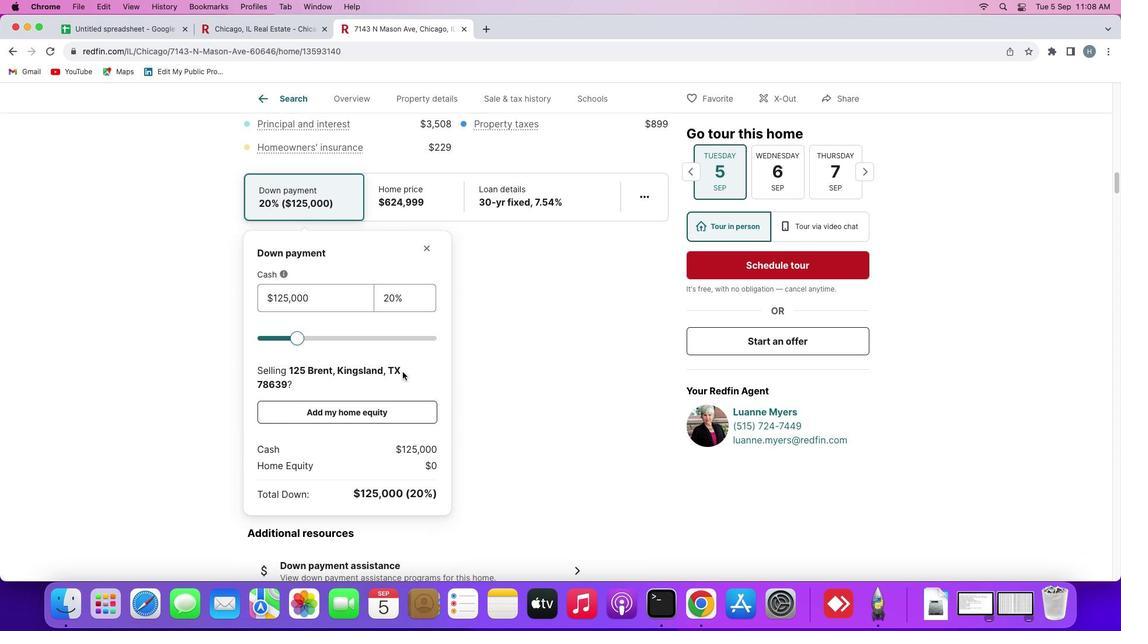 
Action: Mouse scrolled (401, 372) with delta (0, -1)
Screenshot: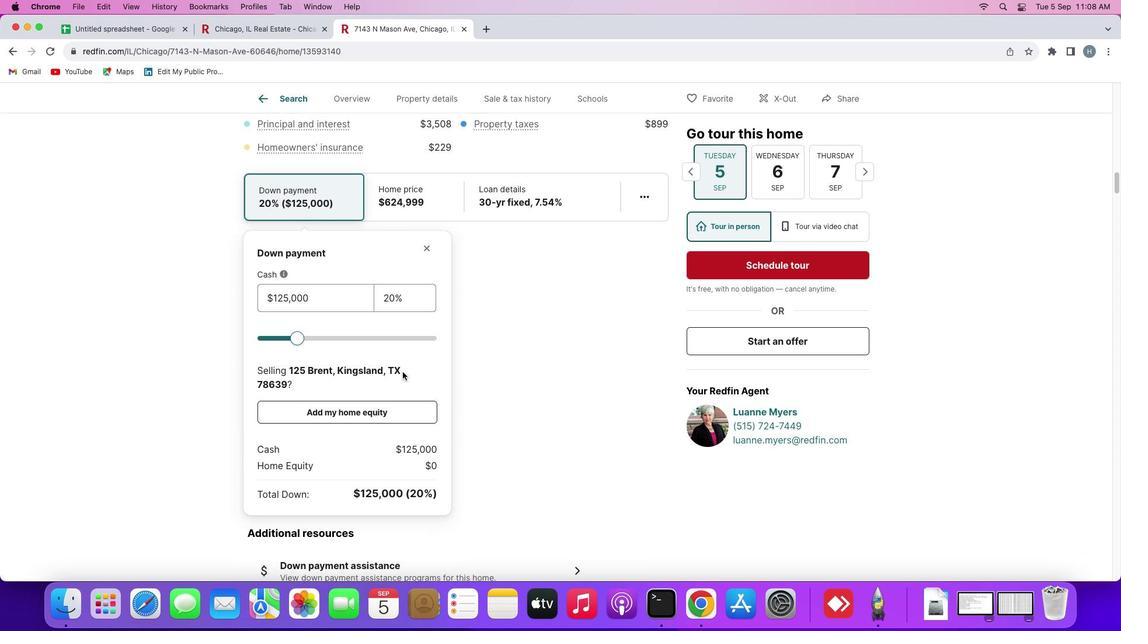 
Action: Mouse scrolled (401, 372) with delta (0, -1)
Screenshot: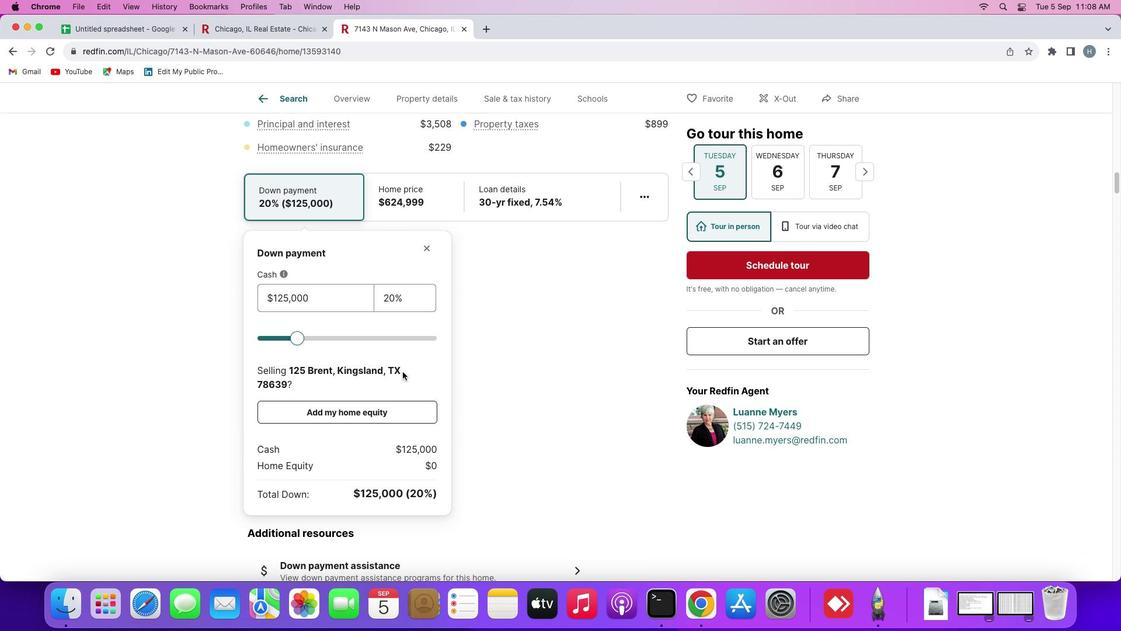 
Action: Mouse moved to (453, 369)
Screenshot: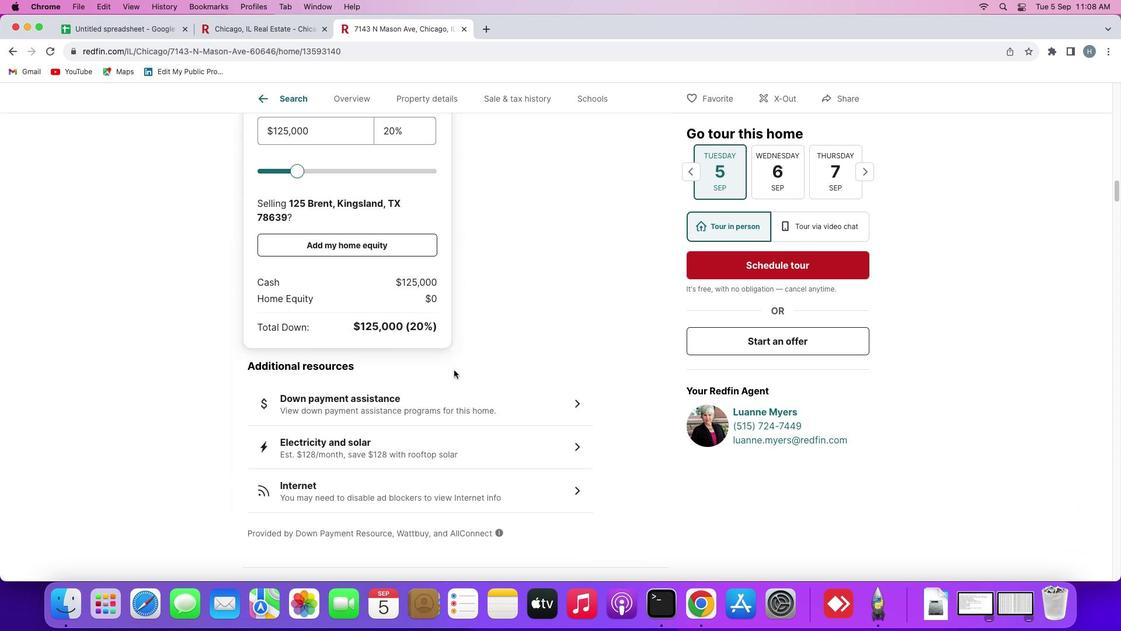 
Action: Mouse scrolled (453, 369) with delta (0, 0)
Screenshot: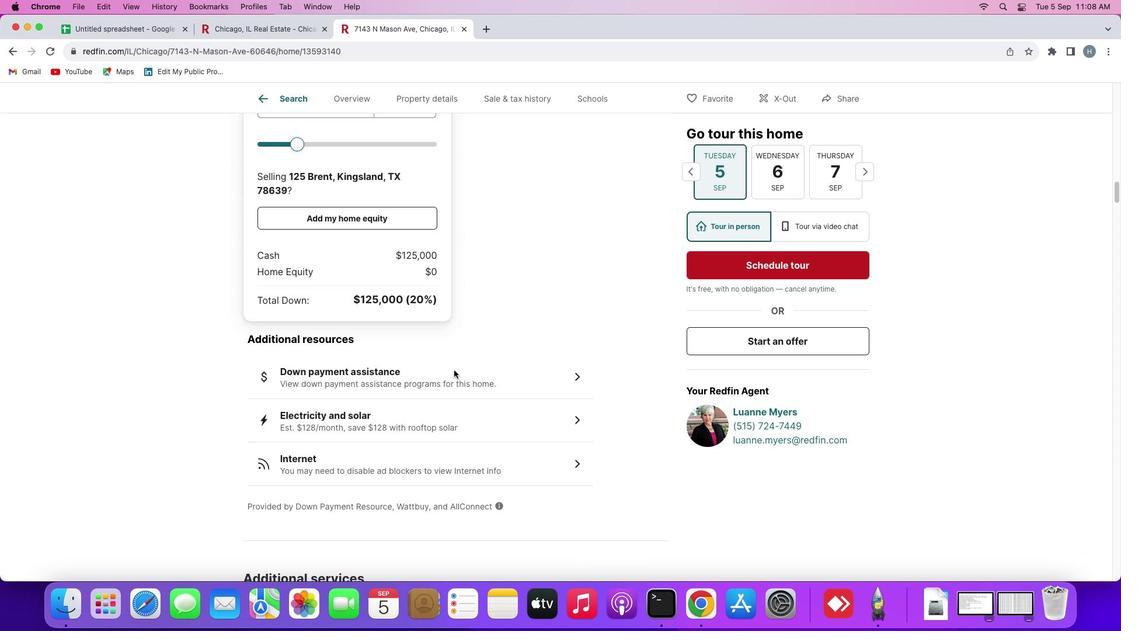 
Action: Mouse scrolled (453, 369) with delta (0, 0)
Screenshot: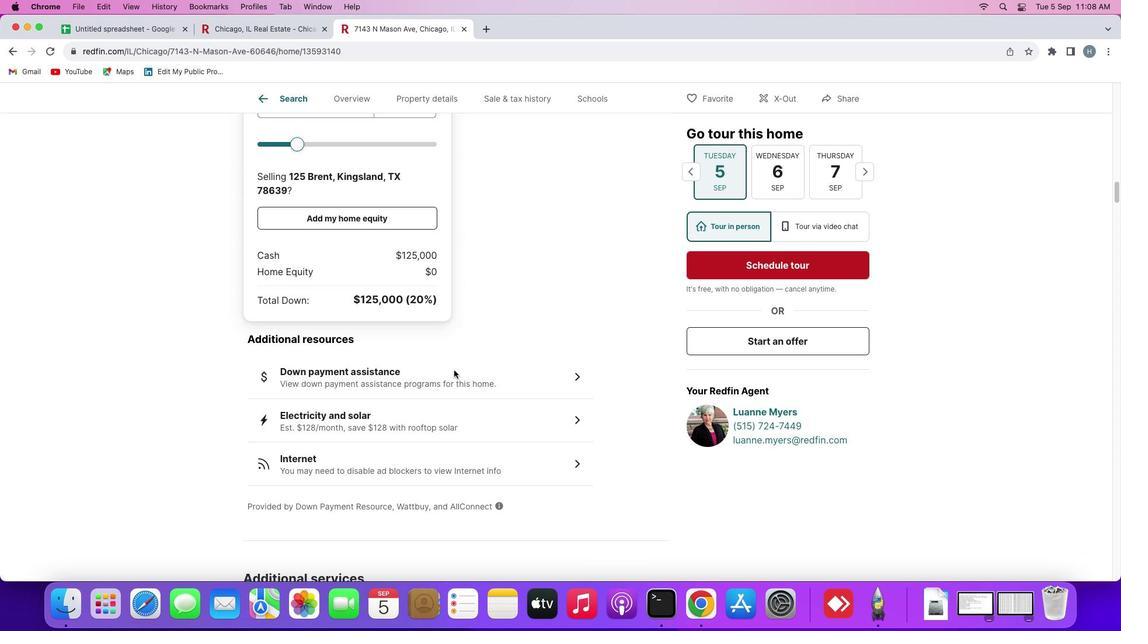 
Action: Mouse scrolled (453, 369) with delta (0, -1)
Screenshot: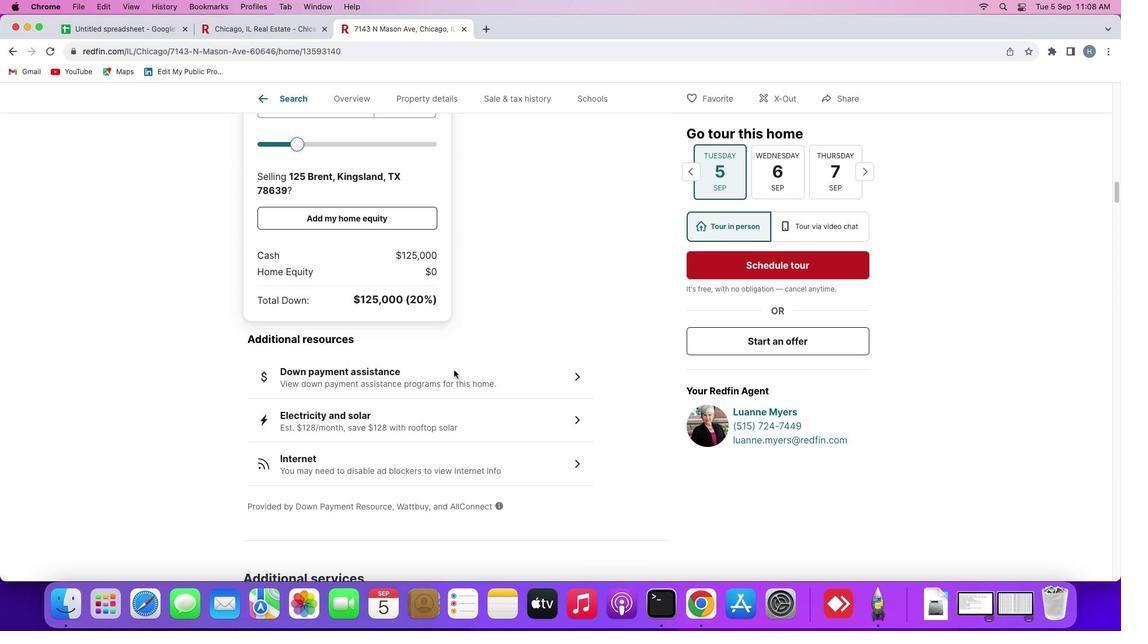 
Action: Mouse scrolled (453, 369) with delta (0, -2)
Screenshot: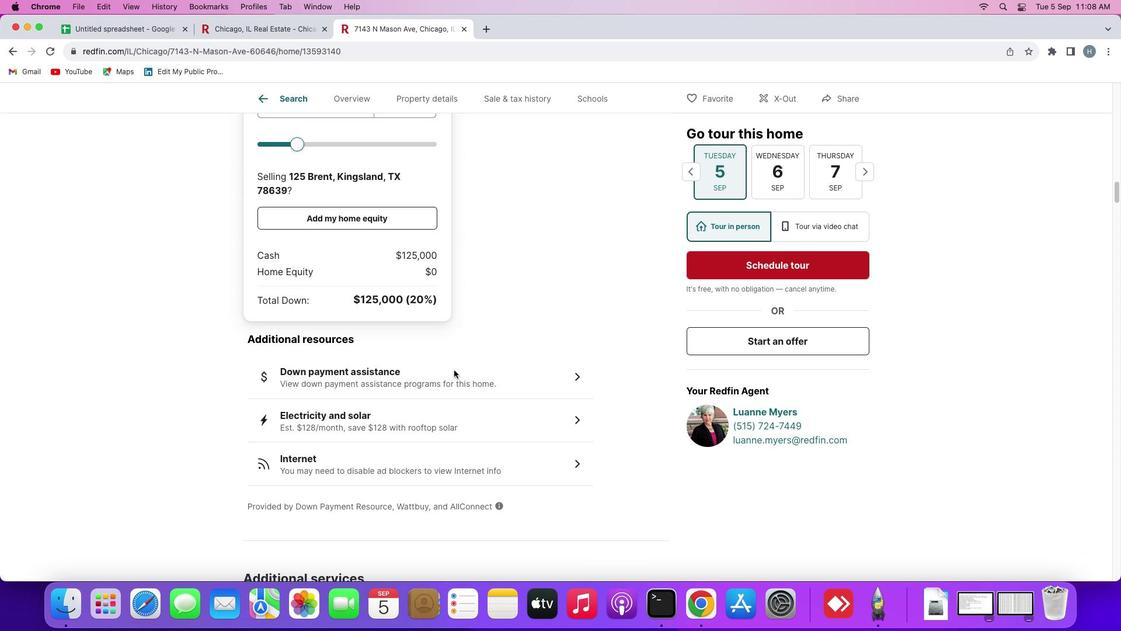 
Action: Mouse moved to (334, 416)
Screenshot: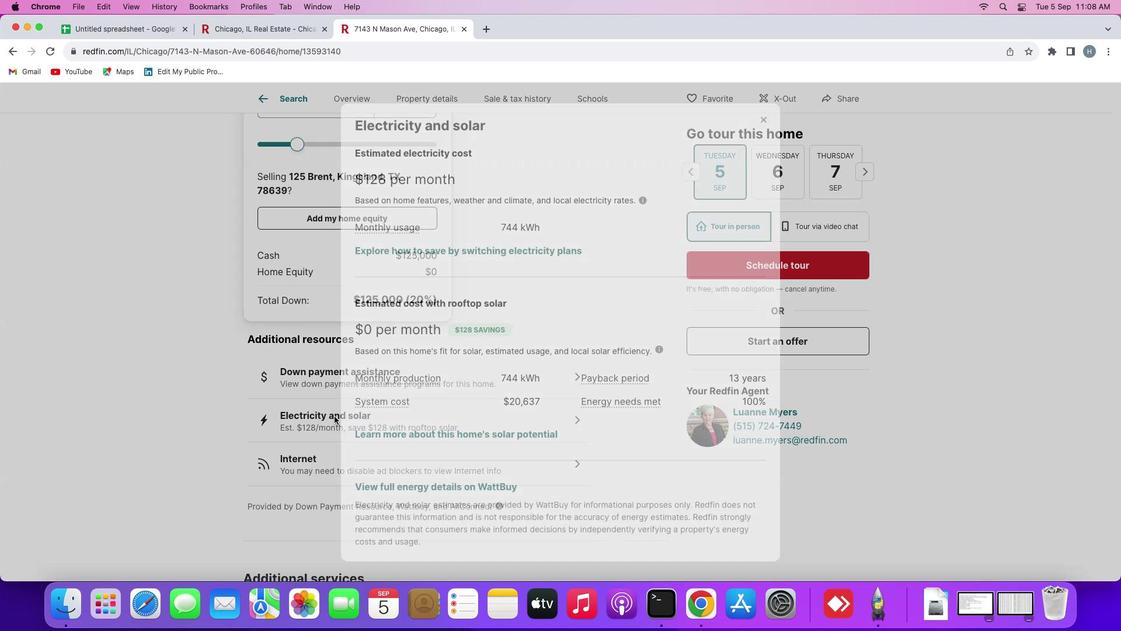 
Action: Mouse pressed left at (334, 416)
Screenshot: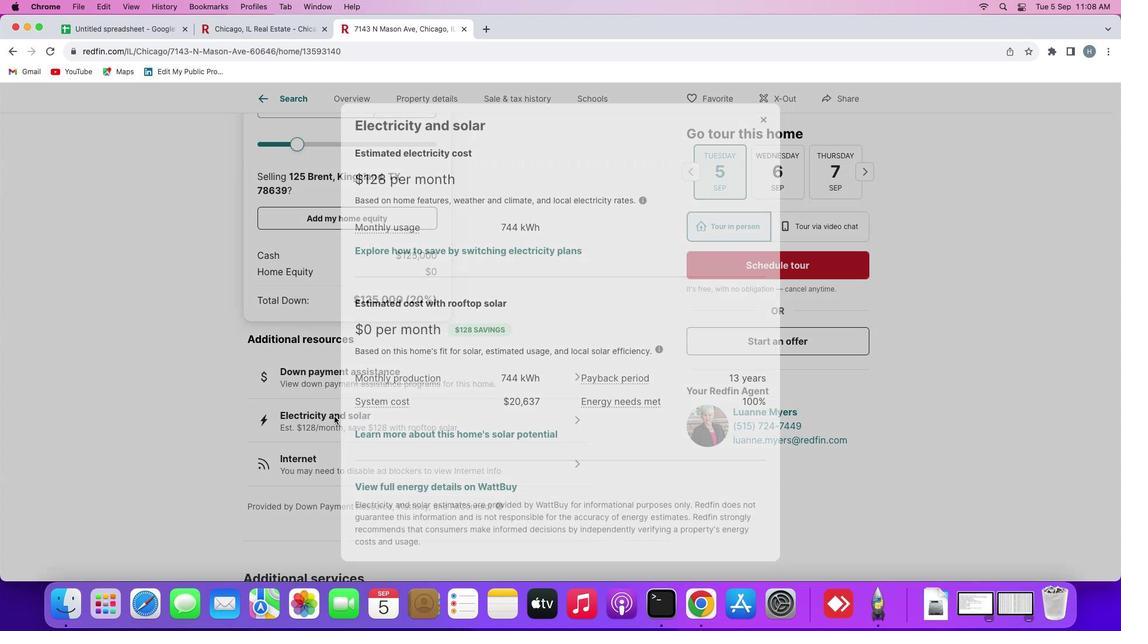 
Action: Mouse moved to (136, 26)
Screenshot: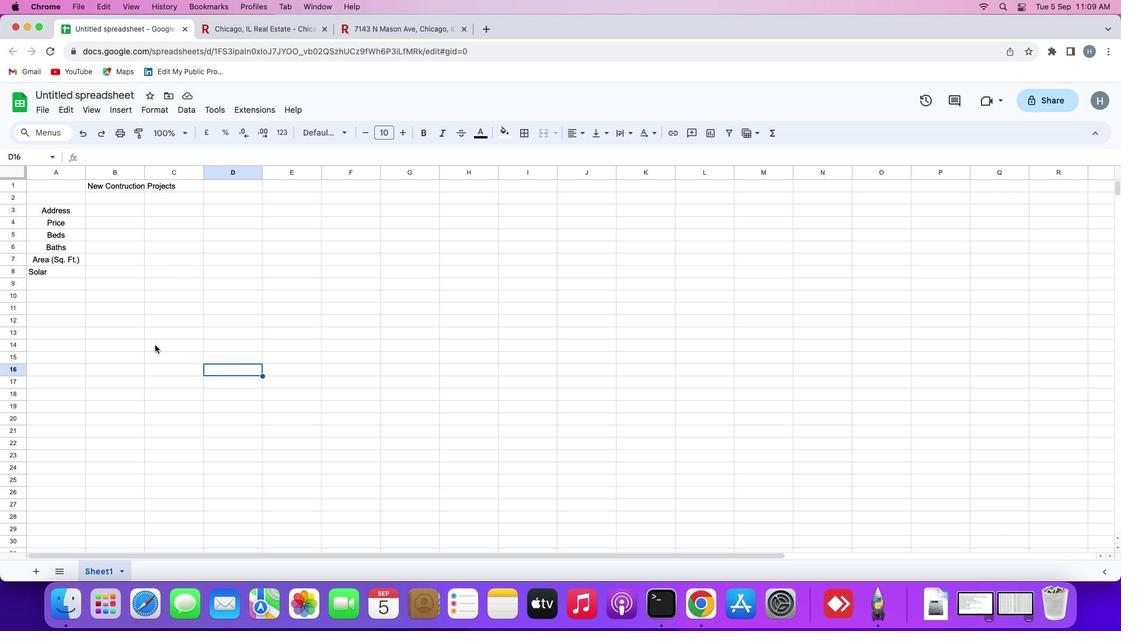 
Action: Mouse pressed left at (136, 26)
Screenshot: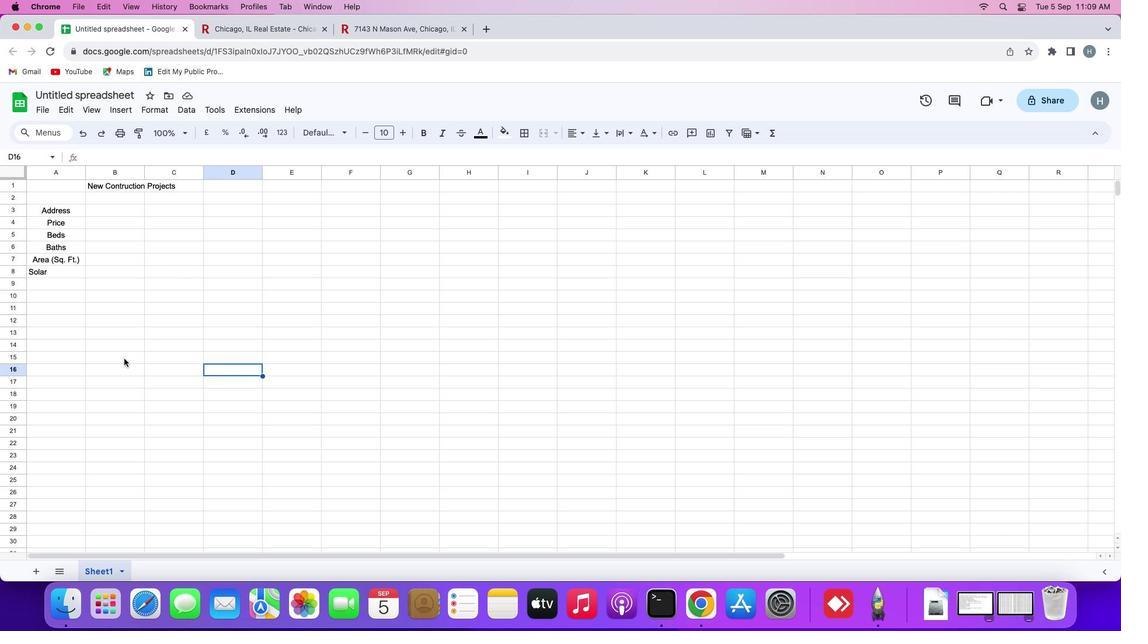 
Action: Mouse moved to (393, 33)
Screenshot: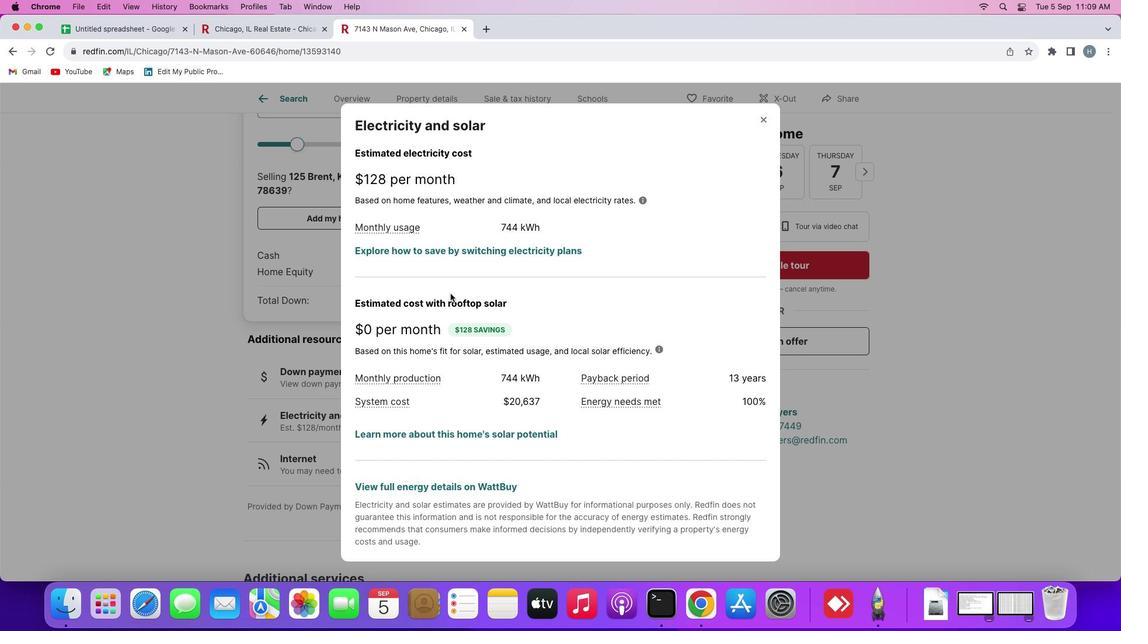 
Action: Mouse pressed left at (393, 33)
Screenshot: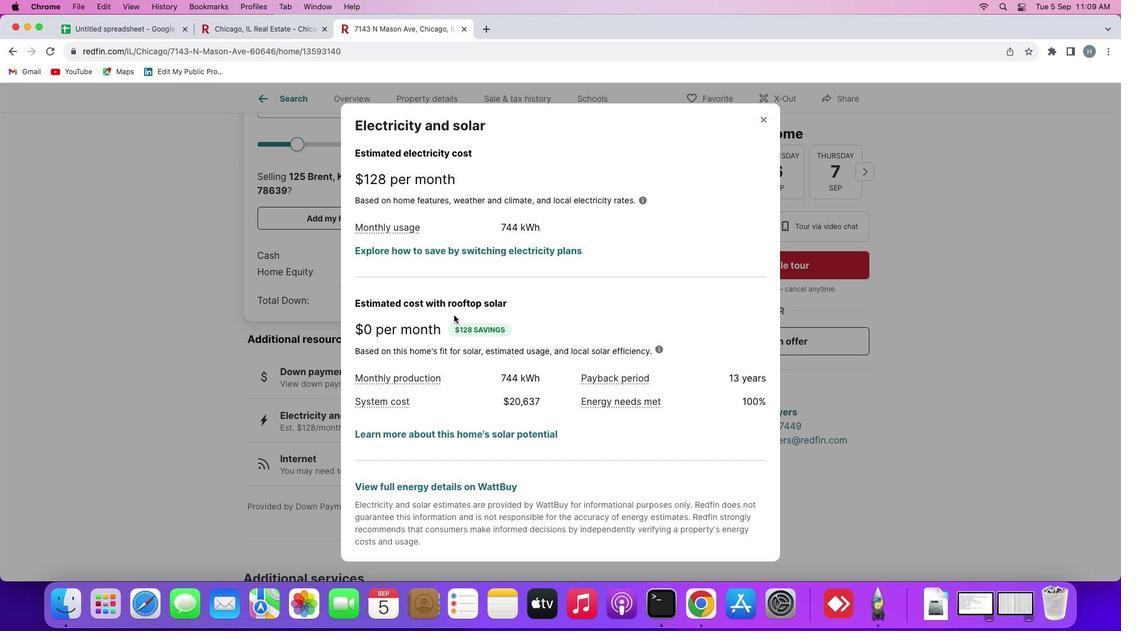 
Action: Mouse moved to (355, 372)
Screenshot: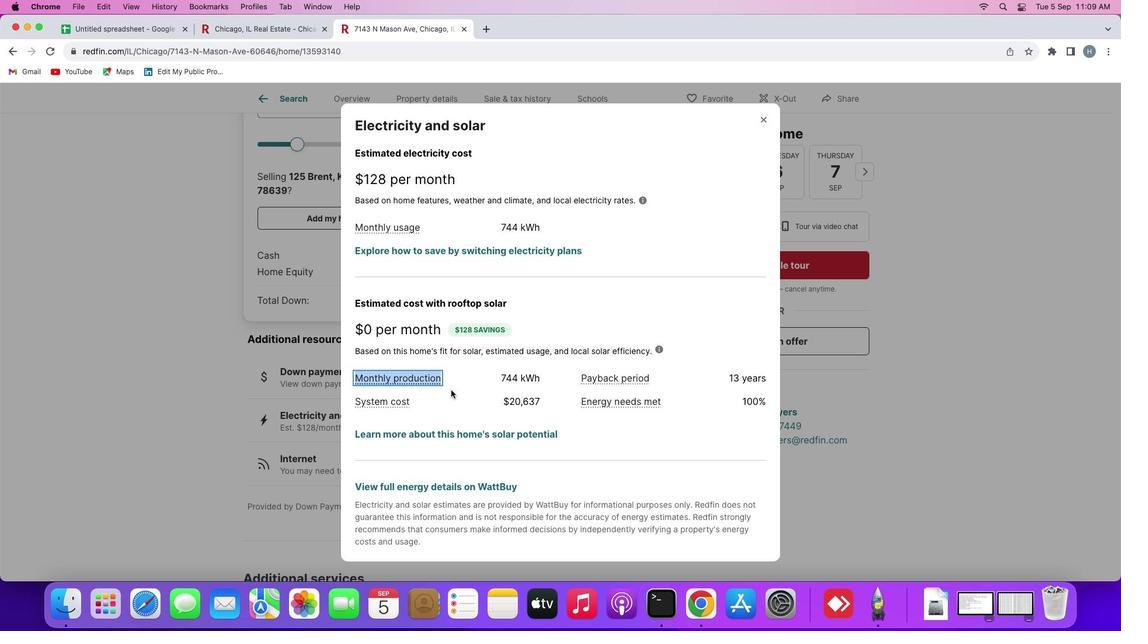 
Action: Mouse pressed left at (355, 372)
Screenshot: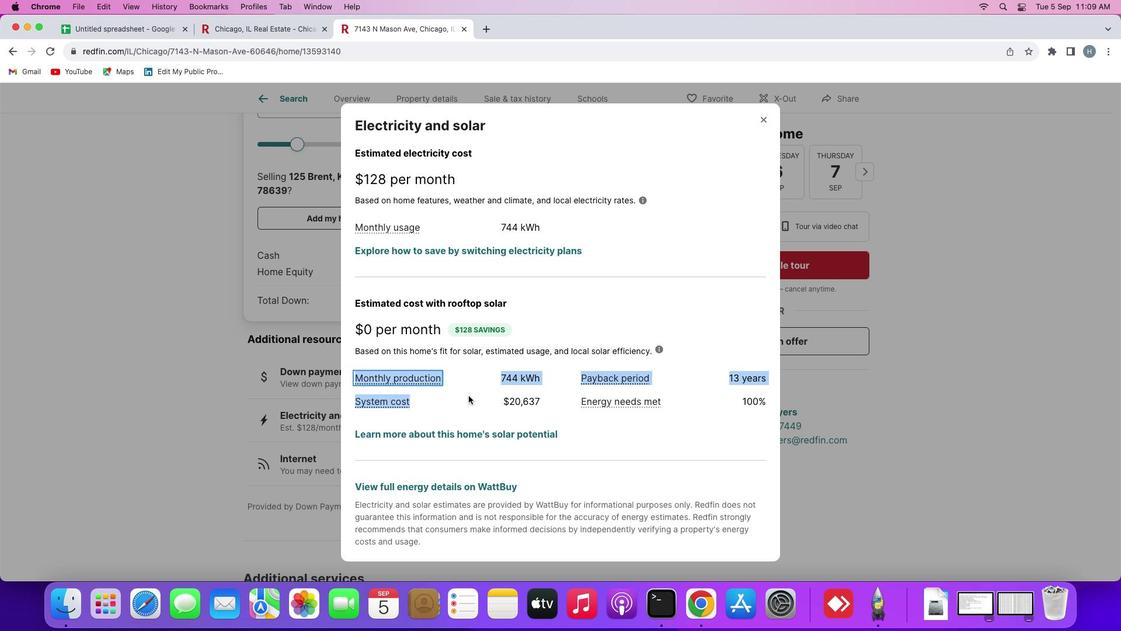 
Action: Mouse moved to (407, 408)
Screenshot: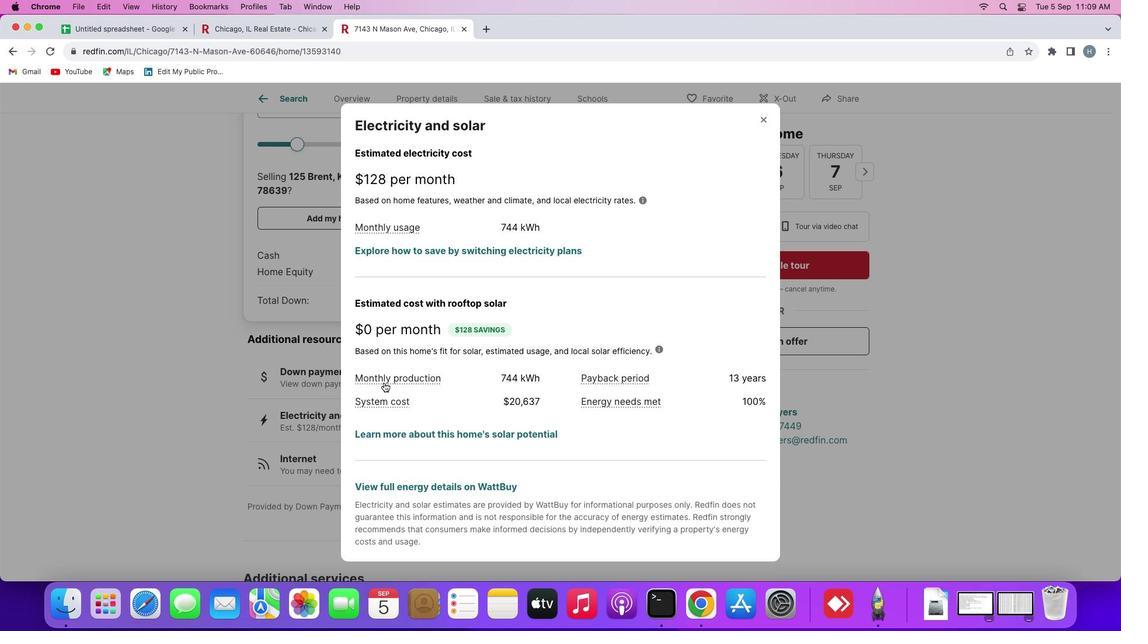 
Action: Mouse pressed left at (407, 408)
Screenshot: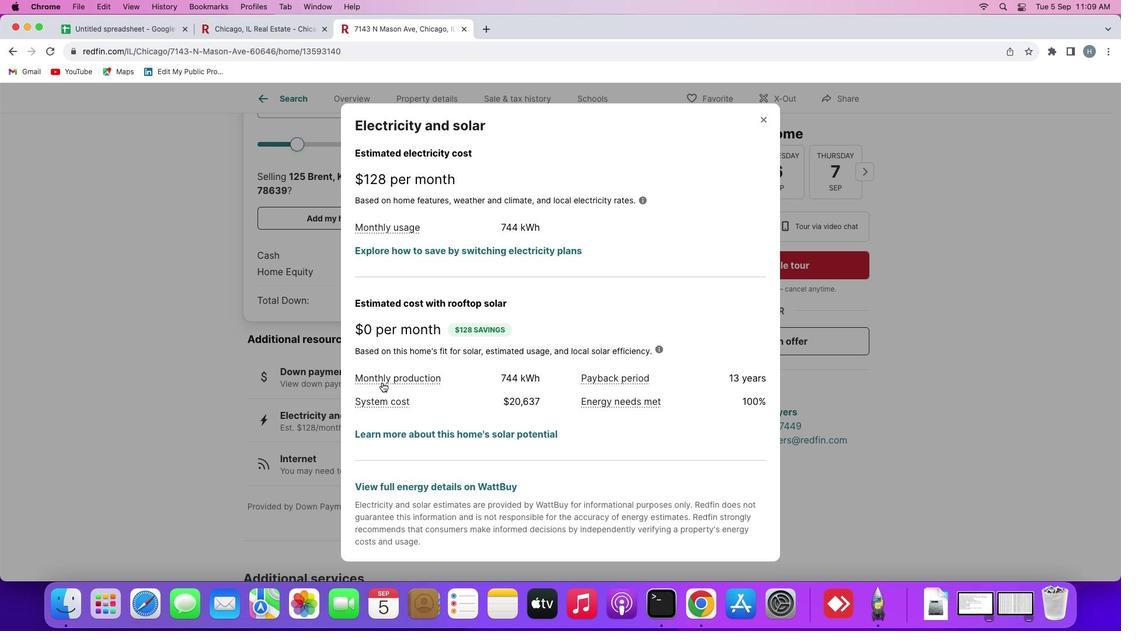 
Action: Mouse moved to (359, 374)
Screenshot: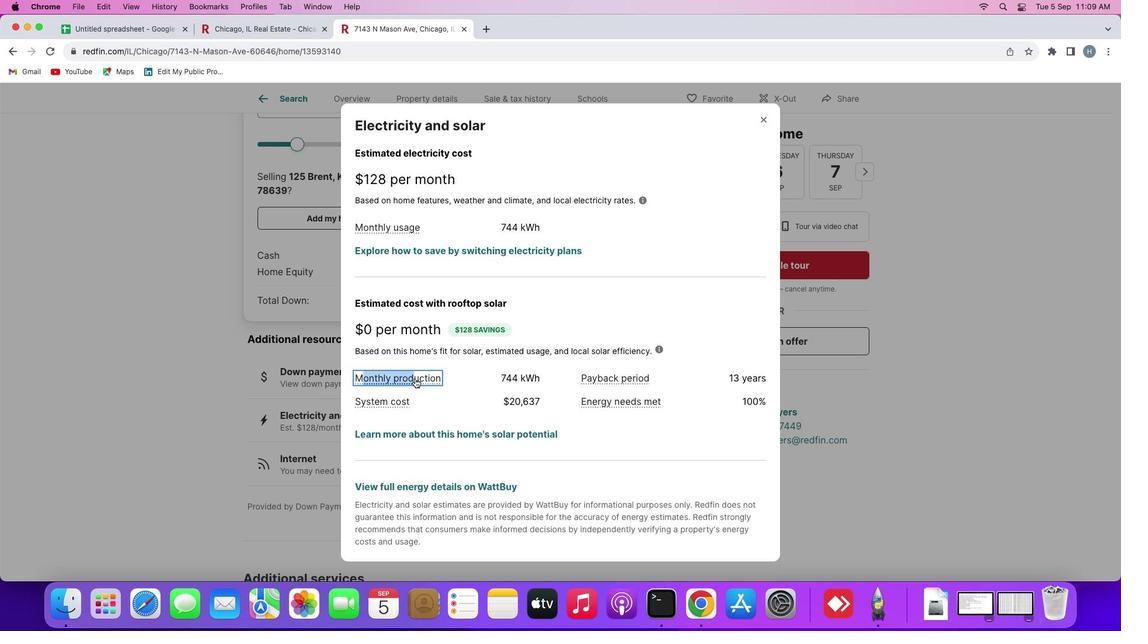 
Action: Mouse pressed left at (359, 374)
Screenshot: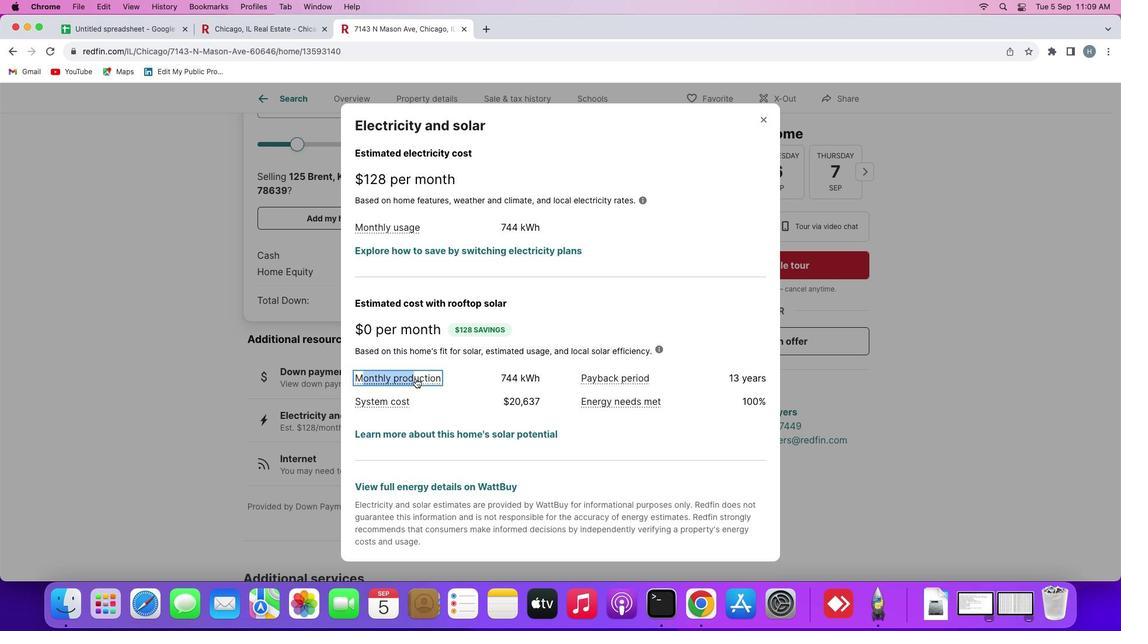 
Action: Mouse moved to (444, 377)
Screenshot: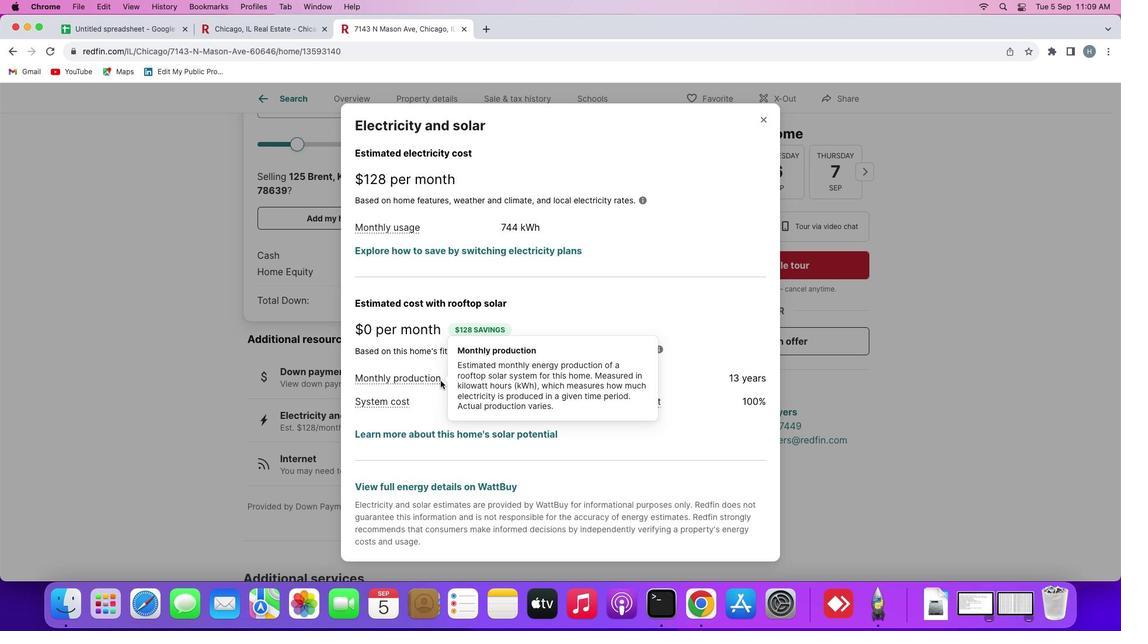 
Action: Mouse pressed left at (444, 377)
Screenshot: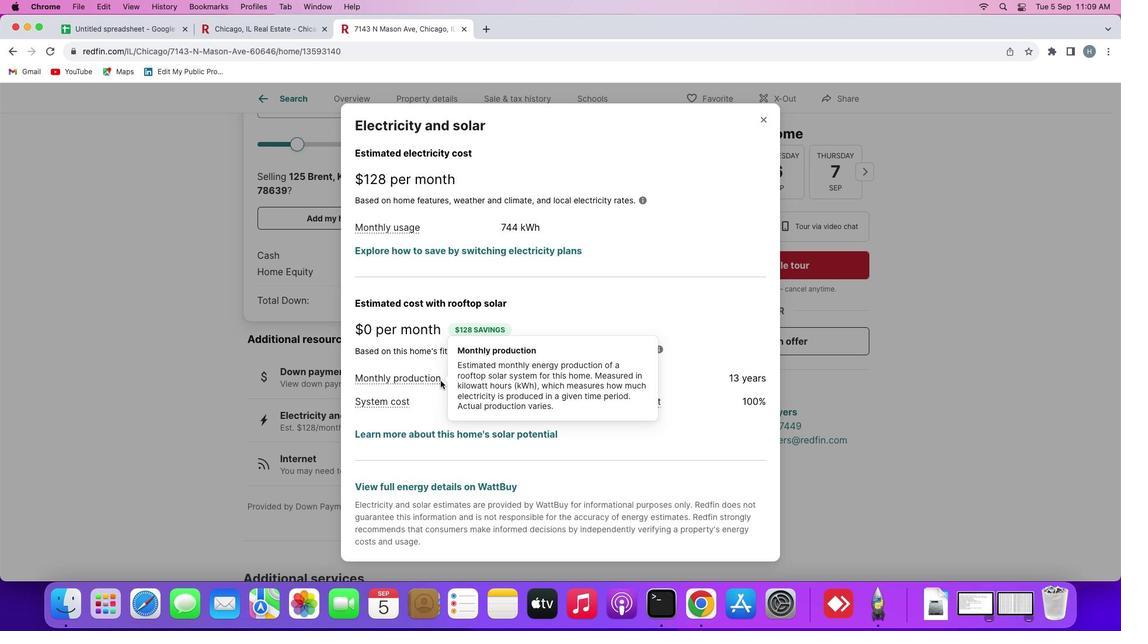 
Action: Mouse moved to (418, 401)
Screenshot: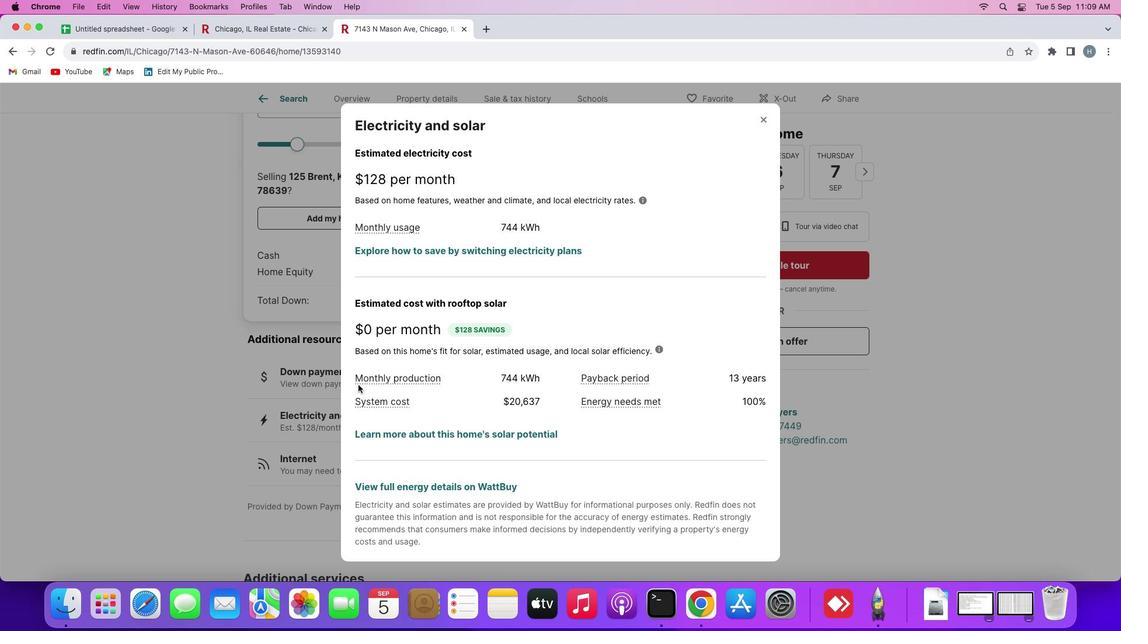 
Action: Mouse pressed left at (418, 401)
Screenshot: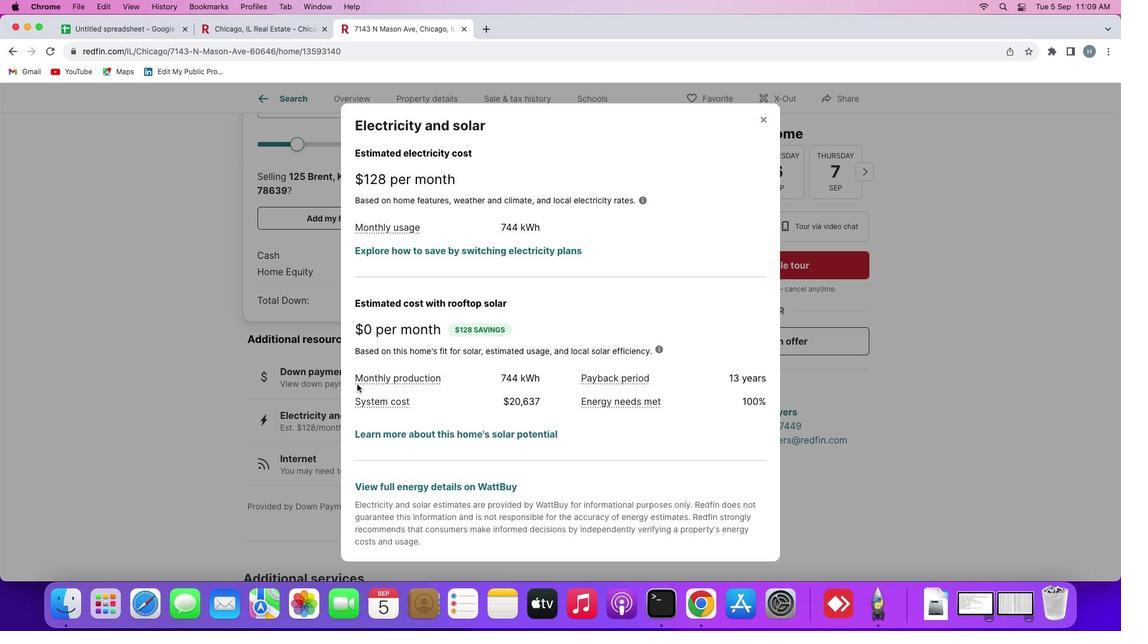 
Action: Mouse moved to (352, 377)
Screenshot: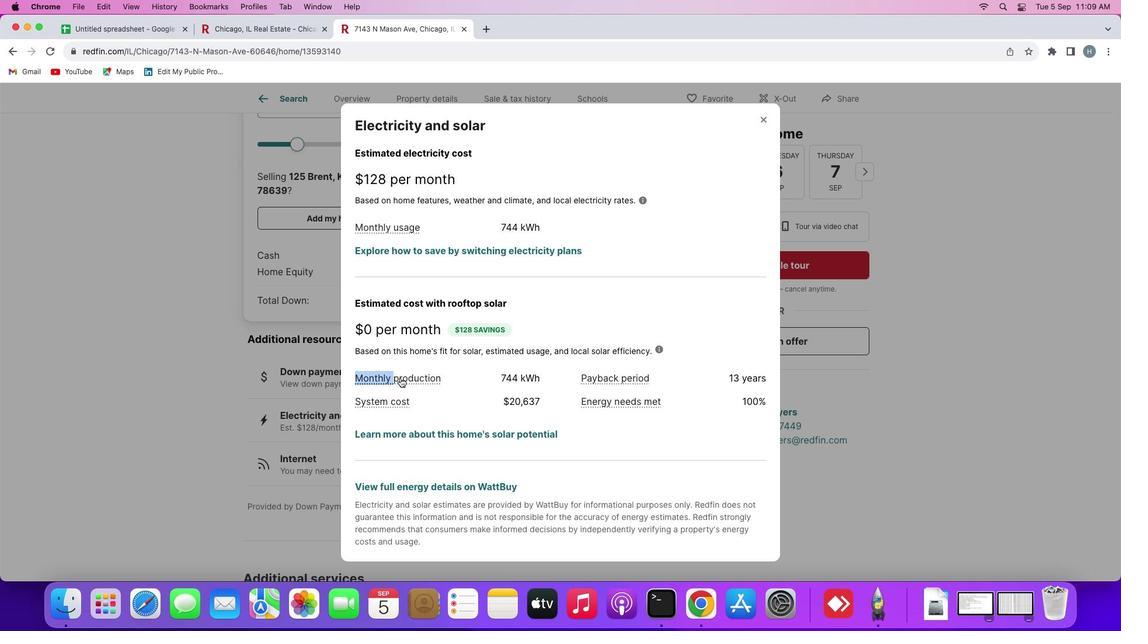 
Action: Mouse pressed left at (352, 377)
Screenshot: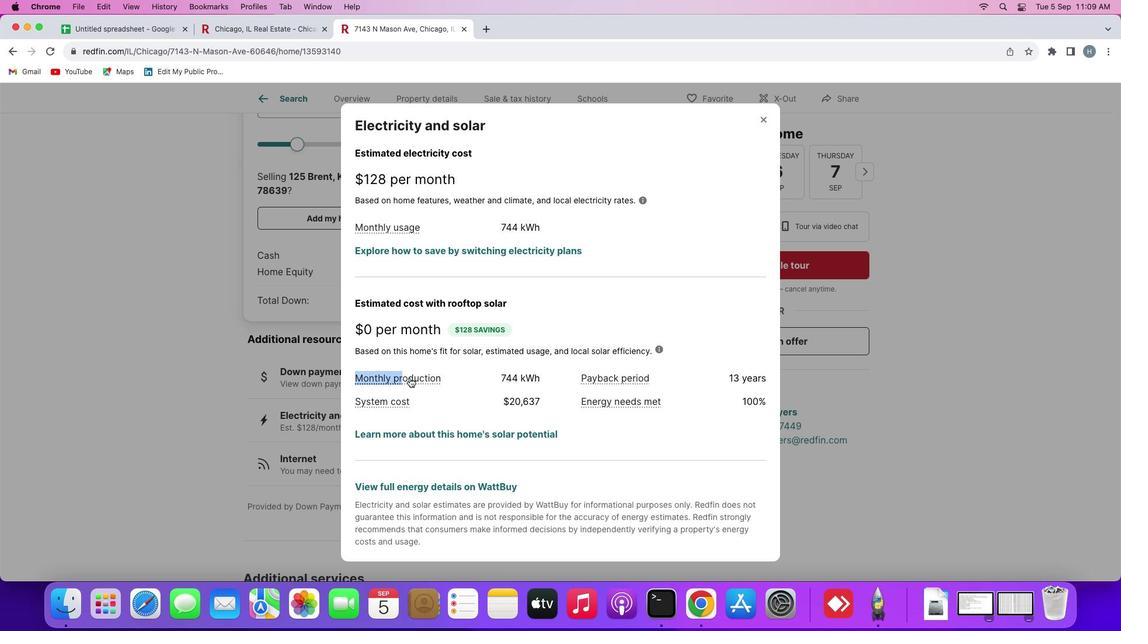 
Action: Mouse moved to (441, 380)
Screenshot: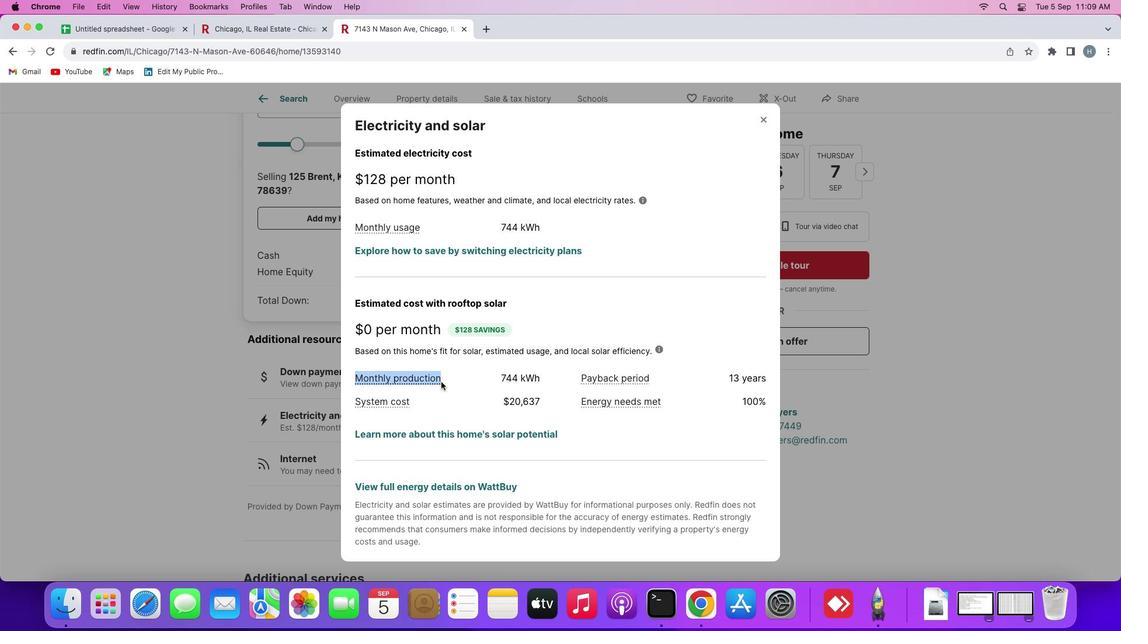 
Action: Key pressed Key.cmd
Screenshot: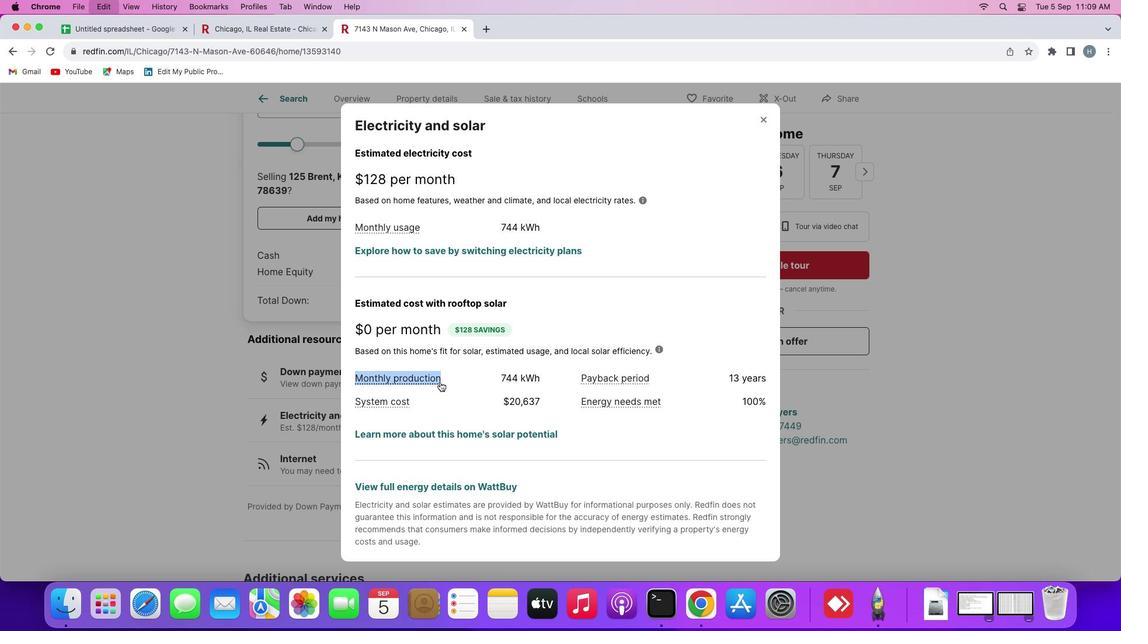
Action: Mouse moved to (440, 380)
Screenshot: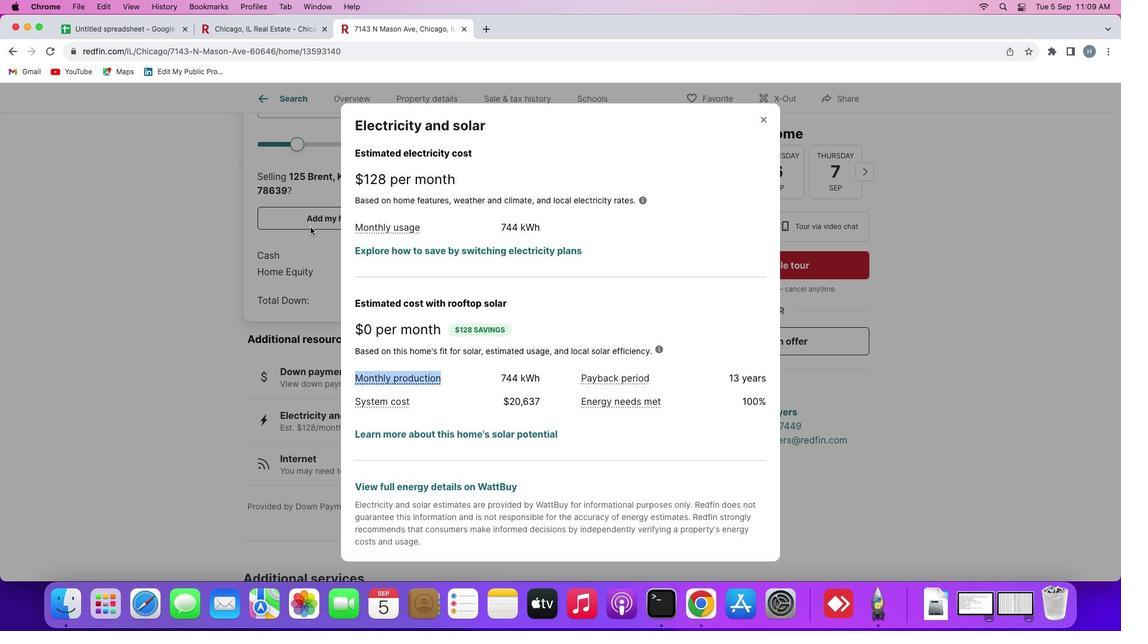 
Action: Key pressed 'c'
Screenshot: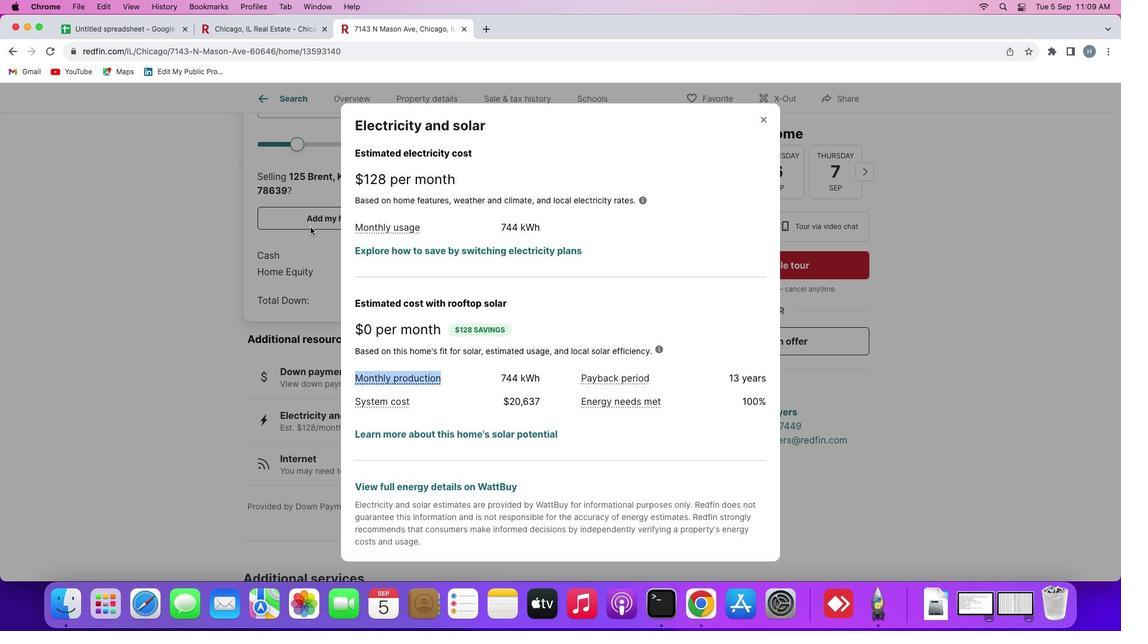 
Action: Mouse moved to (126, 29)
Screenshot: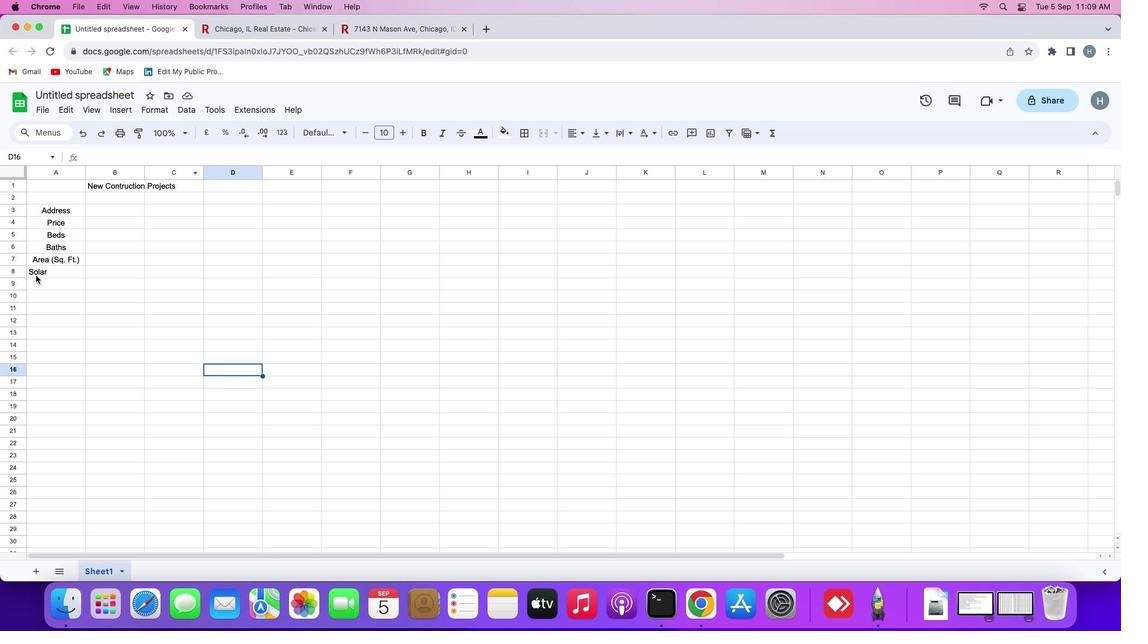 
Action: Mouse pressed left at (126, 29)
Screenshot: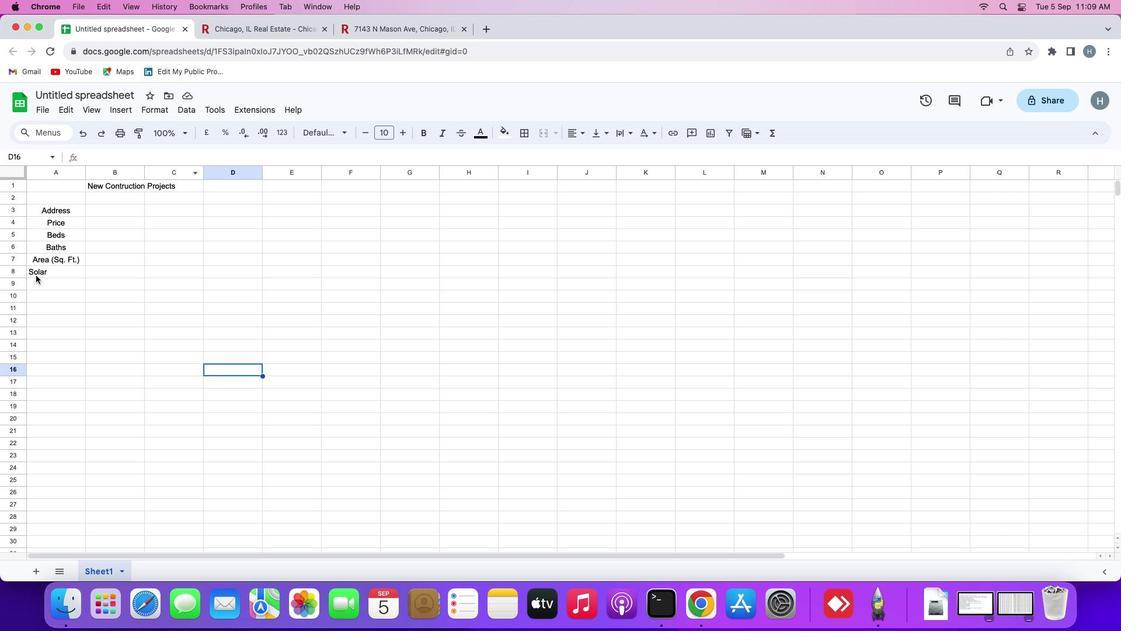 
Action: Mouse moved to (58, 285)
Screenshot: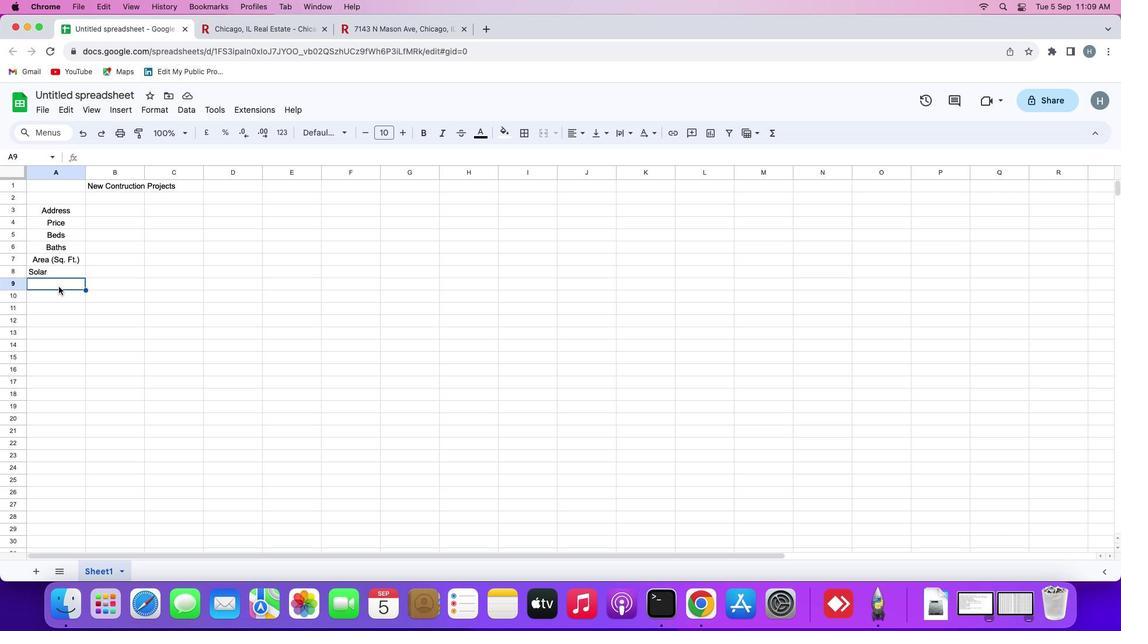 
Action: Mouse pressed left at (58, 285)
Screenshot: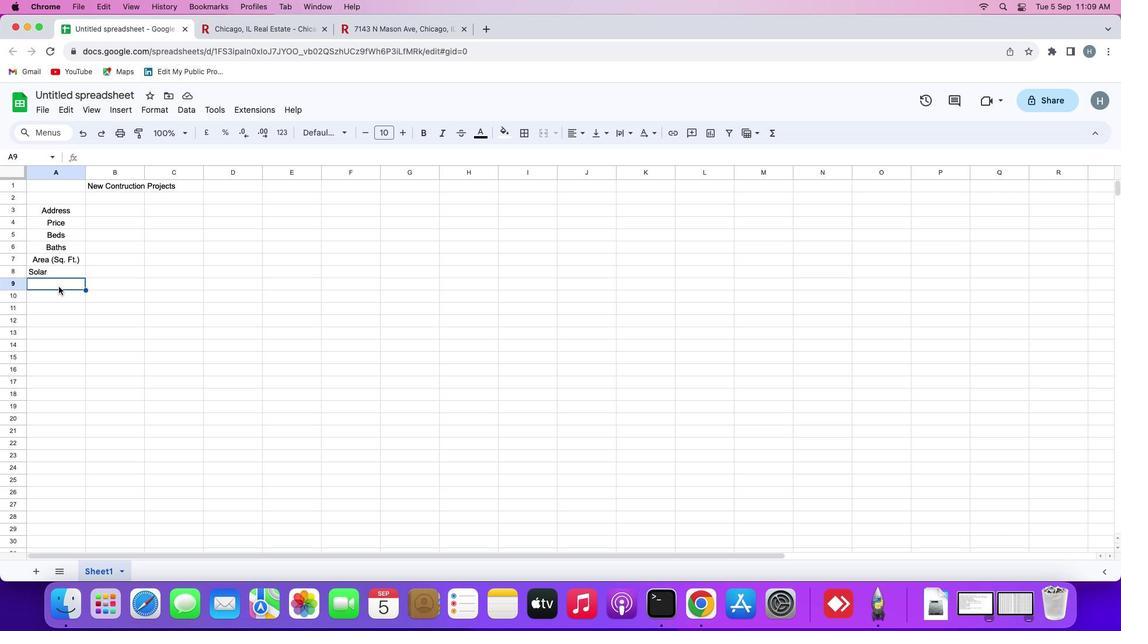 
Action: Key pressed Key.cmd
Screenshot: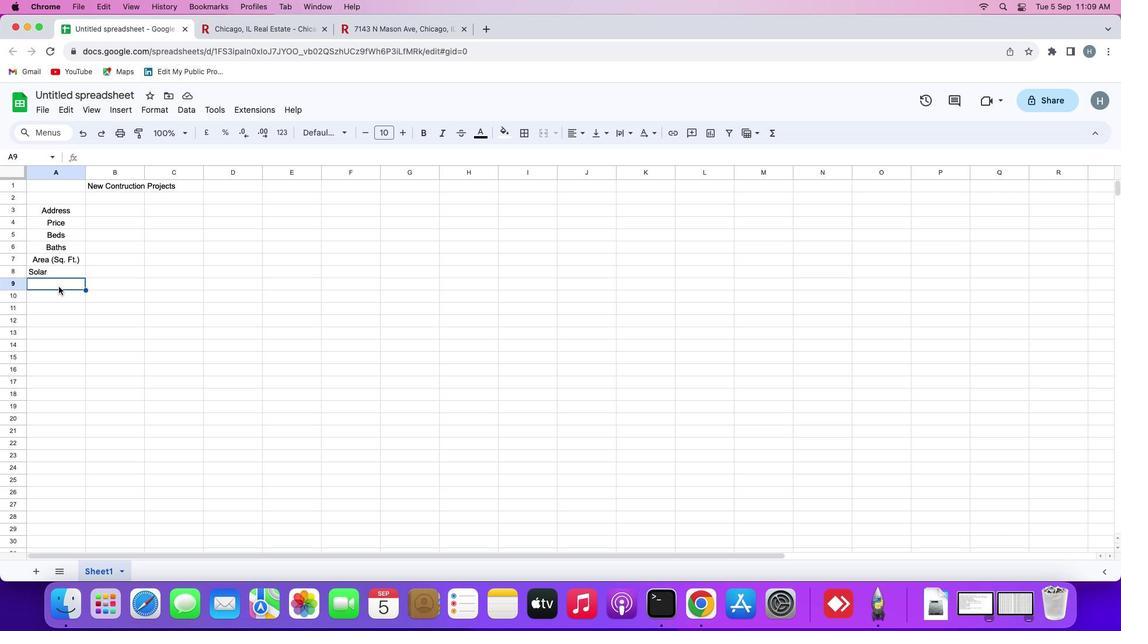 
Action: Mouse moved to (56, 297)
Screenshot: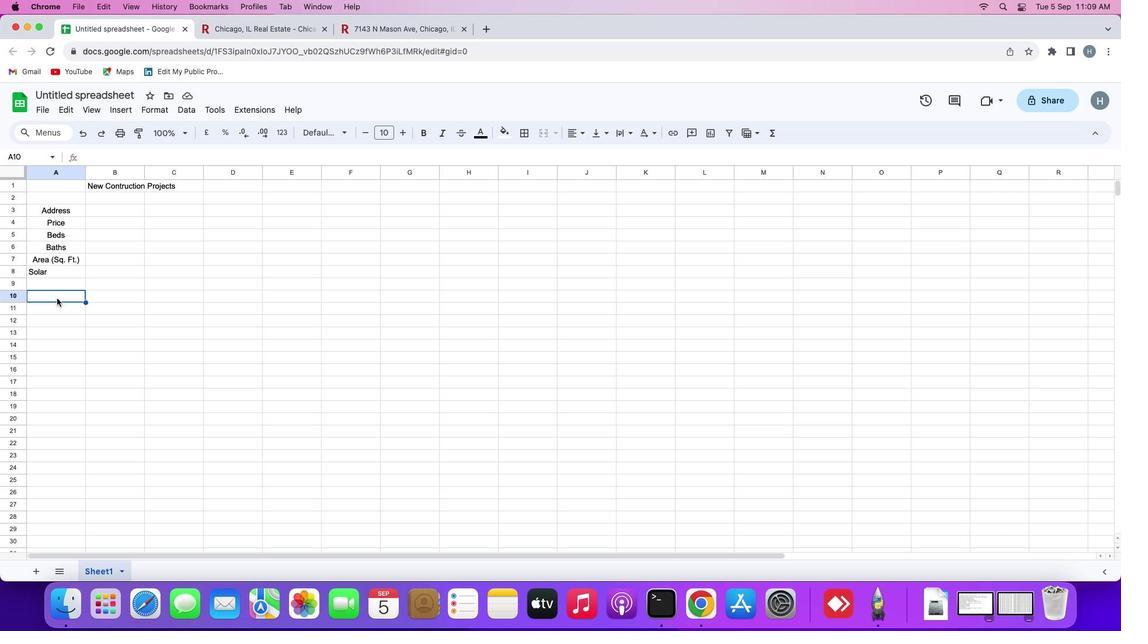 
Action: Mouse pressed left at (56, 297)
Screenshot: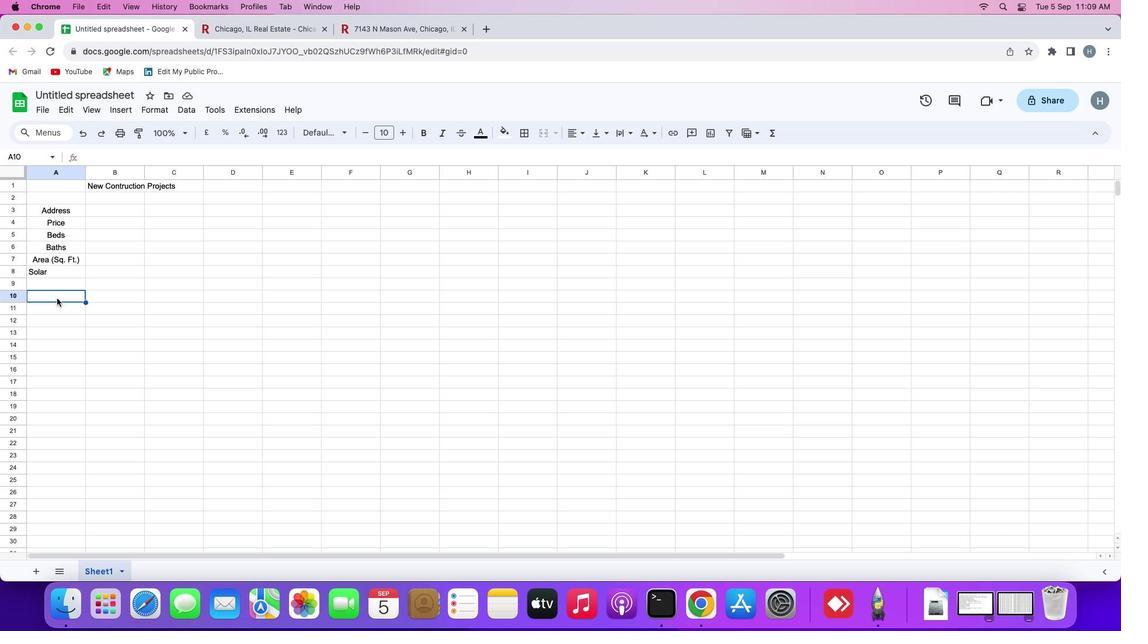 
Action: Mouse moved to (60, 283)
Screenshot: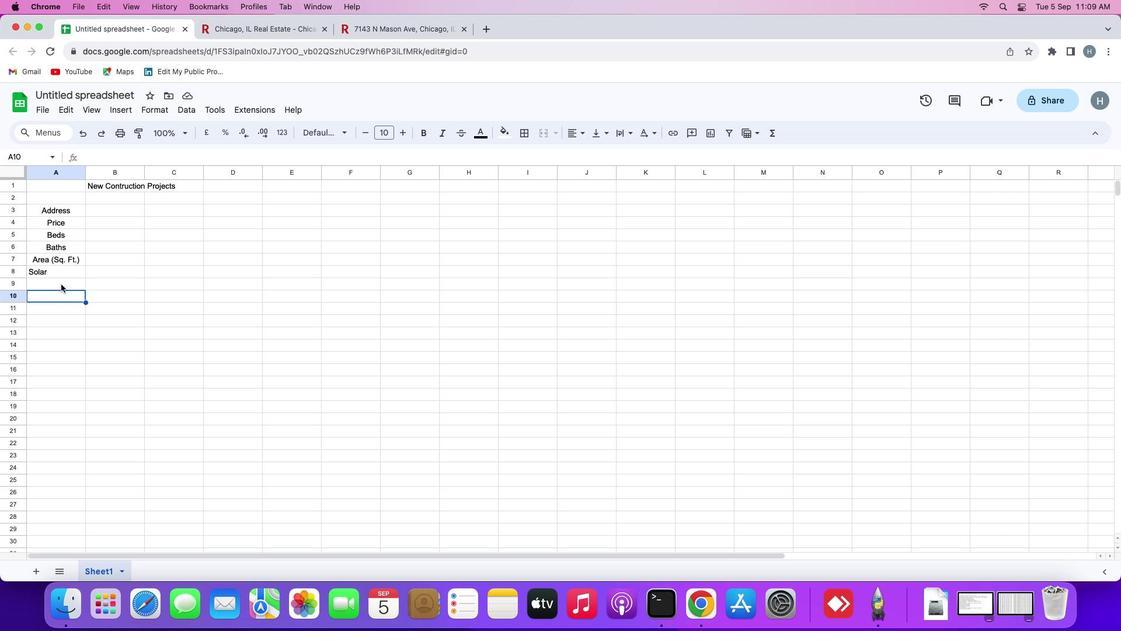 
Action: Mouse pressed left at (60, 283)
Screenshot: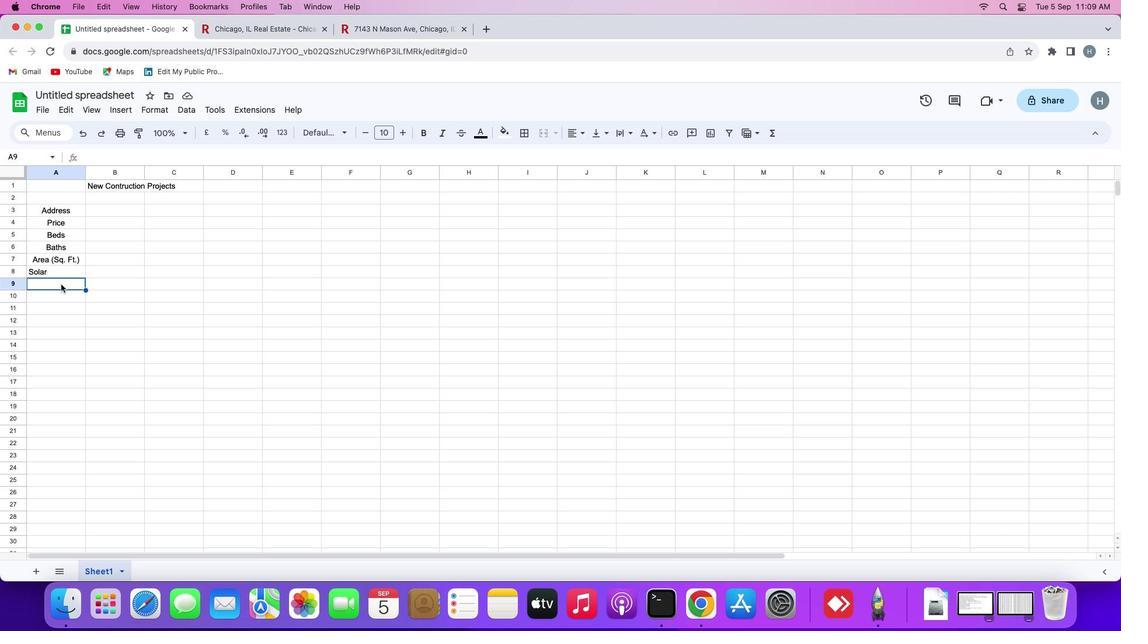 
Action: Key pressed Key.cmd'v'
Screenshot: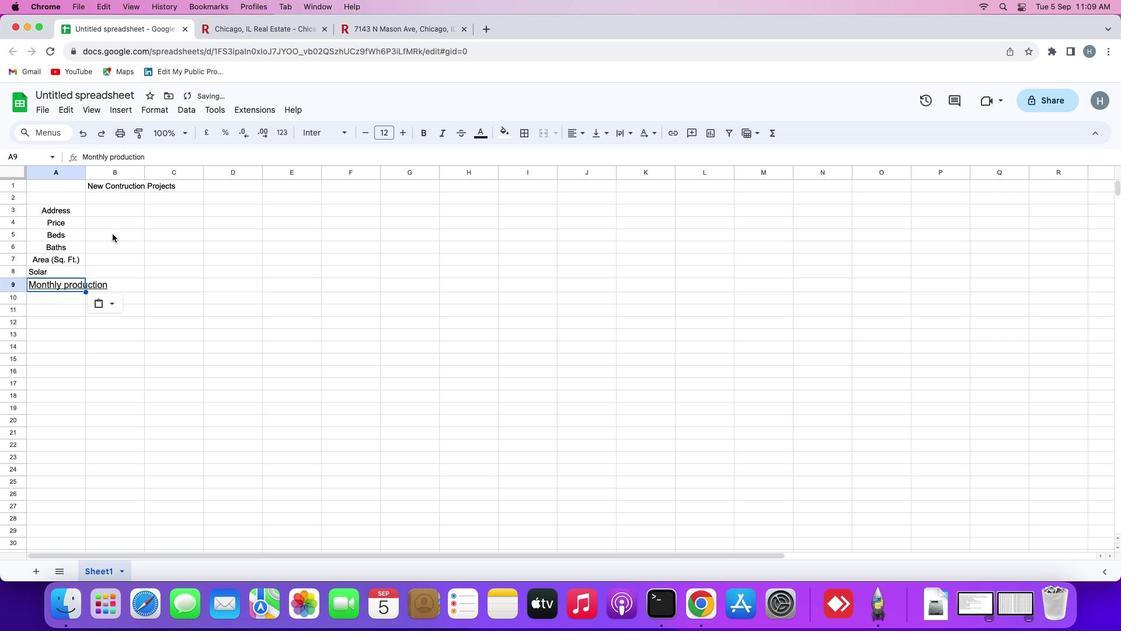 
Action: Mouse moved to (366, 130)
Screenshot: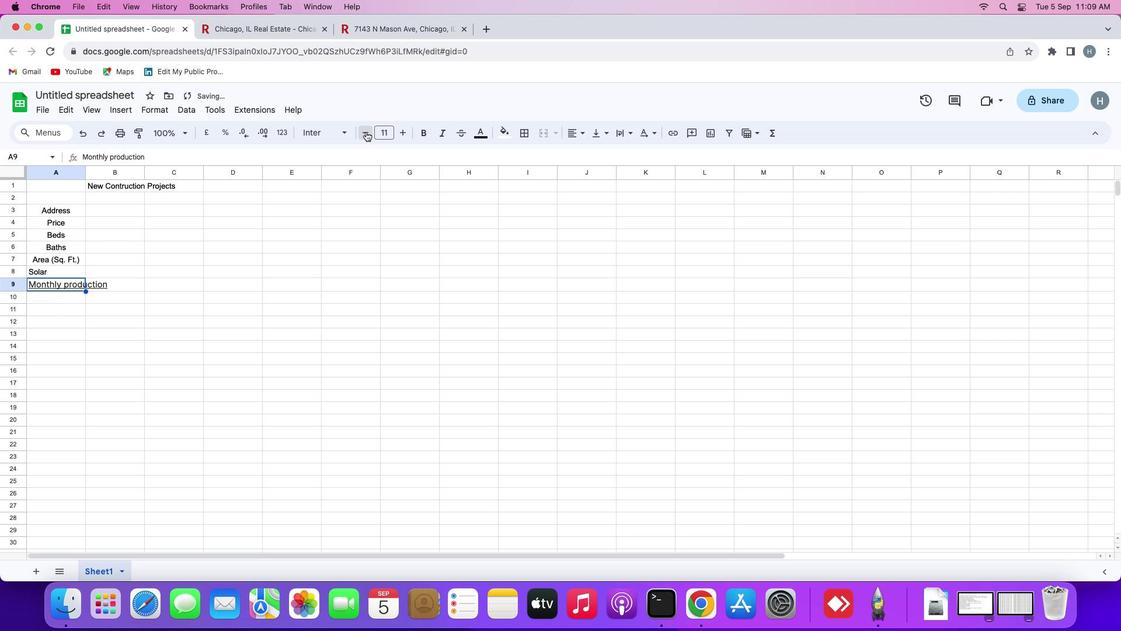 
Action: Mouse pressed left at (366, 130)
Screenshot: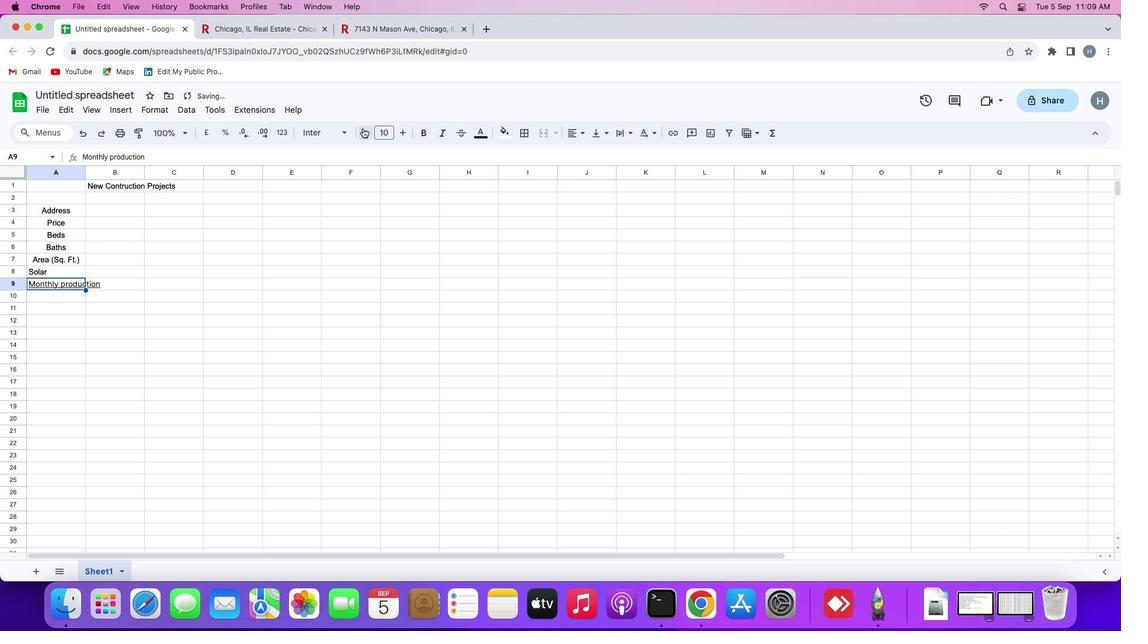 
Action: Mouse moved to (365, 130)
Screenshot: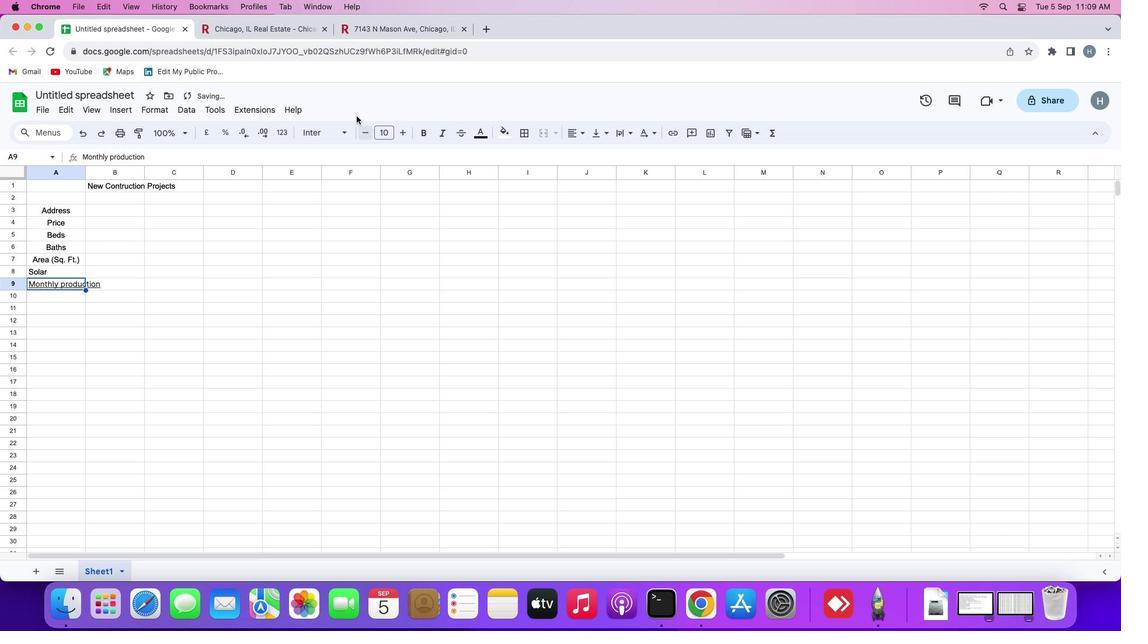 
Action: Mouse pressed left at (365, 130)
Screenshot: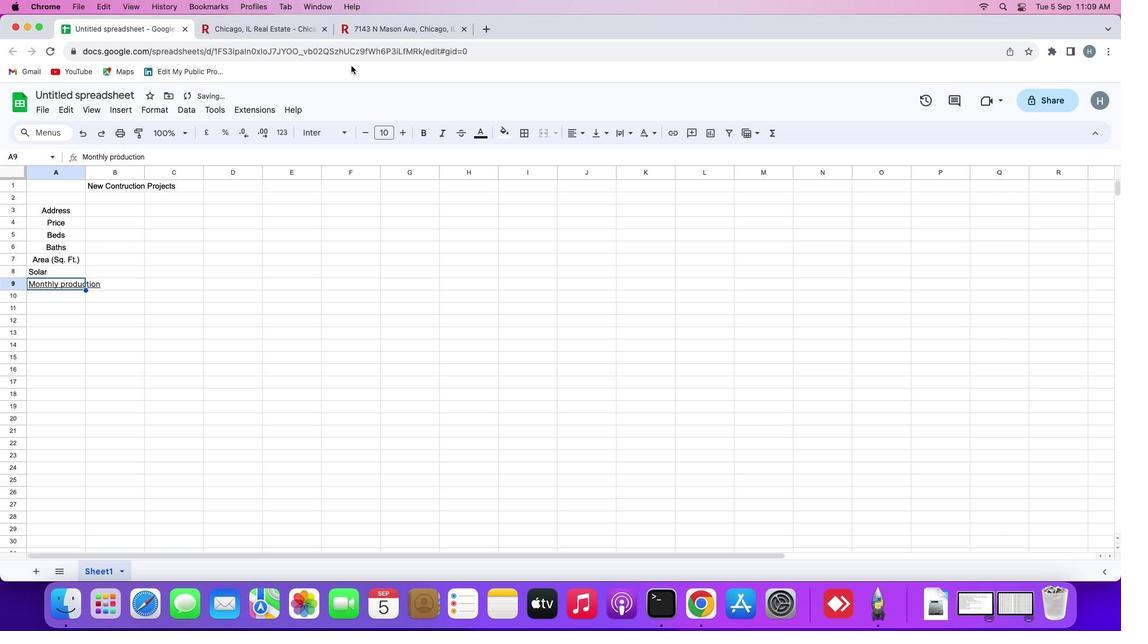 
Action: Mouse moved to (402, 32)
Screenshot: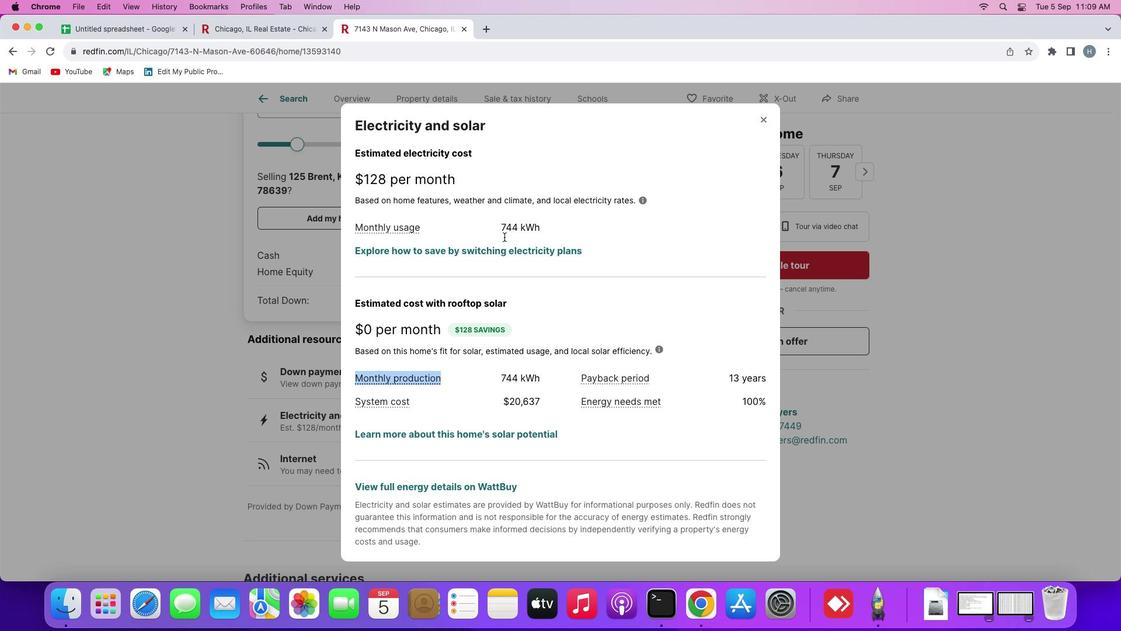 
Action: Mouse pressed left at (402, 32)
Screenshot: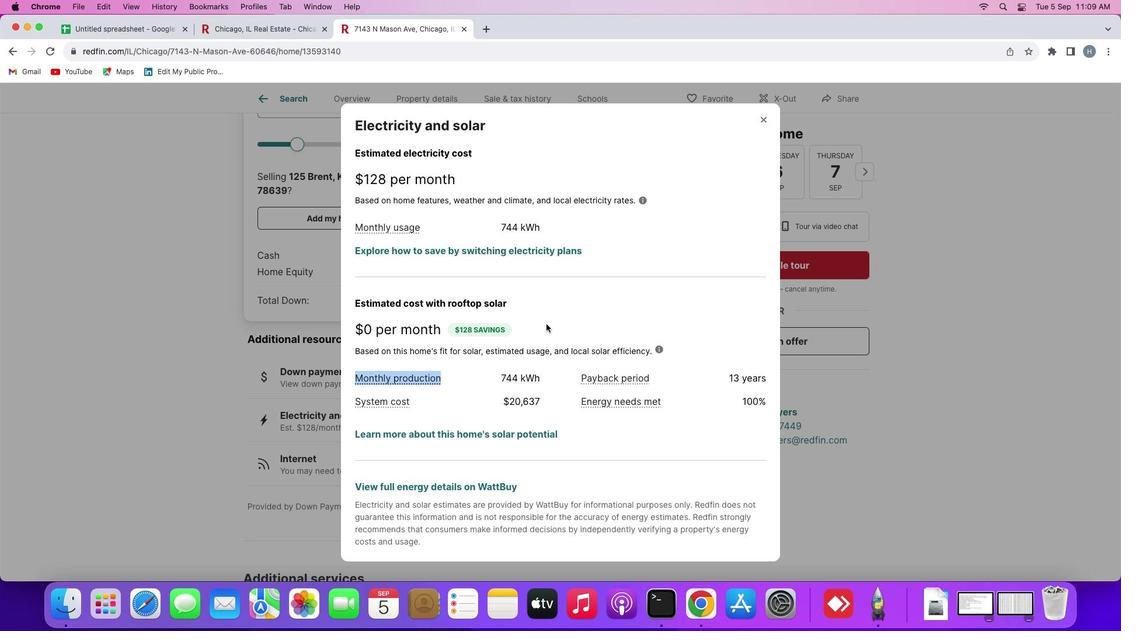 
Action: Mouse moved to (580, 373)
Screenshot: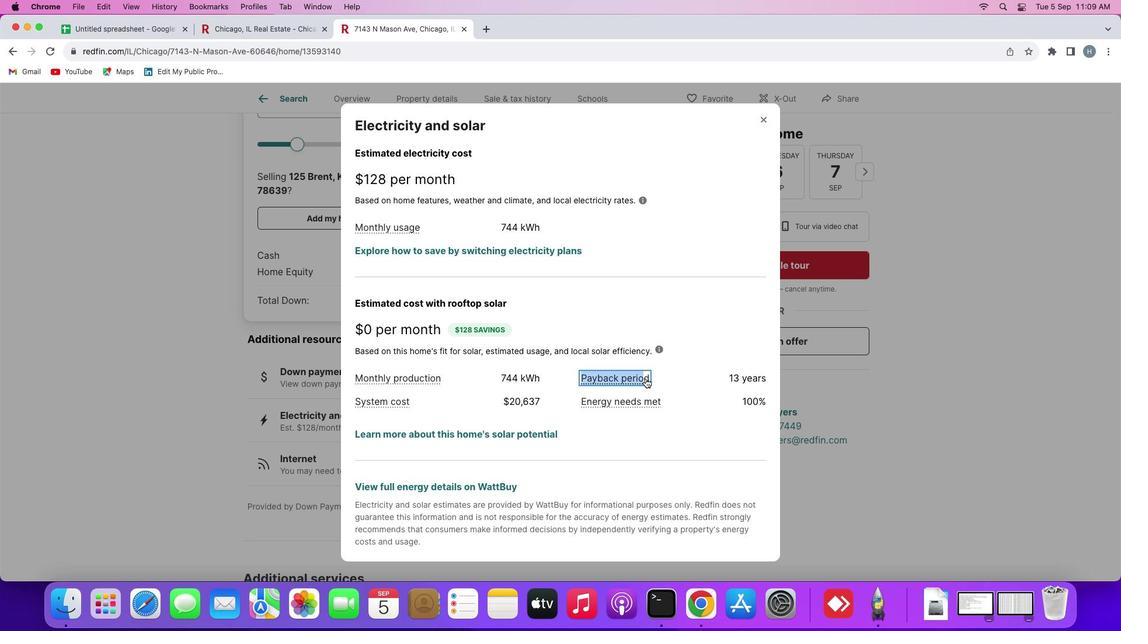 
Action: Mouse pressed left at (580, 373)
Screenshot: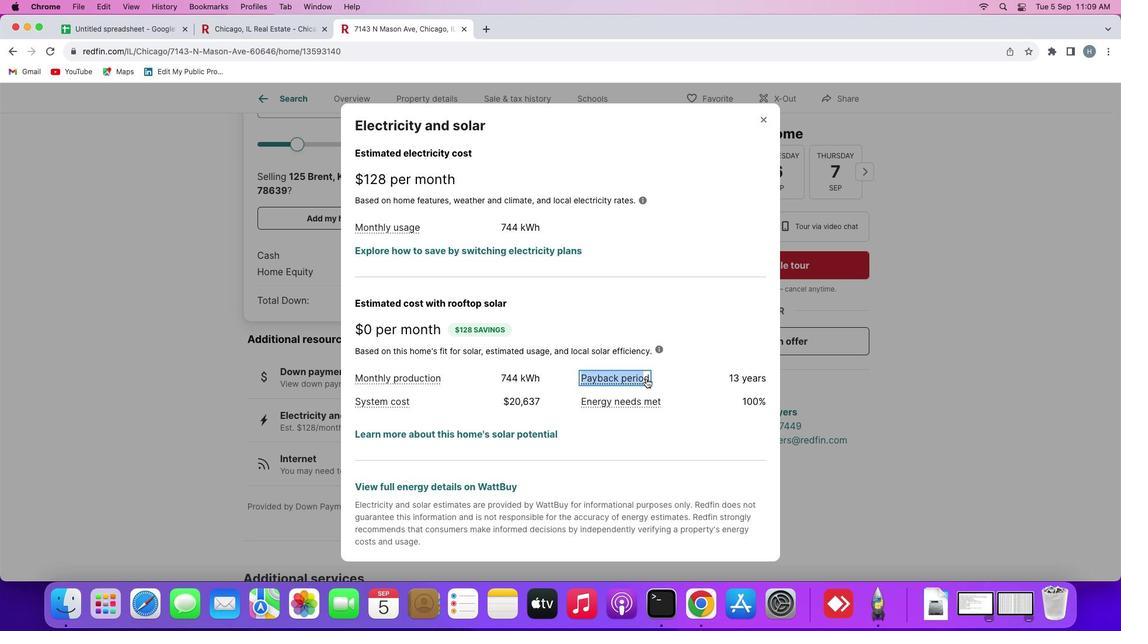
Action: Mouse moved to (653, 379)
Screenshot: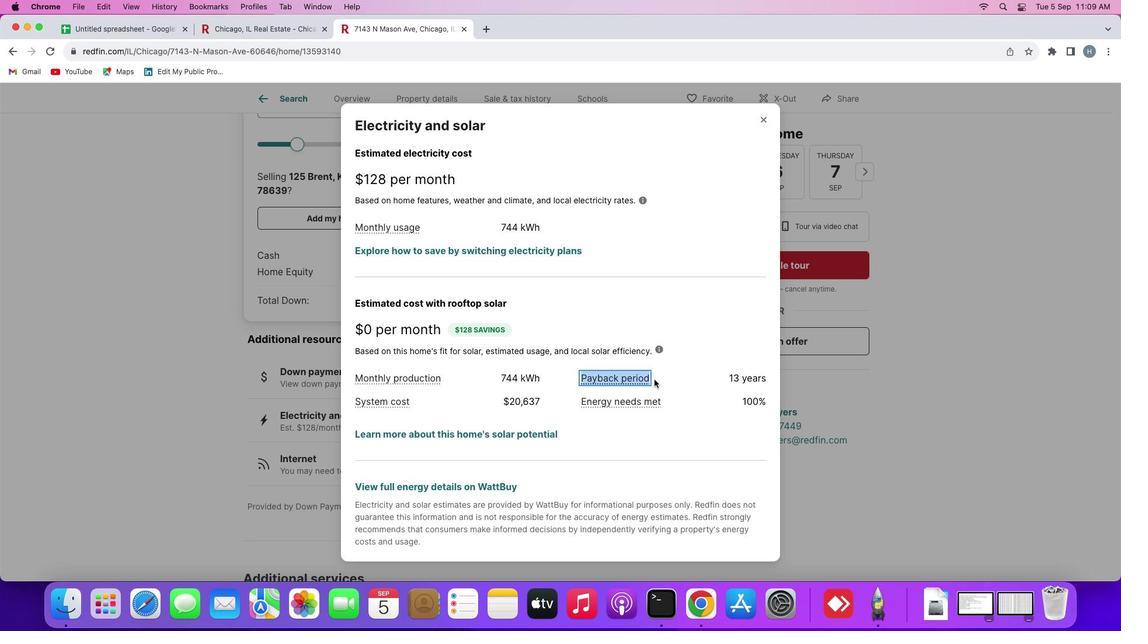 
Action: Key pressed Key.cmd'c'
Screenshot: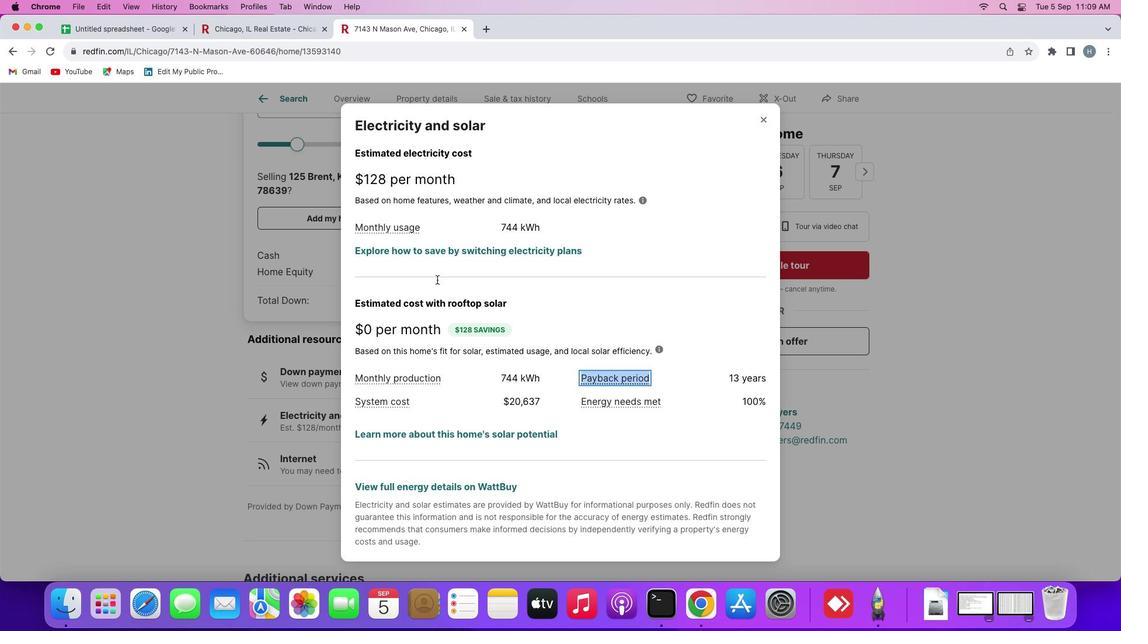 
Action: Mouse moved to (116, 23)
Screenshot: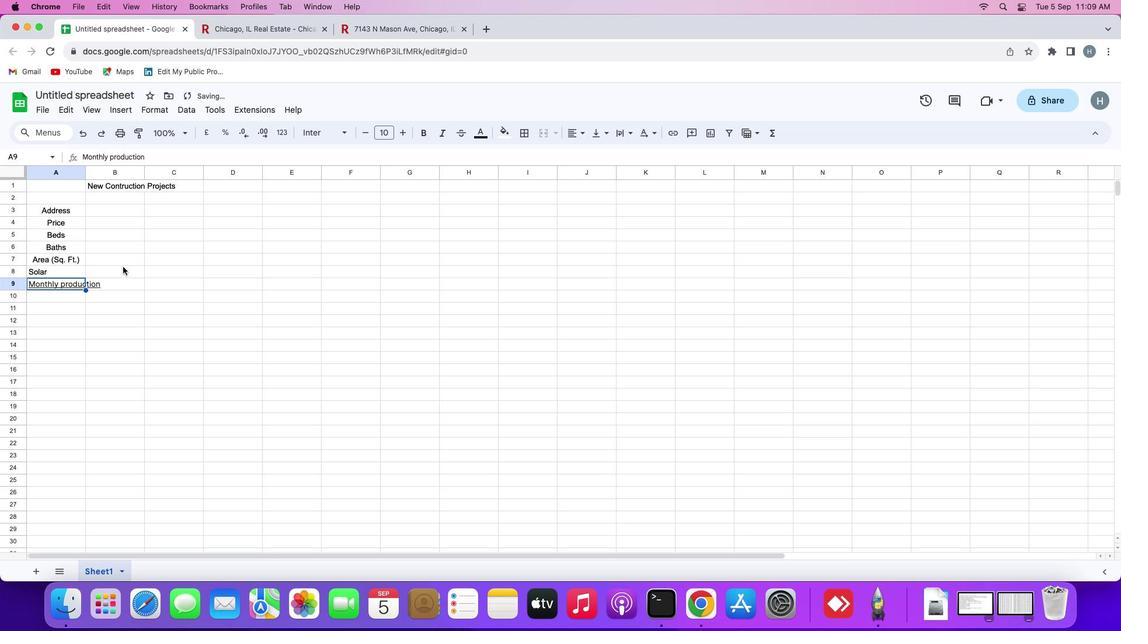
Action: Mouse pressed left at (116, 23)
Screenshot: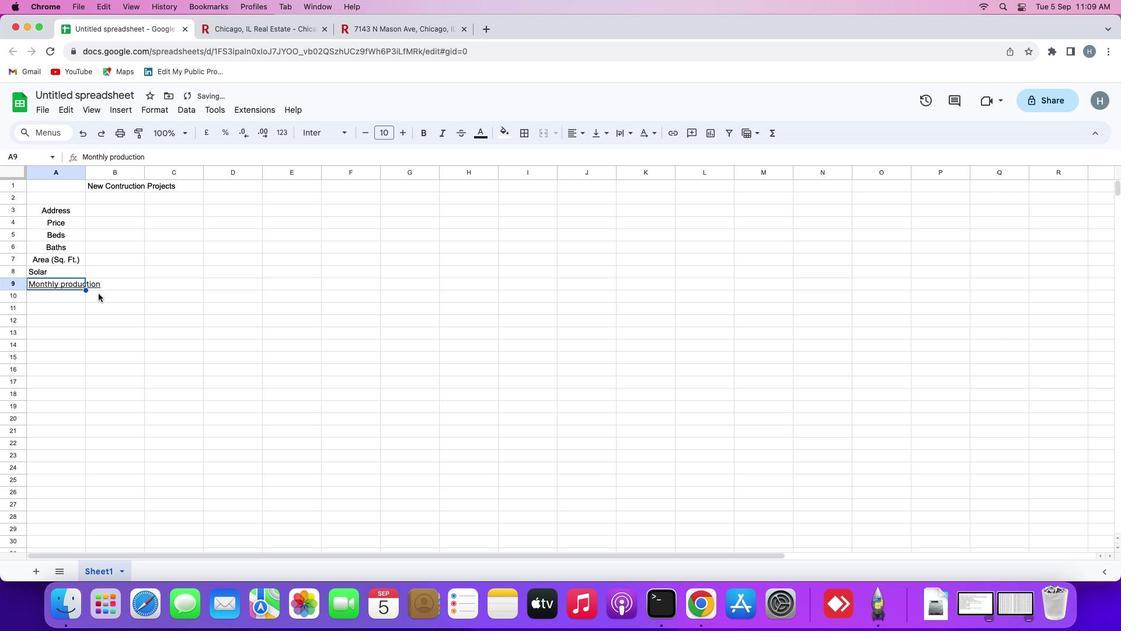 
Action: Mouse moved to (51, 295)
Screenshot: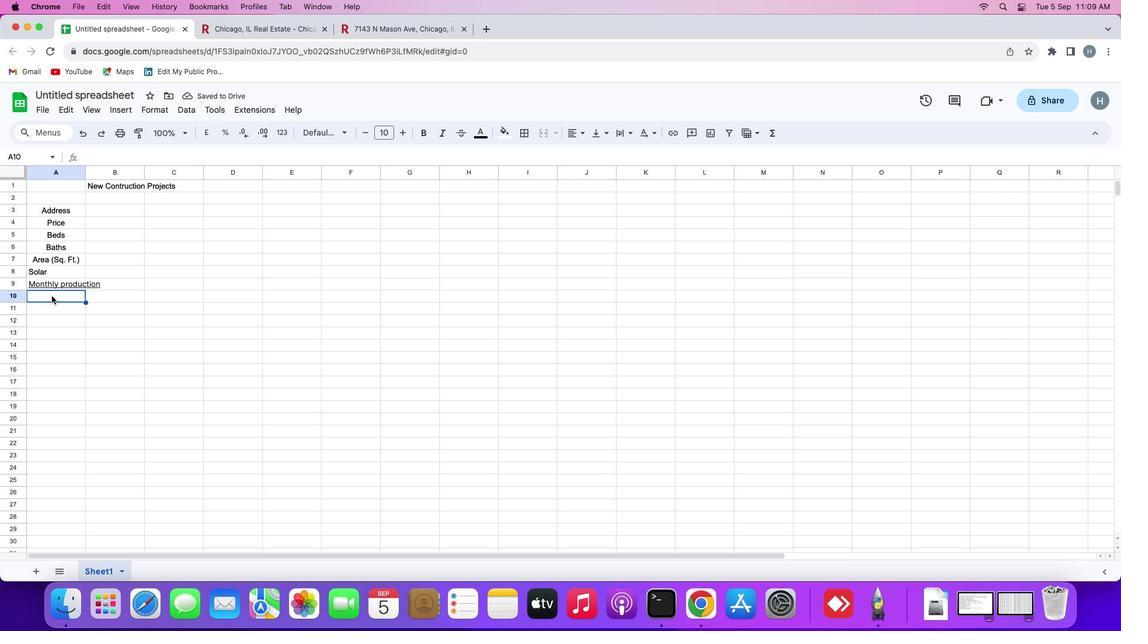 
Action: Mouse pressed left at (51, 295)
Screenshot: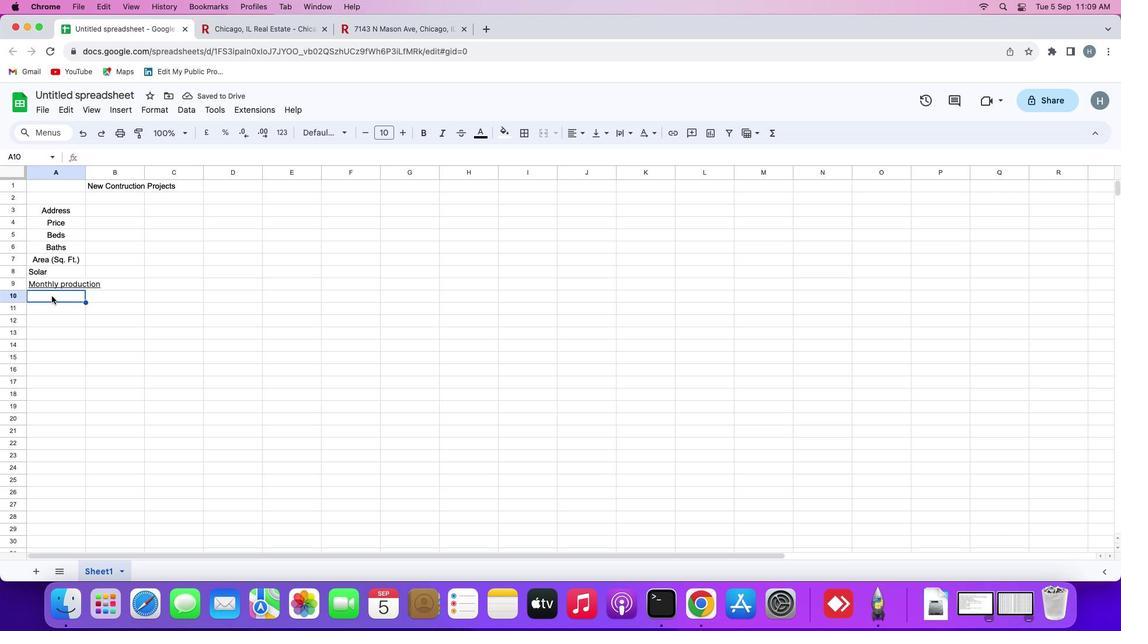 
Action: Key pressed Key.cmd'v'
Screenshot: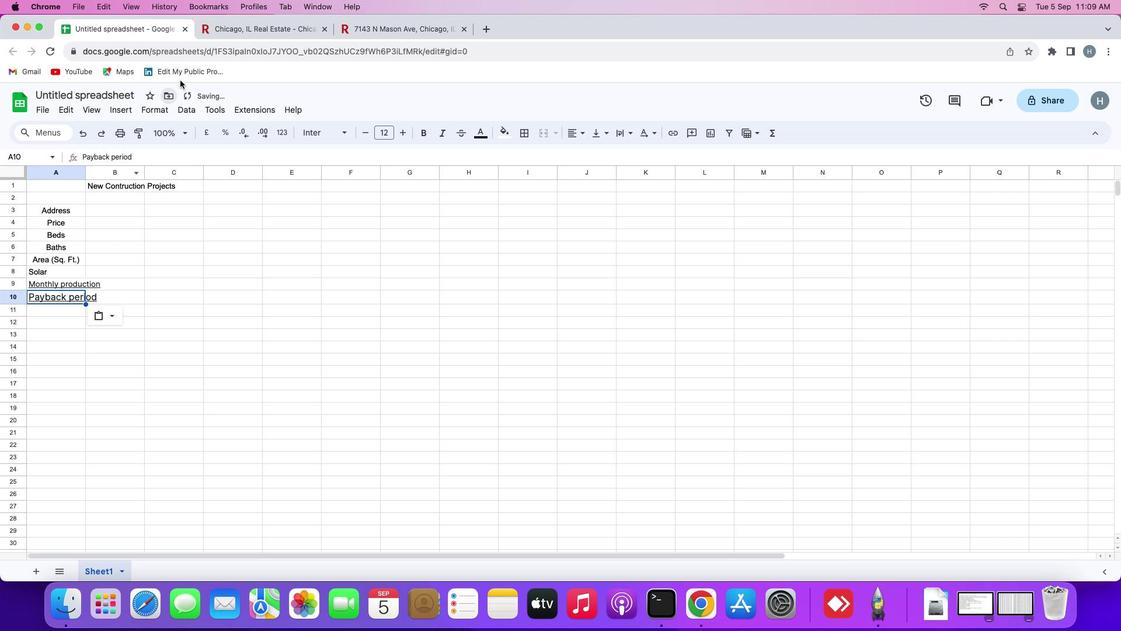 
Action: Mouse moved to (362, 130)
Screenshot: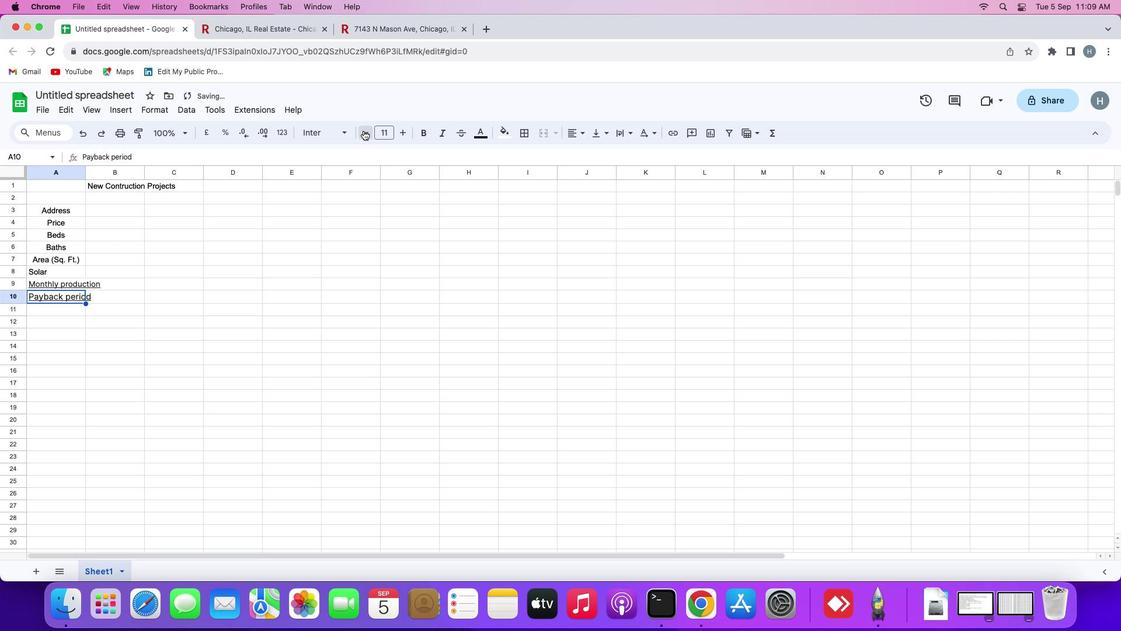 
Action: Mouse pressed left at (362, 130)
Screenshot: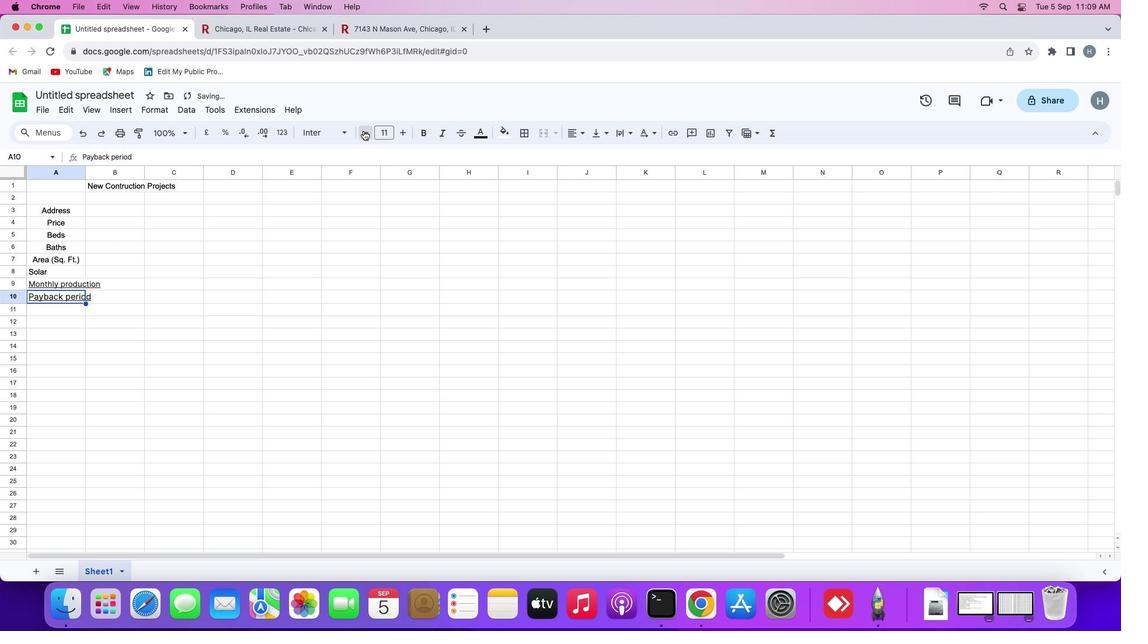 
Action: Mouse moved to (363, 130)
Screenshot: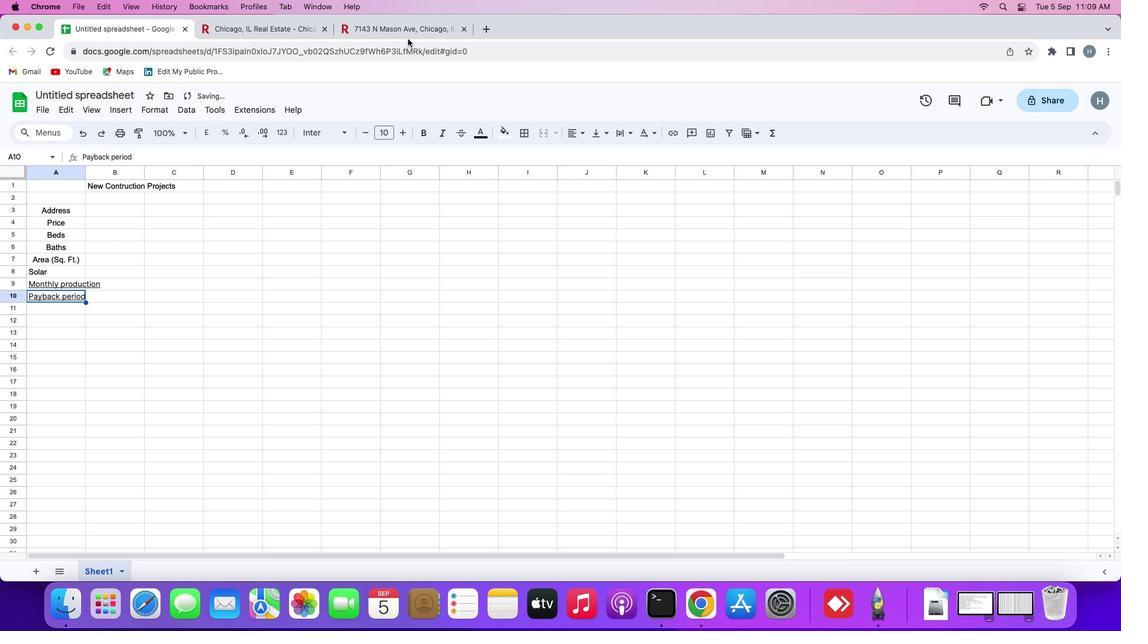 
Action: Mouse pressed left at (363, 130)
Screenshot: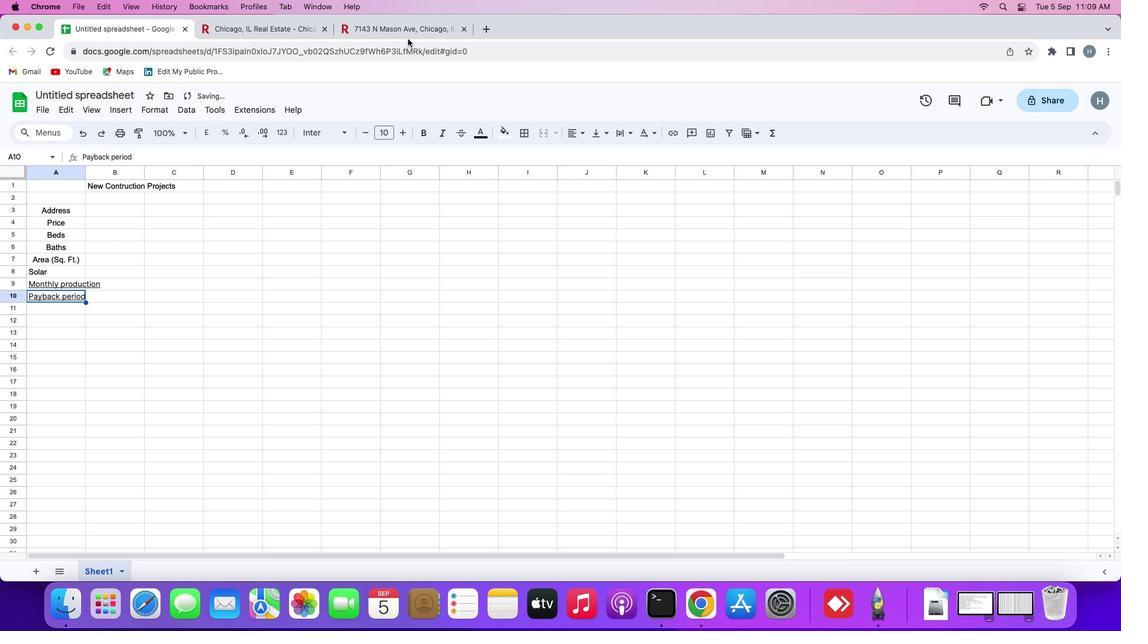 
Action: Mouse moved to (411, 27)
Screenshot: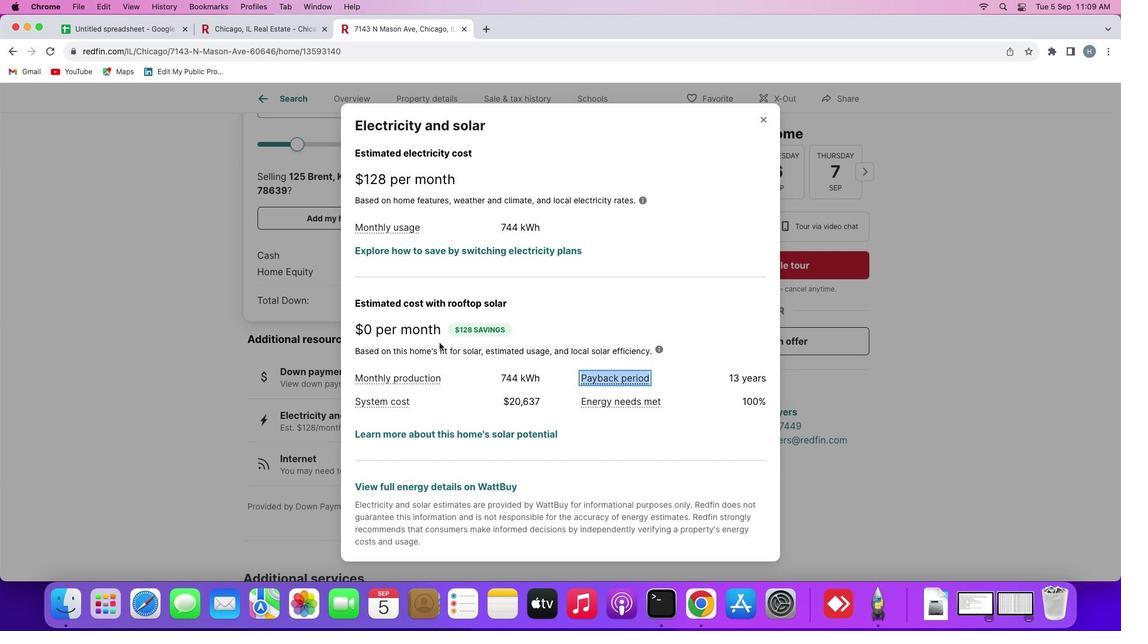 
Action: Mouse pressed left at (411, 27)
Screenshot: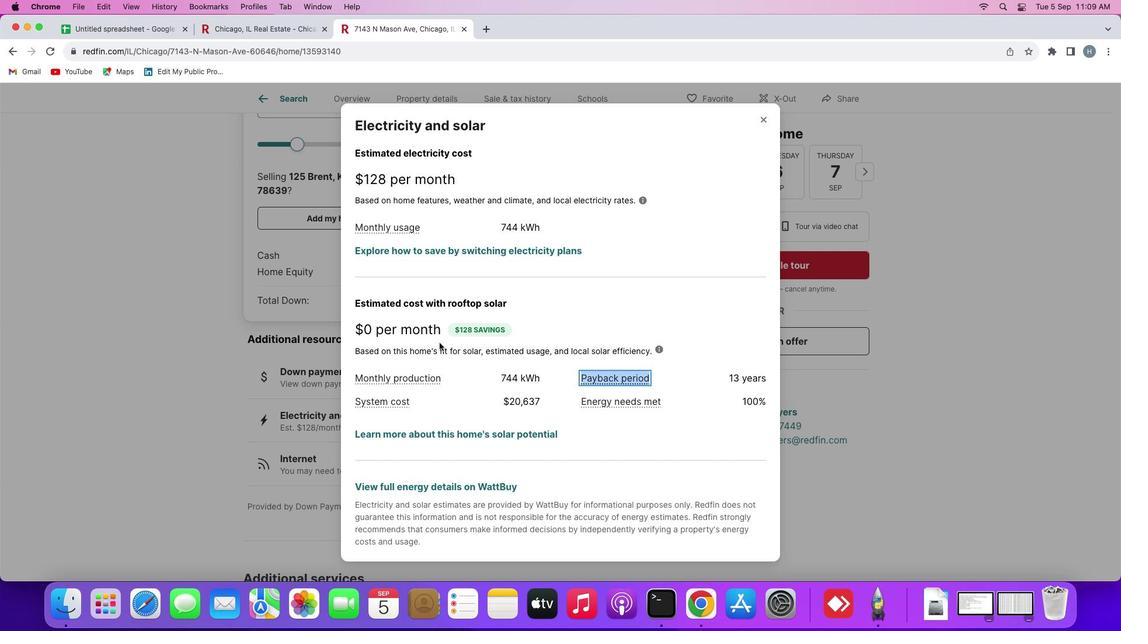 
Action: Mouse moved to (352, 397)
Screenshot: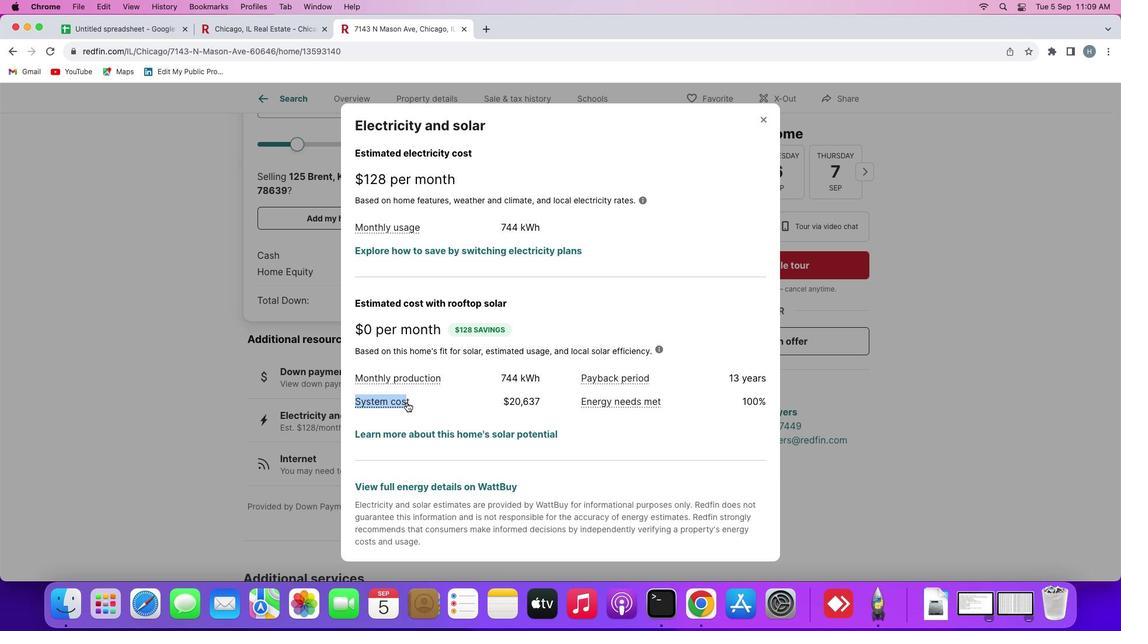 
Action: Mouse pressed left at (352, 397)
Screenshot: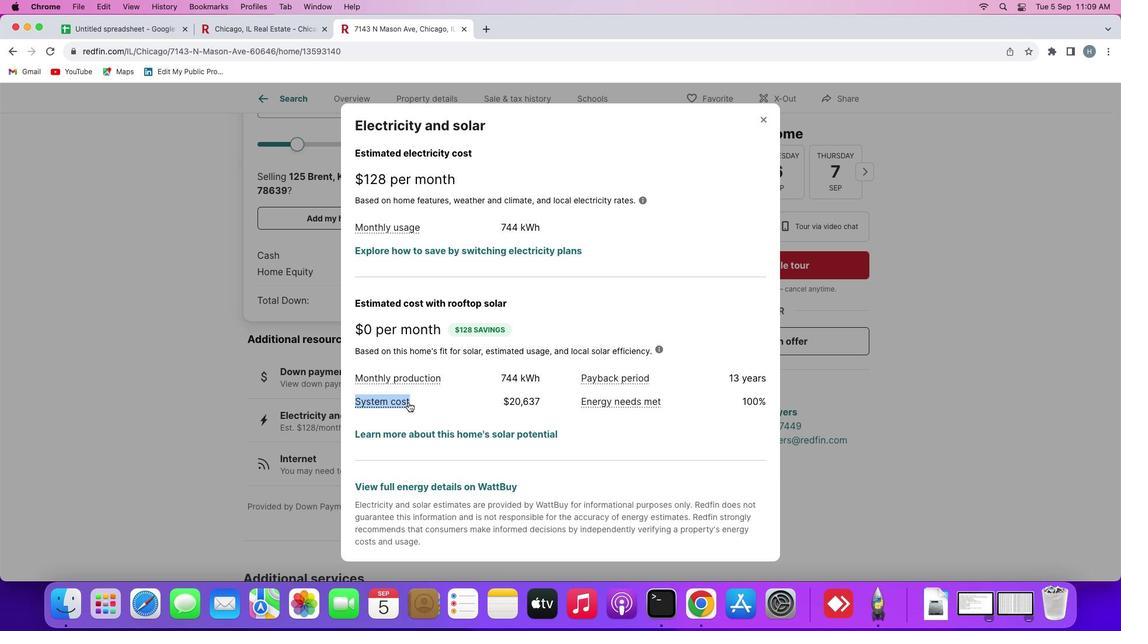 
Action: Mouse moved to (411, 402)
Screenshot: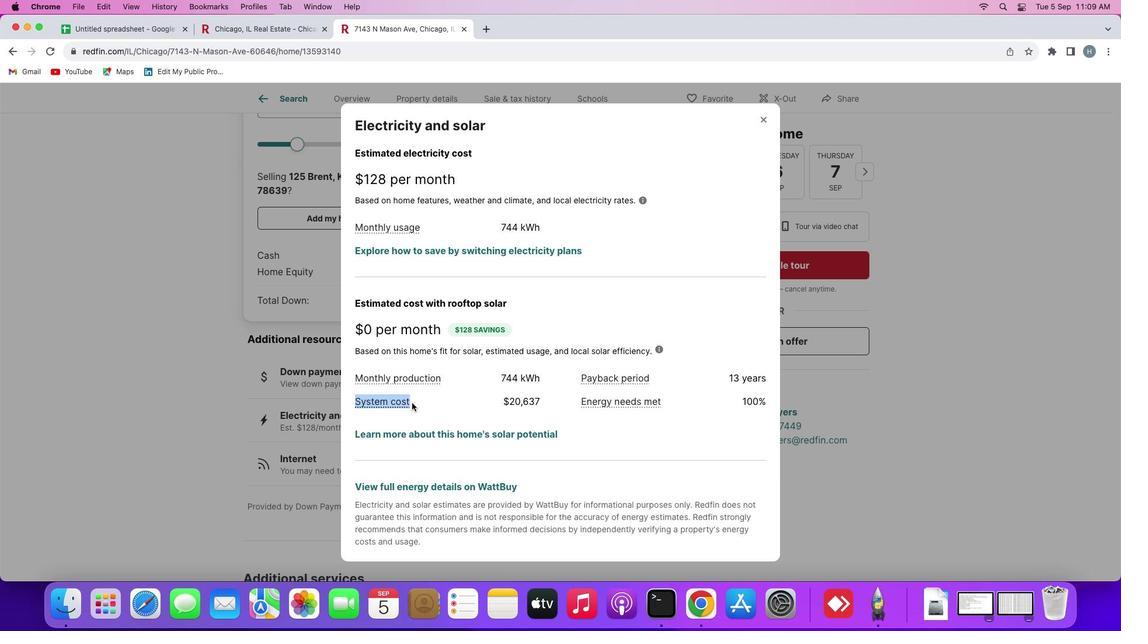 
Action: Key pressed Key.cmd
Screenshot: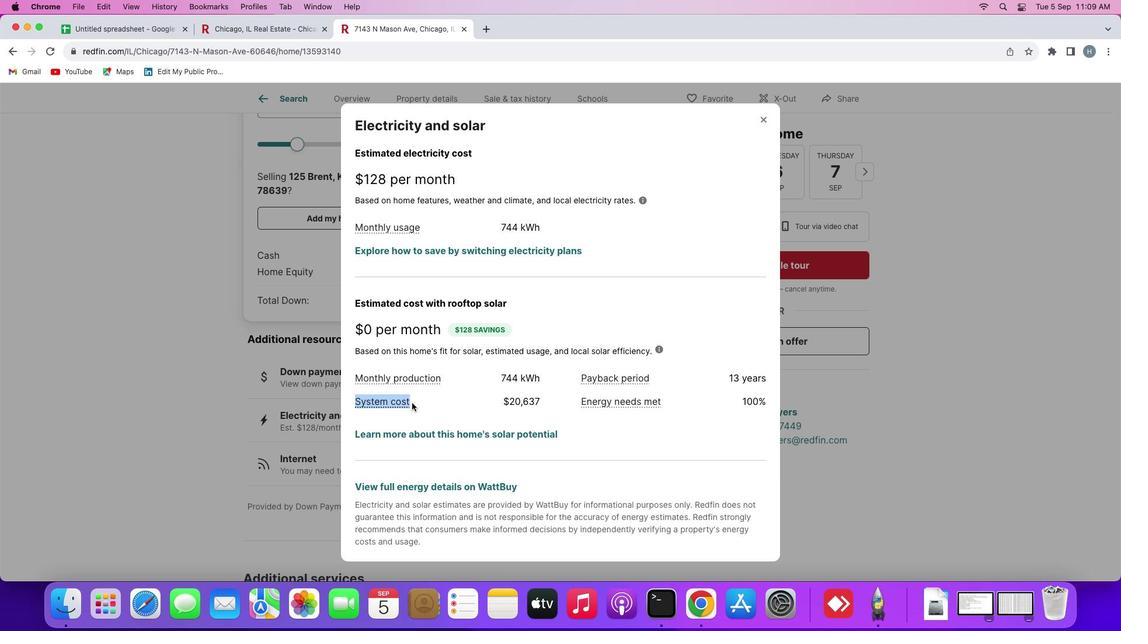 
Action: Mouse moved to (410, 401)
Screenshot: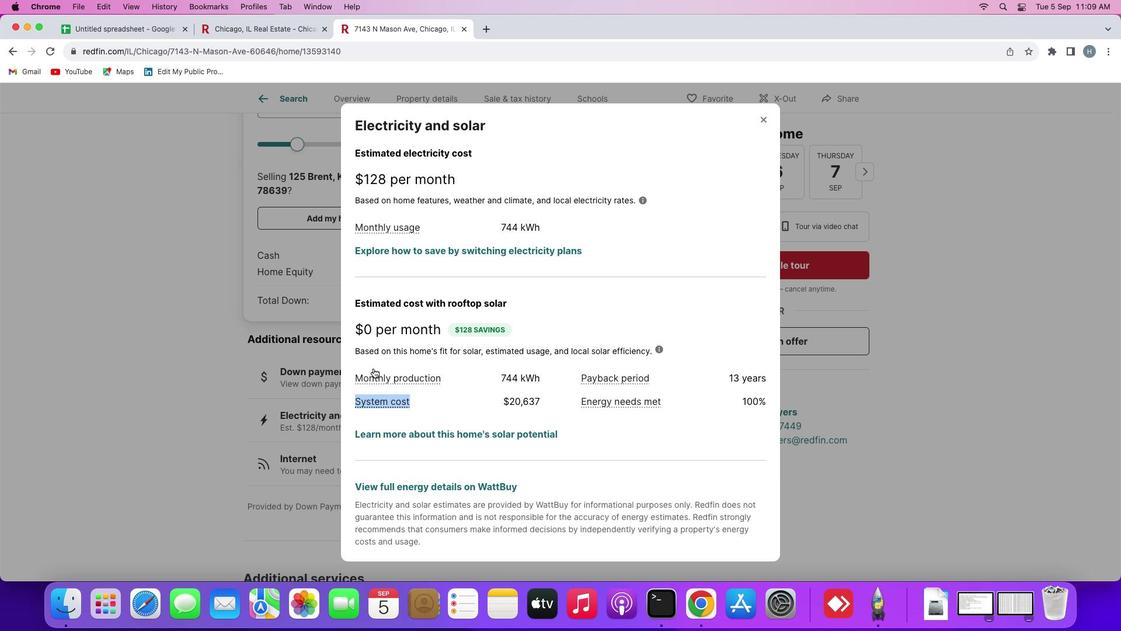 
Action: Key pressed 'c'
